 Task: Get directions from Montezuma Castle National Monument, Arizona, United States to CNN Center, Georgia, United States and explore the nearby things to do with rating 3 and above and open @ 11:00 am Monday
Action: Mouse moved to (287, 69)
Screenshot: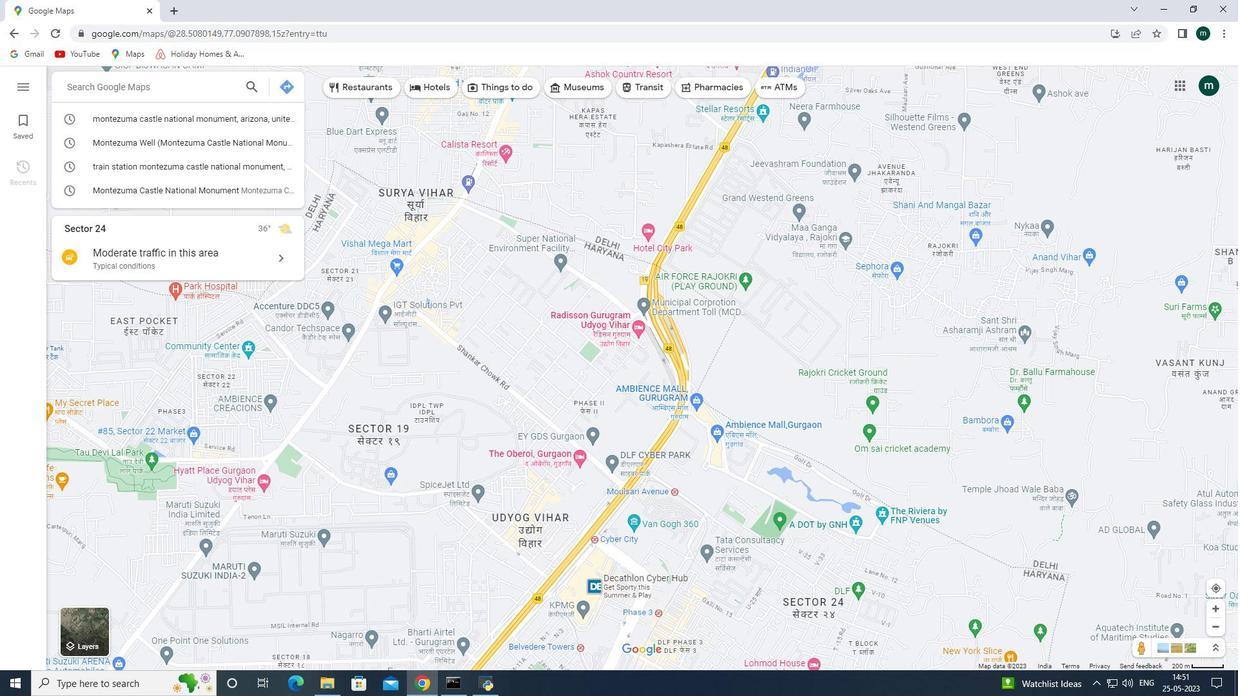 
Action: Mouse pressed left at (287, 69)
Screenshot: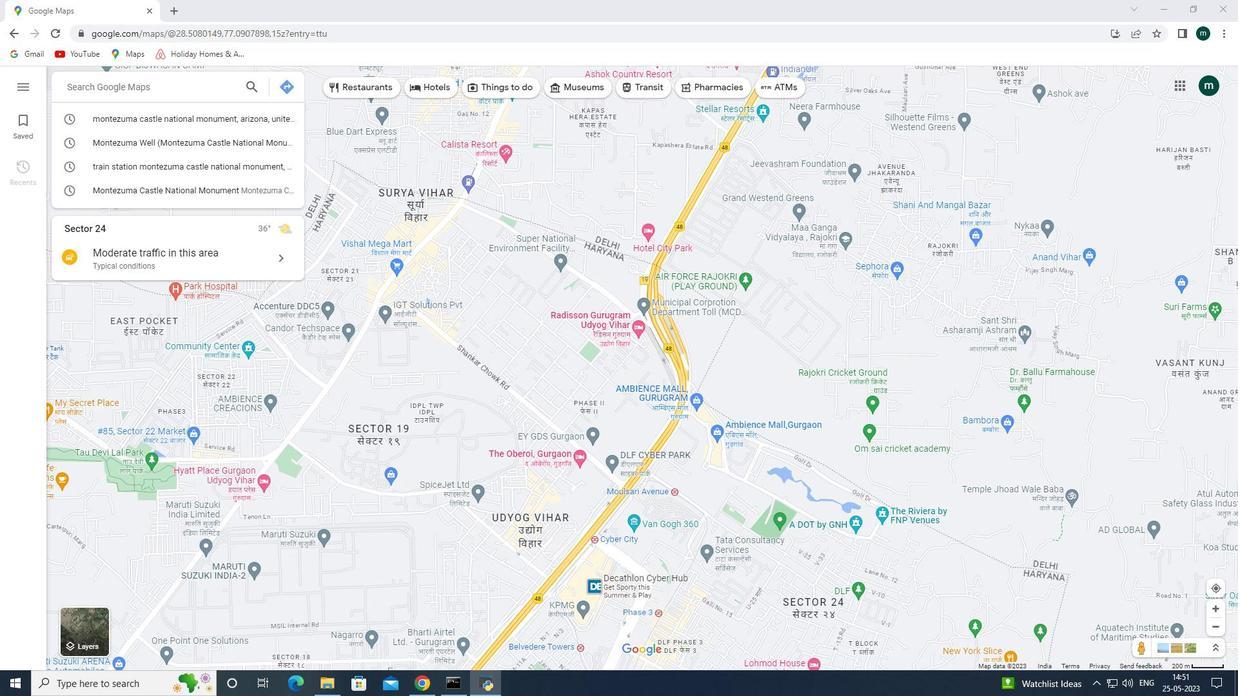 
Action: Mouse moved to (155, 103)
Screenshot: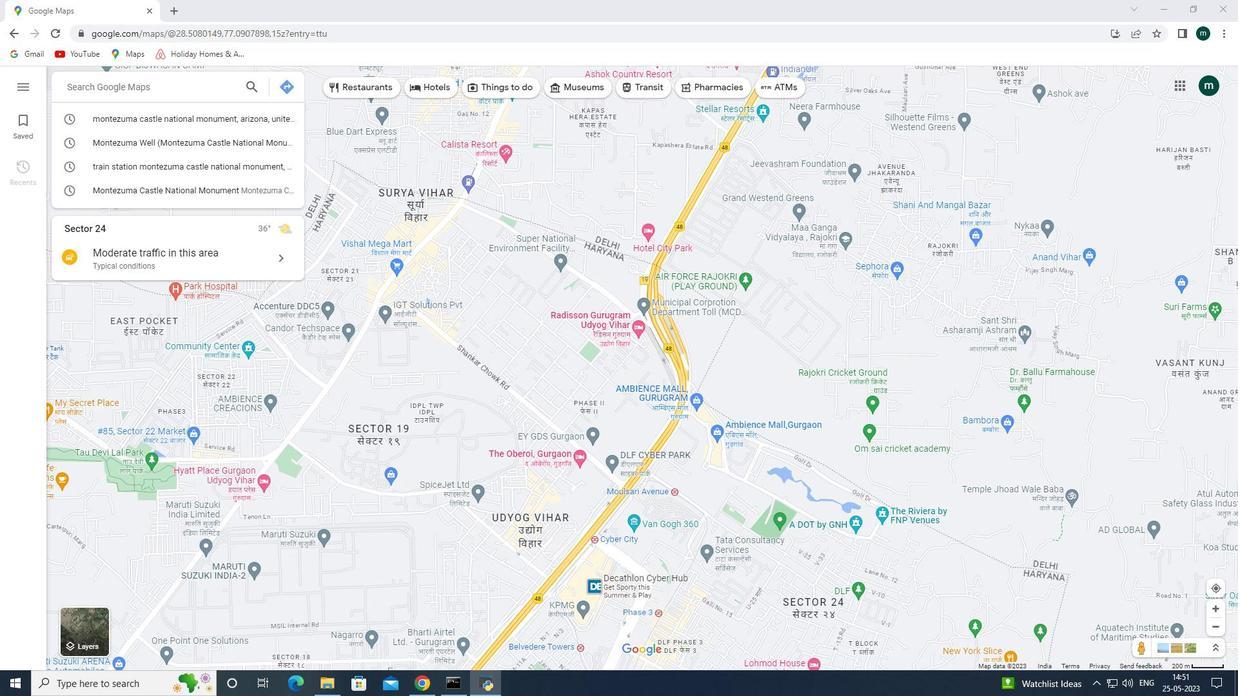 
Action: Mouse pressed left at (155, 103)
Screenshot: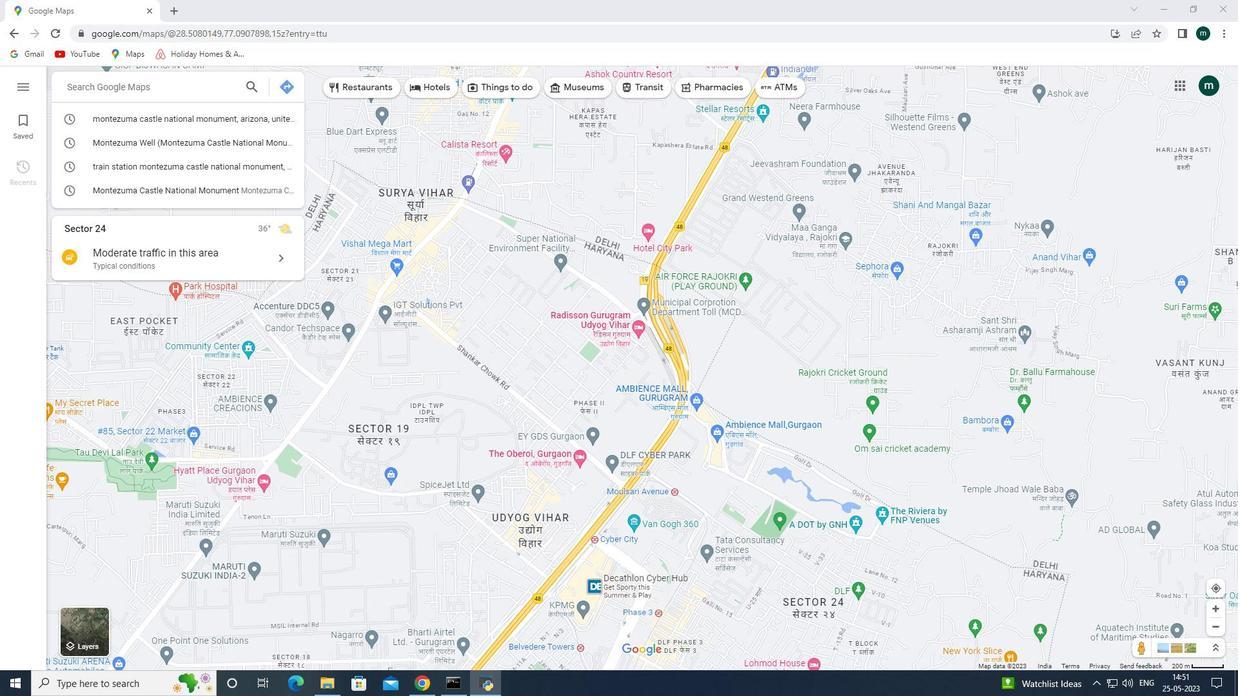 
Action: Key pressed <Key.shift>Mo
Screenshot: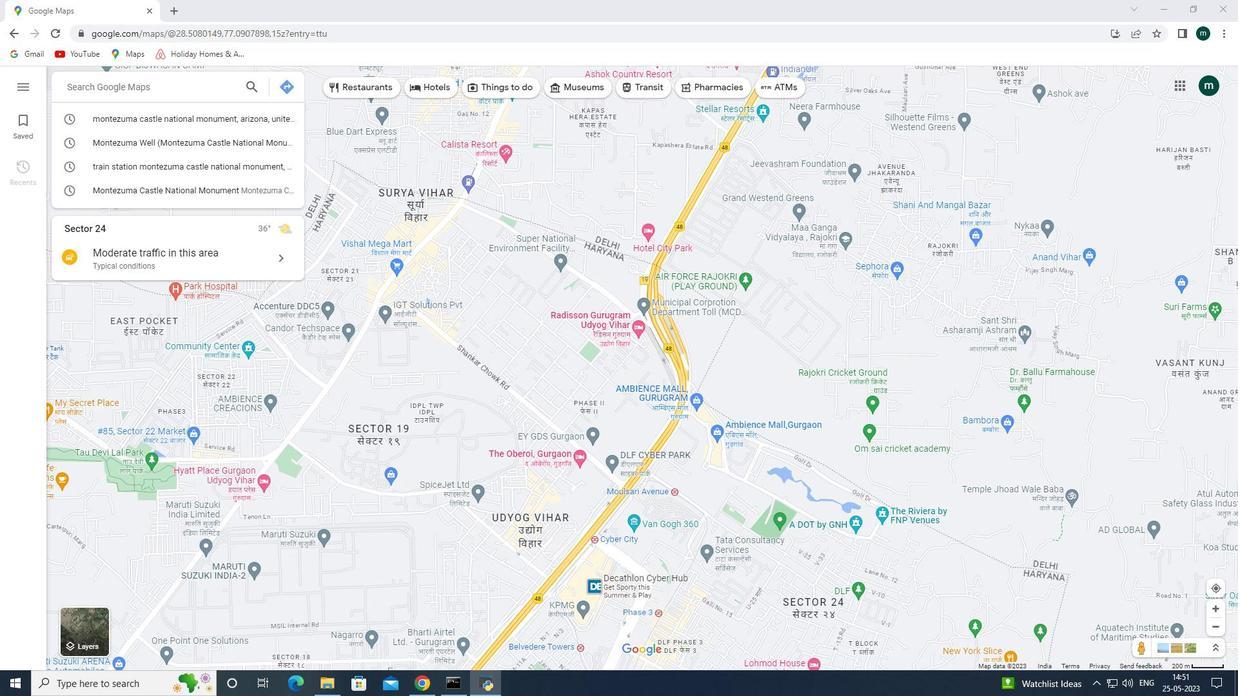 
Action: Mouse moved to (157, 205)
Screenshot: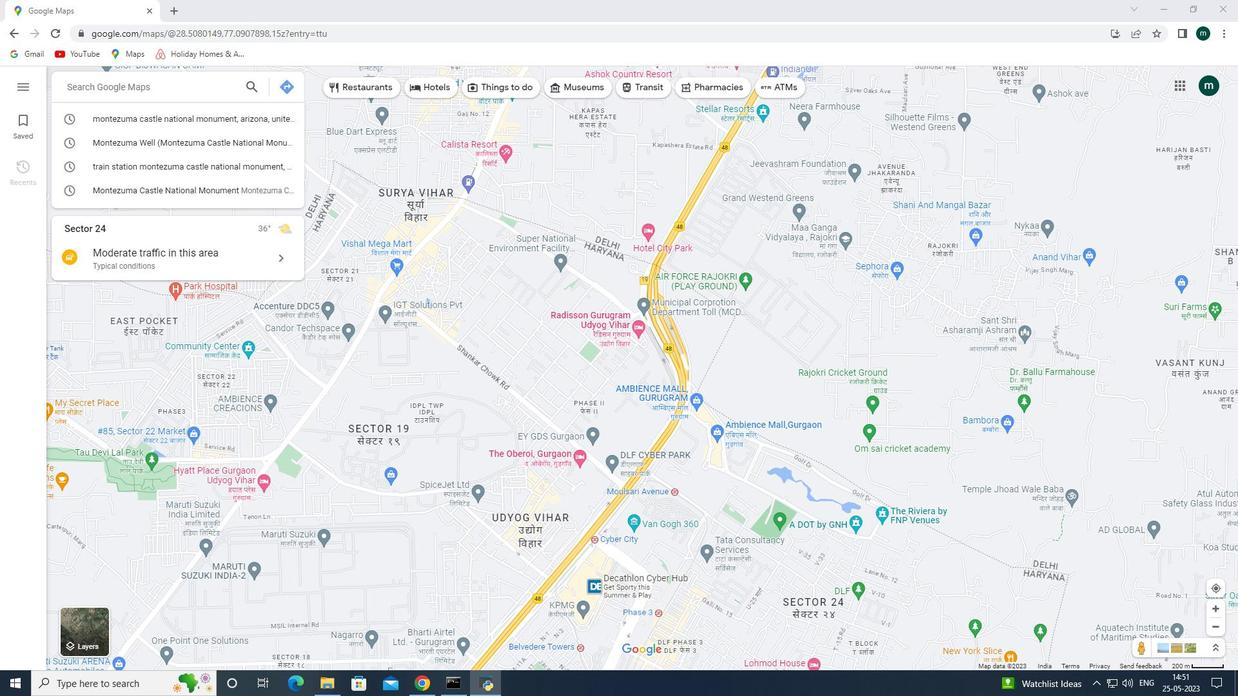 
Action: Mouse pressed left at (157, 205)
Screenshot: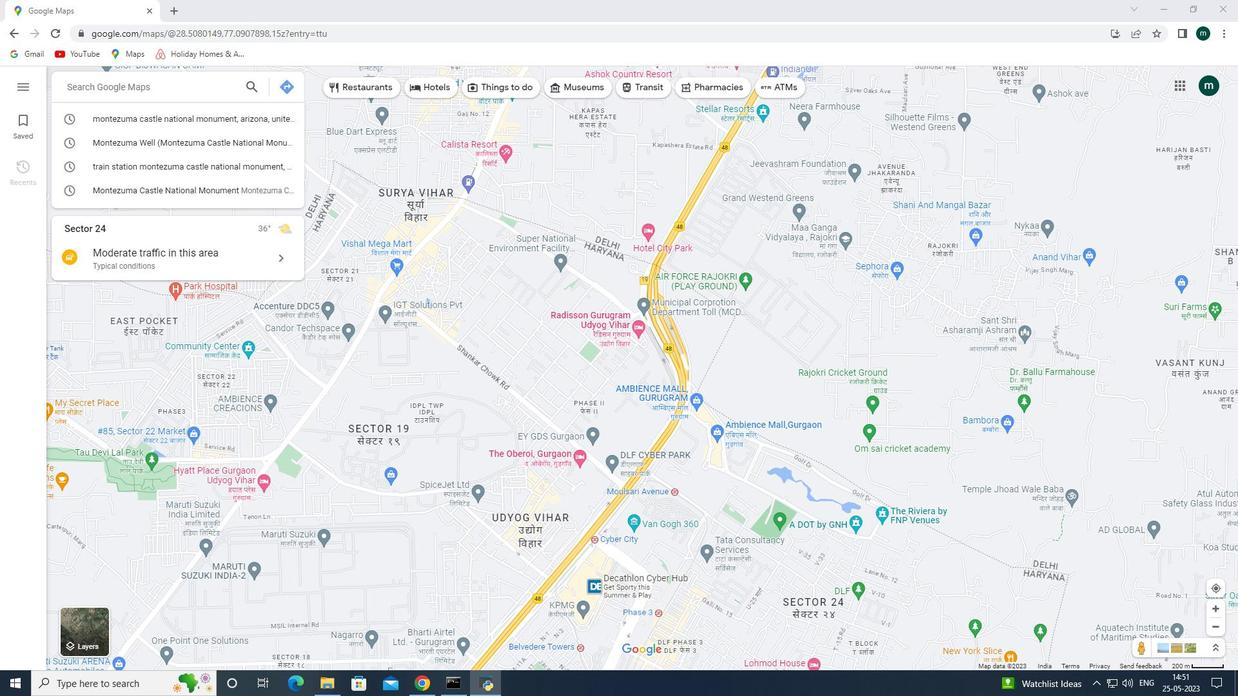 
Action: Mouse moved to (129, 127)
Screenshot: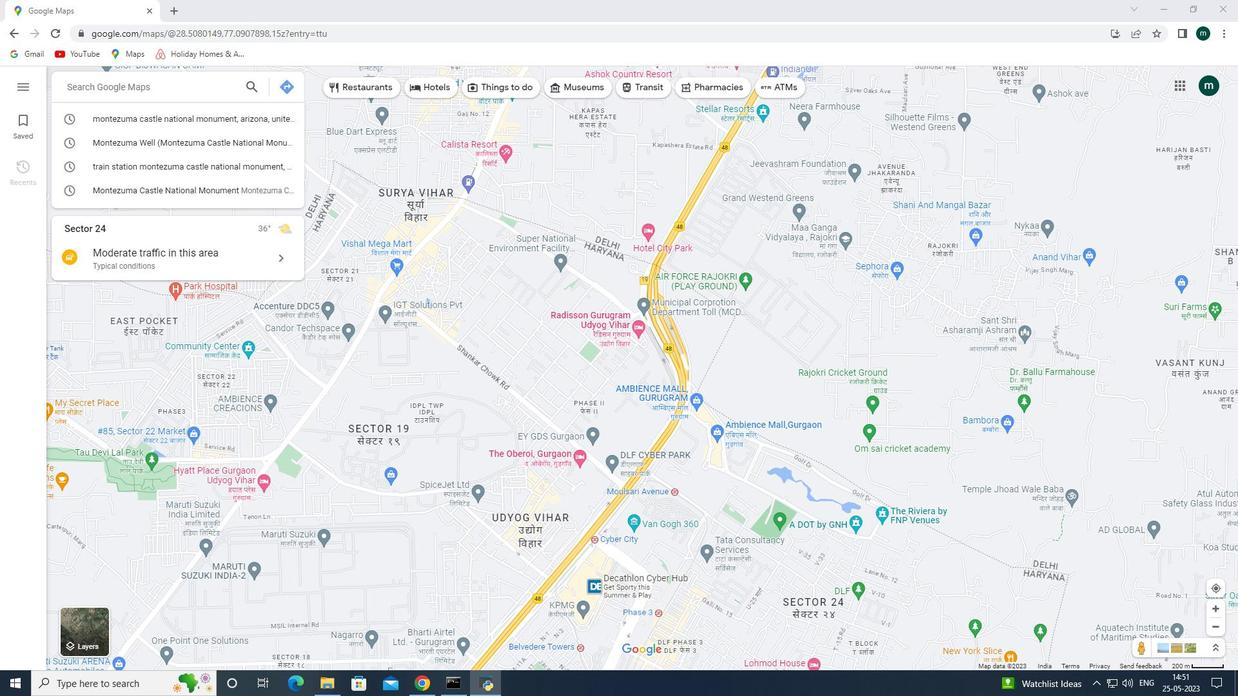 
Action: Mouse pressed left at (129, 127)
Screenshot: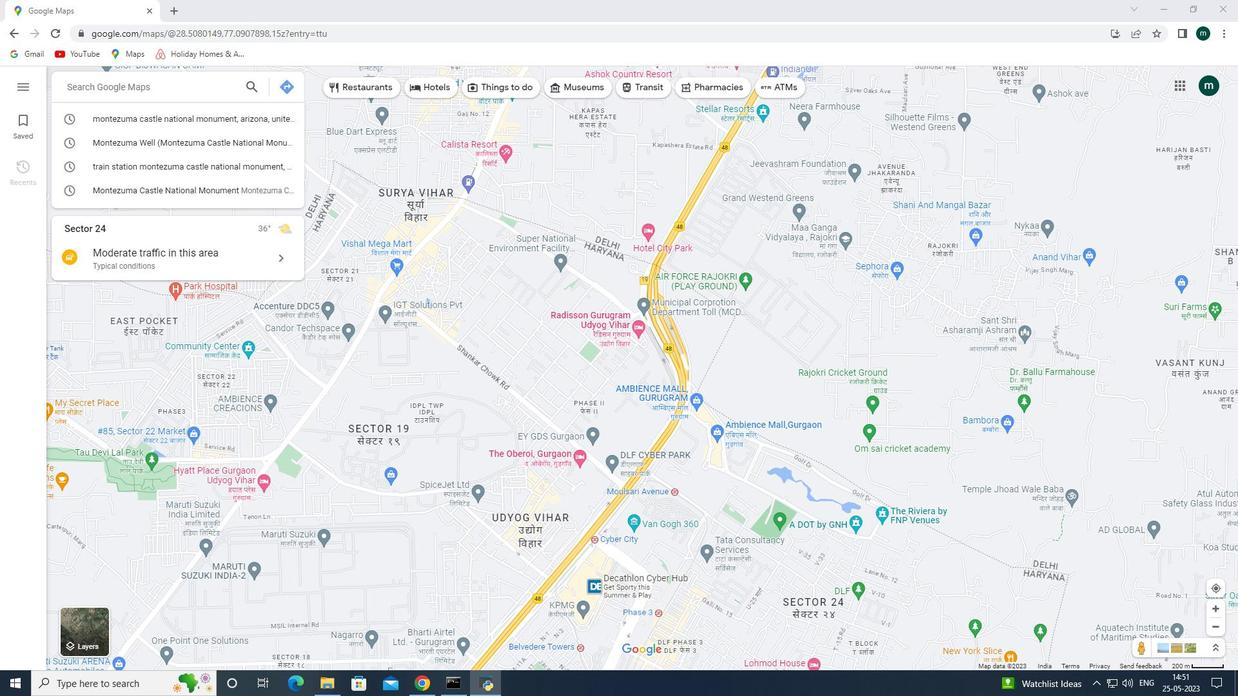 
Action: Mouse moved to (129, 131)
Screenshot: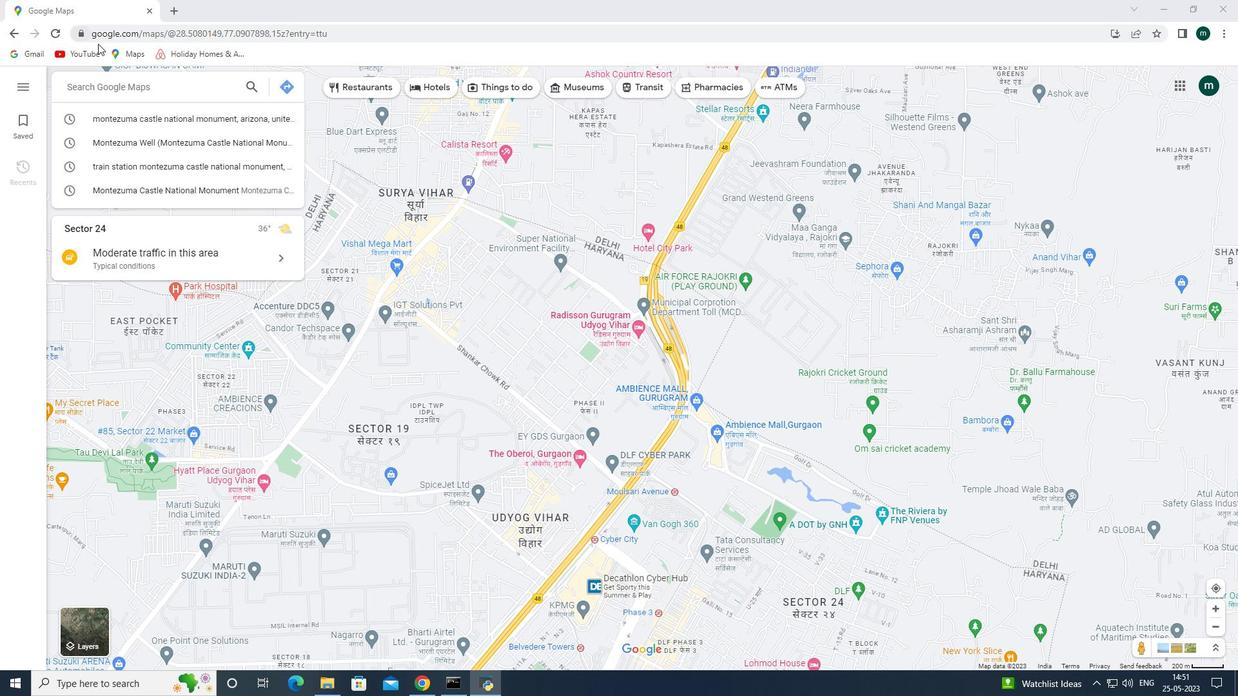 
Action: Key pressed <Key.shift>C
Screenshot: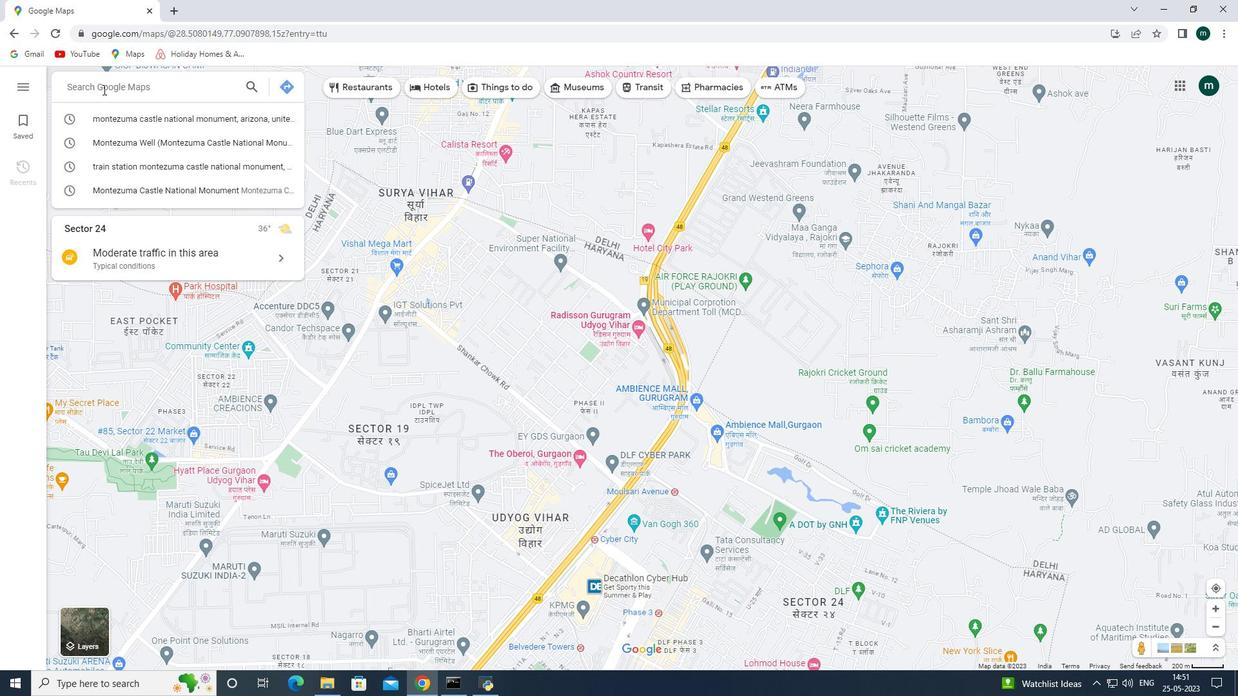 
Action: Mouse moved to (178, 201)
Screenshot: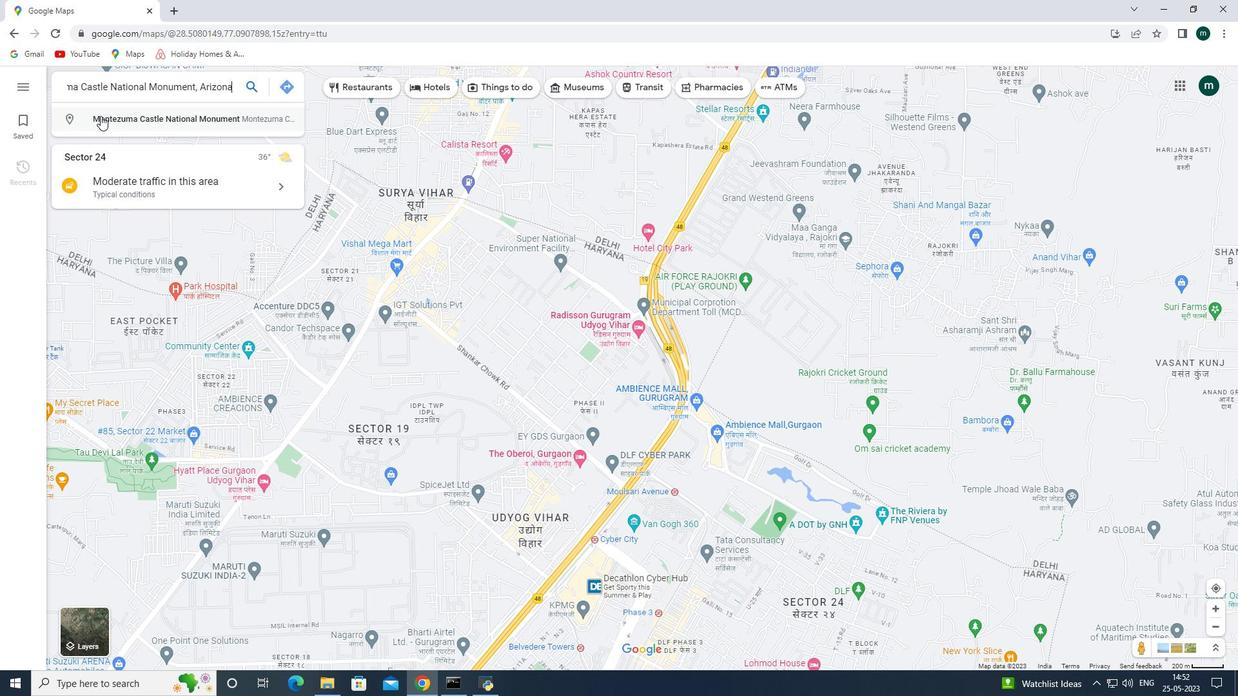 
Action: Mouse pressed left at (178, 201)
Screenshot: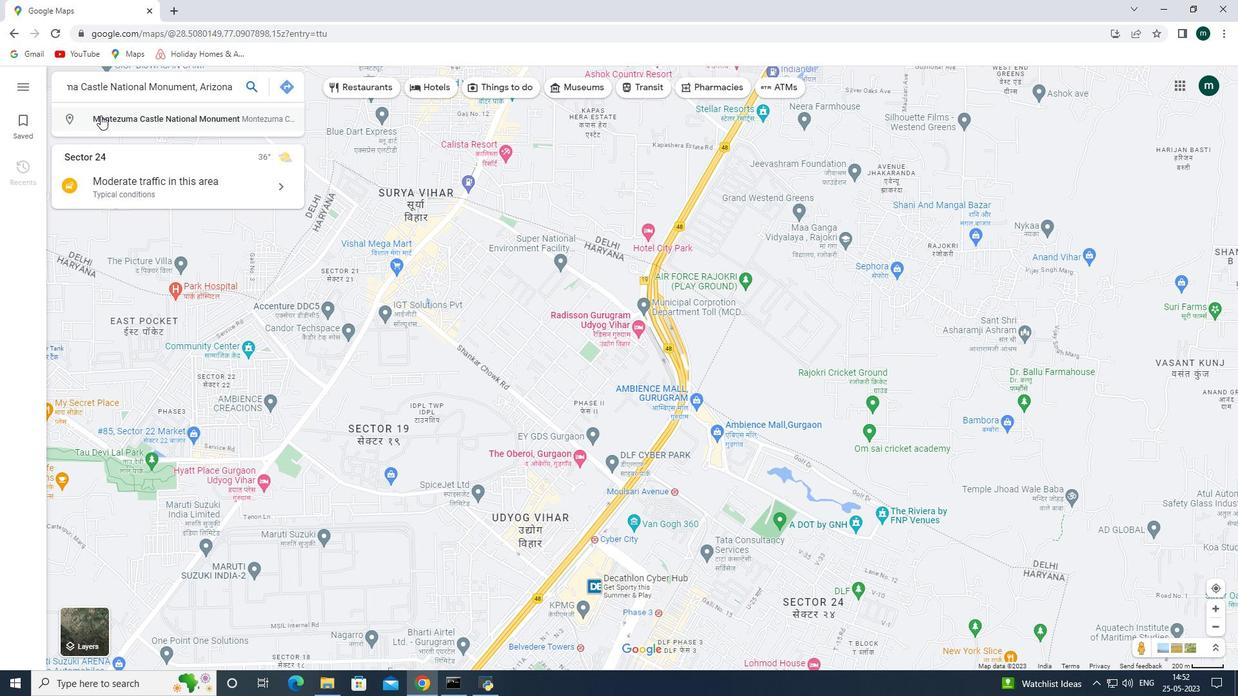 
Action: Mouse moved to (534, 65)
Screenshot: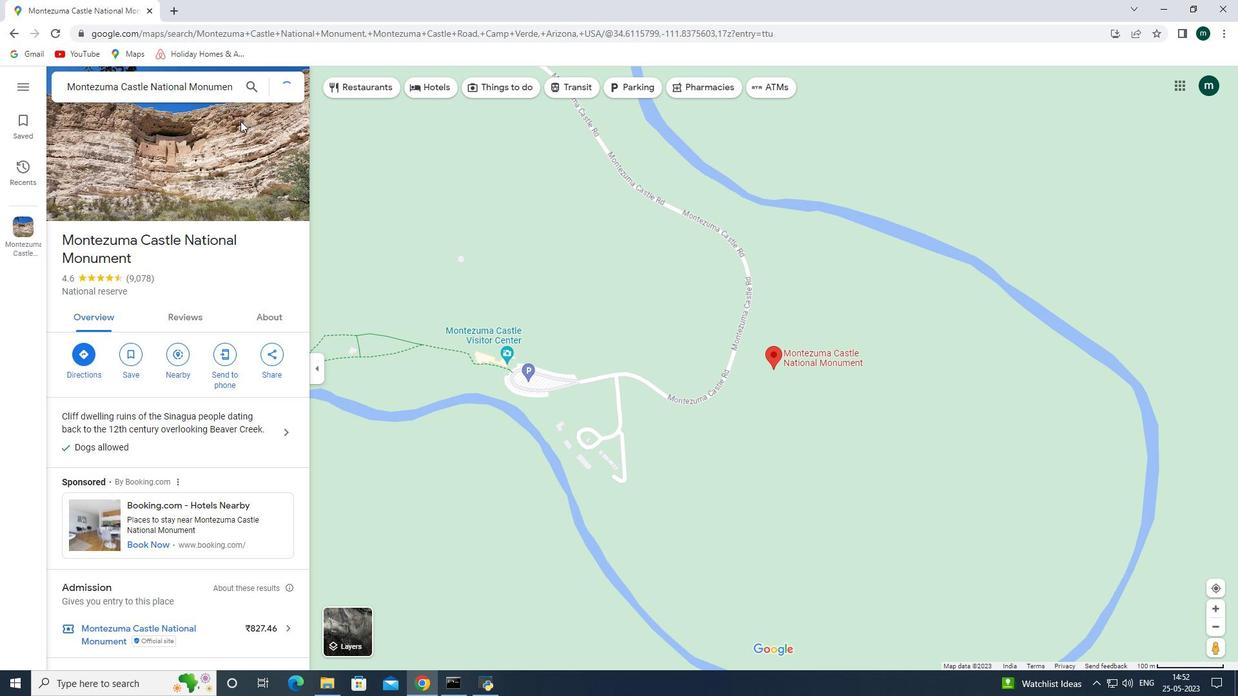 
Action: Mouse pressed left at (534, 65)
Screenshot: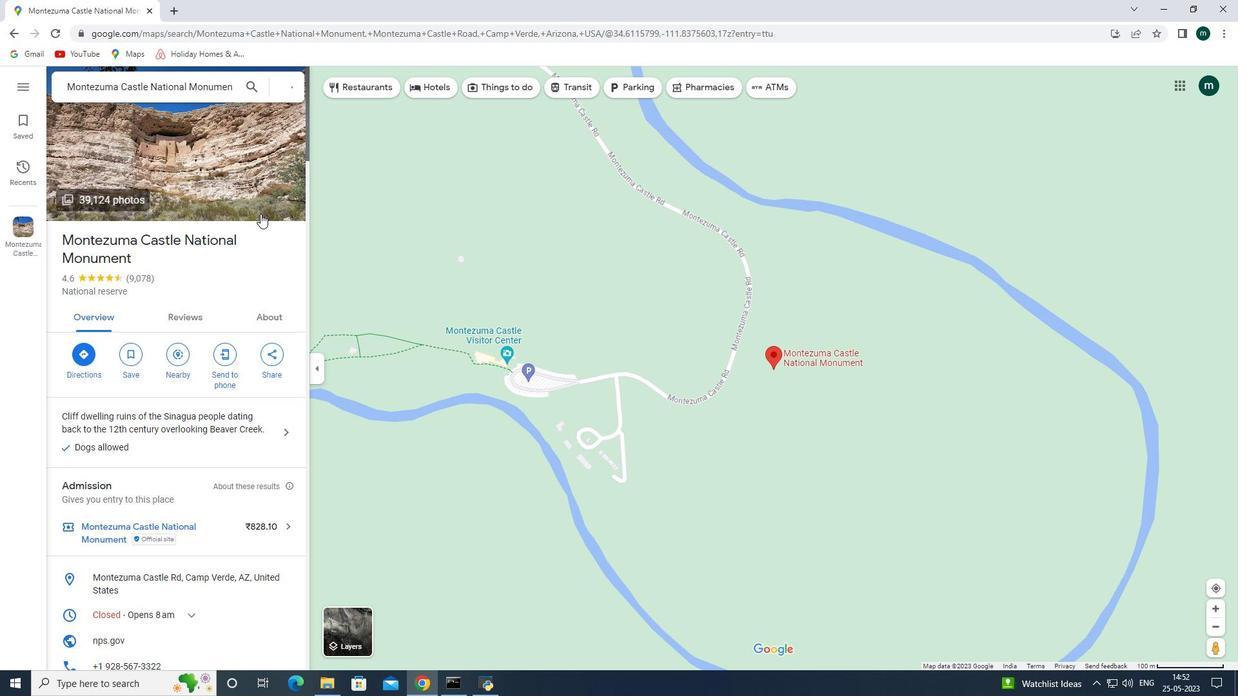 
Action: Mouse moved to (259, 273)
Screenshot: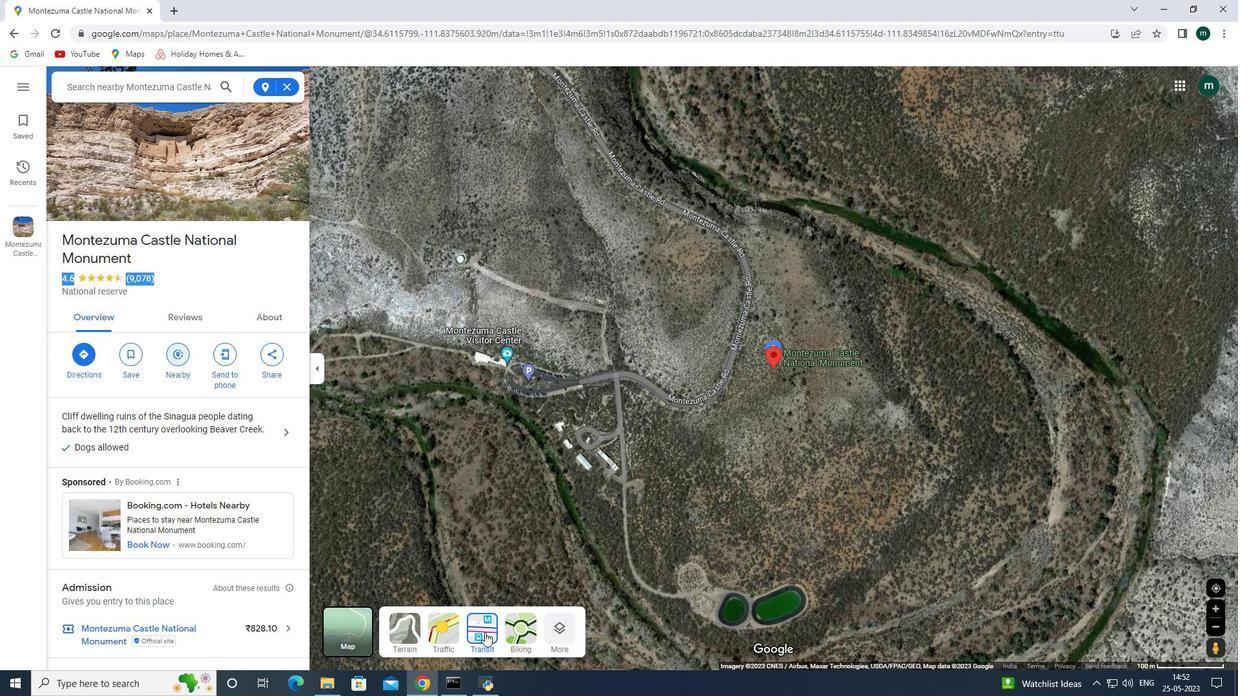 
Action: Mouse scrolled (259, 272) with delta (0, 0)
Screenshot: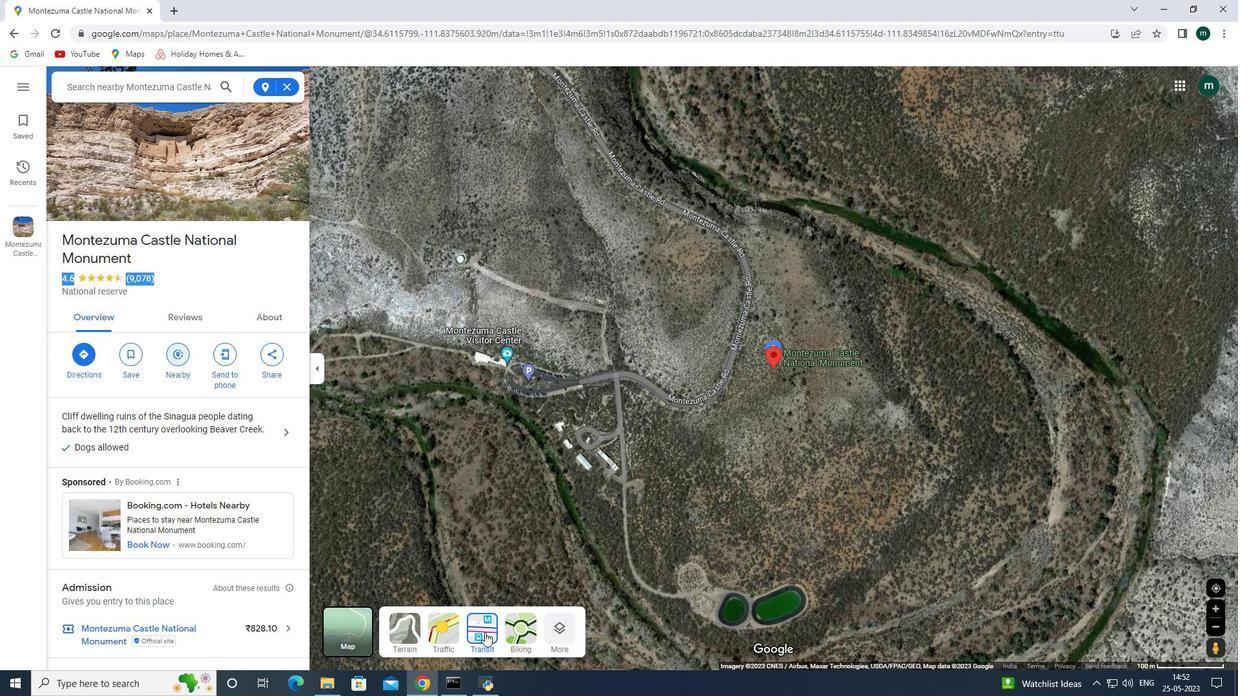 
Action: Mouse scrolled (259, 272) with delta (0, 0)
Screenshot: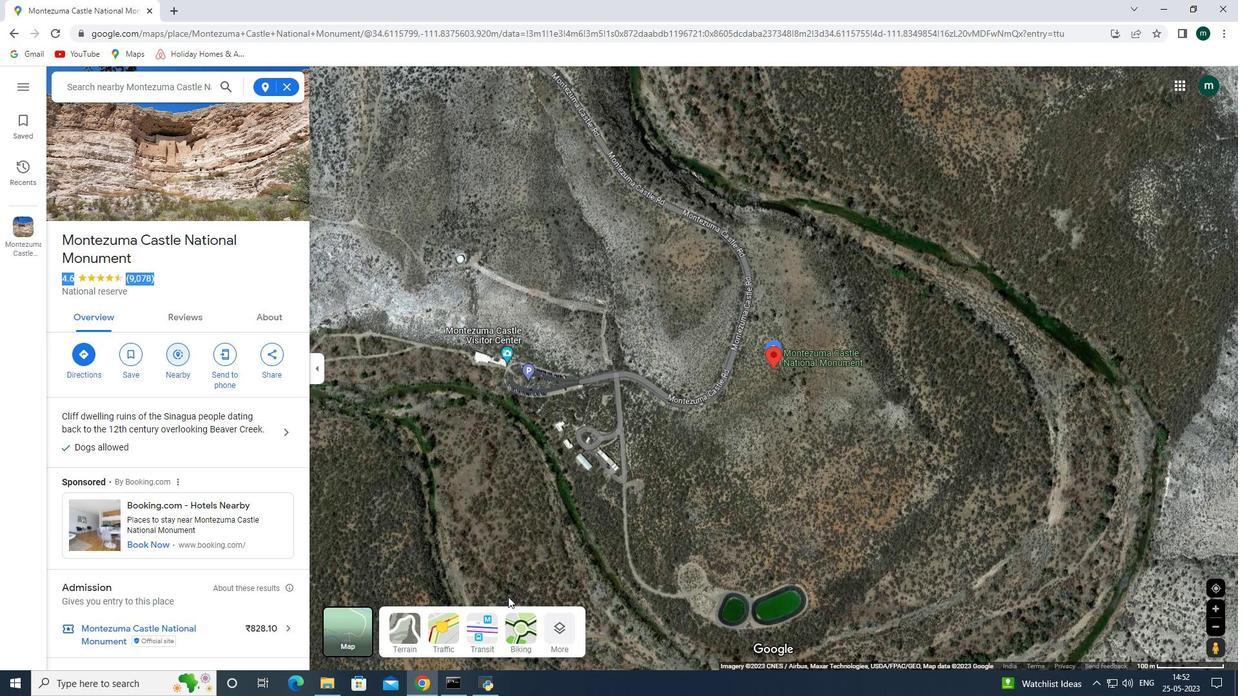 
Action: Mouse scrolled (259, 274) with delta (0, 0)
Screenshot: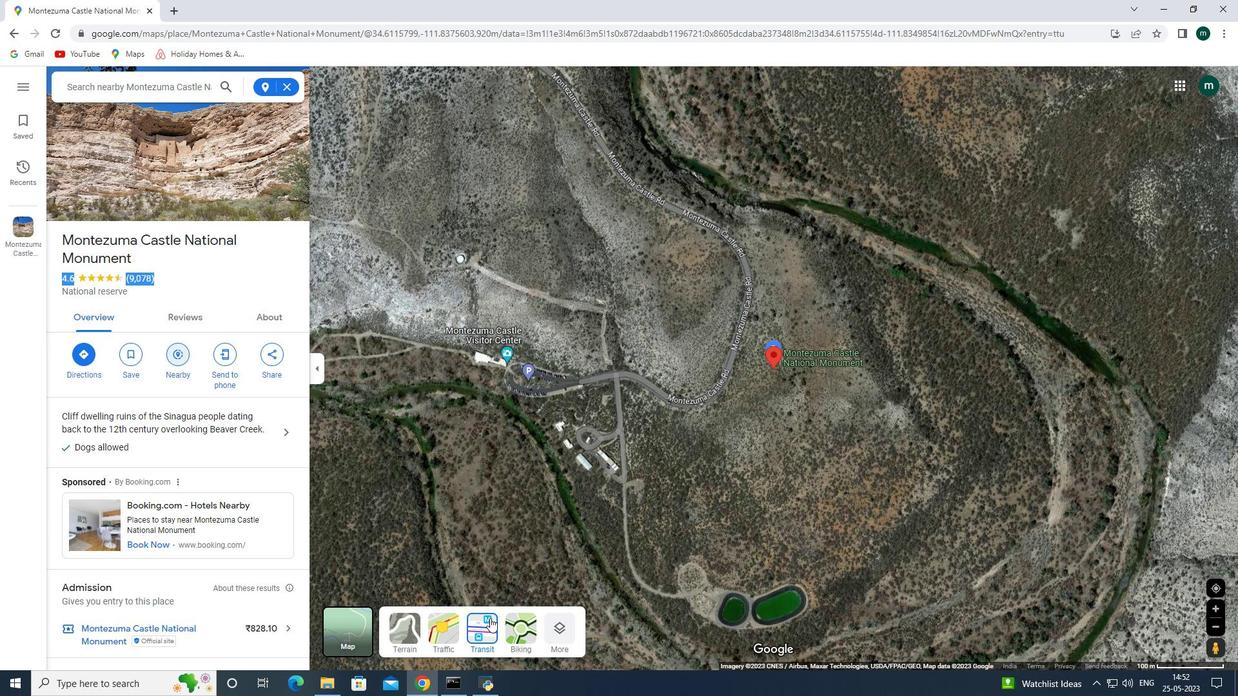 
Action: Mouse moved to (264, 270)
Screenshot: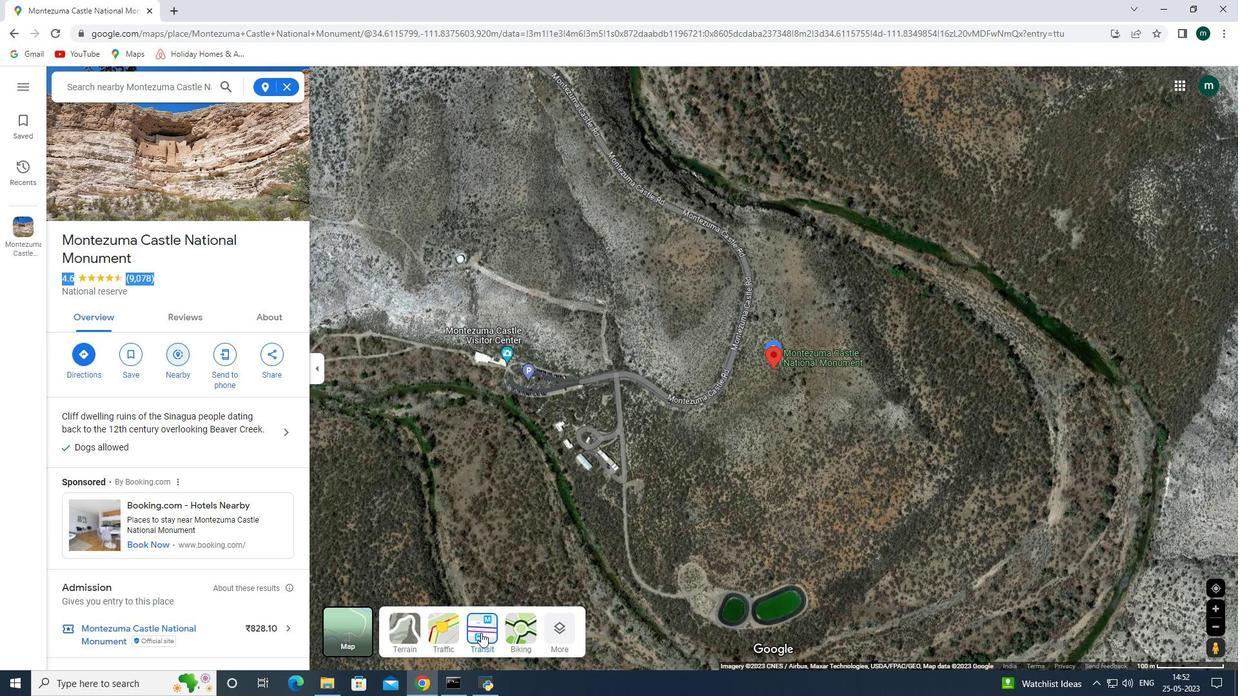 
Action: Mouse scrolled (264, 271) with delta (0, 0)
Screenshot: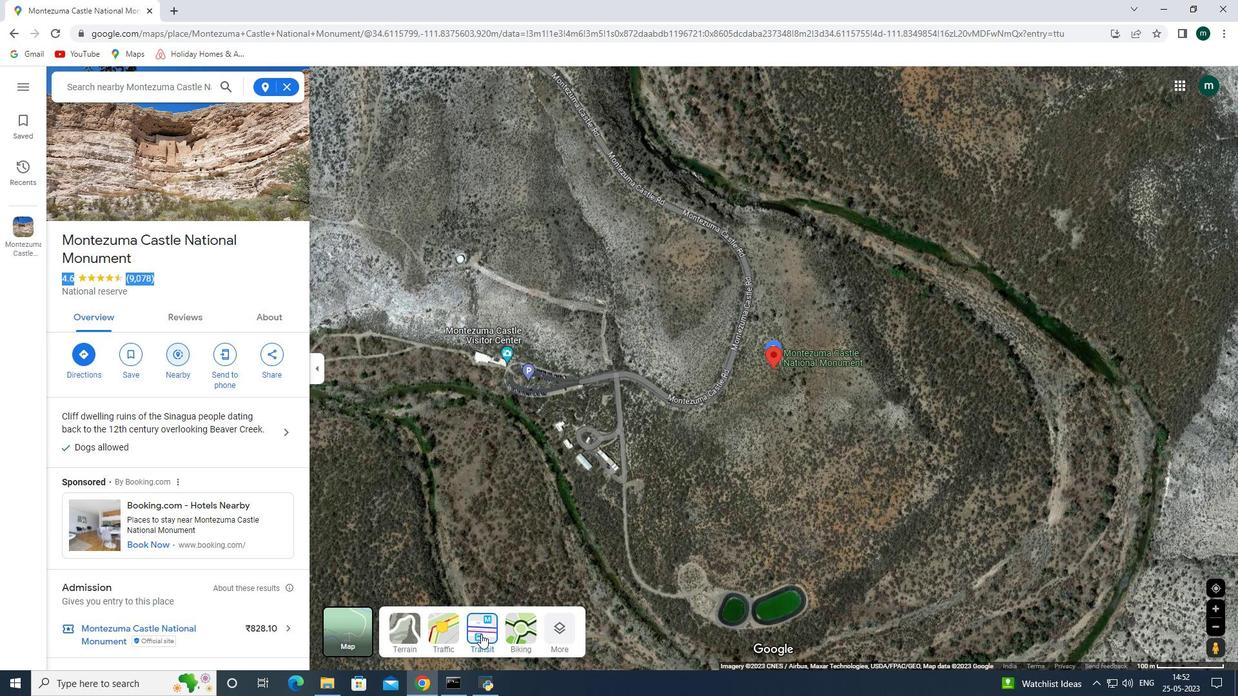 
Action: Mouse moved to (265, 270)
Screenshot: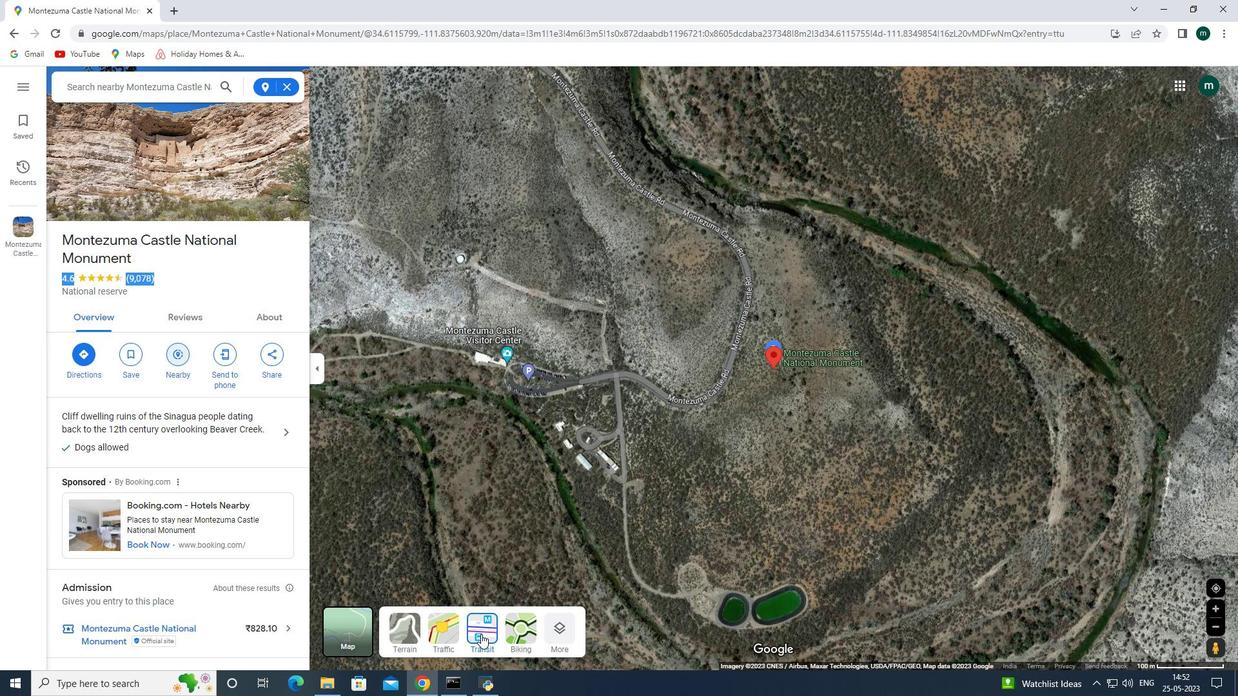 
Action: Mouse scrolled (265, 270) with delta (0, 0)
Screenshot: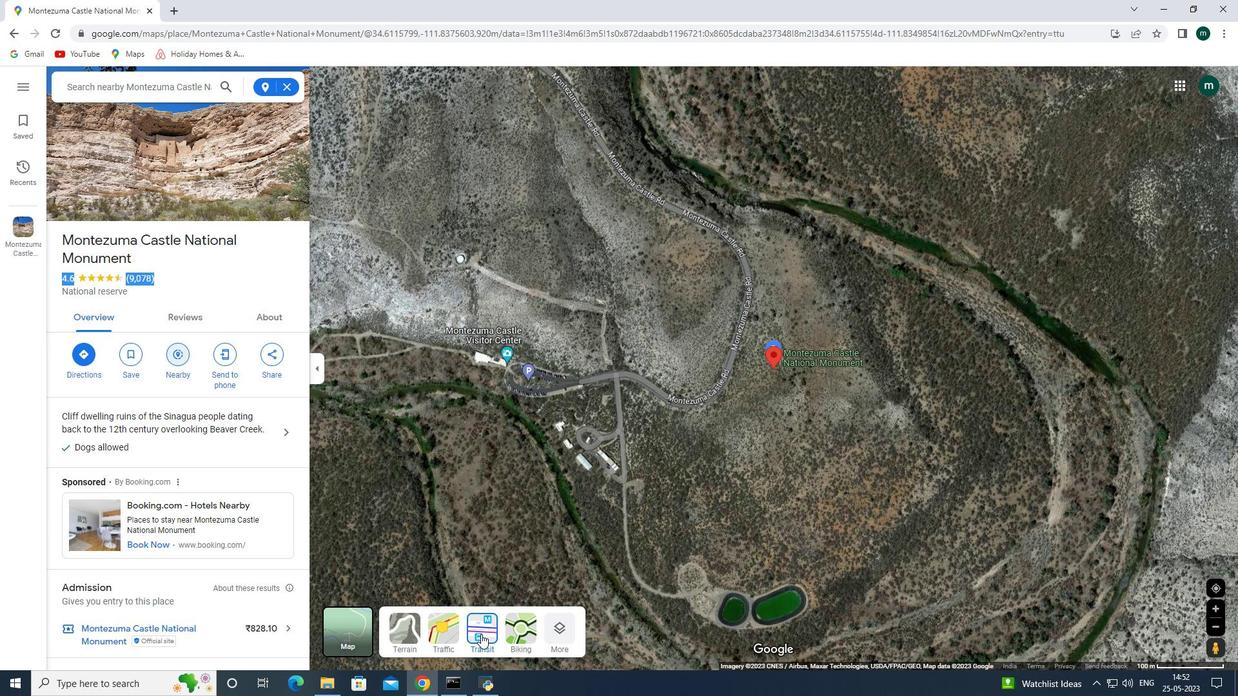 
Action: Mouse scrolled (265, 270) with delta (0, 0)
Screenshot: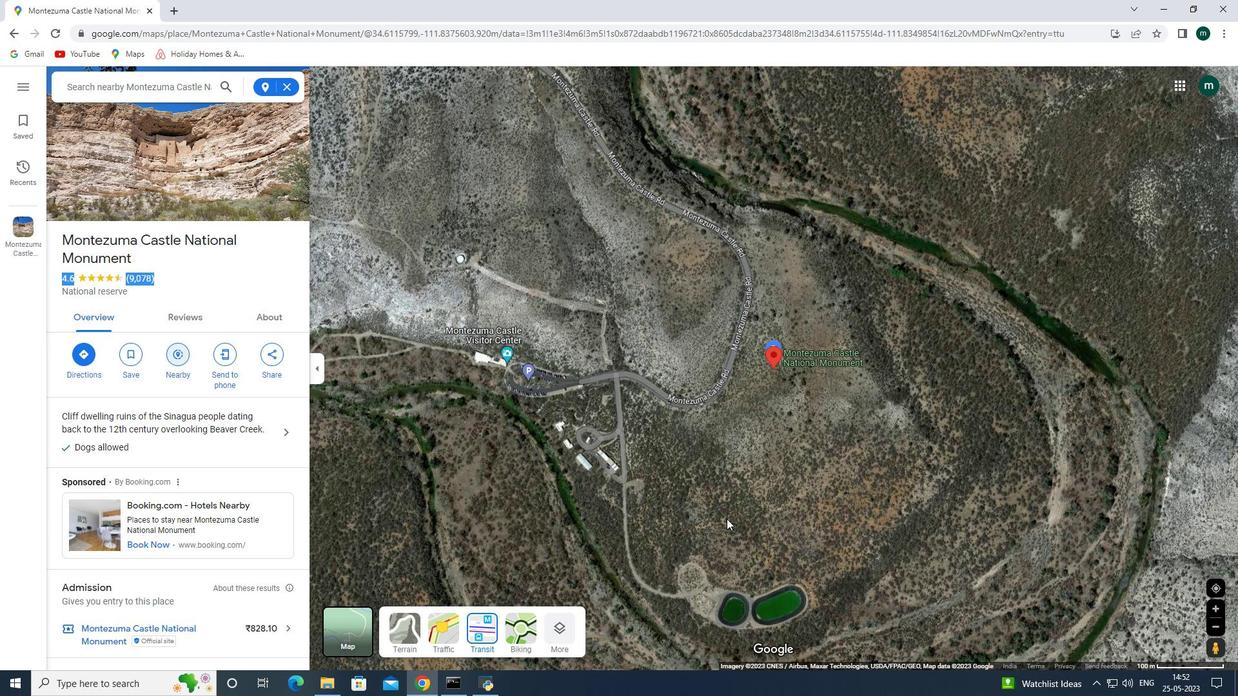 
Action: Mouse scrolled (265, 270) with delta (0, 0)
Screenshot: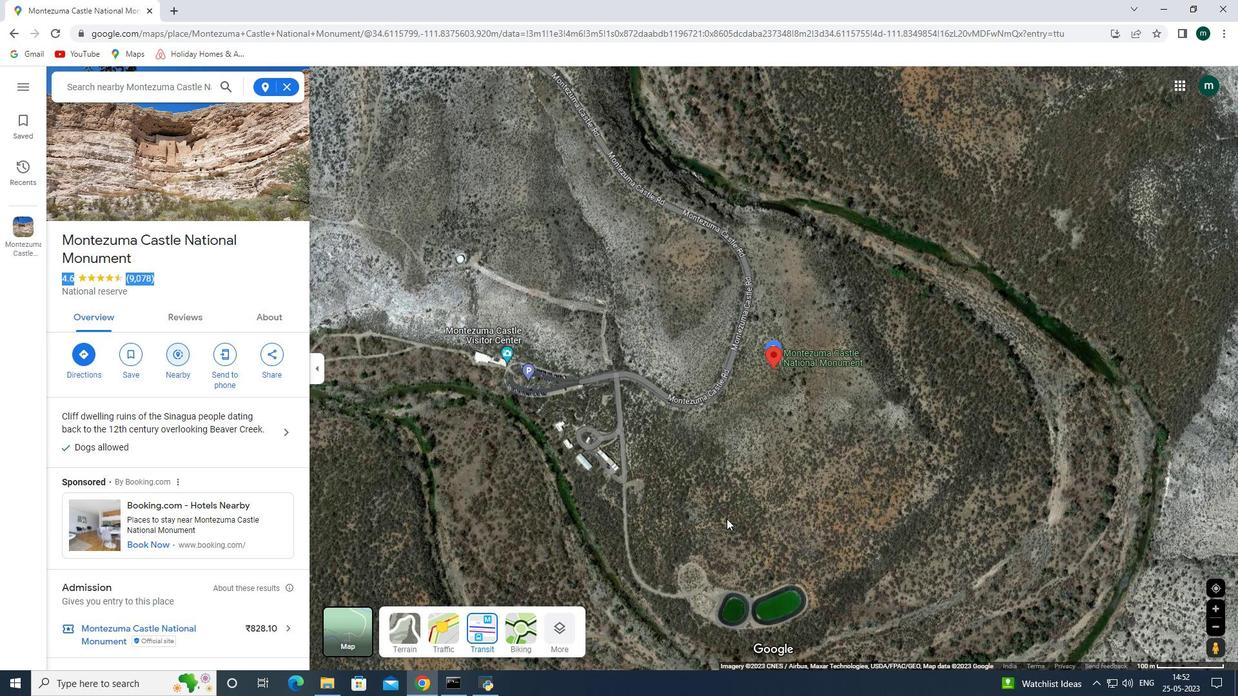 
Action: Mouse moved to (206, 542)
Screenshot: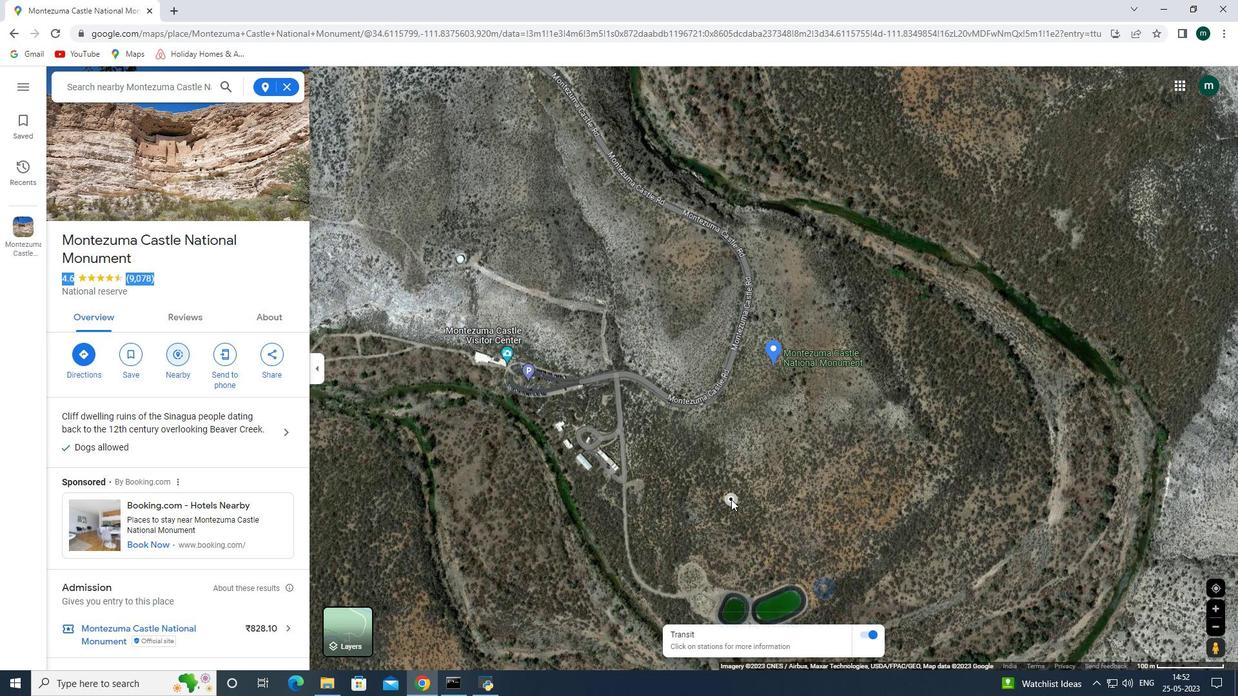 
Action: Mouse scrolled (206, 541) with delta (0, 0)
Screenshot: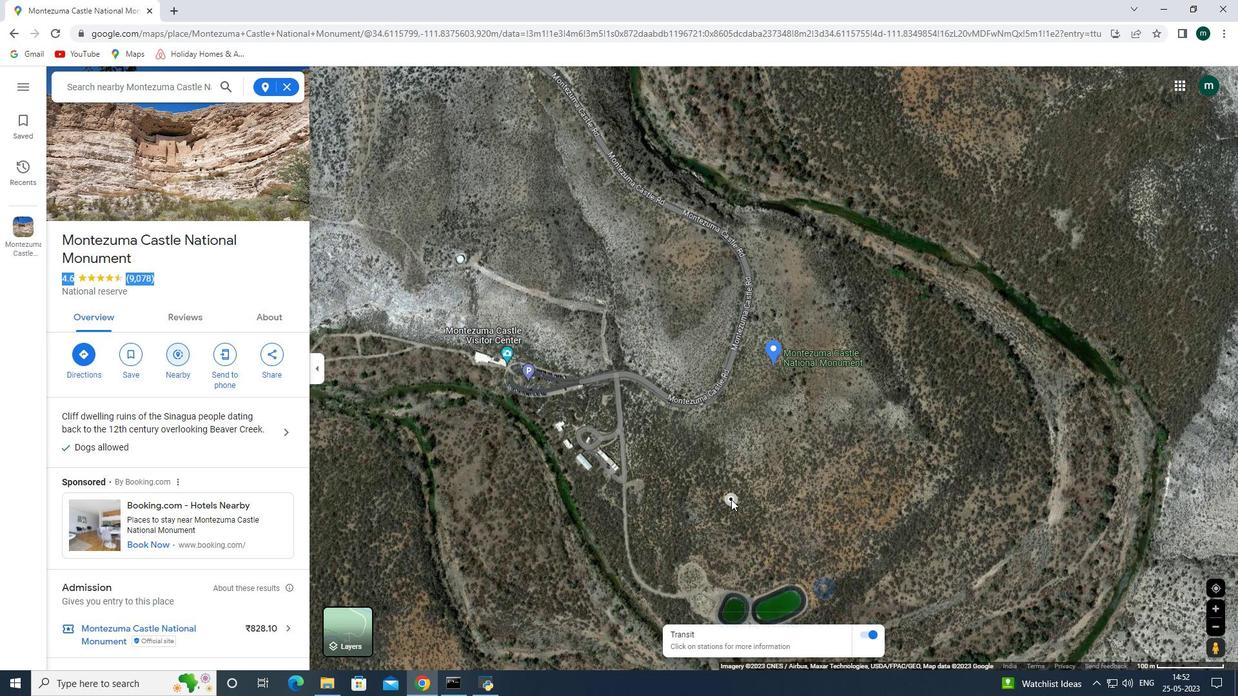 
Action: Mouse moved to (206, 541)
Screenshot: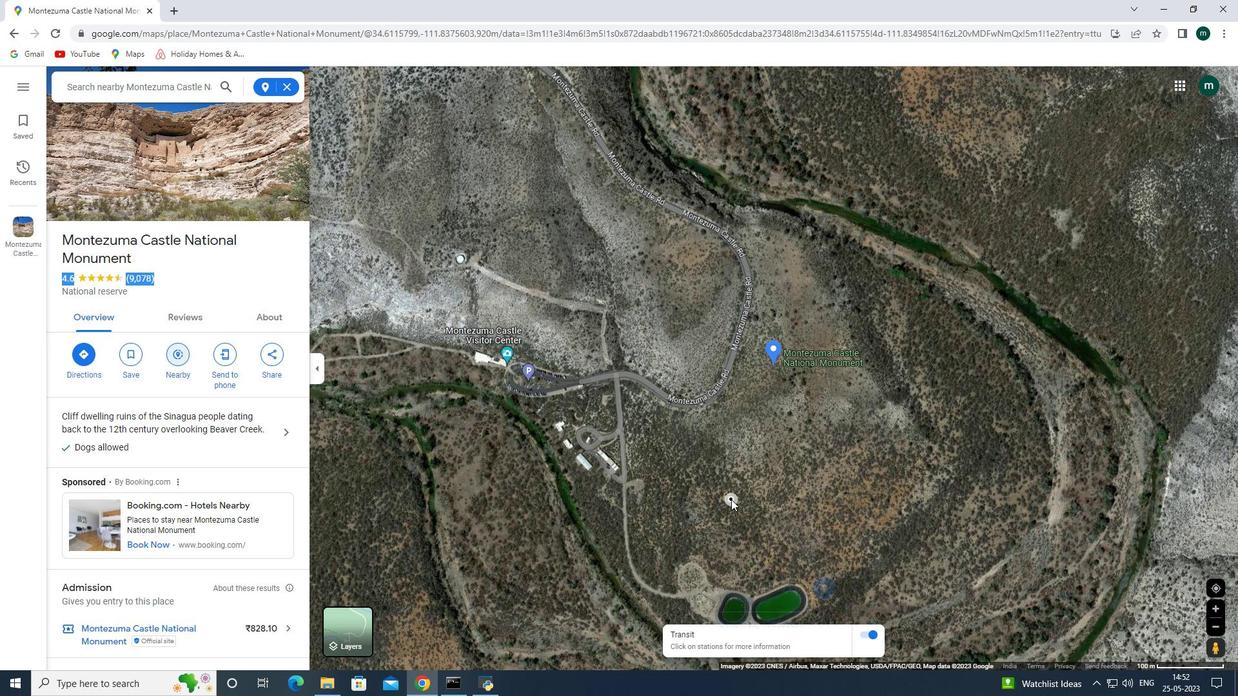 
Action: Mouse scrolled (206, 541) with delta (0, 0)
Screenshot: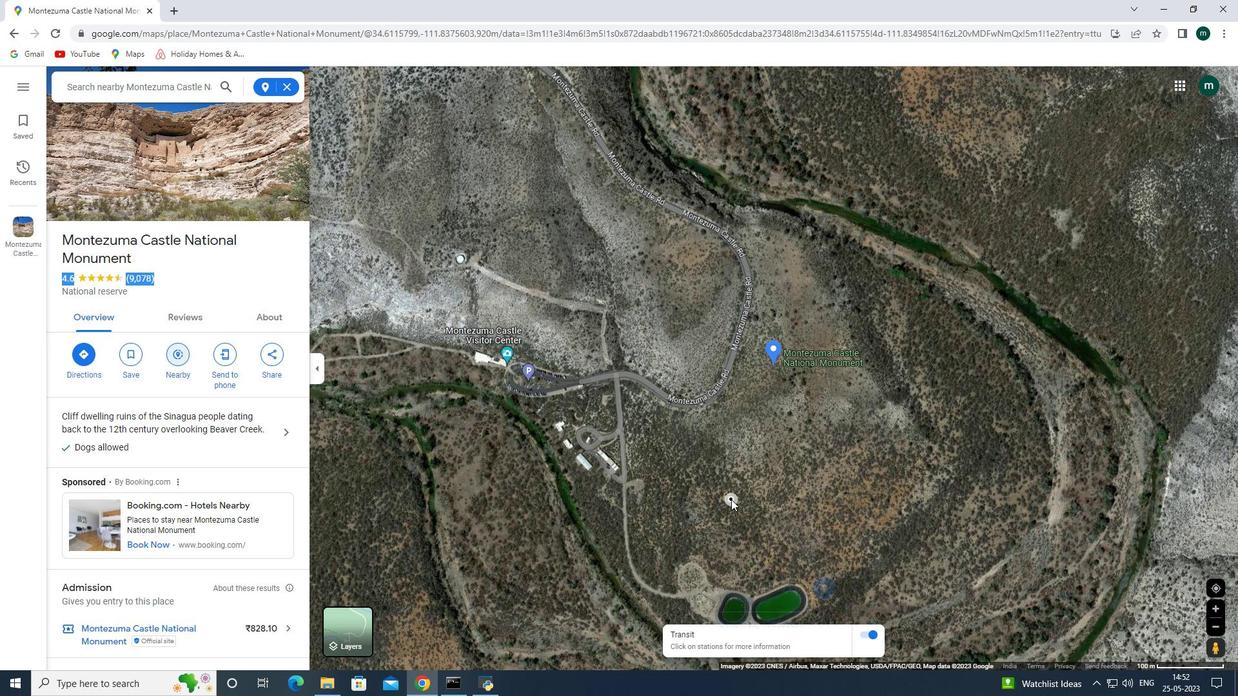 
Action: Mouse moved to (206, 539)
Screenshot: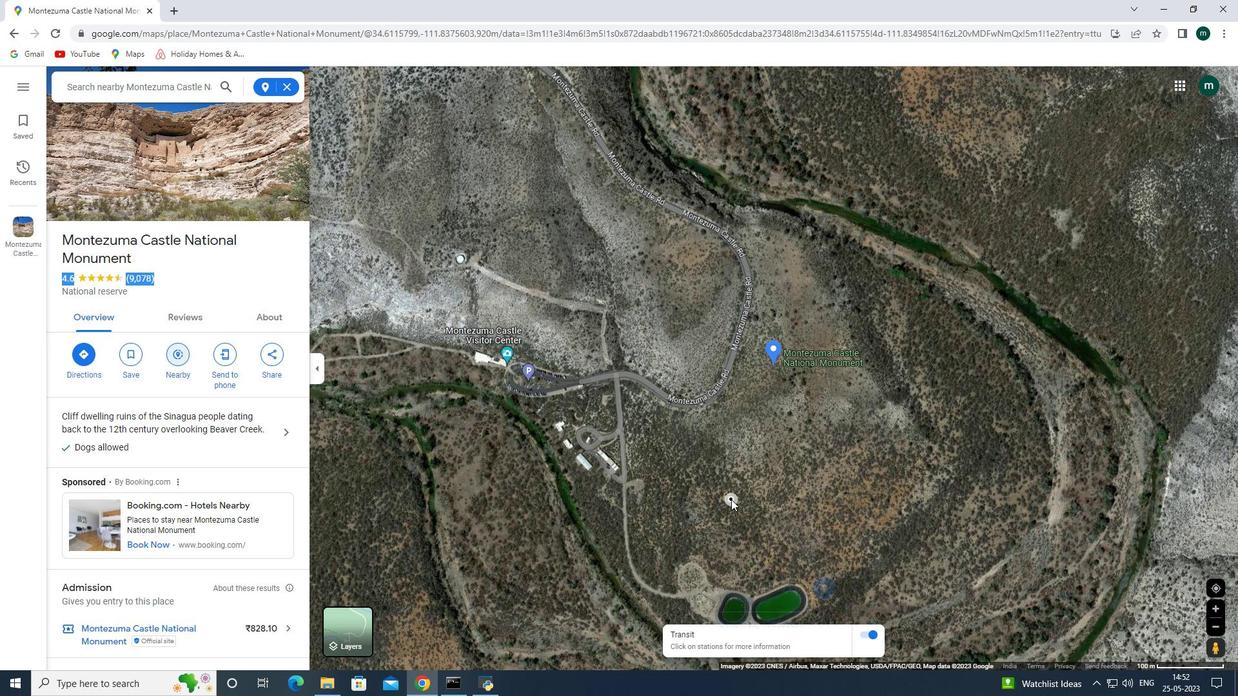 
Action: Mouse scrolled (206, 541) with delta (0, 0)
Screenshot: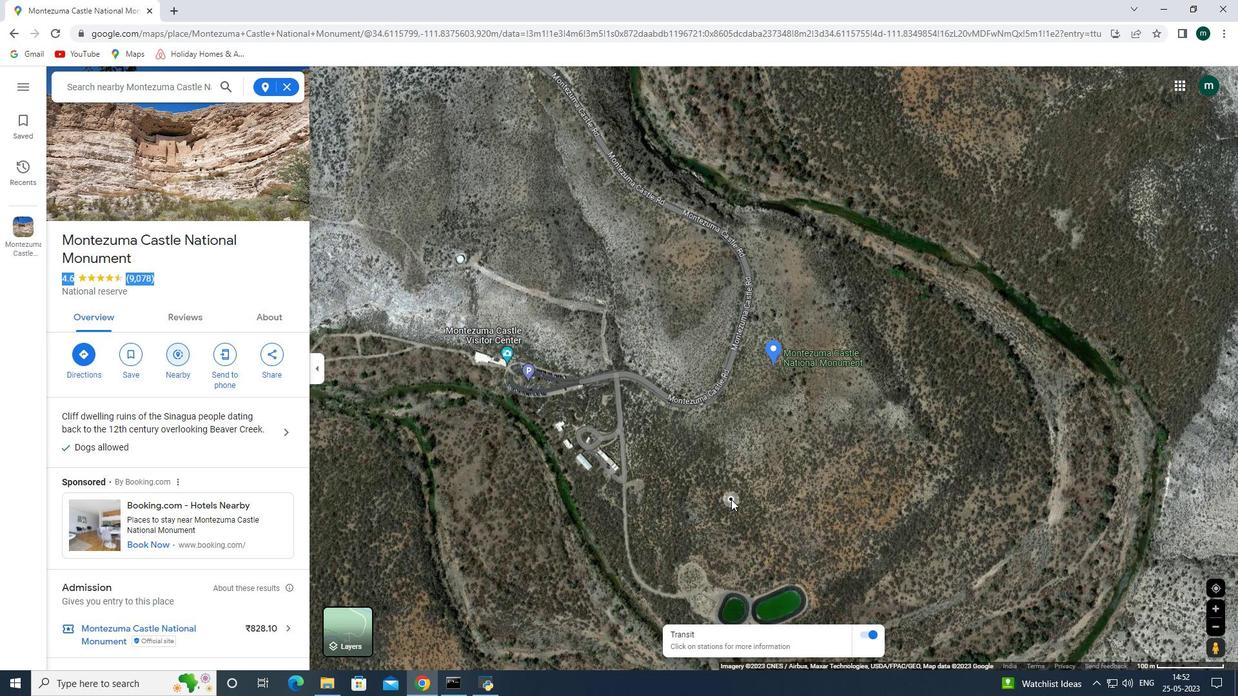 
Action: Mouse moved to (207, 536)
Screenshot: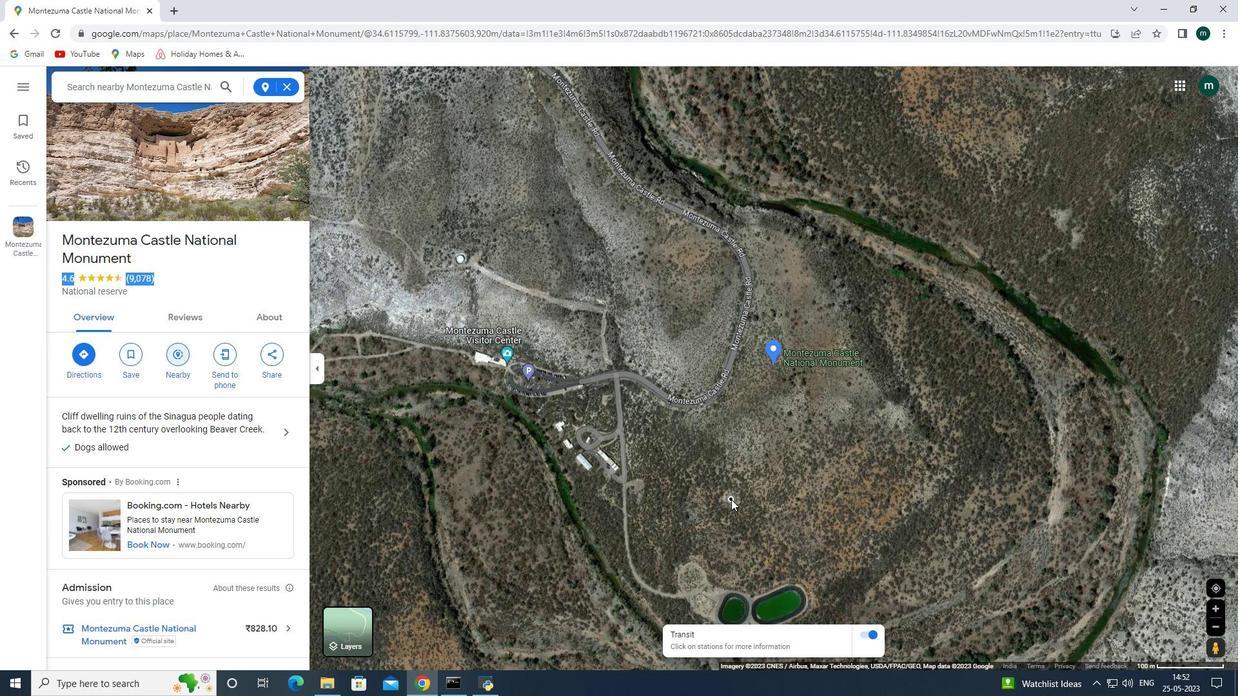
Action: Mouse scrolled (206, 537) with delta (0, 0)
Screenshot: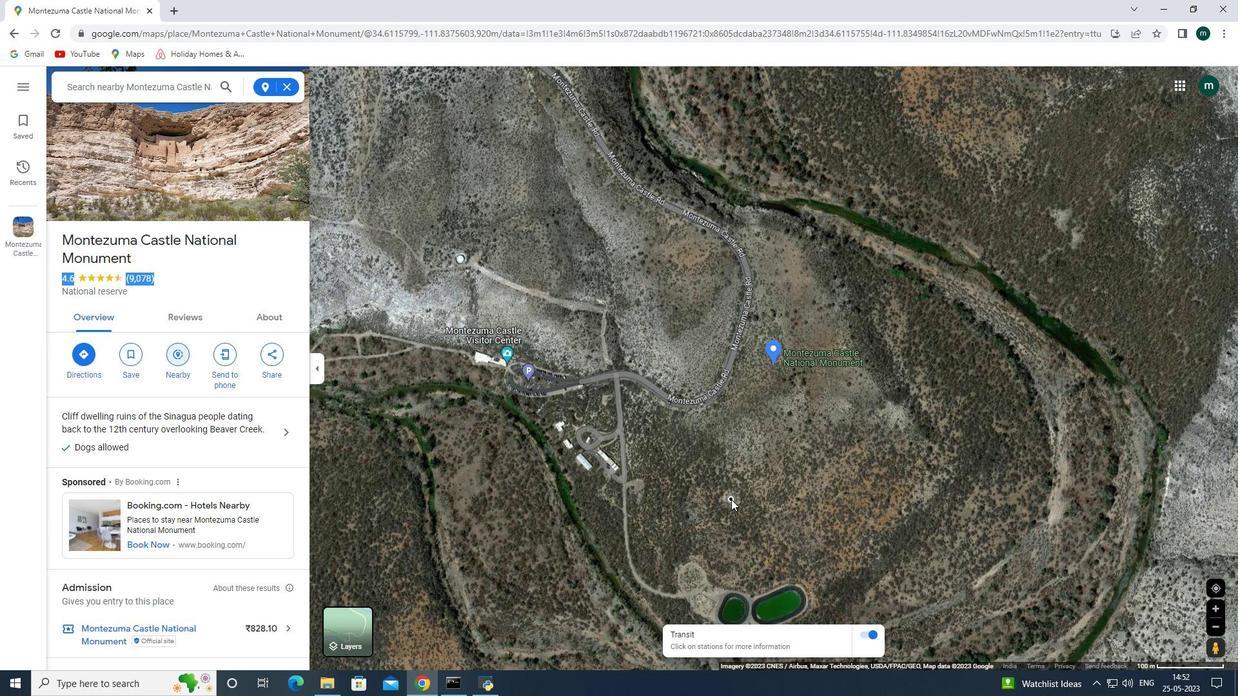 
Action: Mouse moved to (210, 525)
Screenshot: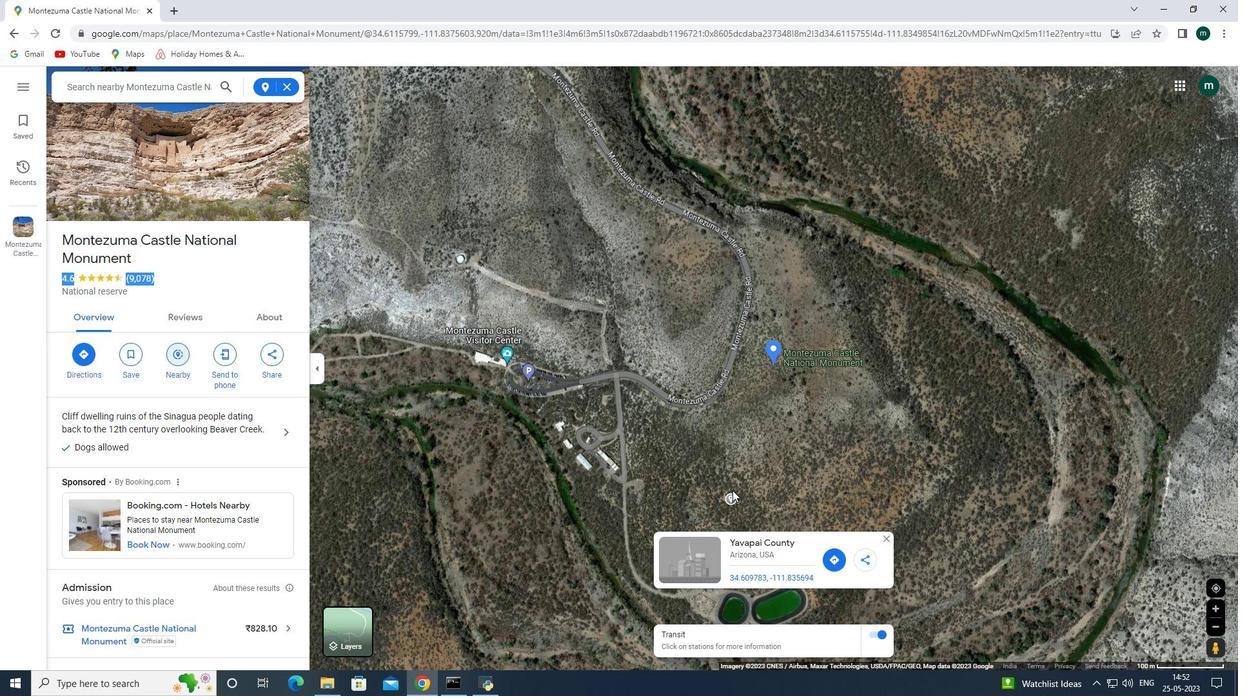 
Action: Mouse scrolled (210, 524) with delta (0, 0)
Screenshot: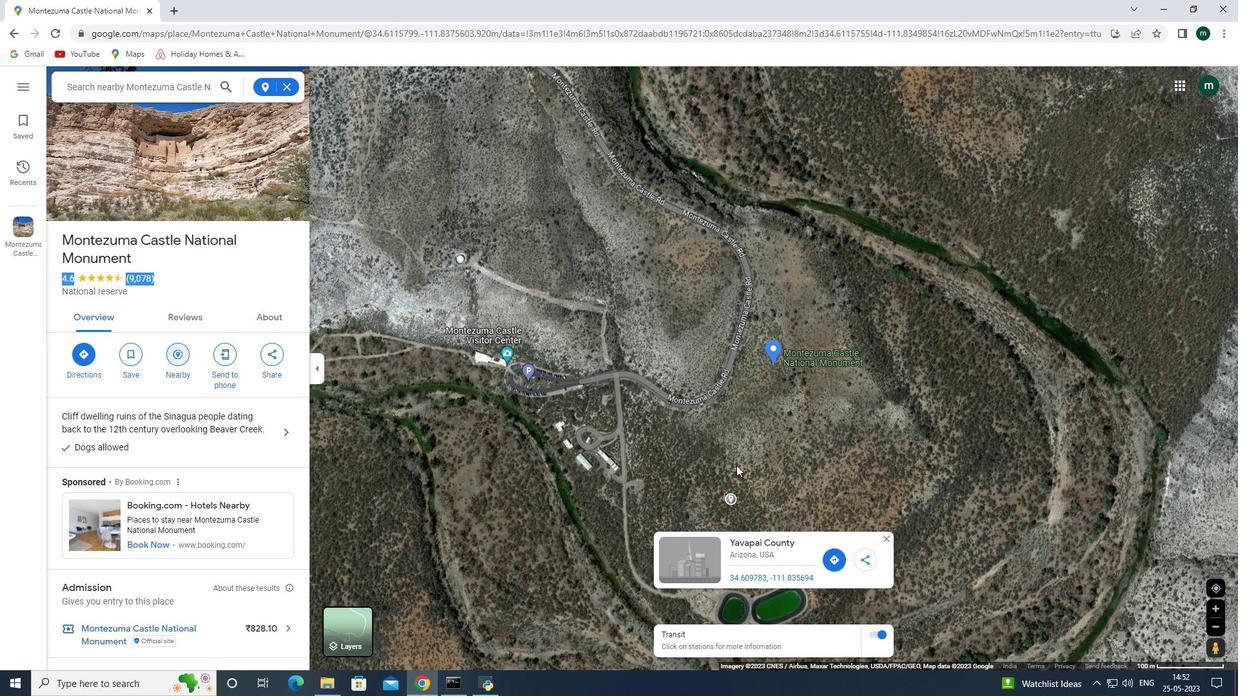 
Action: Mouse scrolled (210, 524) with delta (0, 0)
Screenshot: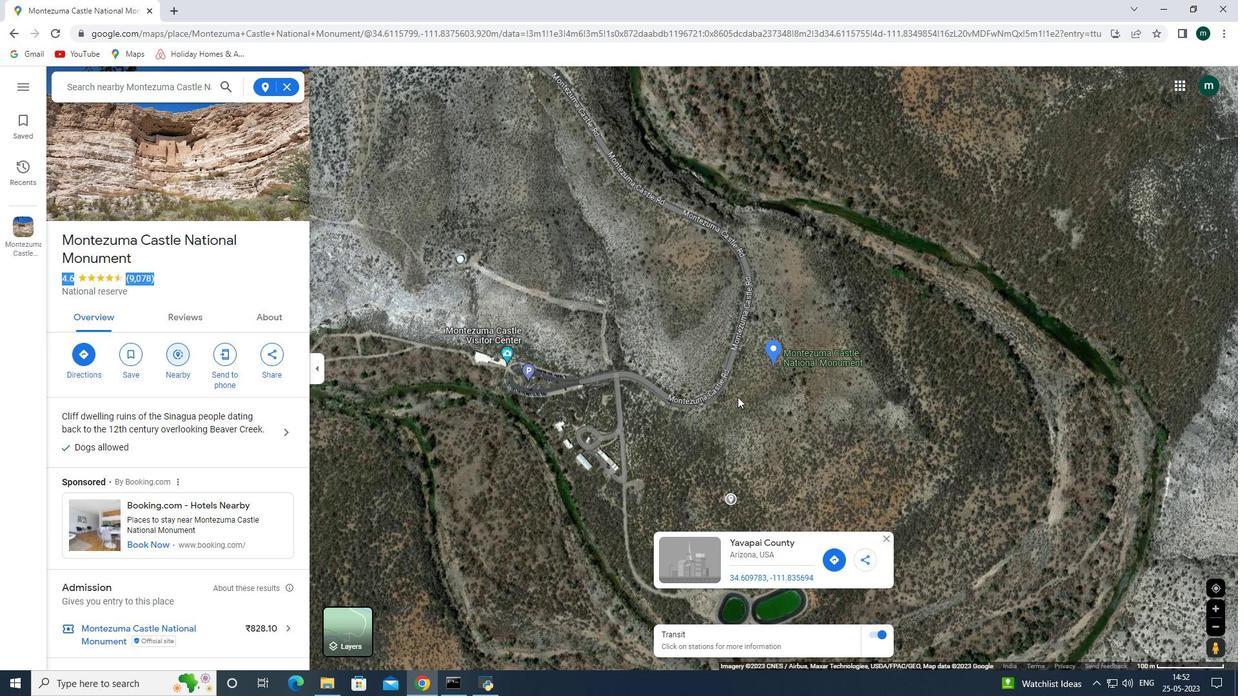 
Action: Mouse scrolled (210, 524) with delta (0, 0)
Screenshot: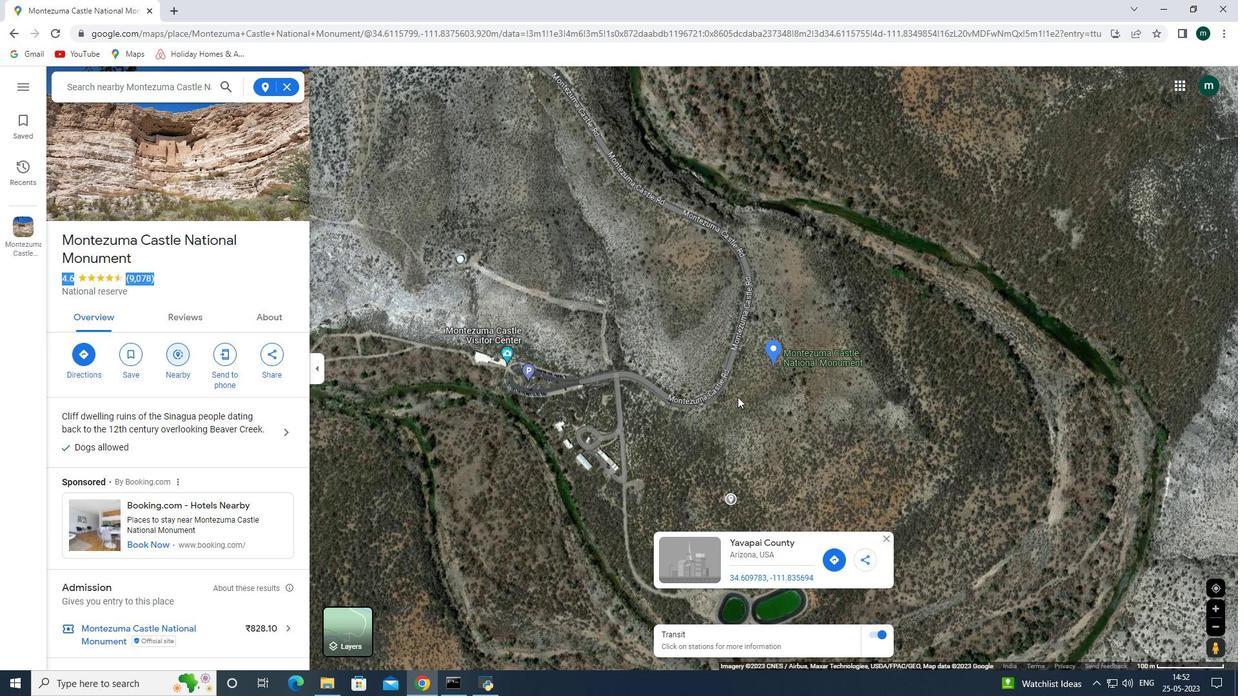 
Action: Mouse scrolled (210, 524) with delta (0, 0)
Screenshot: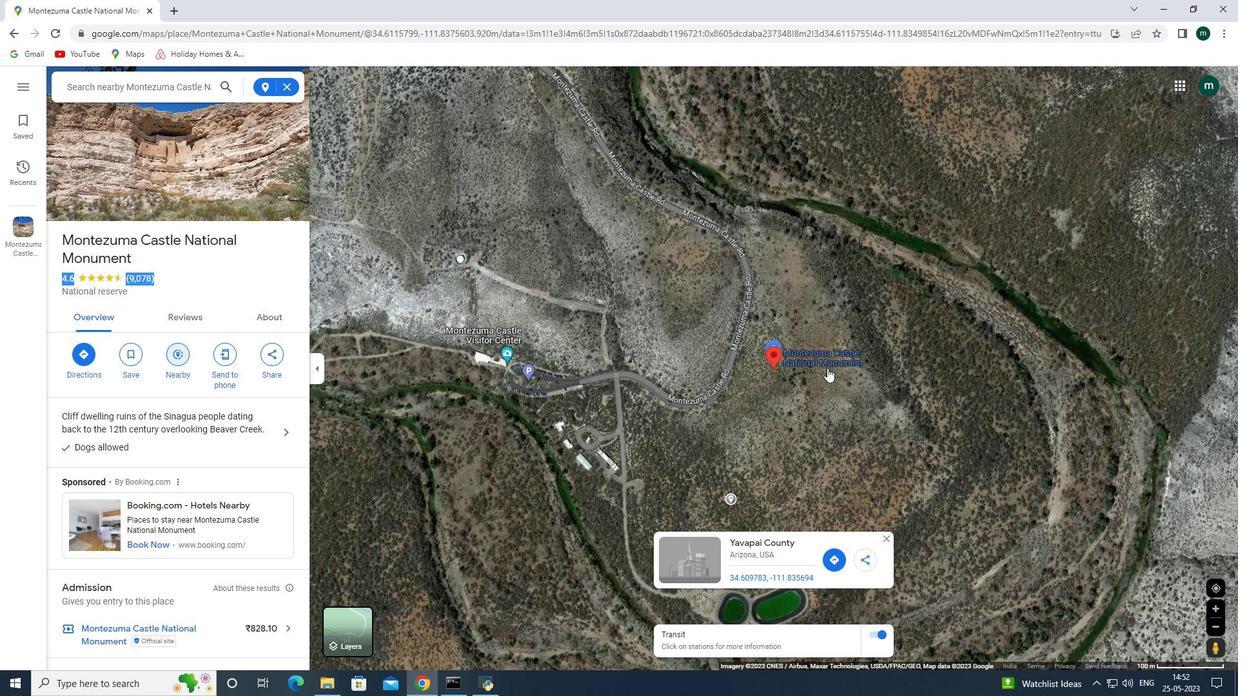 
Action: Mouse scrolled (210, 524) with delta (0, 0)
Screenshot: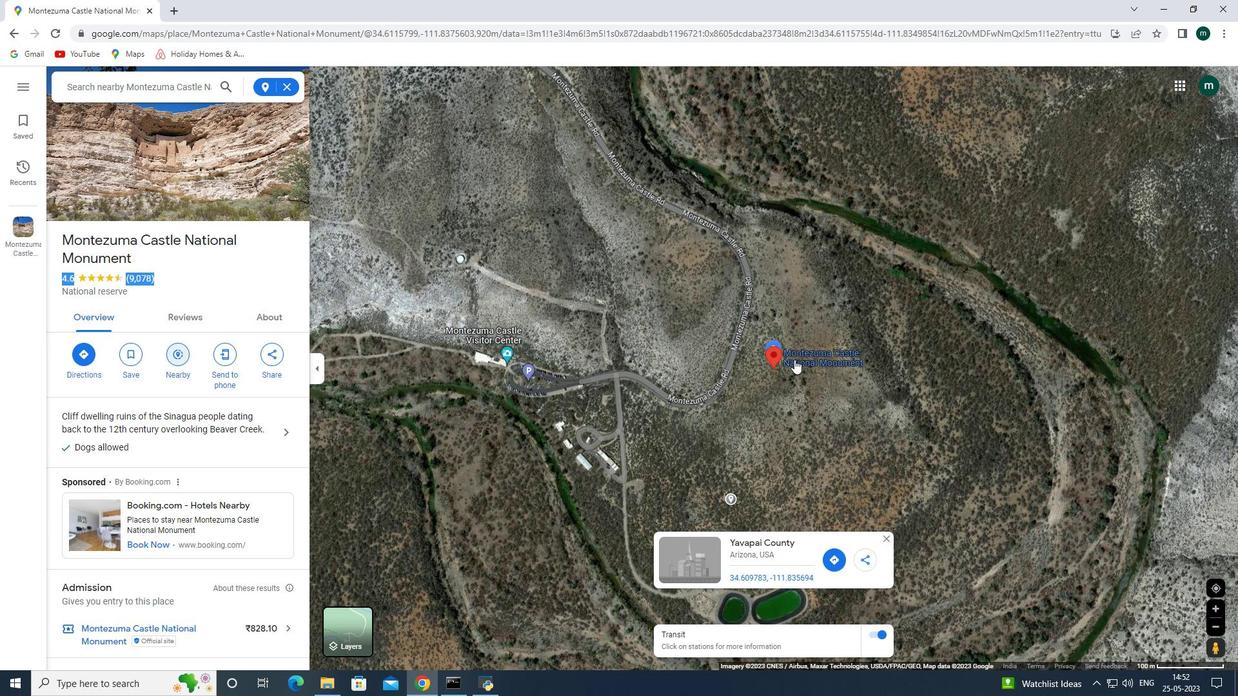 
Action: Mouse scrolled (210, 524) with delta (0, 0)
Screenshot: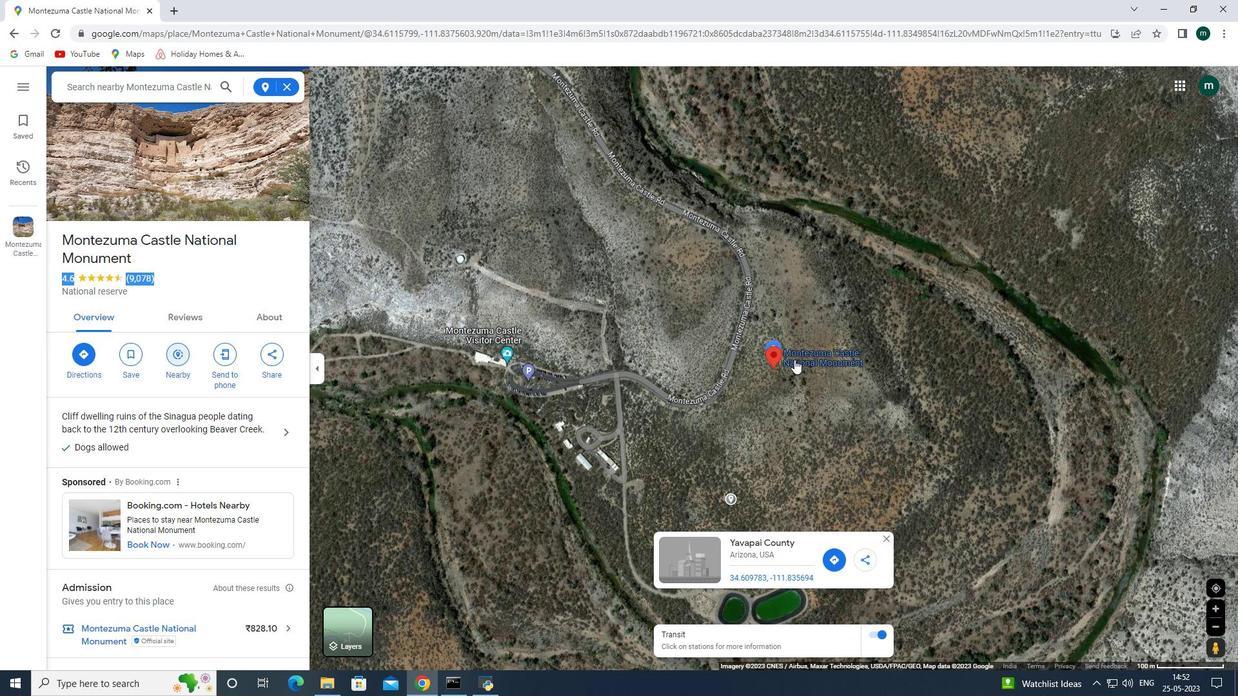 
Action: Mouse scrolled (210, 524) with delta (0, 0)
Screenshot: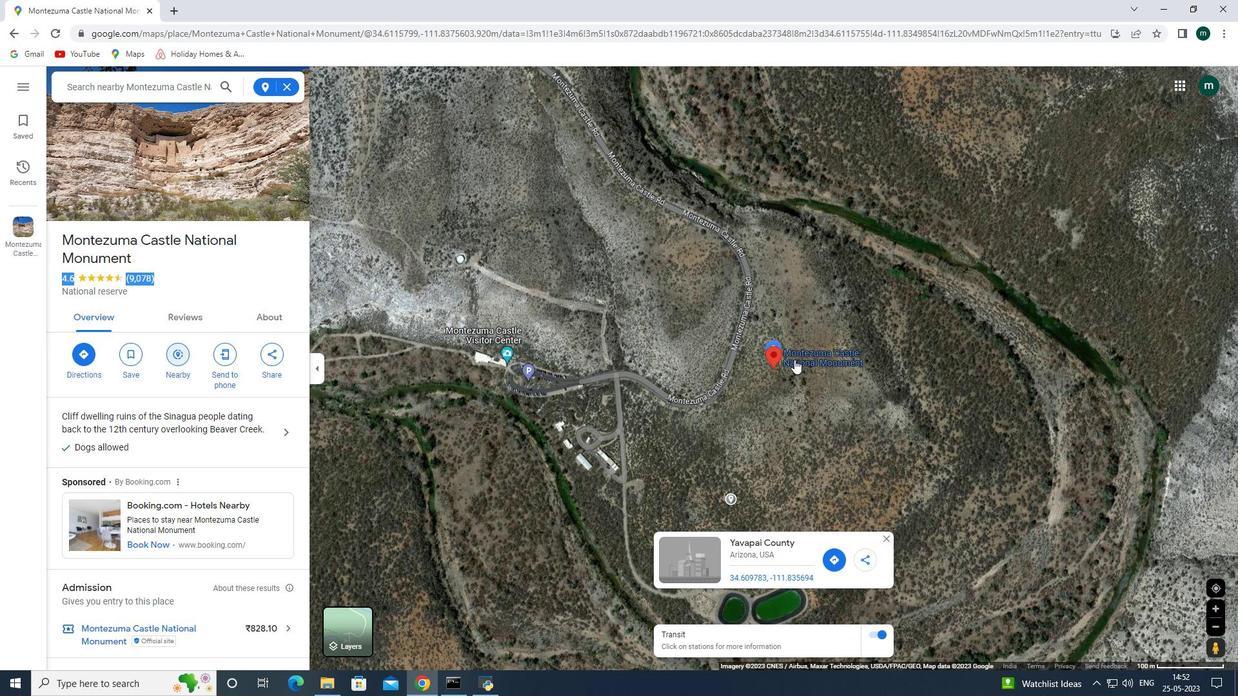 
Action: Mouse scrolled (210, 525) with delta (0, 0)
Screenshot: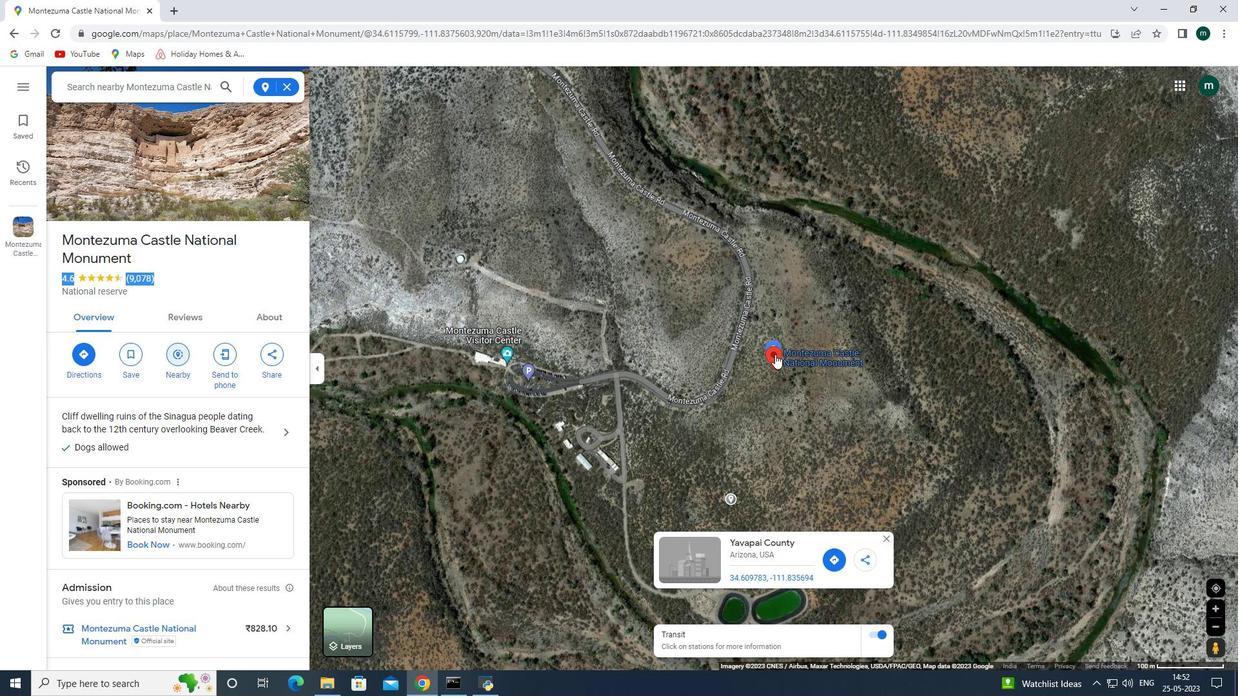 
Action: Mouse scrolled (210, 525) with delta (0, 0)
Screenshot: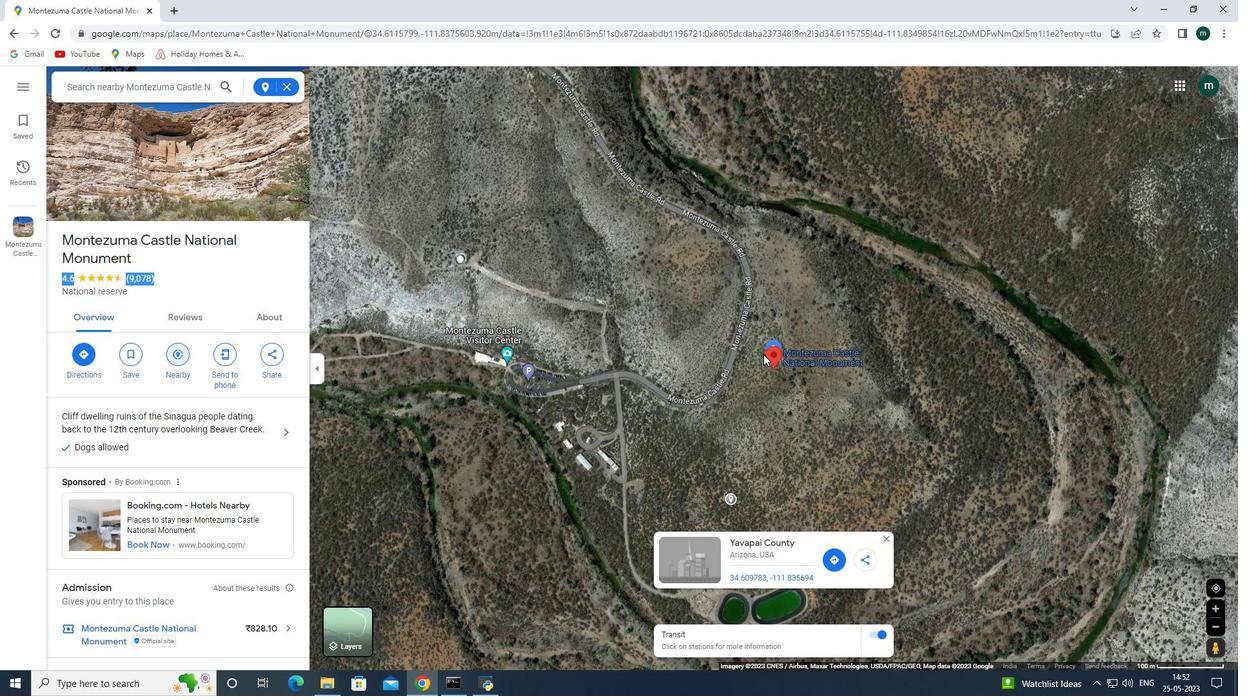 
Action: Mouse scrolled (210, 525) with delta (0, 0)
Screenshot: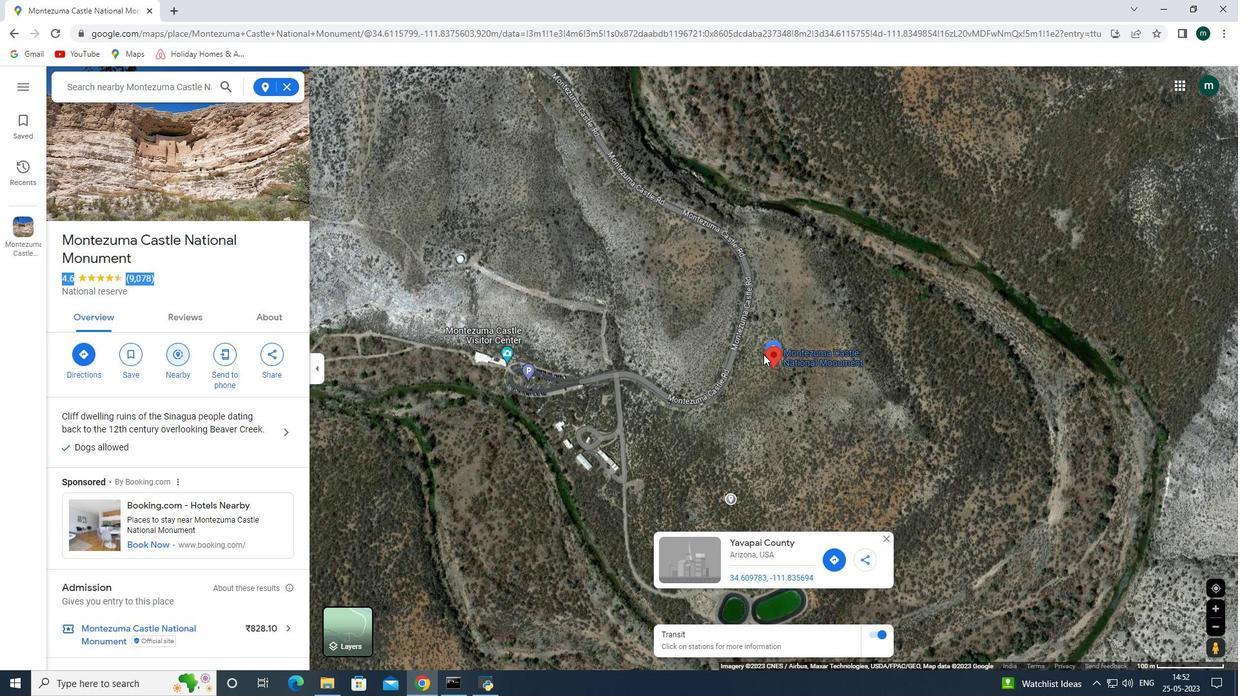 
Action: Mouse scrolled (210, 525) with delta (0, 0)
Screenshot: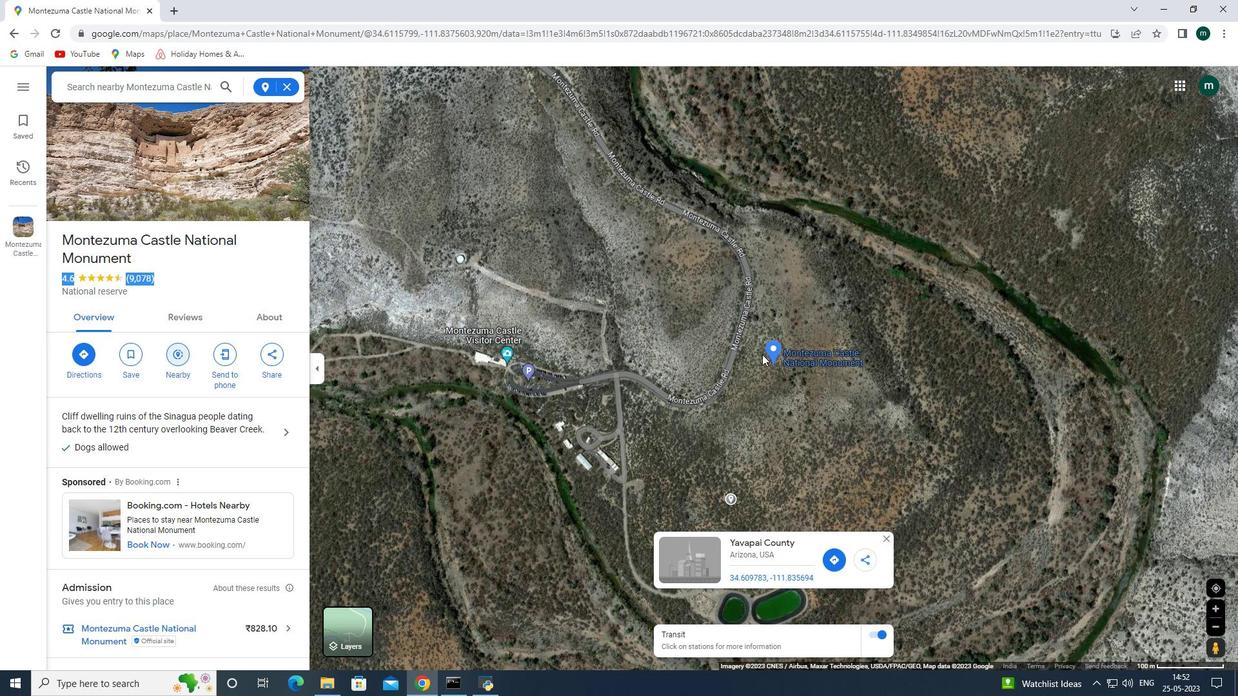 
Action: Mouse scrolled (210, 525) with delta (0, 0)
Screenshot: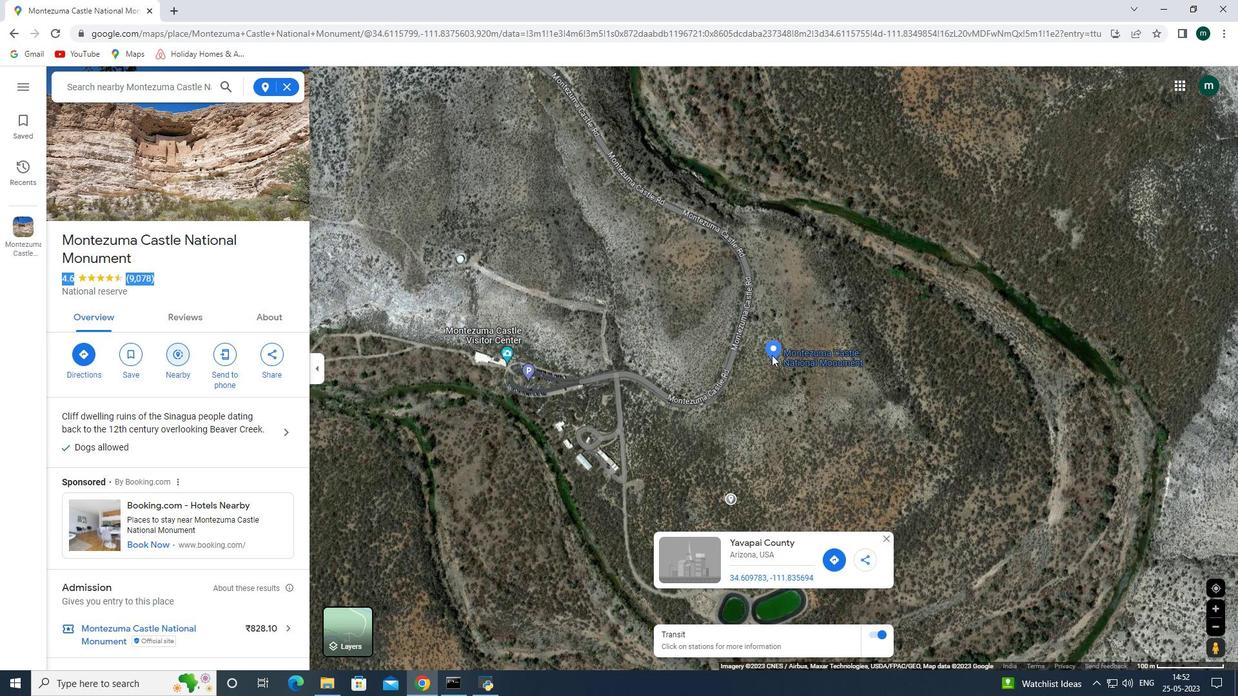 
Action: Mouse moved to (210, 525)
Screenshot: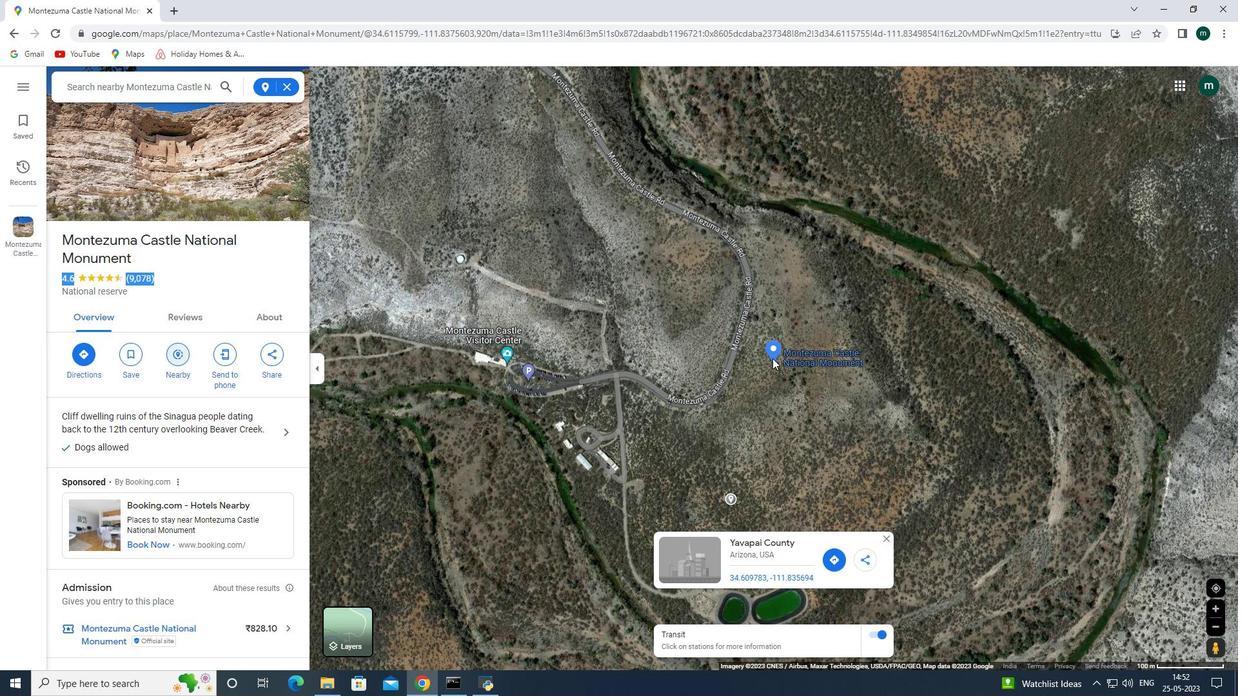 
Action: Mouse scrolled (210, 525) with delta (0, 0)
Screenshot: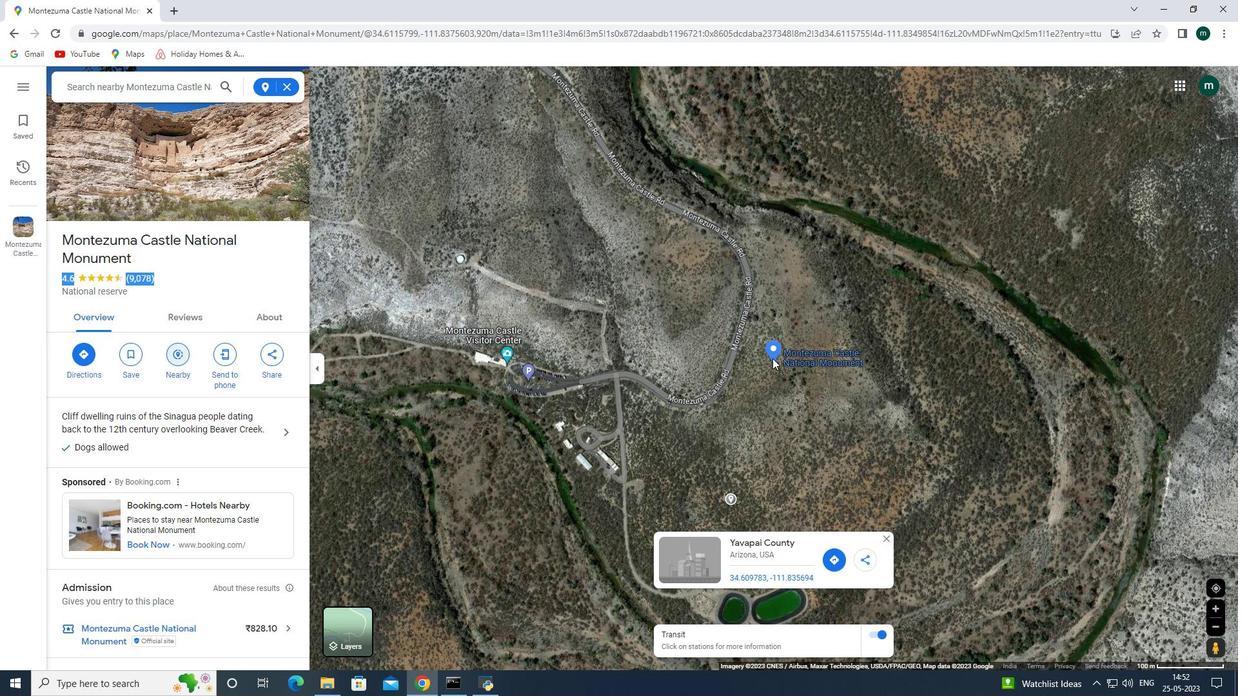 
Action: Mouse scrolled (210, 525) with delta (0, 0)
Screenshot: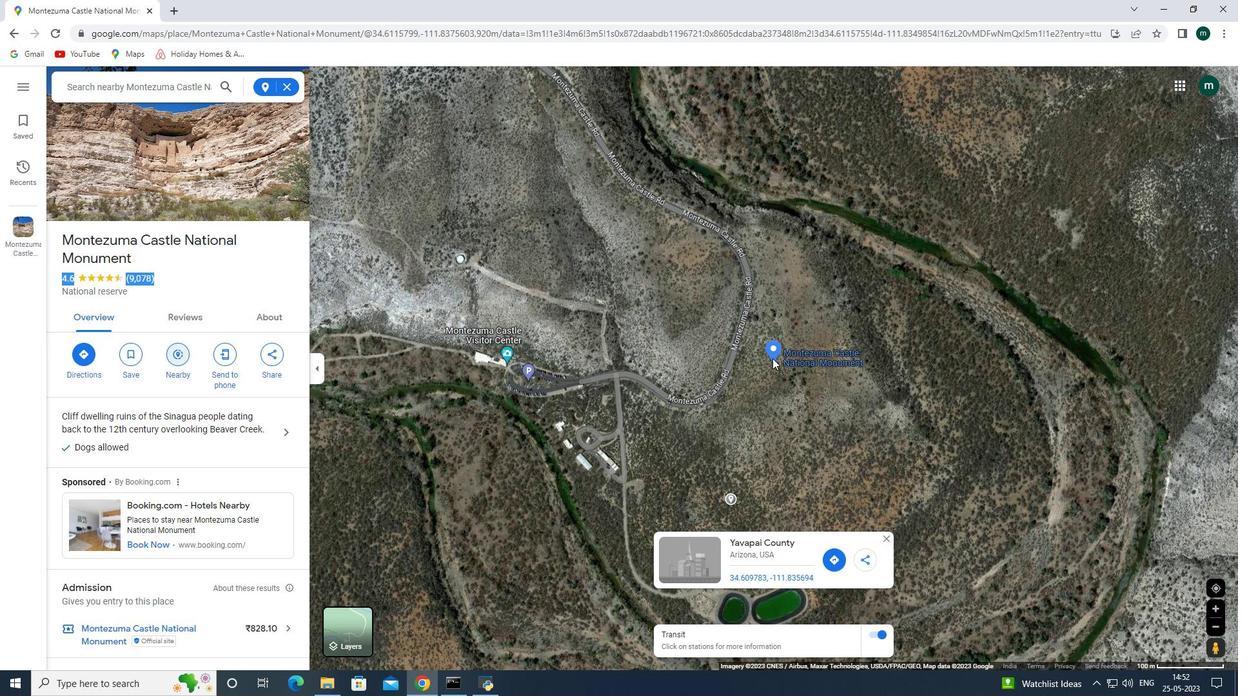 
Action: Mouse scrolled (210, 525) with delta (0, 0)
Screenshot: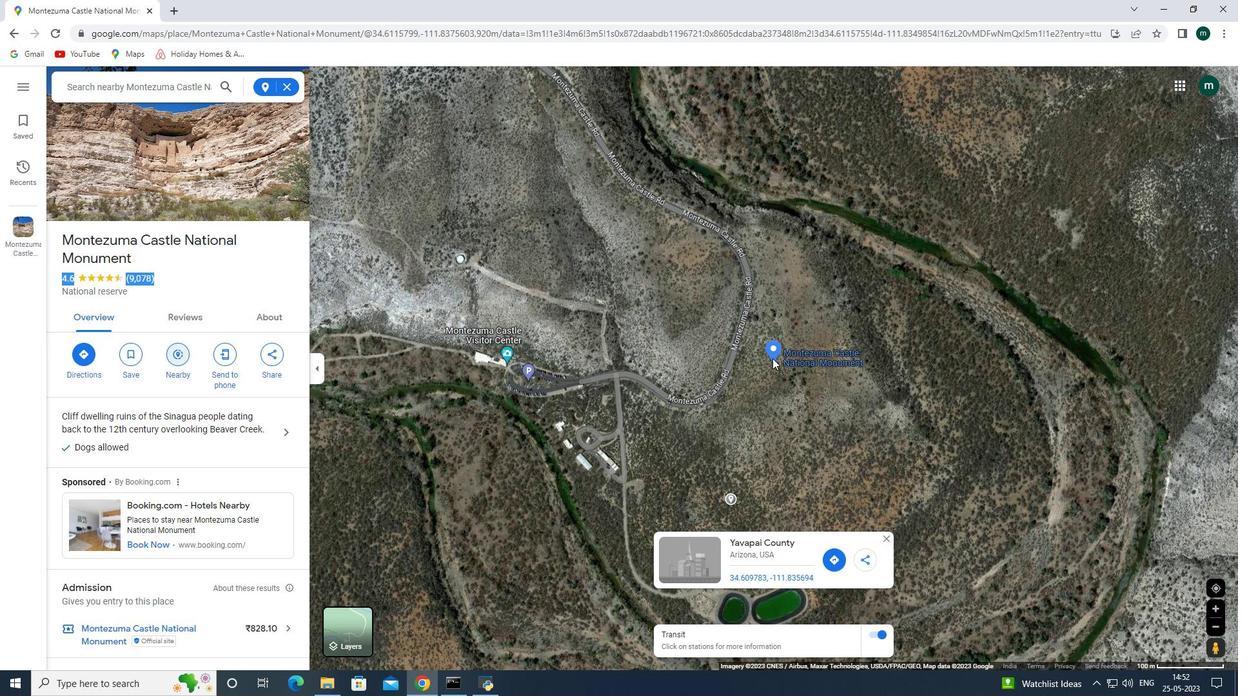 
Action: Mouse moved to (210, 524)
Screenshot: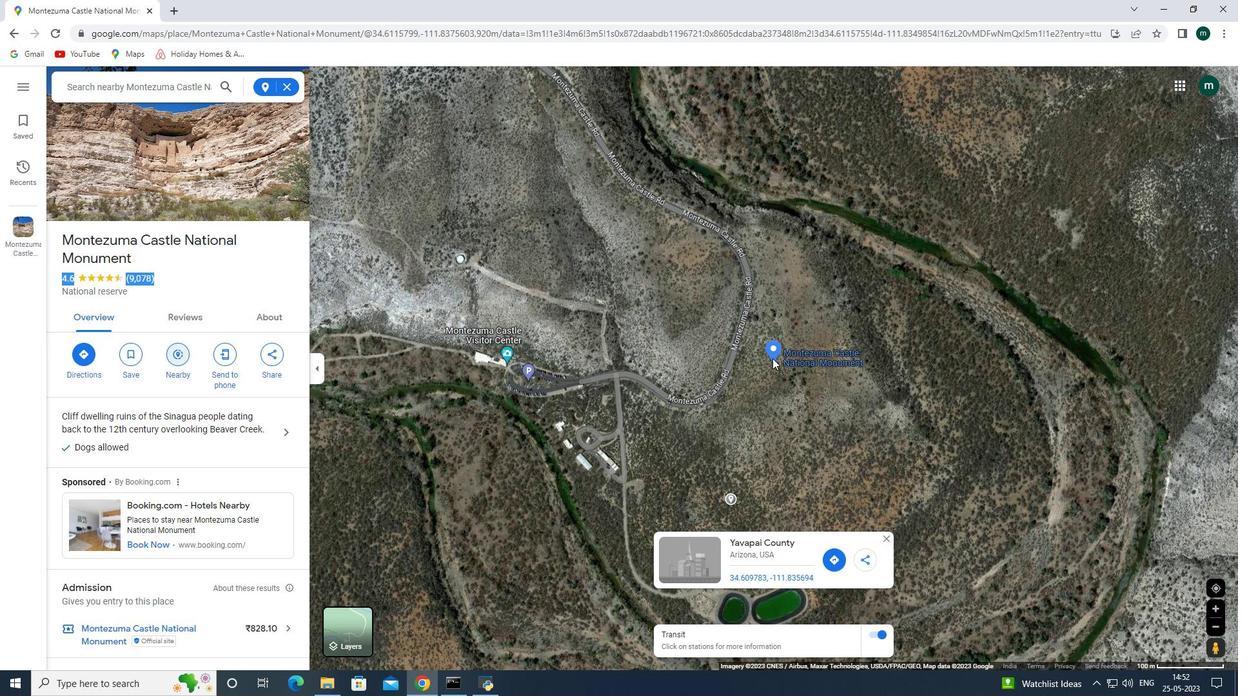 
Action: Mouse scrolled (210, 525) with delta (0, 0)
Screenshot: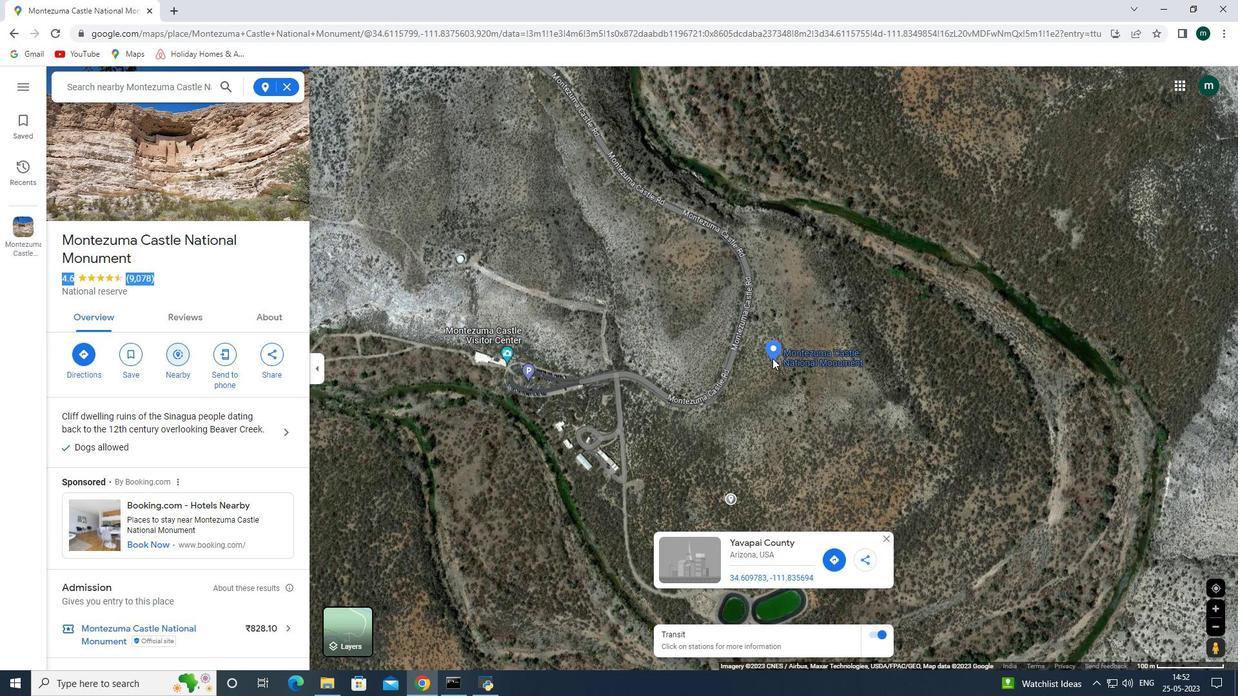 
Action: Mouse scrolled (210, 525) with delta (0, 0)
Screenshot: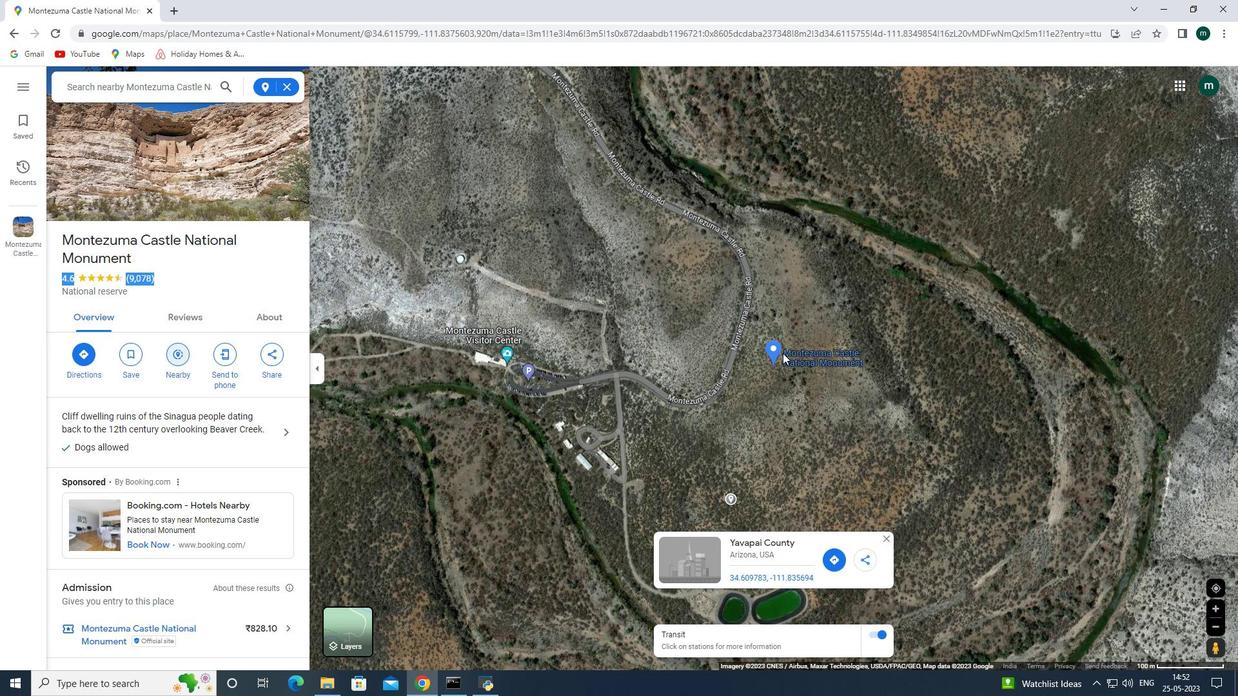 
Action: Mouse scrolled (210, 525) with delta (0, 0)
Screenshot: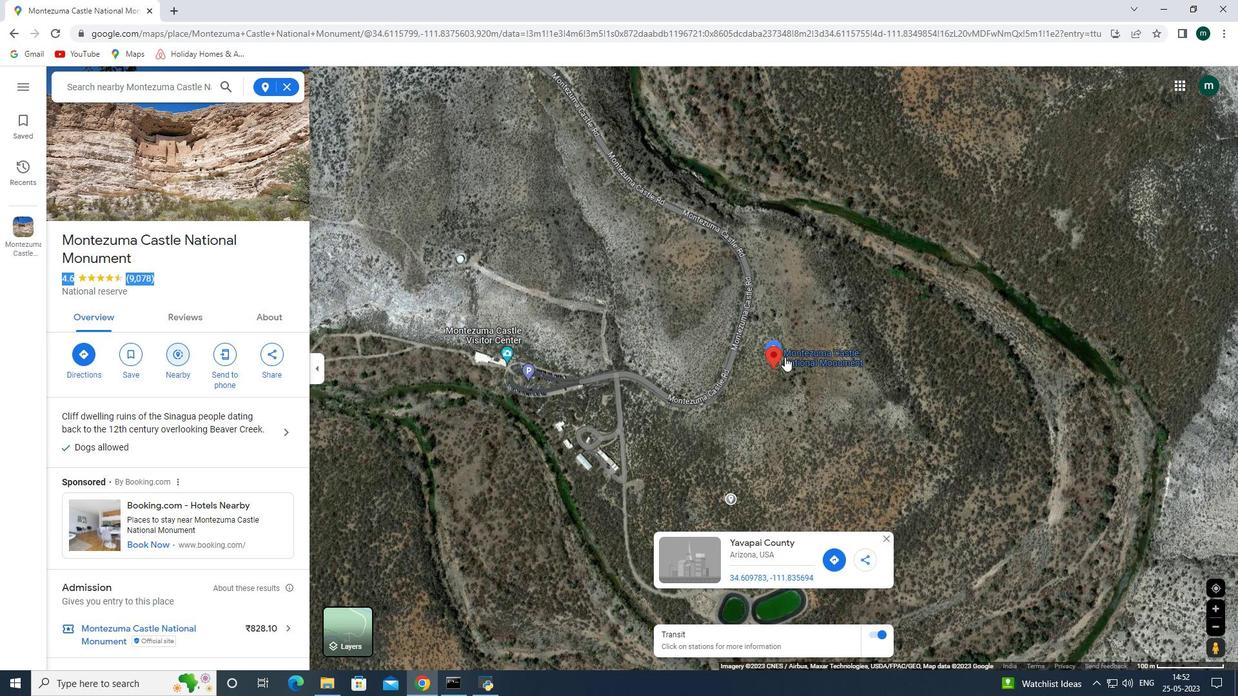
Action: Mouse scrolled (210, 525) with delta (0, 0)
Screenshot: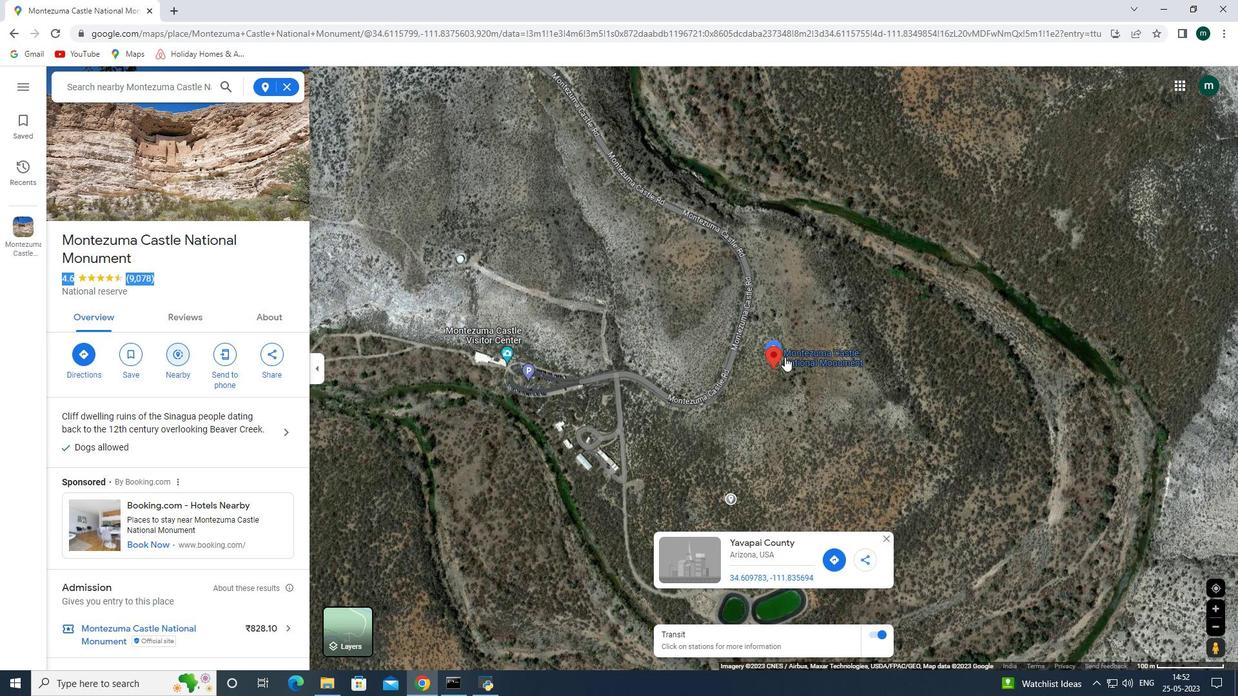 
Action: Mouse scrolled (210, 525) with delta (0, 0)
Screenshot: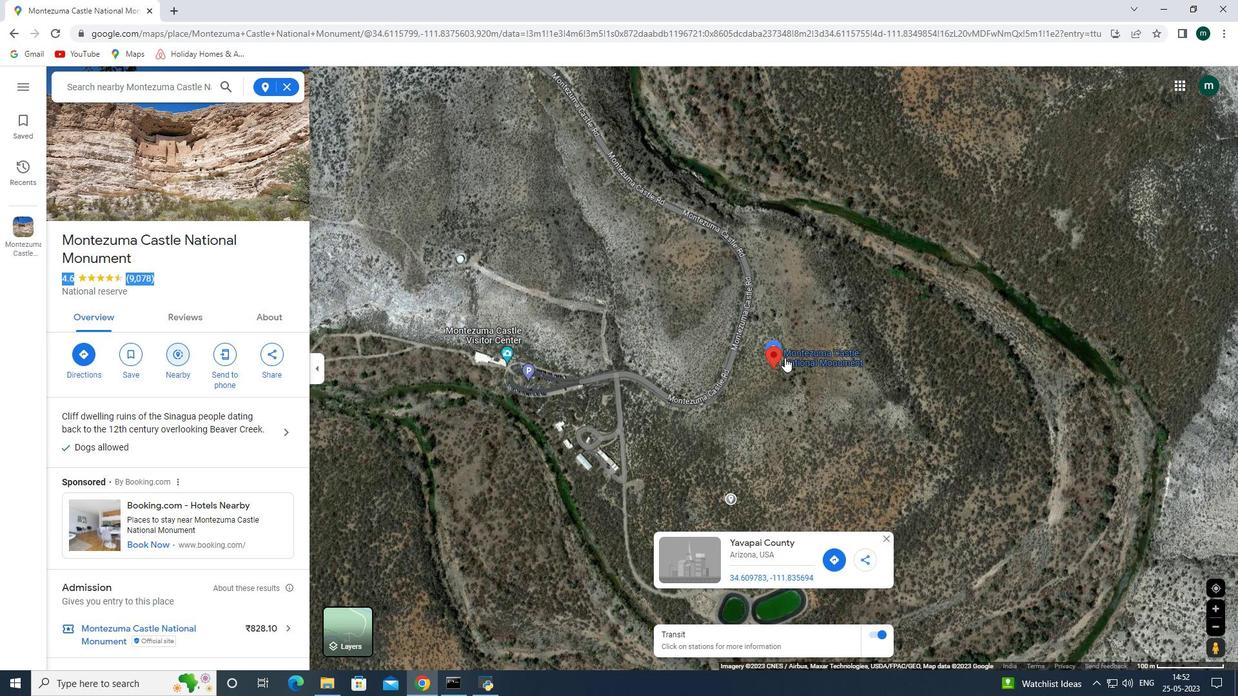 
Action: Mouse scrolled (210, 525) with delta (0, 0)
Screenshot: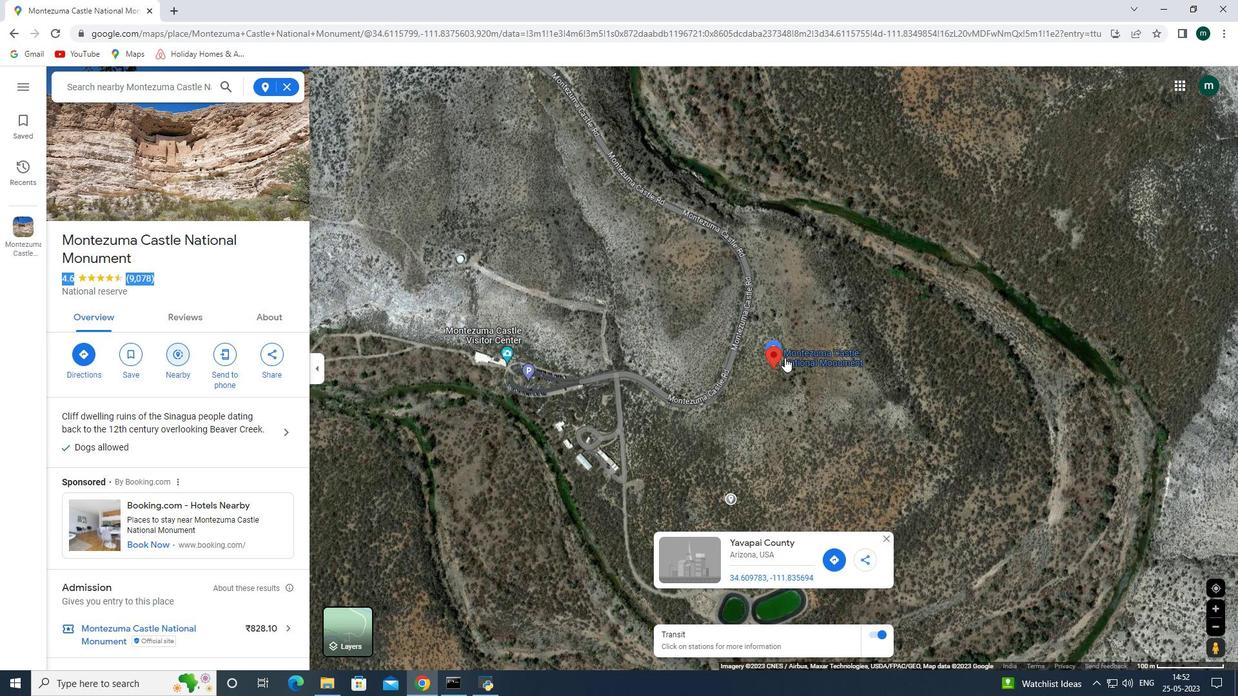 
Action: Mouse scrolled (210, 525) with delta (0, 0)
Screenshot: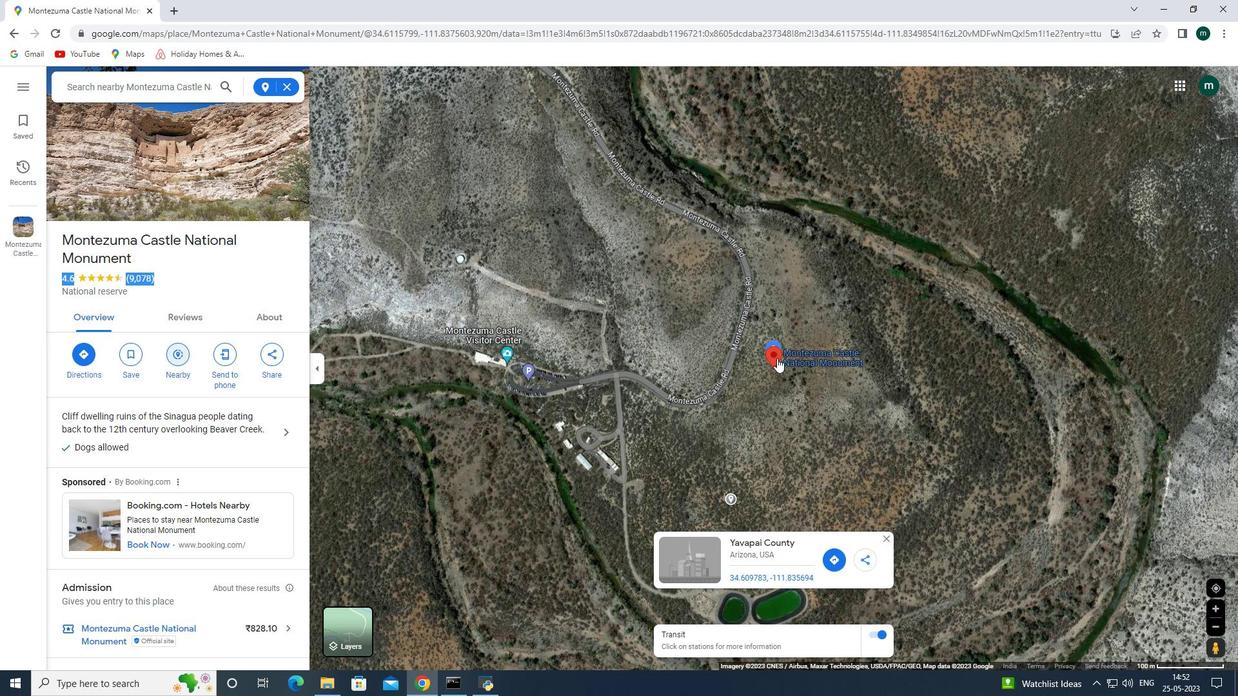 
Action: Mouse scrolled (210, 525) with delta (0, 0)
Screenshot: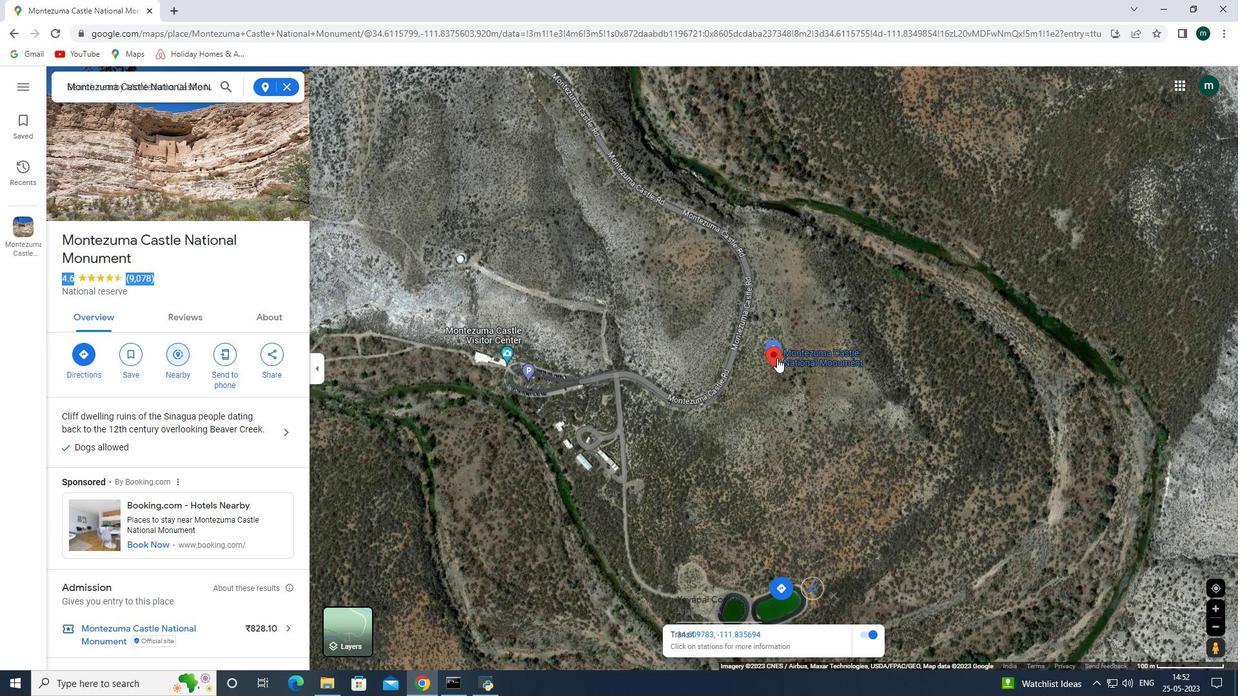 
Action: Mouse scrolled (210, 525) with delta (0, 0)
Screenshot: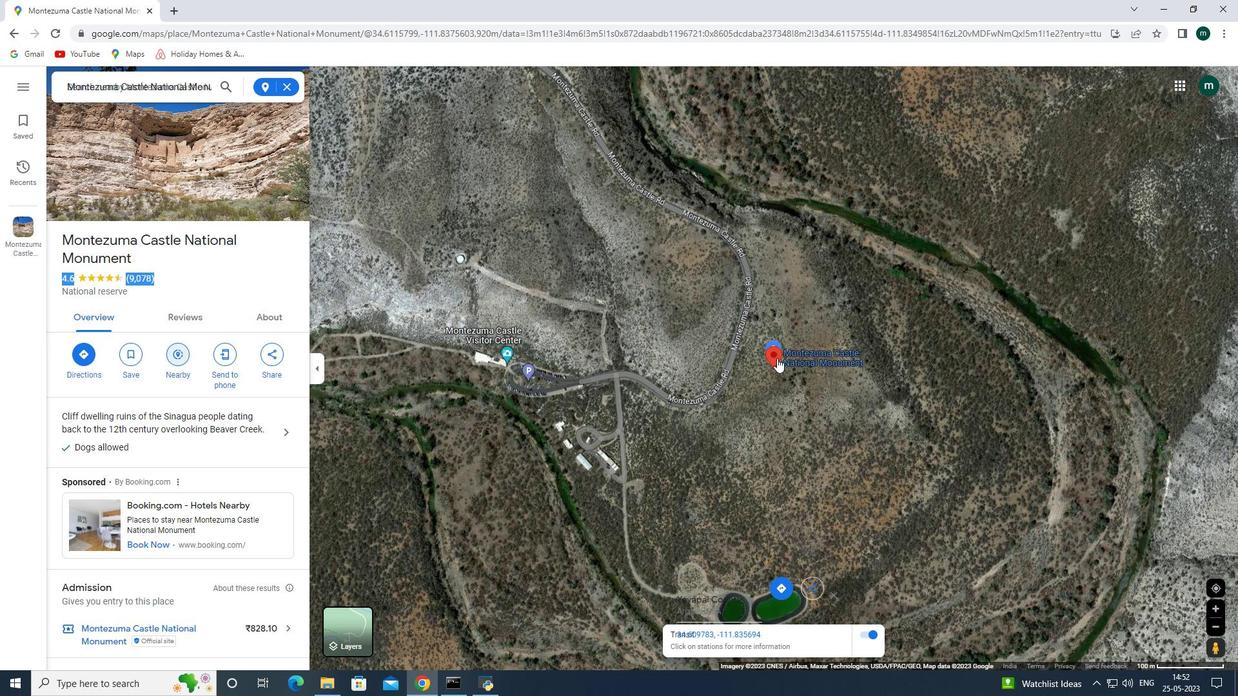 
Action: Mouse moved to (10, 35)
Screenshot: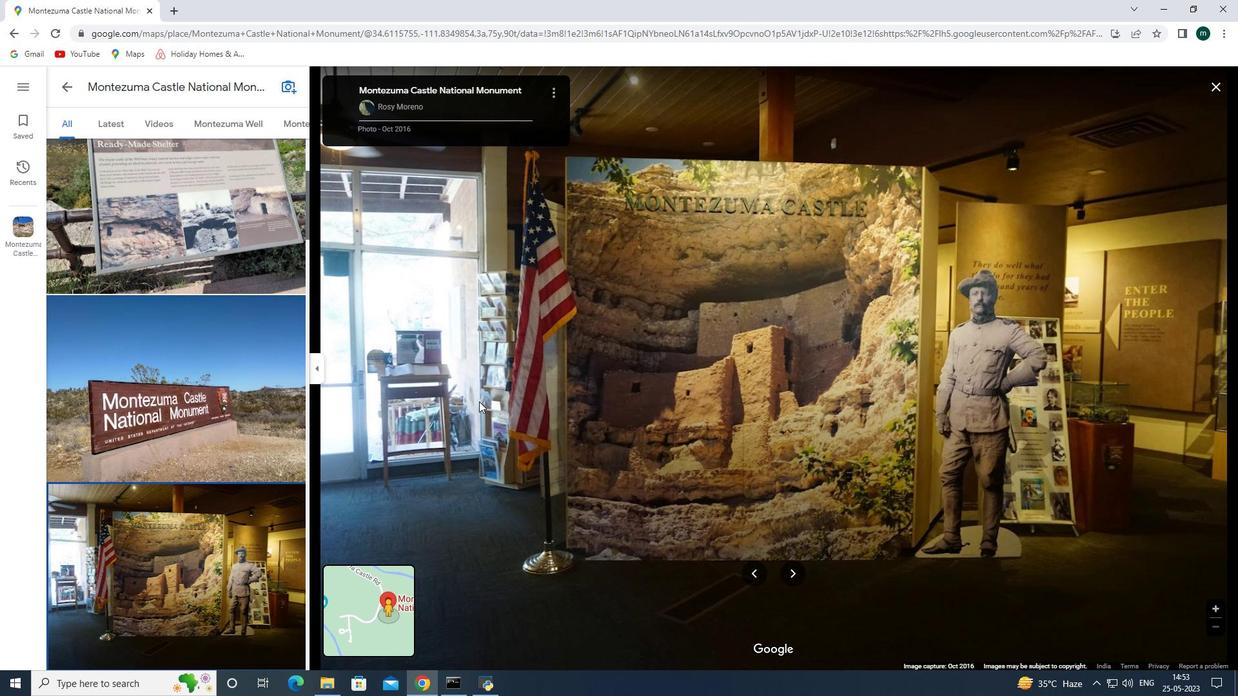 
Action: Mouse pressed left at (10, 35)
Screenshot: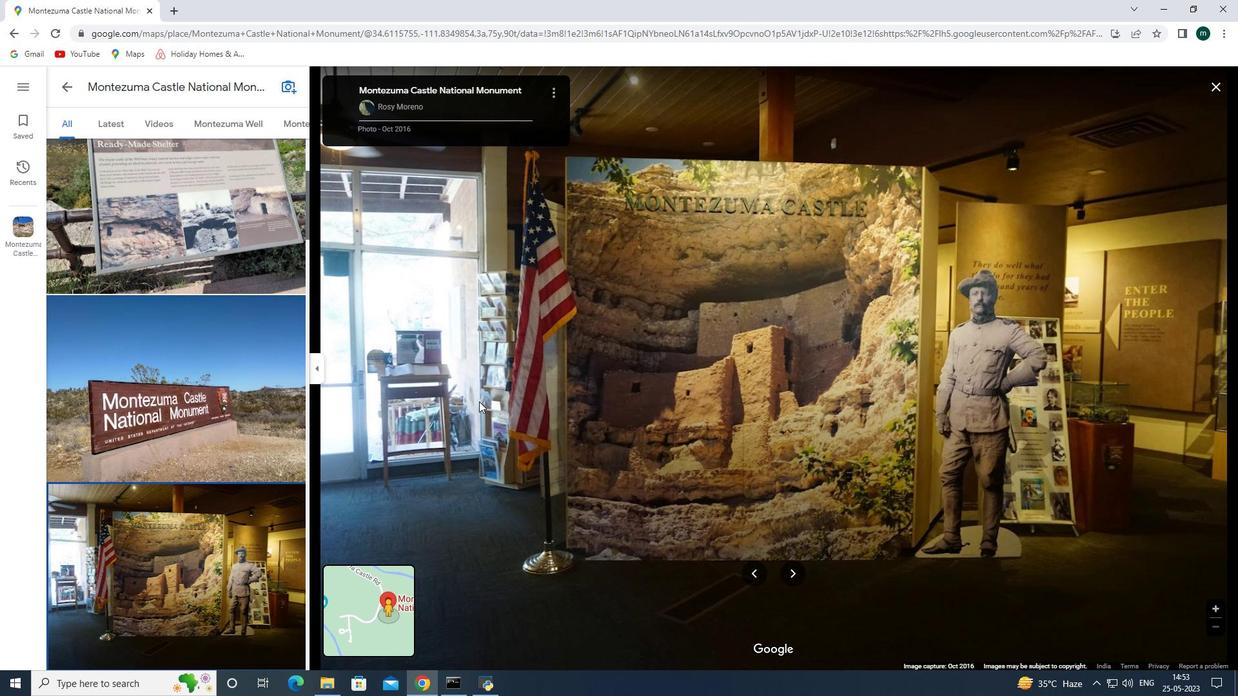 
Action: Mouse moved to (143, 206)
Screenshot: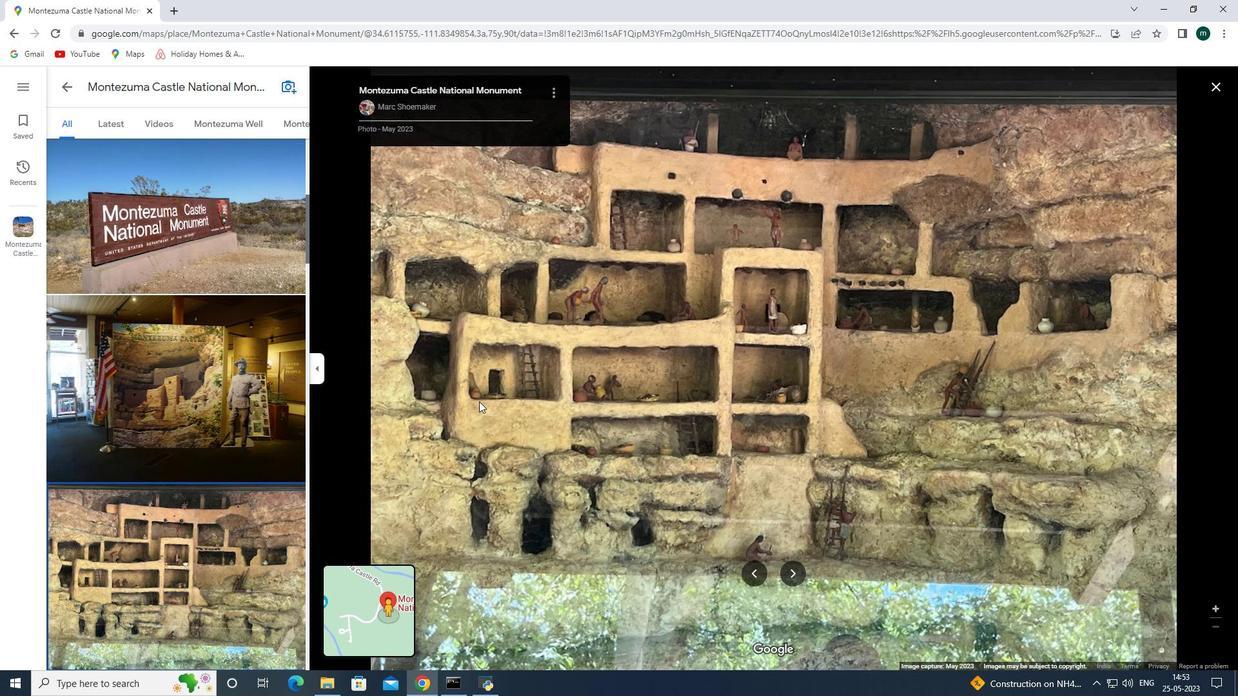 
Action: Mouse pressed left at (143, 206)
Screenshot: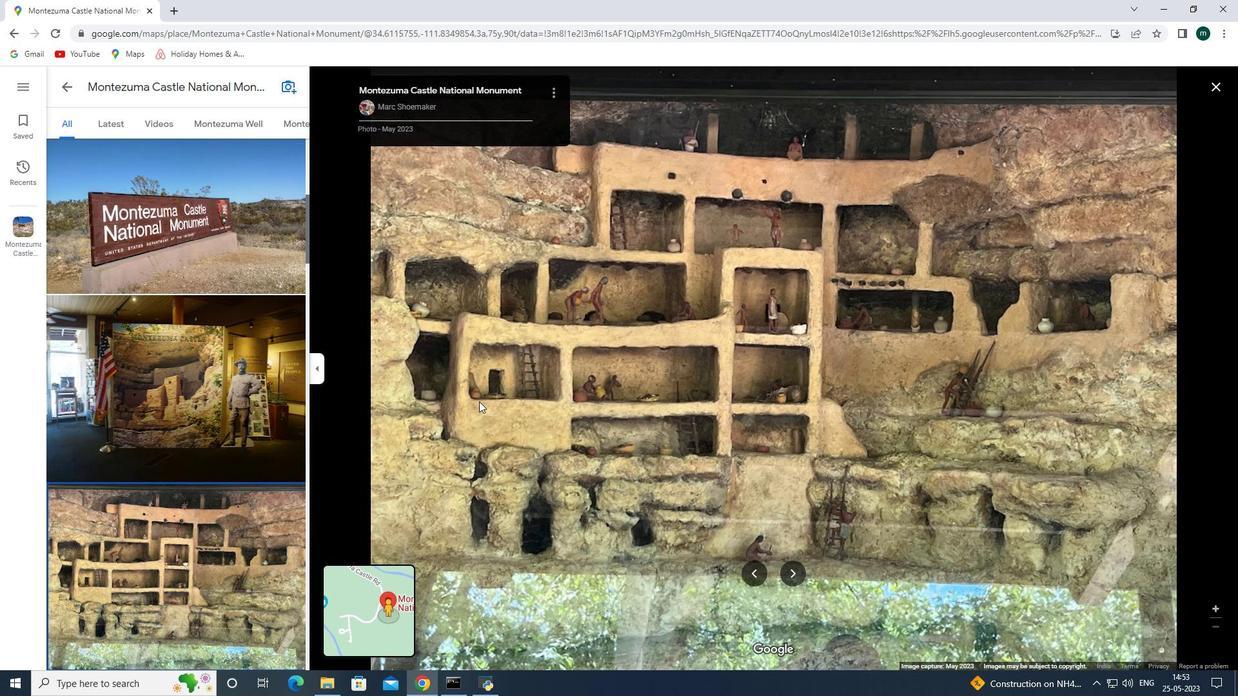 
Action: Mouse moved to (140, 247)
Screenshot: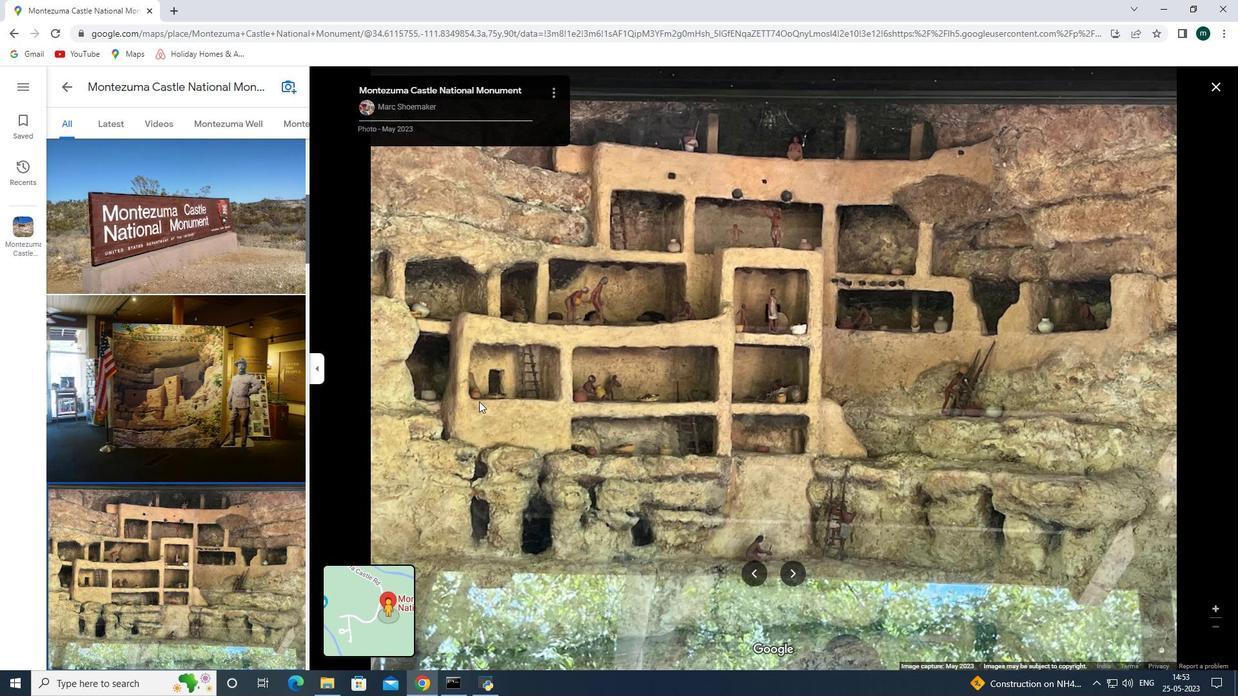 
Action: Mouse pressed left at (140, 247)
Screenshot: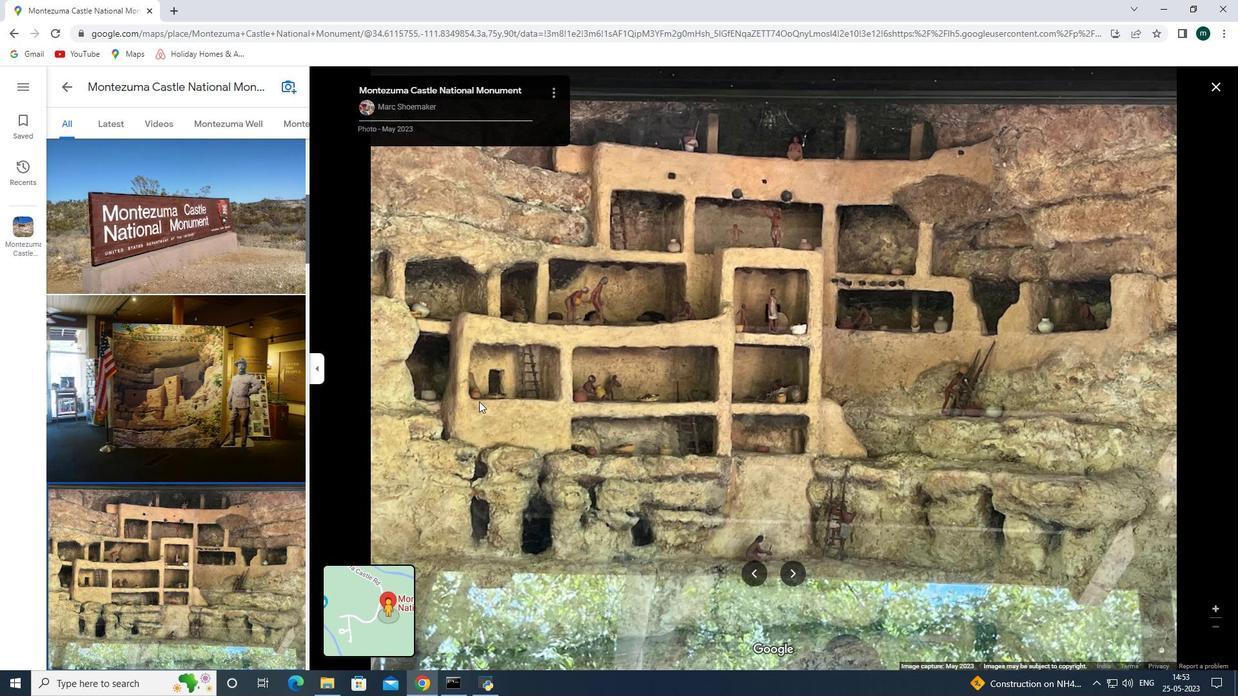 
Action: Mouse moved to (12, 36)
Screenshot: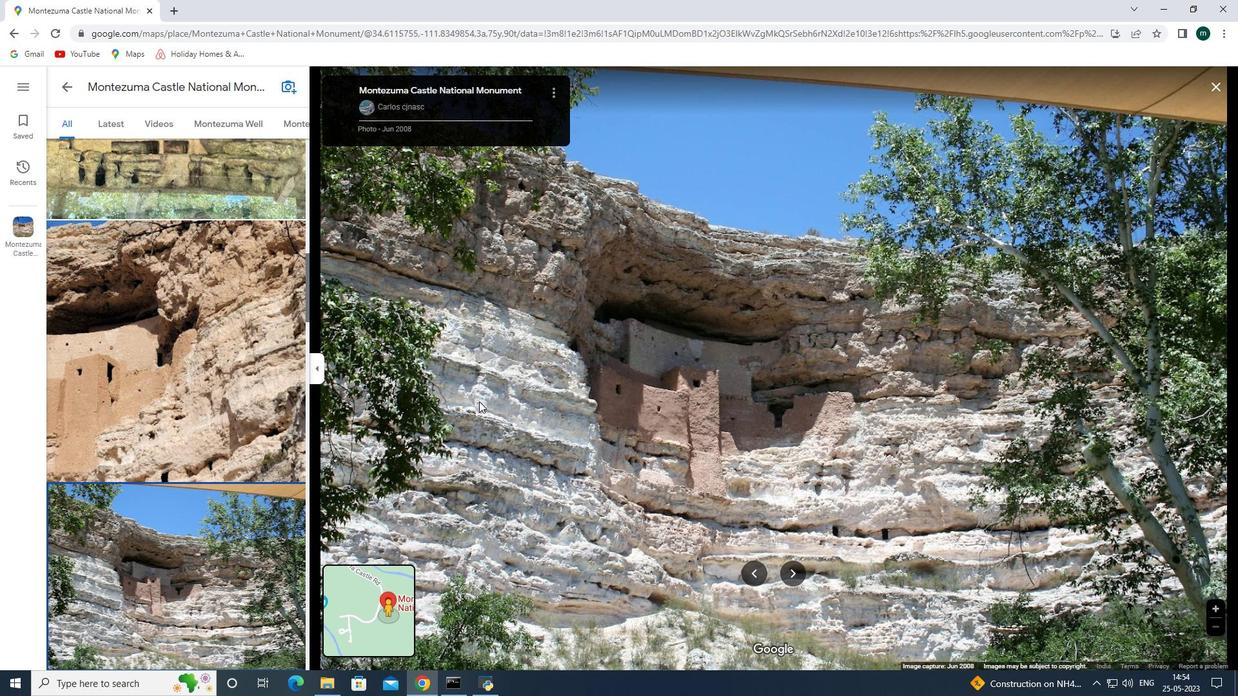 
Action: Mouse pressed left at (12, 36)
Screenshot: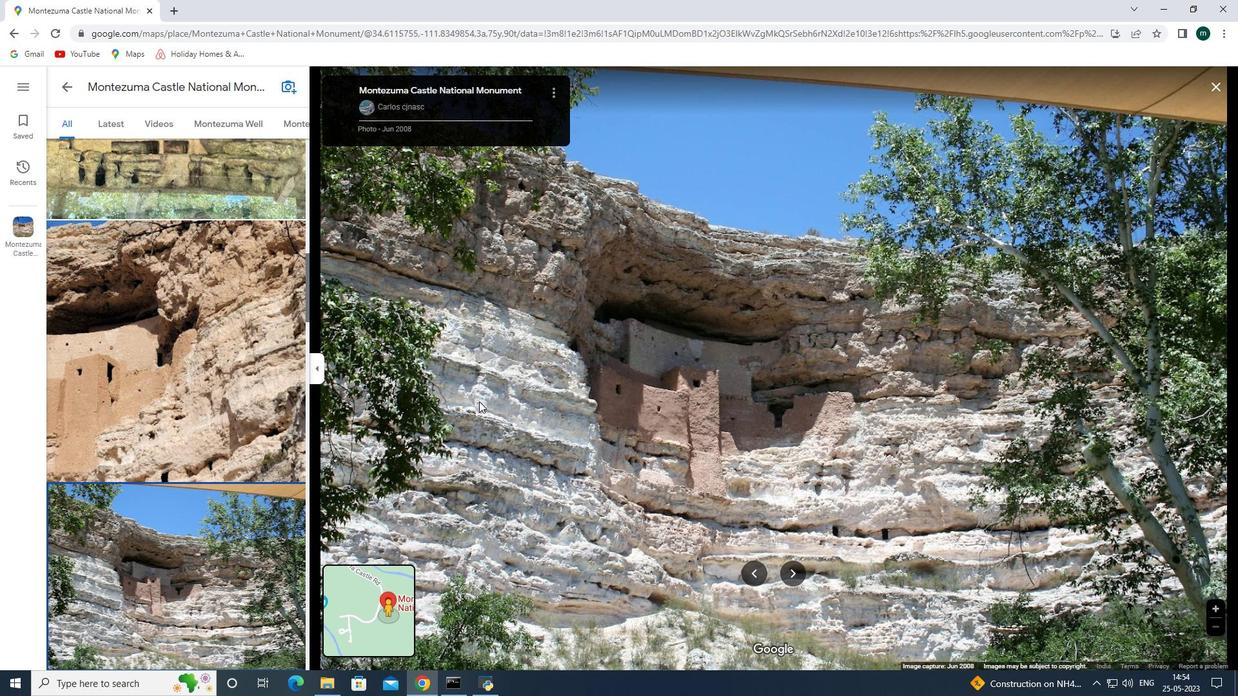 
Action: Mouse moved to (710, 61)
Screenshot: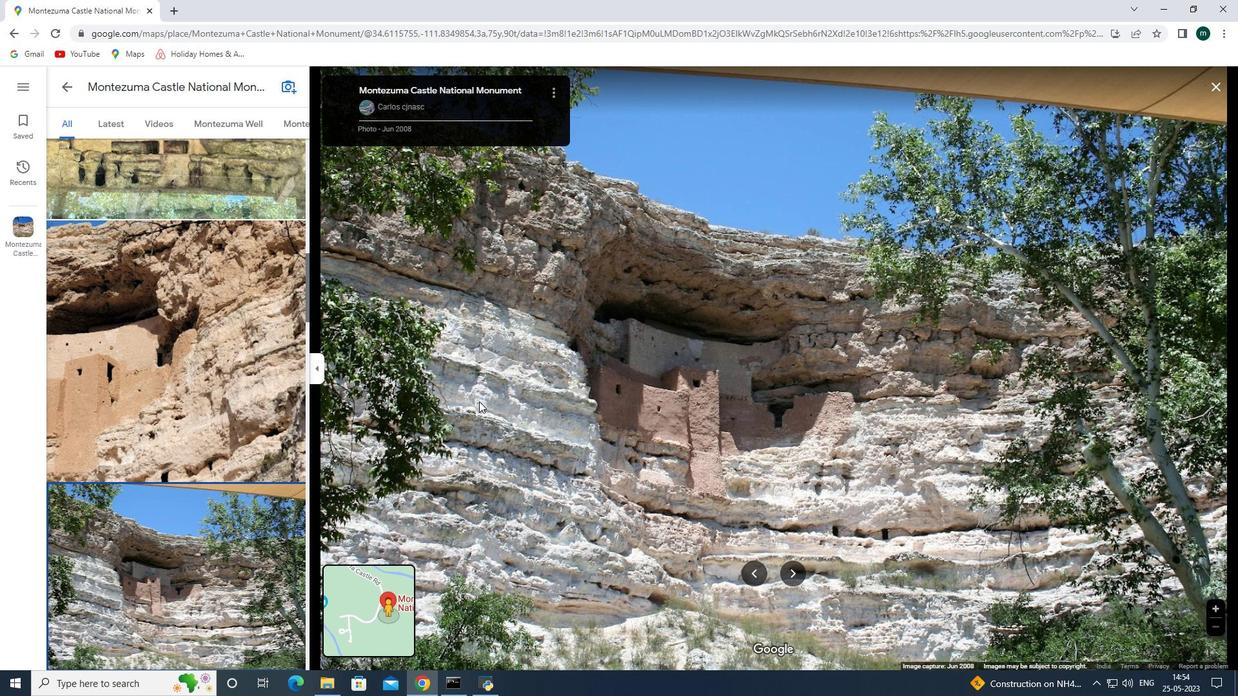 
Action: Mouse pressed left at (710, 61)
Screenshot: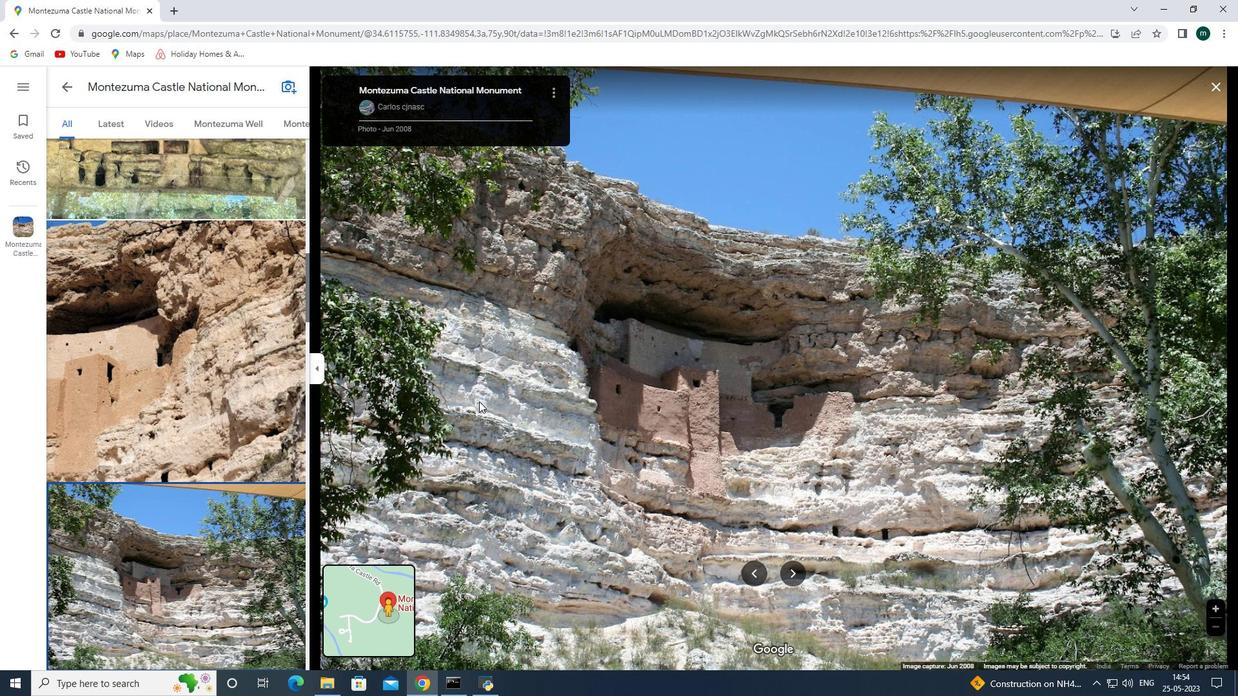 
Action: Mouse moved to (116, 433)
Screenshot: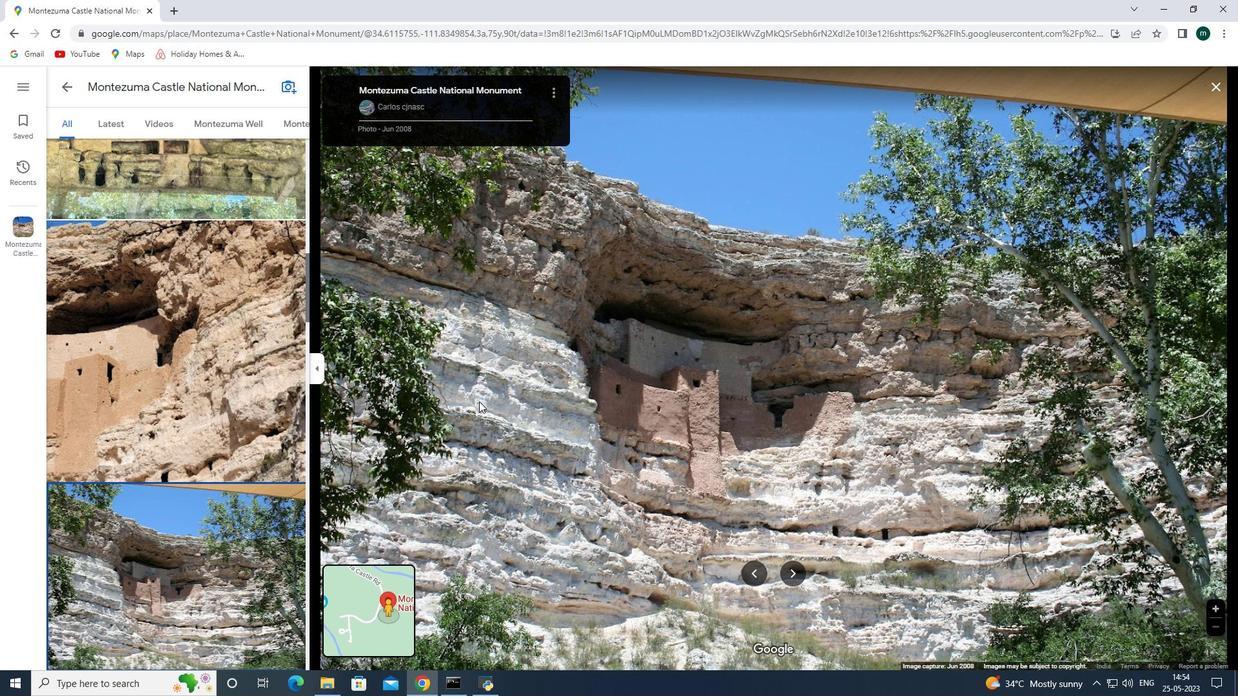
Action: Mouse pressed left at (116, 433)
Screenshot: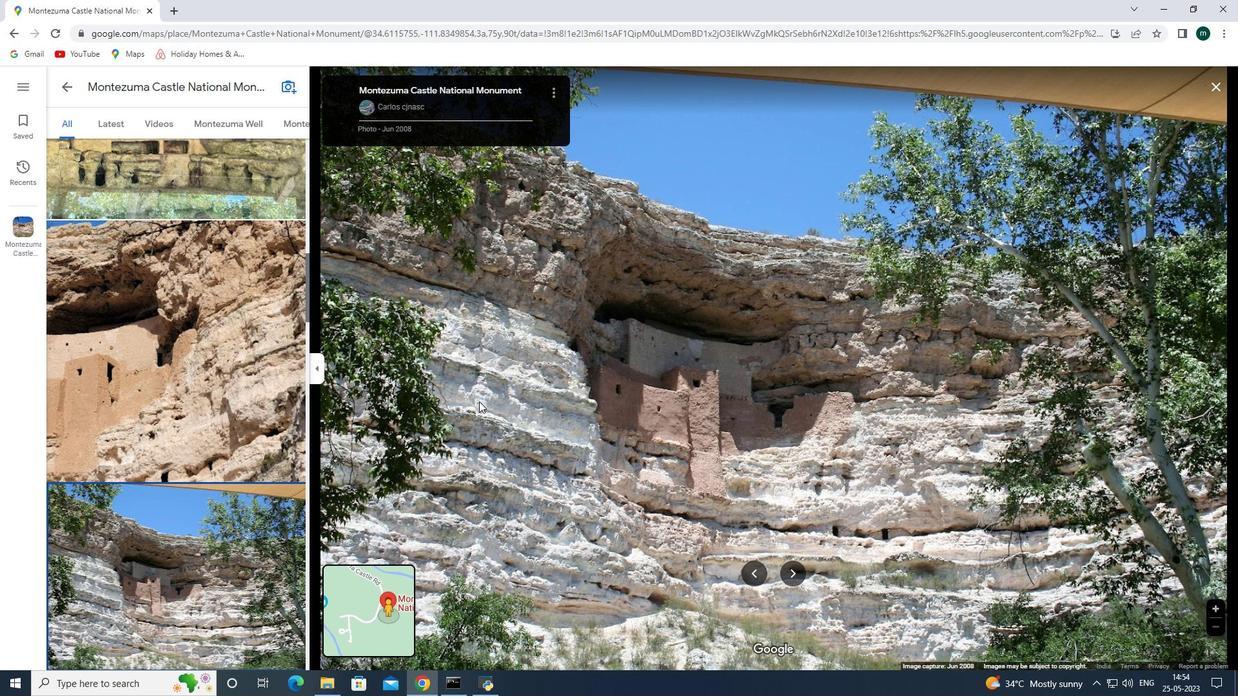 
Action: Mouse moved to (379, 65)
Screenshot: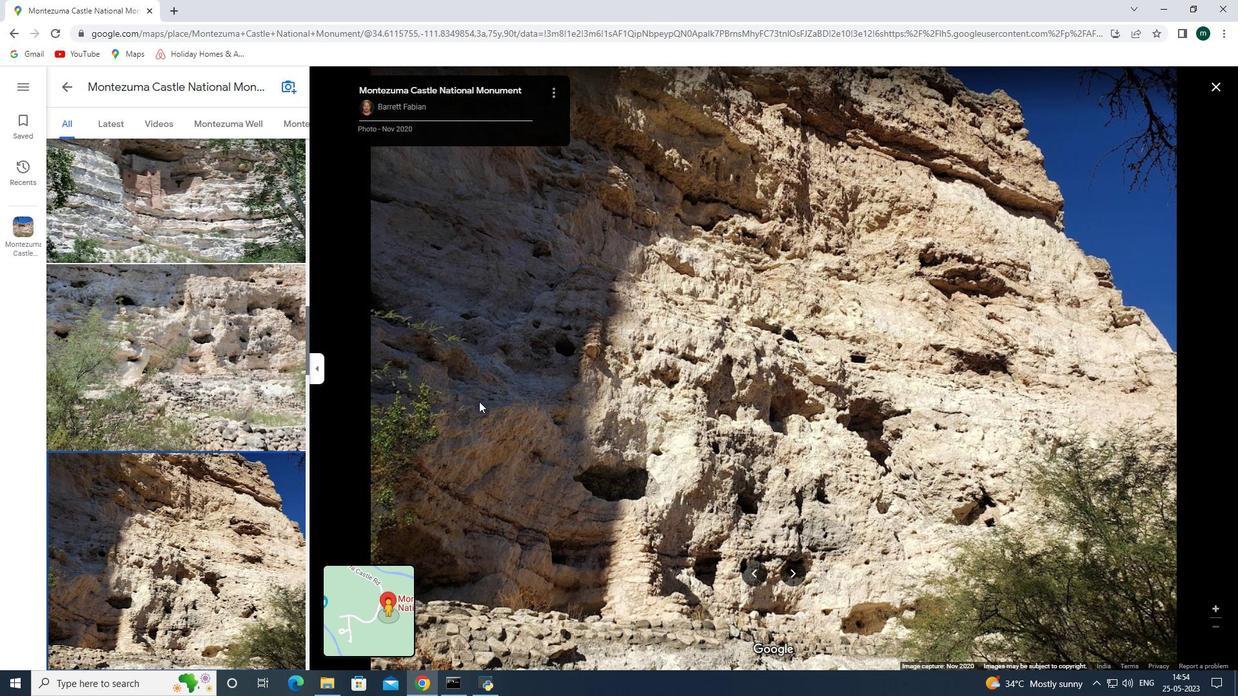 
Action: Mouse pressed left at (379, 65)
Screenshot: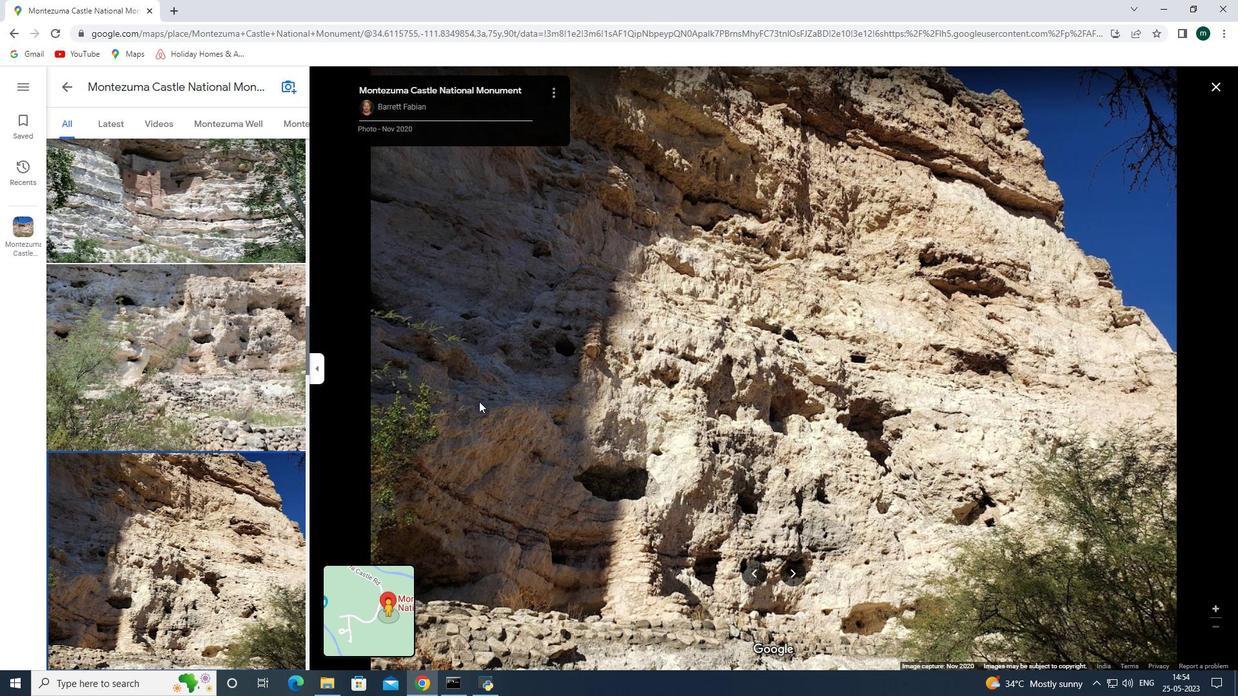 
Action: Mouse moved to (348, 166)
Screenshot: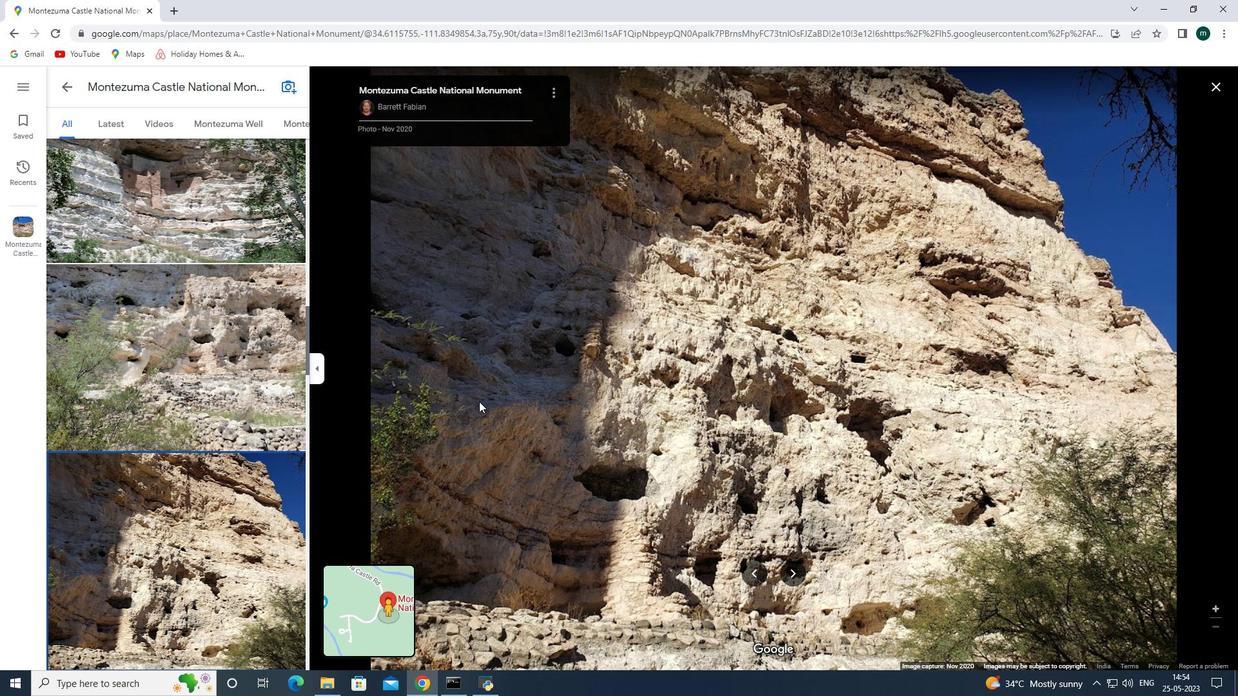 
Action: Mouse pressed left at (348, 166)
Screenshot: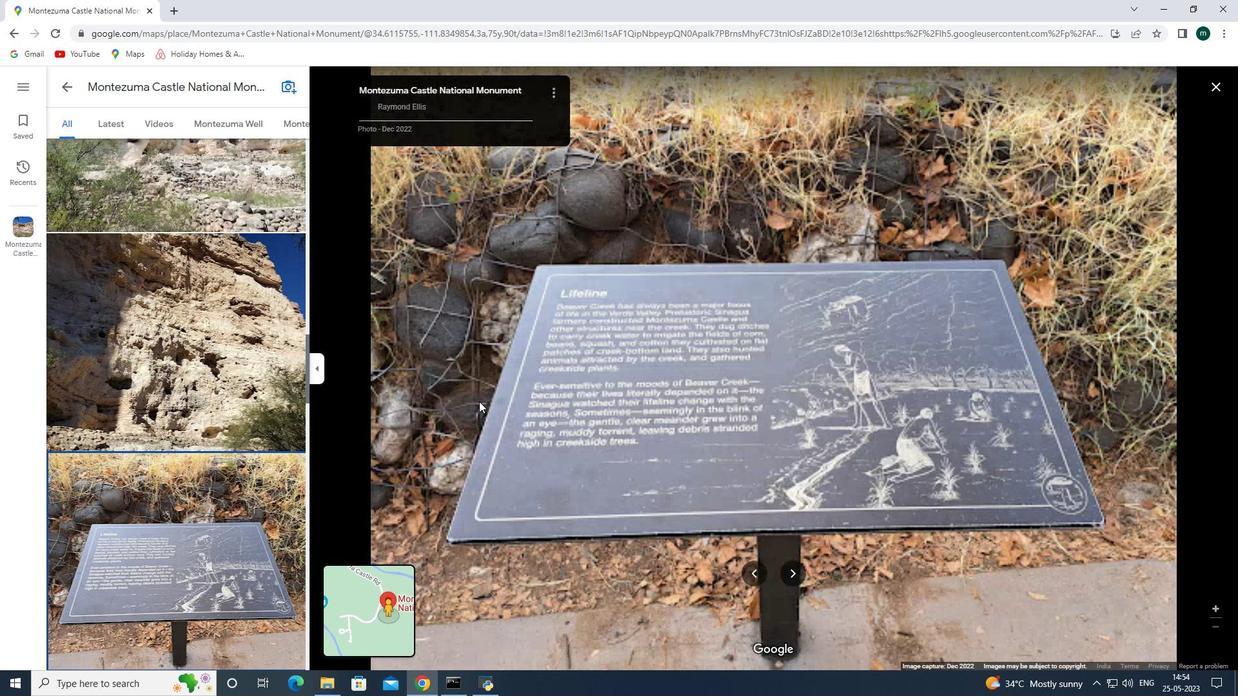 
Action: Mouse moved to (445, 67)
Screenshot: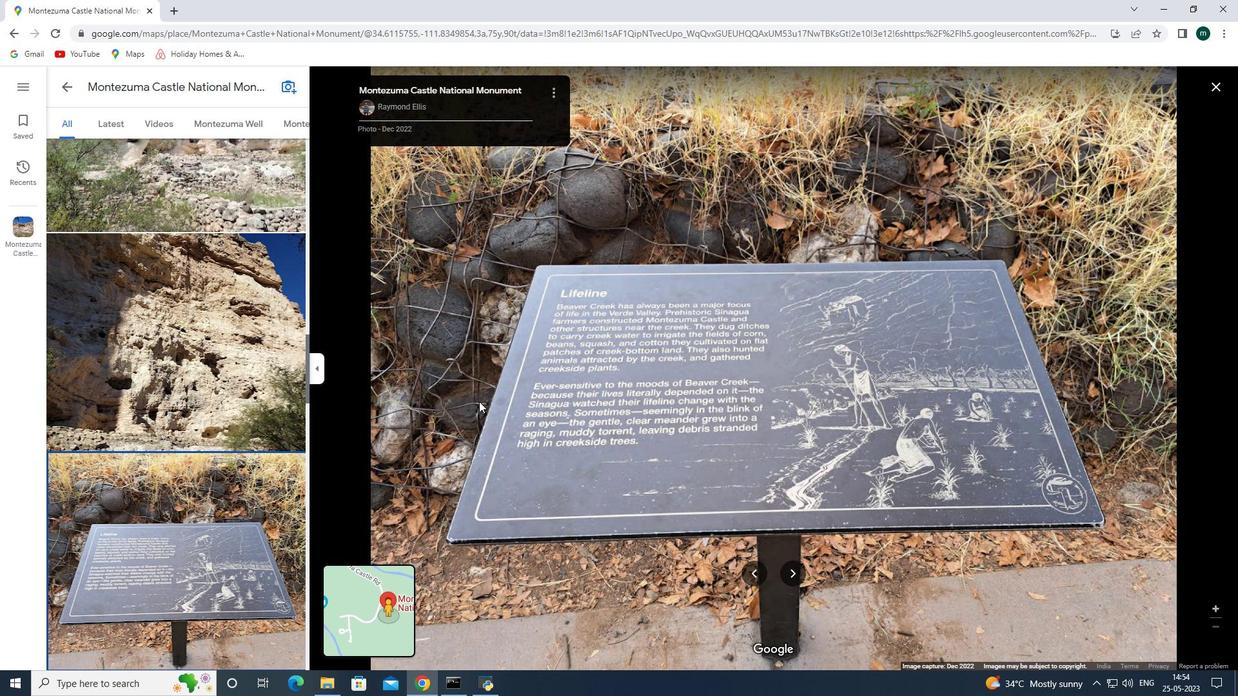 
Action: Mouse pressed left at (445, 67)
Screenshot: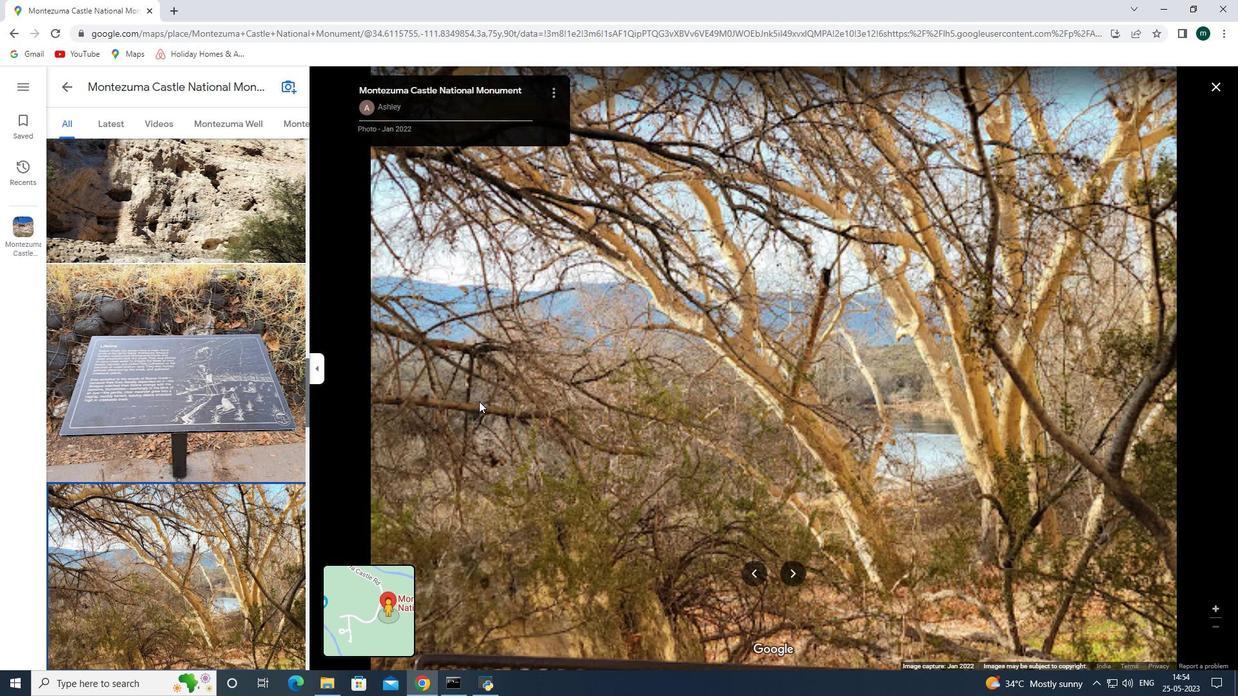 
Action: Mouse moved to (452, 208)
Screenshot: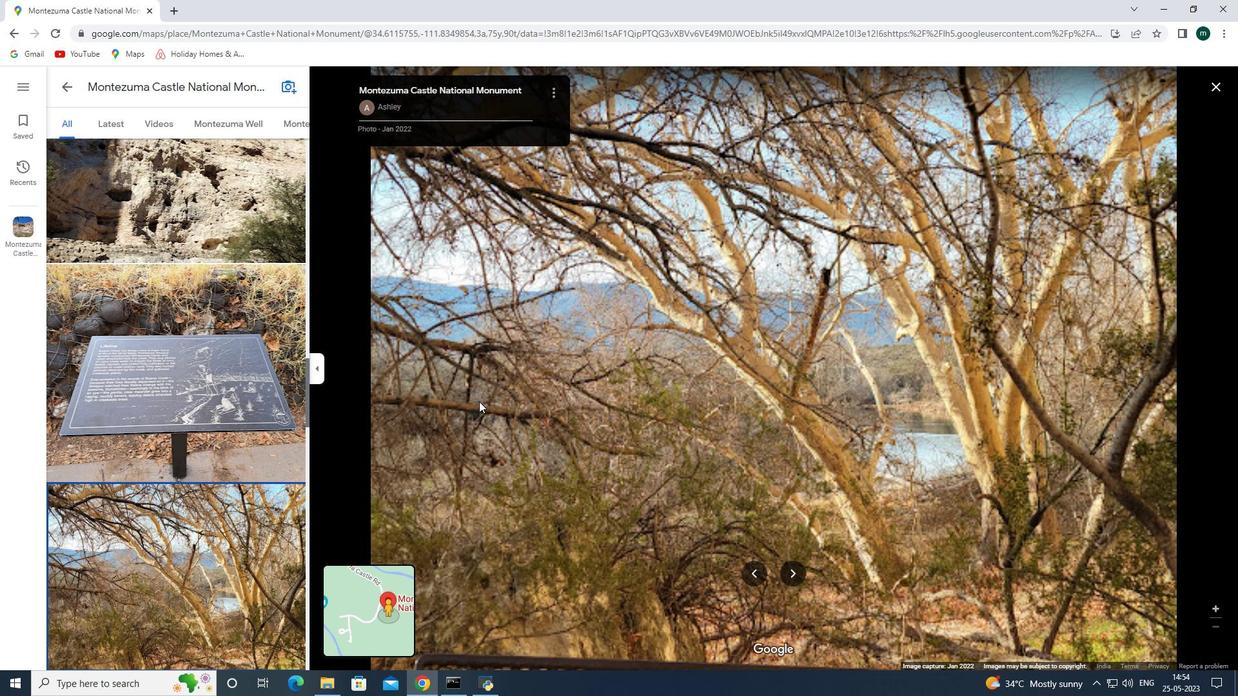 
Action: Mouse pressed left at (452, 208)
Screenshot: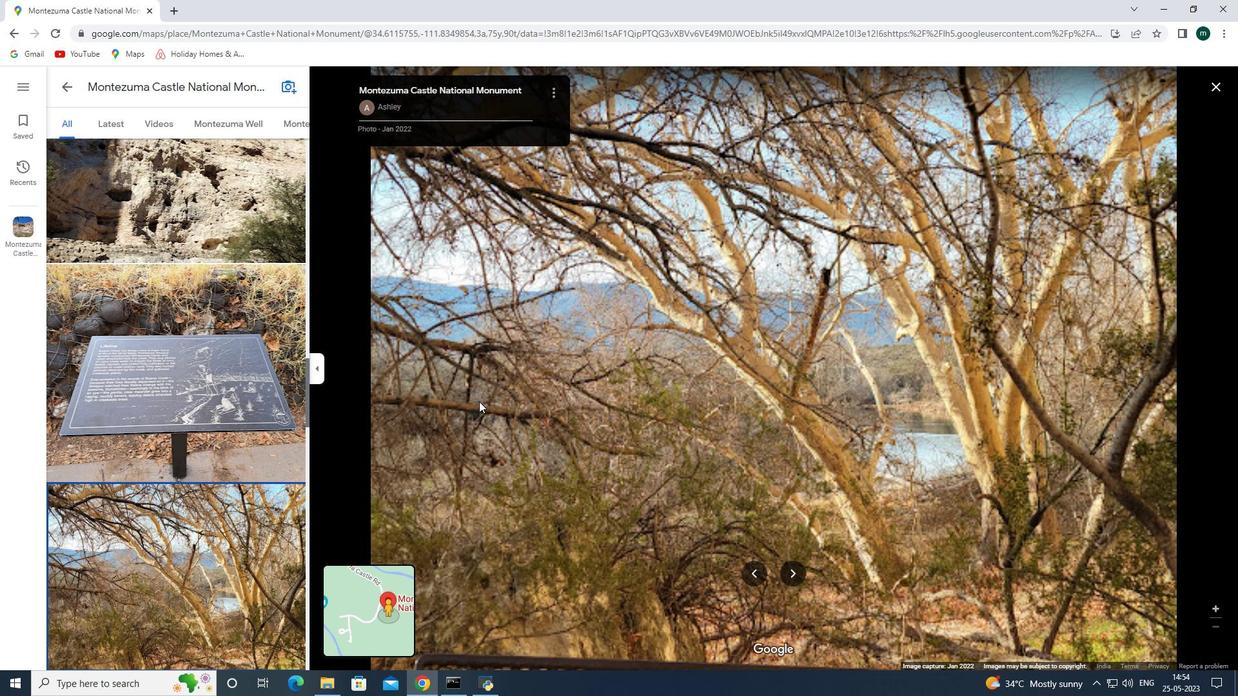 
Action: Mouse moved to (530, 496)
Screenshot: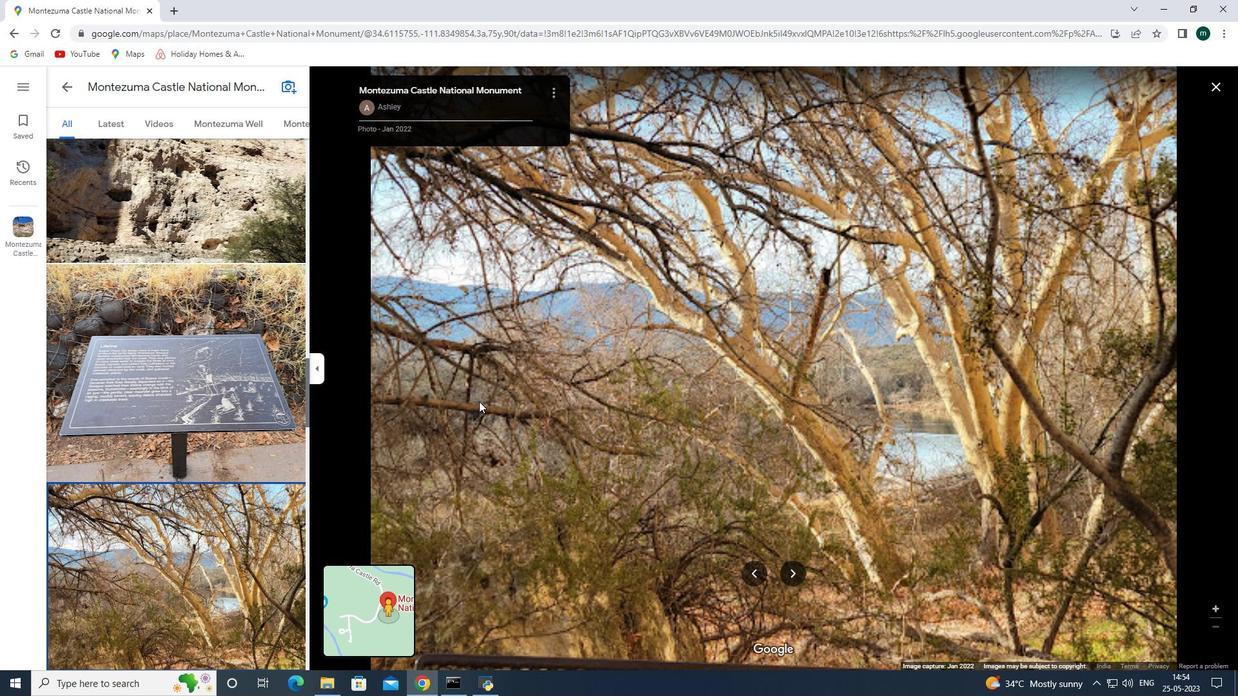 
Action: Mouse pressed left at (530, 496)
Screenshot: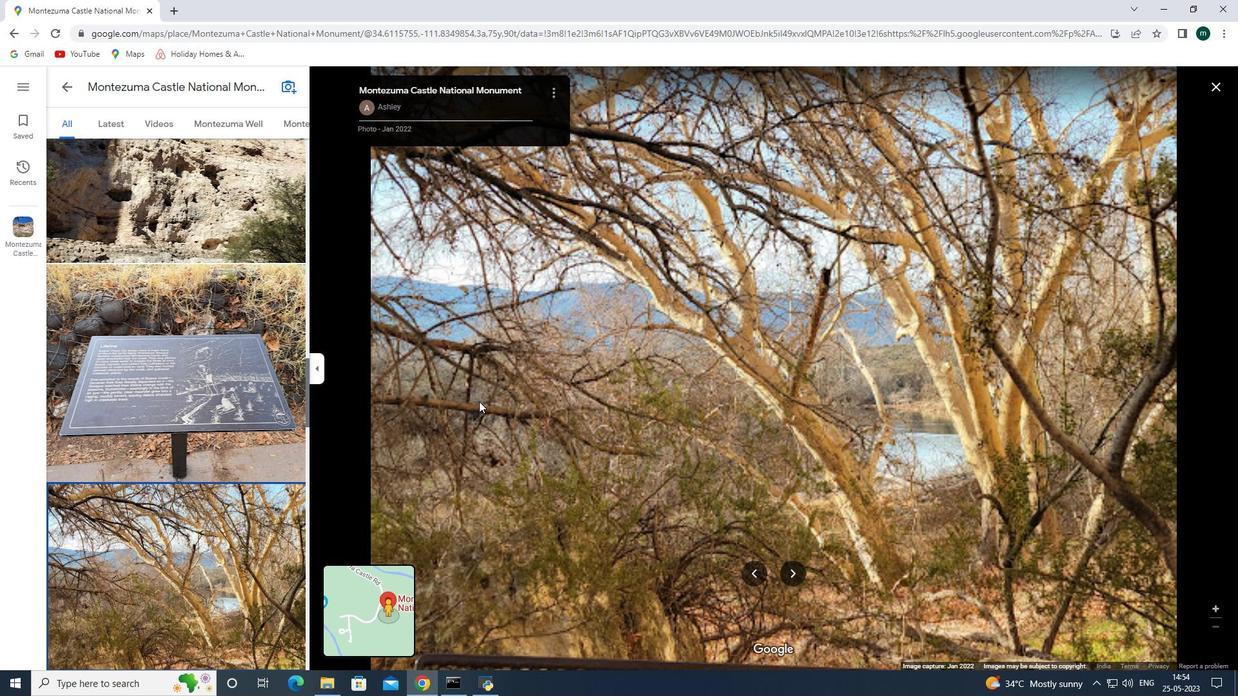 
Action: Mouse moved to (605, 531)
Screenshot: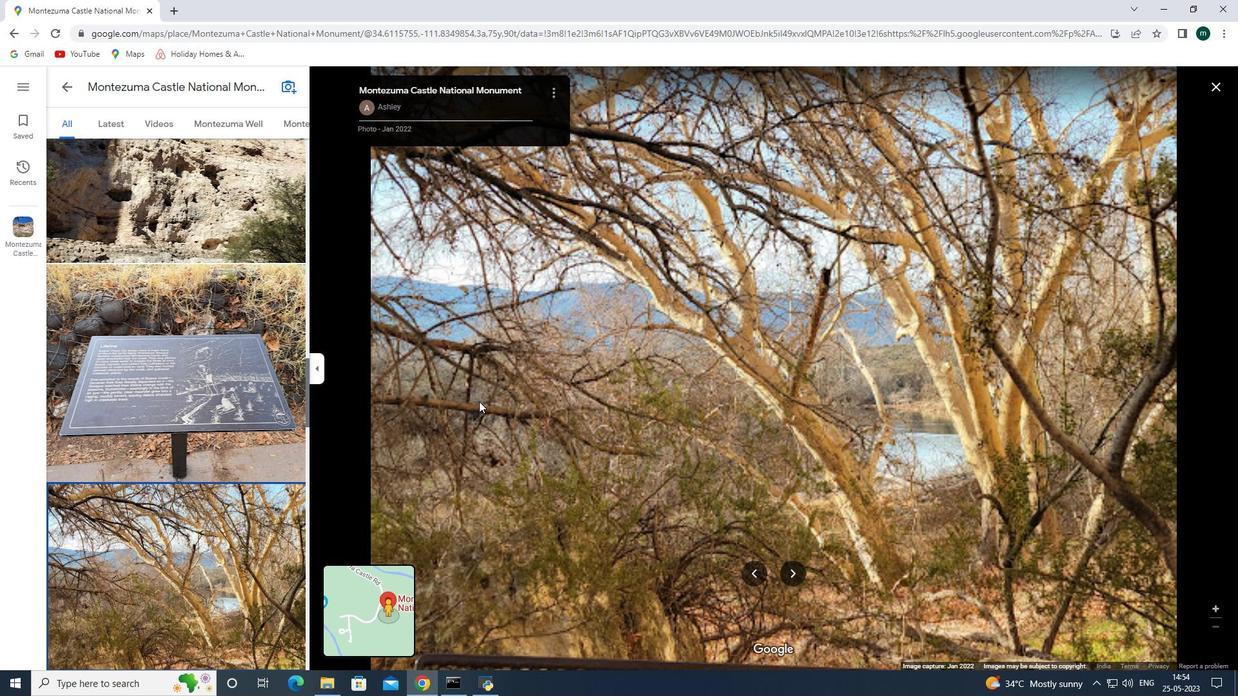 
Action: Mouse pressed left at (605, 531)
Screenshot: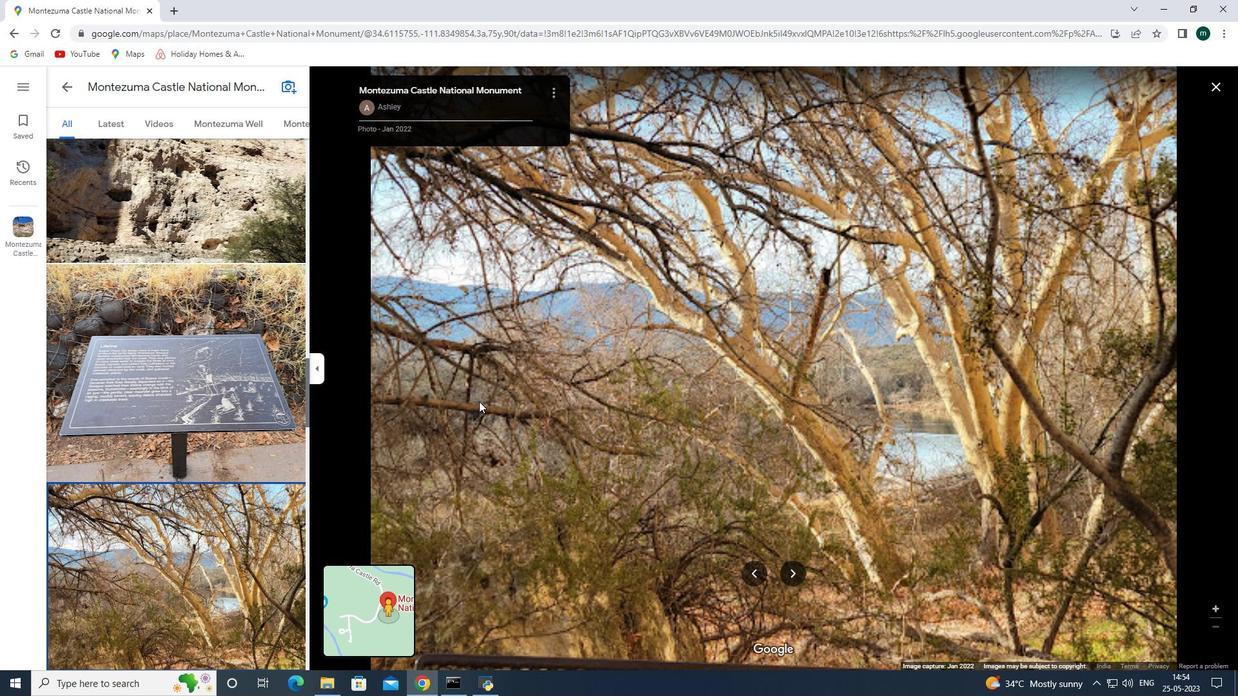 
Action: Mouse moved to (103, 109)
Screenshot: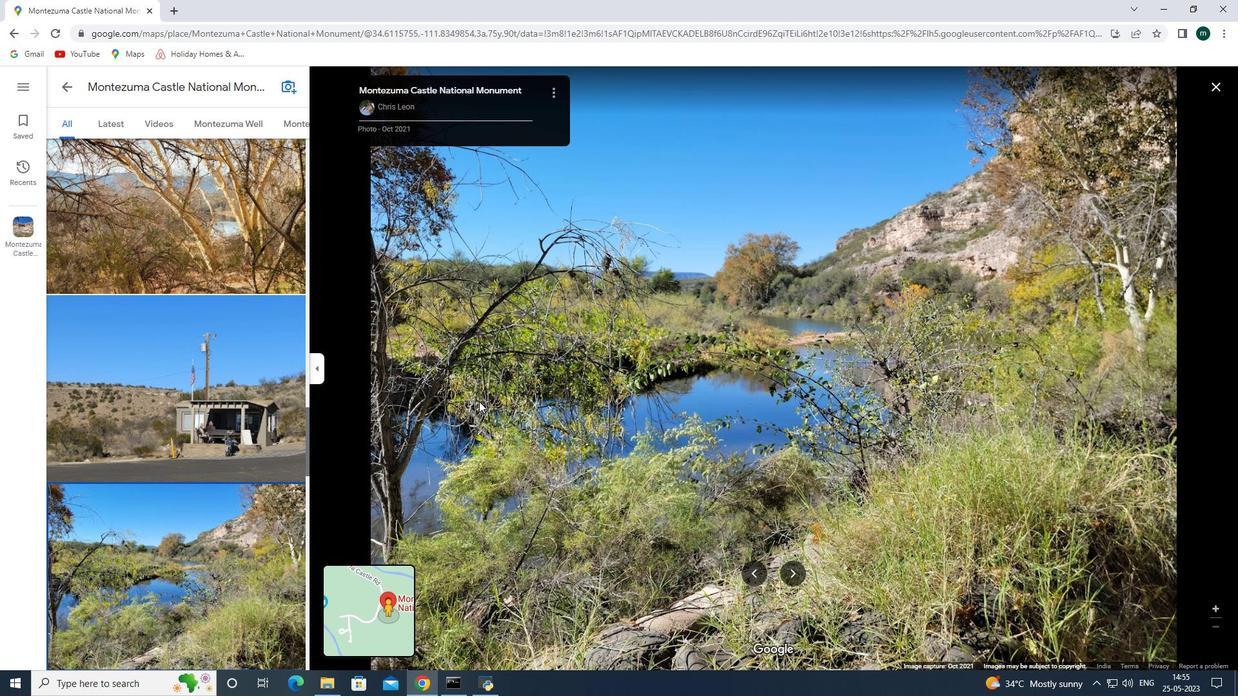 
Action: Mouse pressed left at (103, 109)
Screenshot: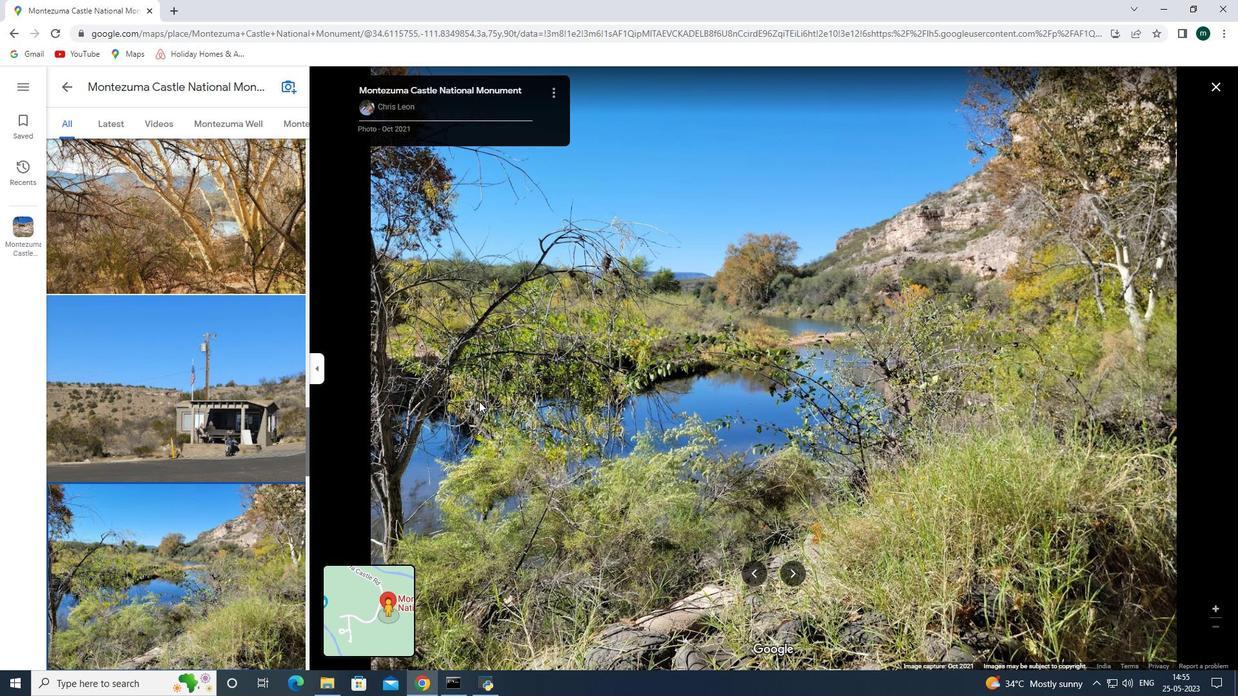 
Action: Mouse moved to (432, 142)
Screenshot: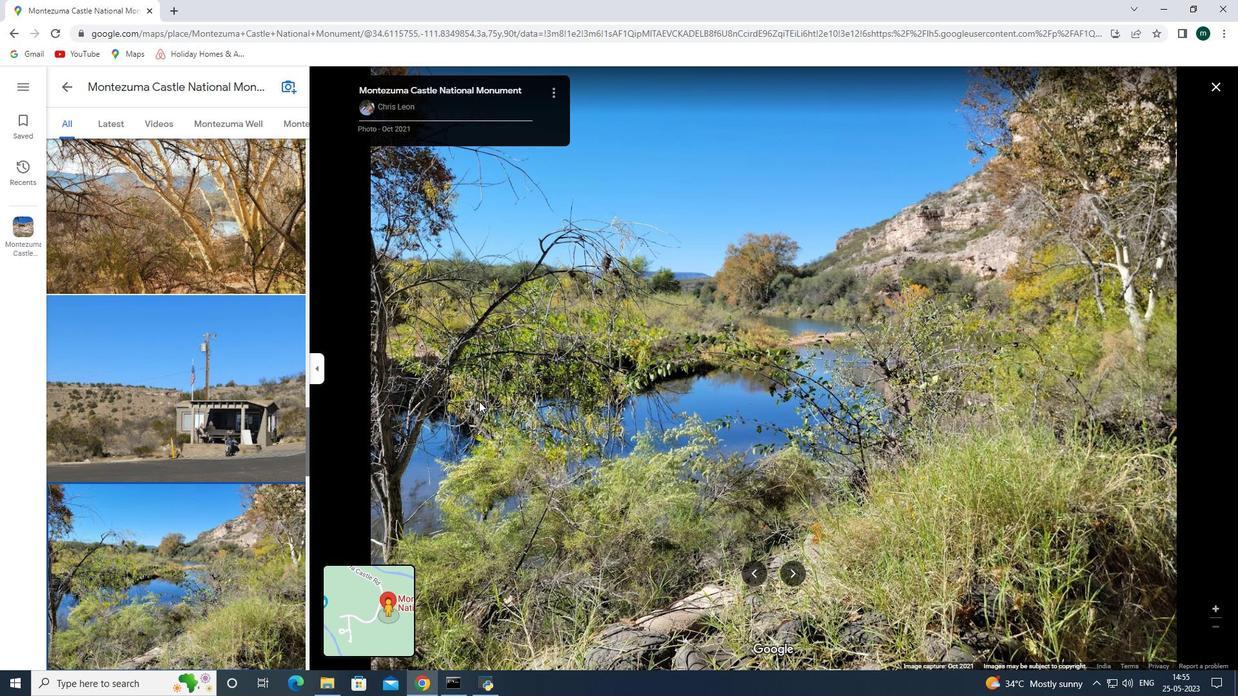
Action: Mouse pressed left at (432, 142)
Screenshot: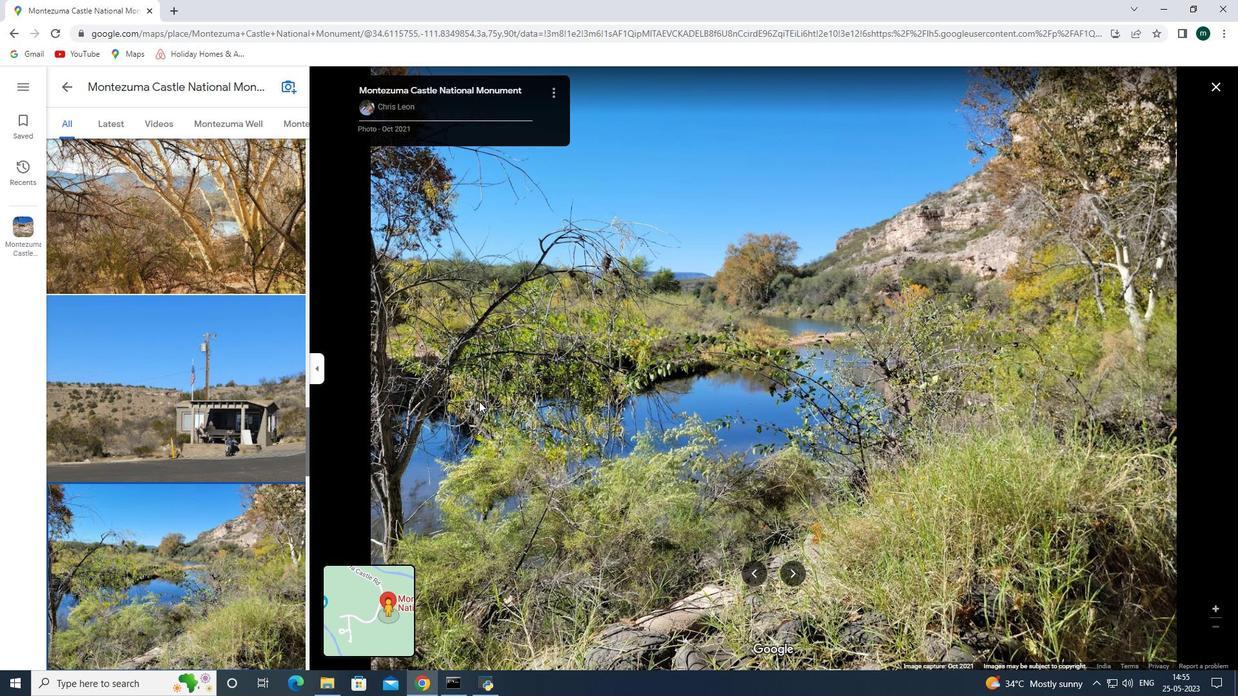 
Action: Key pressed <Key.right>
Screenshot: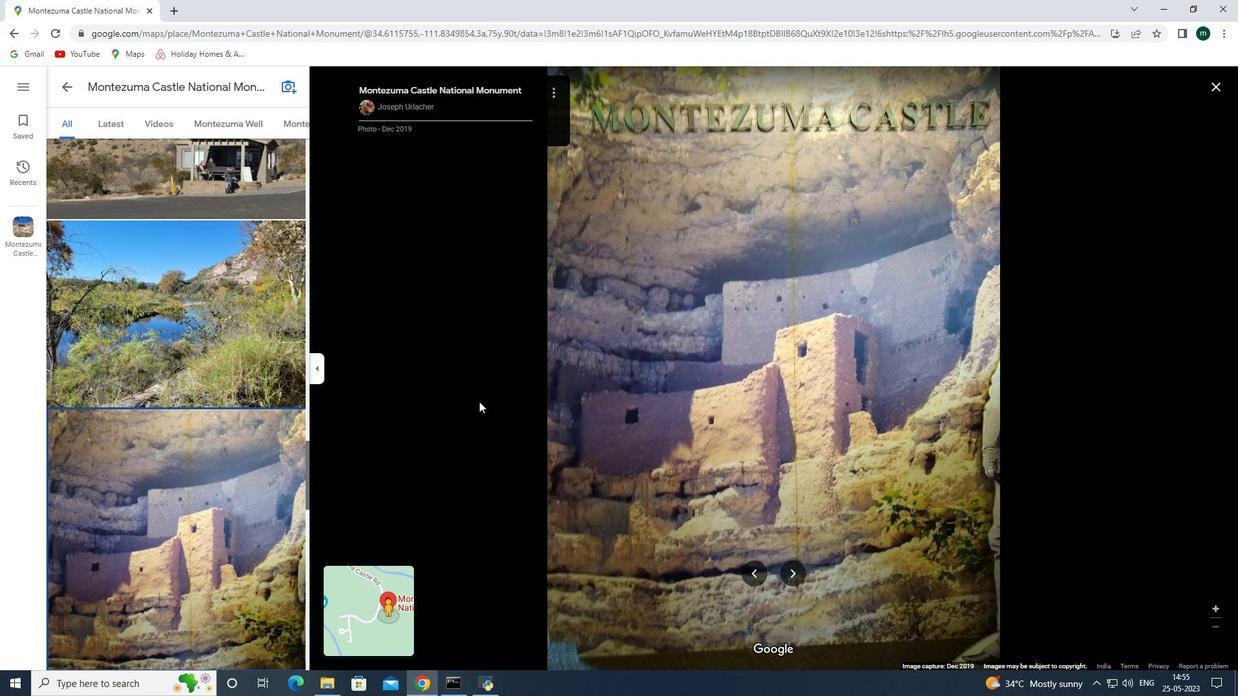 
Action: Mouse moved to (372, 136)
Screenshot: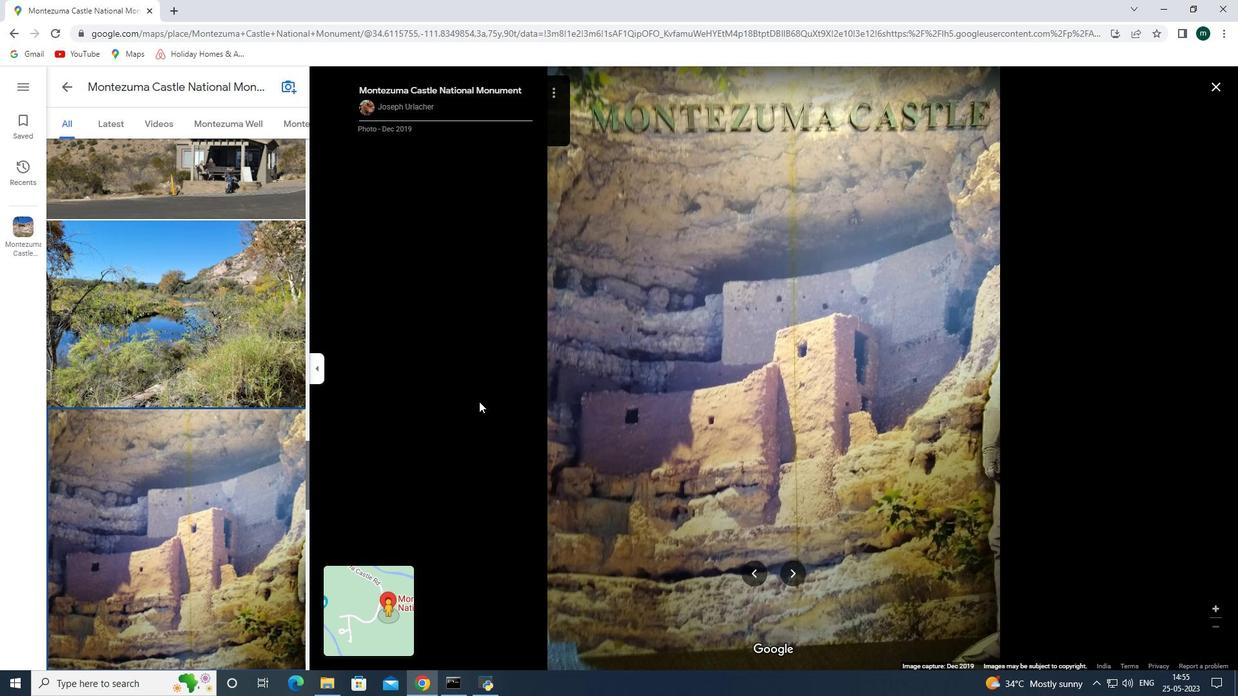 
Action: Key pressed <Key.right>
Screenshot: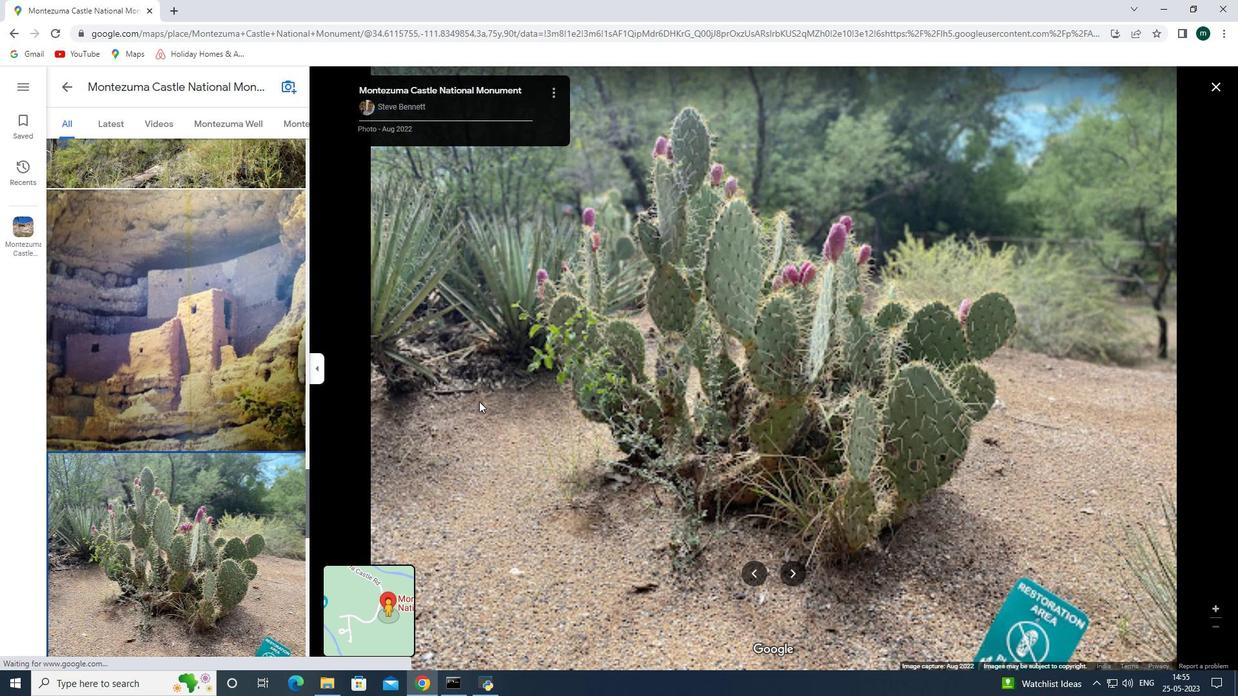 
Action: Mouse moved to (371, 136)
Screenshot: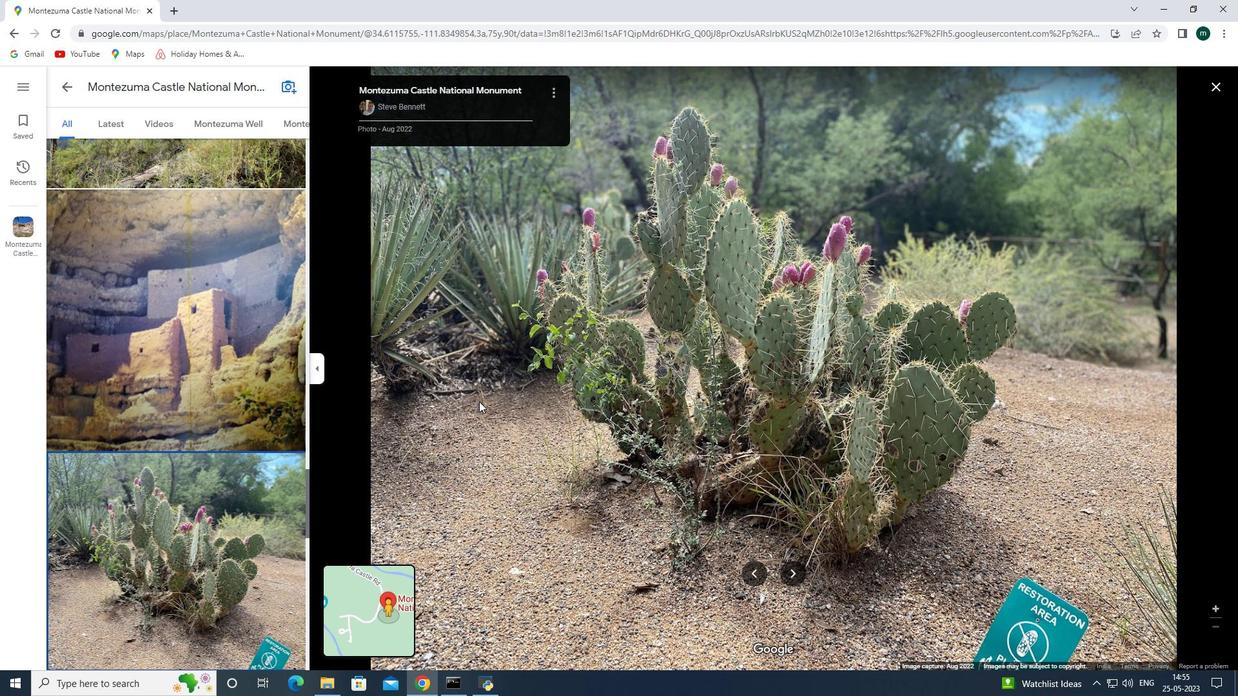 
Action: Key pressed <Key.right>
Screenshot: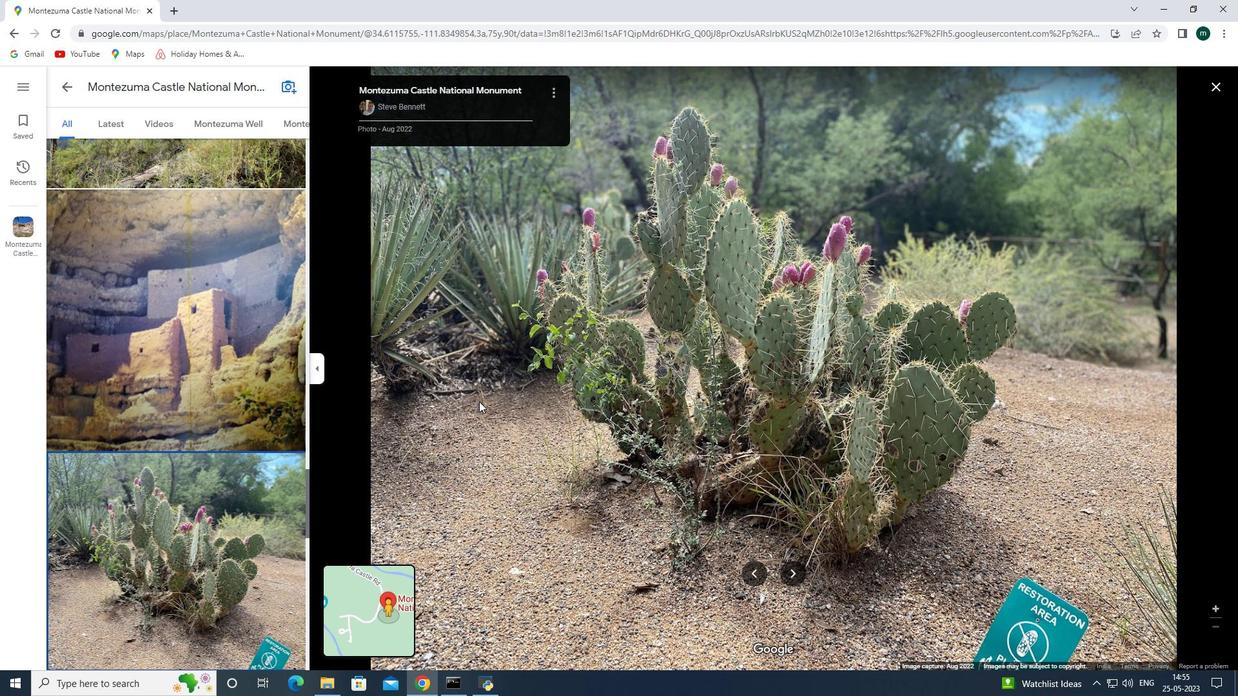 
Action: Mouse moved to (369, 138)
Screenshot: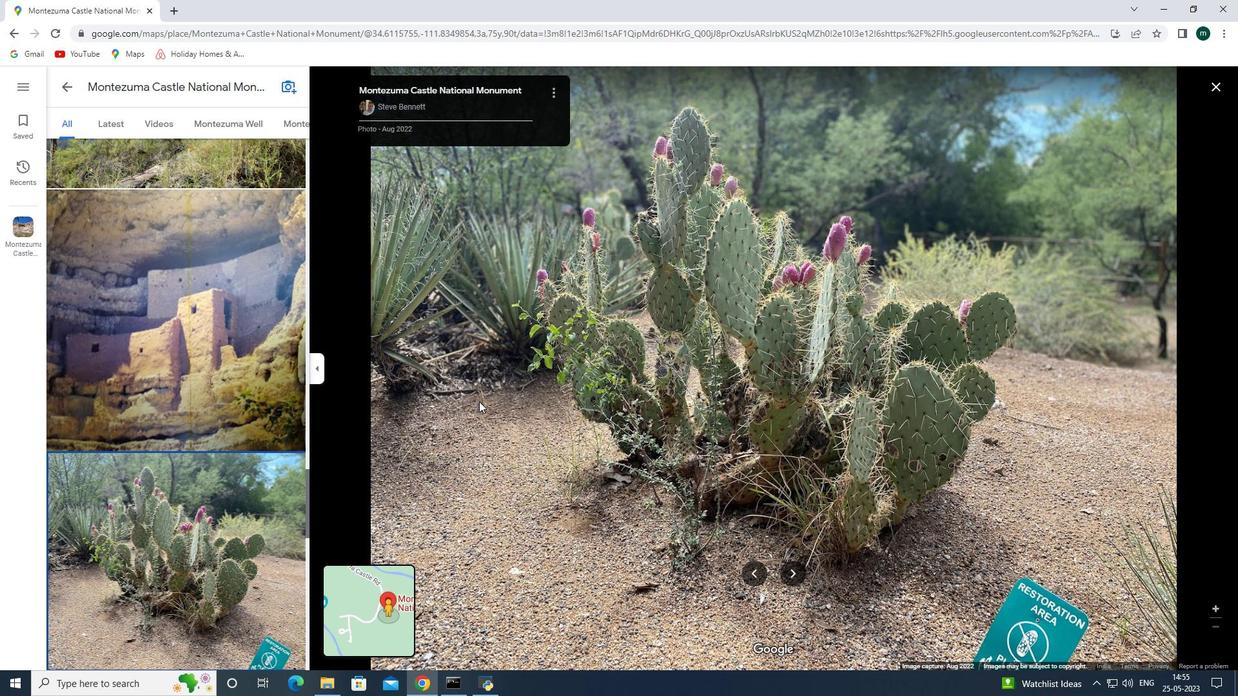 
Action: Key pressed <Key.right><Key.right><Key.right>
Screenshot: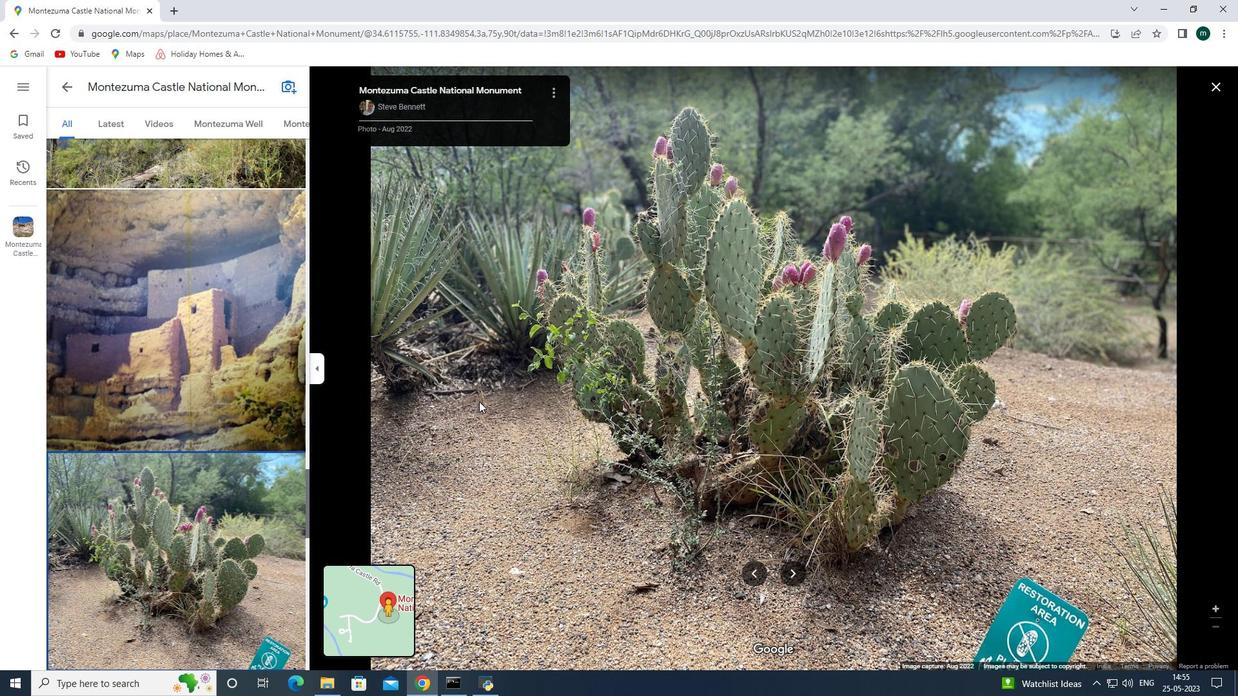 
Action: Mouse moved to (367, 139)
Screenshot: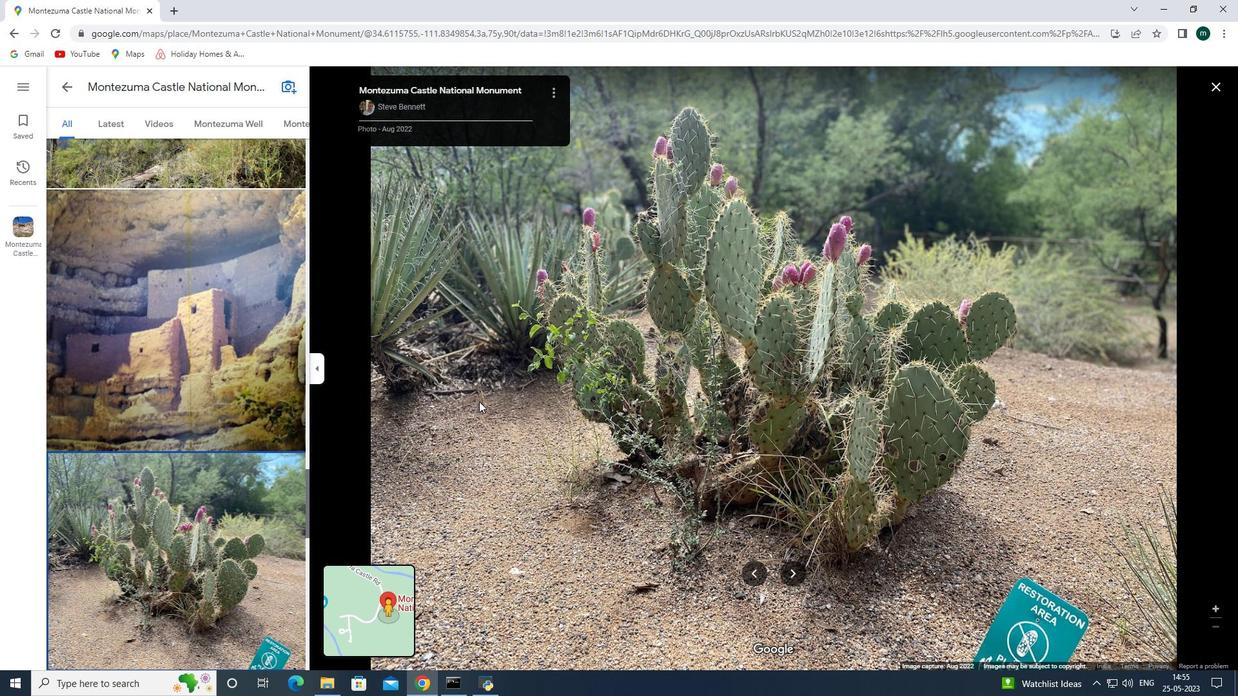 
Action: Key pressed <Key.right>
Screenshot: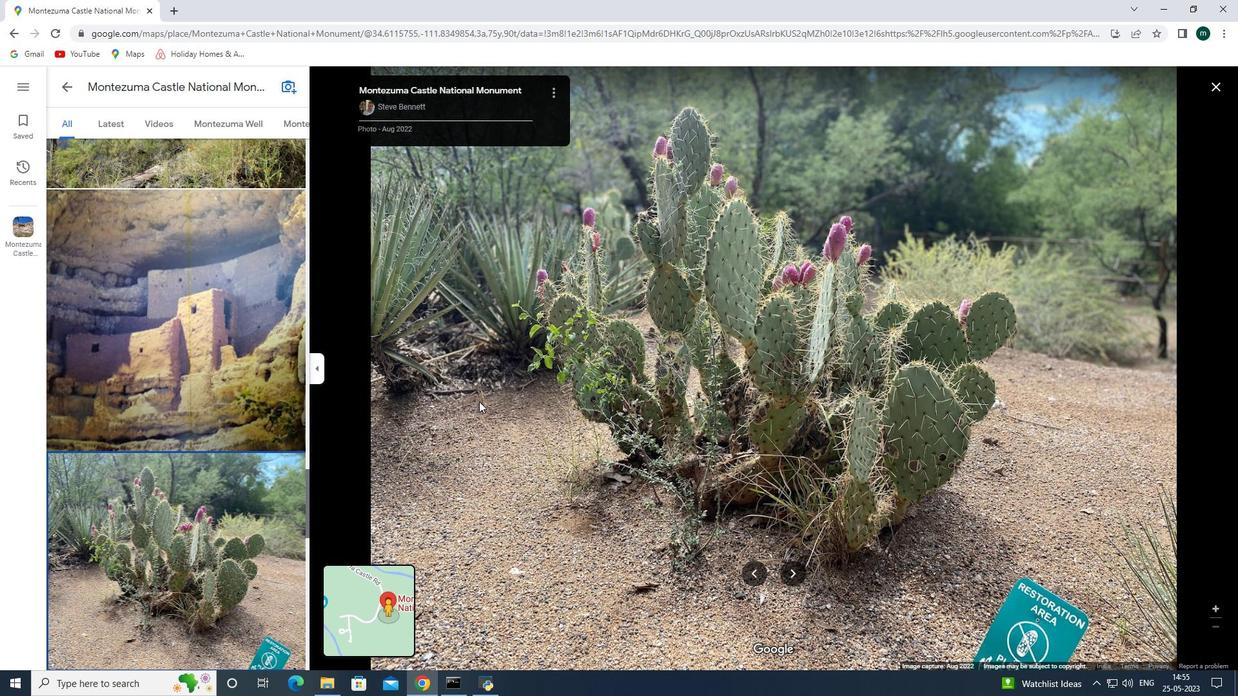 
Action: Mouse moved to (367, 134)
Screenshot: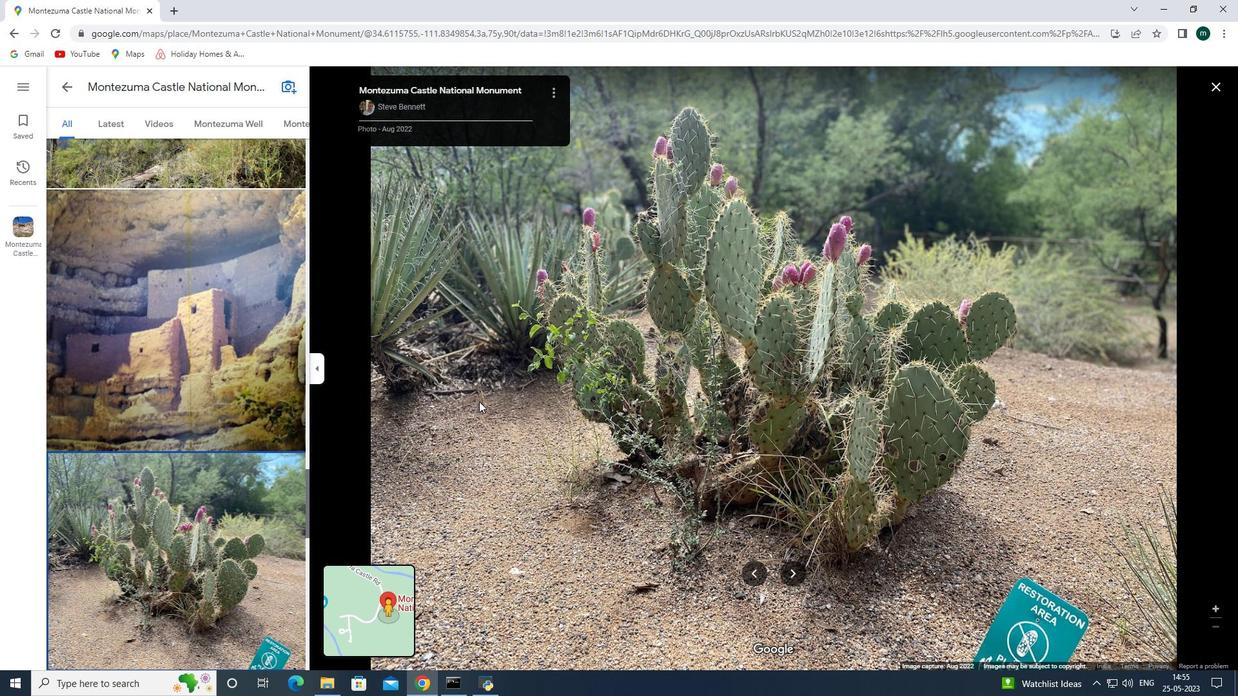 
Action: Key pressed <Key.right><Key.right><Key.right><Key.right><Key.right><Key.right><Key.right><Key.right><Key.right><Key.right><Key.right><Key.right><Key.right><Key.right><Key.right><Key.right><Key.right><Key.right>
Screenshot: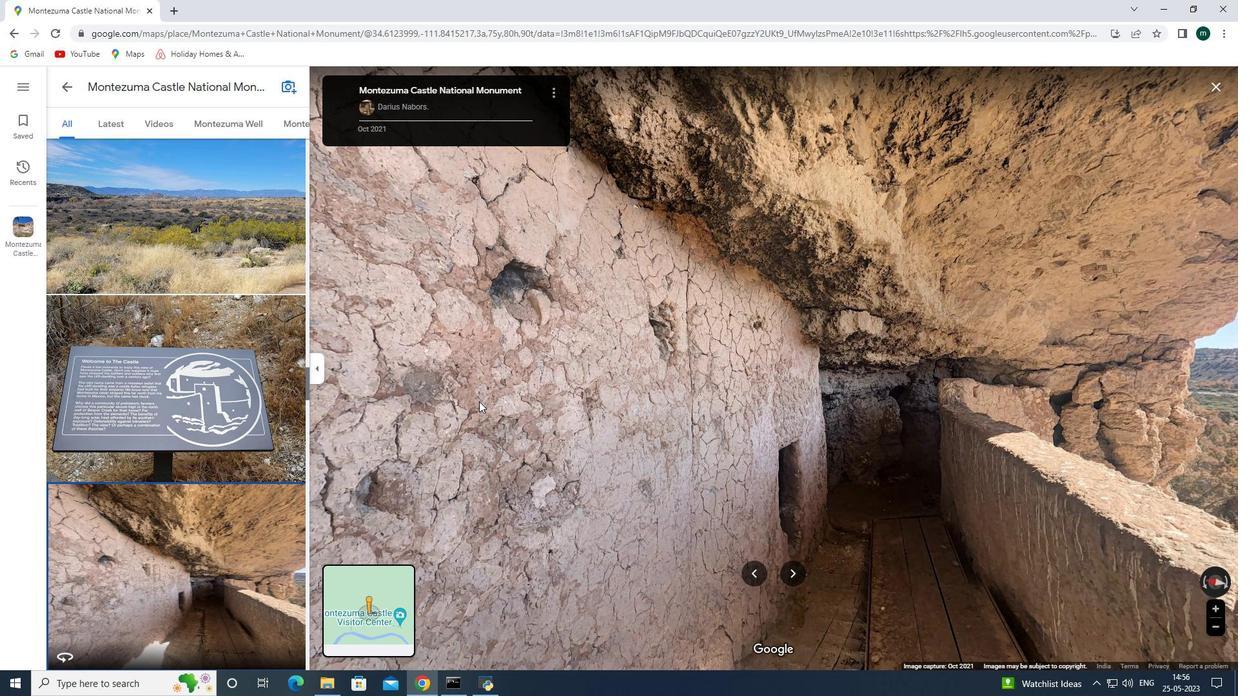 
Action: Mouse moved to (367, 134)
Screenshot: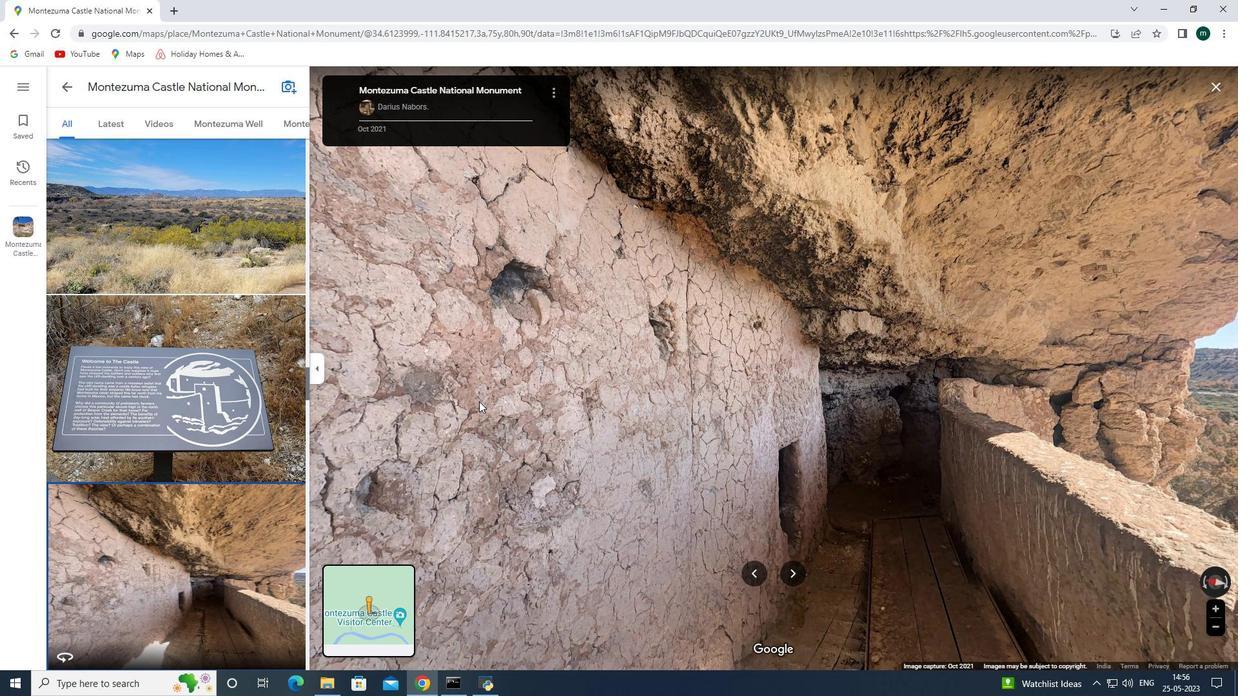 
Action: Key pressed <Key.right><Key.right><Key.right><Key.right><Key.right><Key.right><Key.right><Key.right><Key.right><Key.right><Key.right><Key.right><Key.right><Key.right>
Screenshot: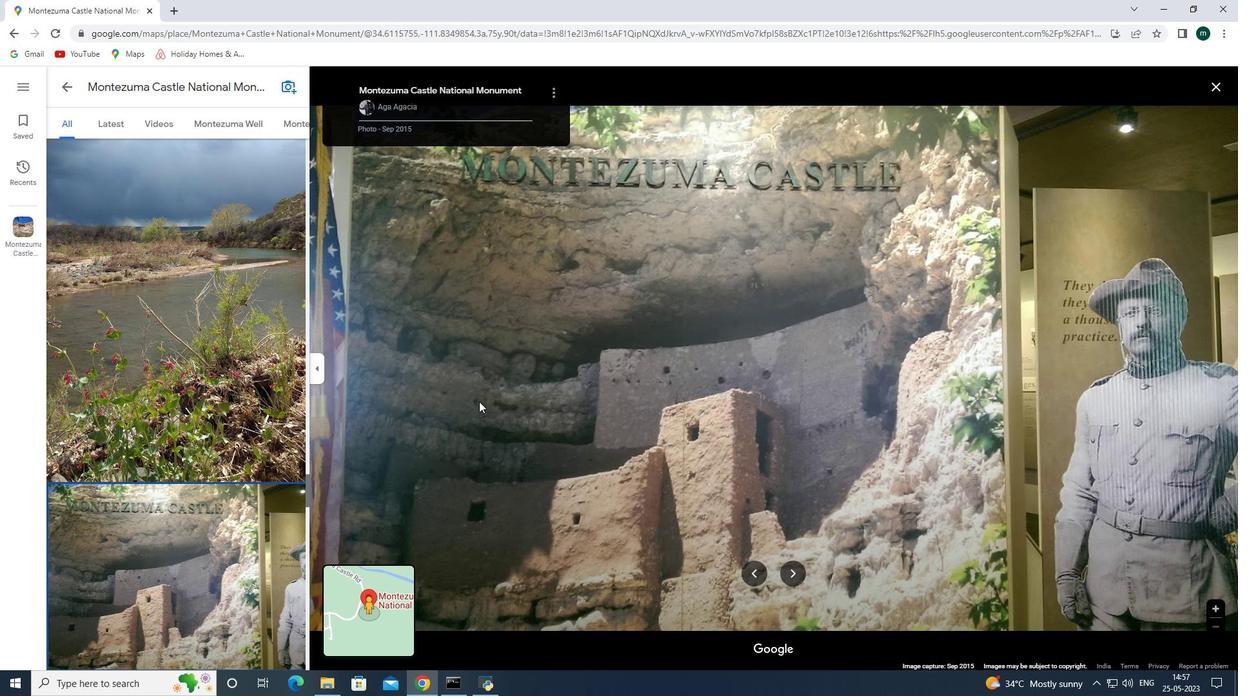 
Action: Mouse moved to (364, 135)
Screenshot: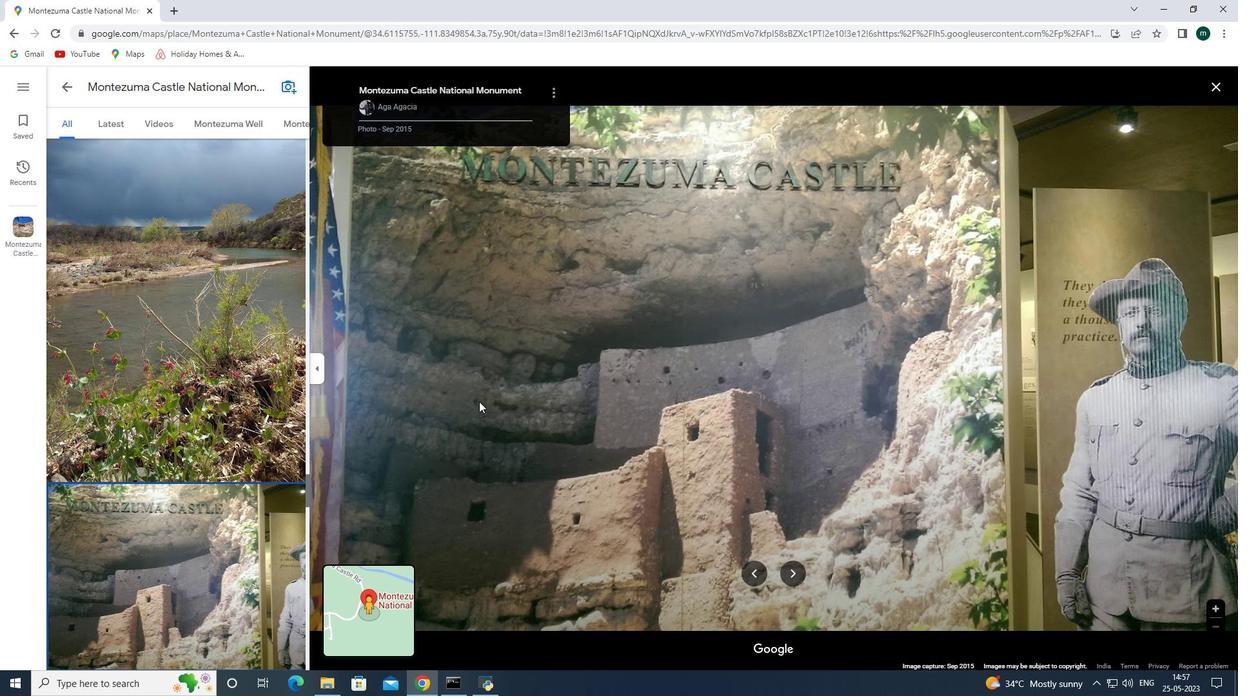 
Action: Key pressed <Key.right>
Screenshot: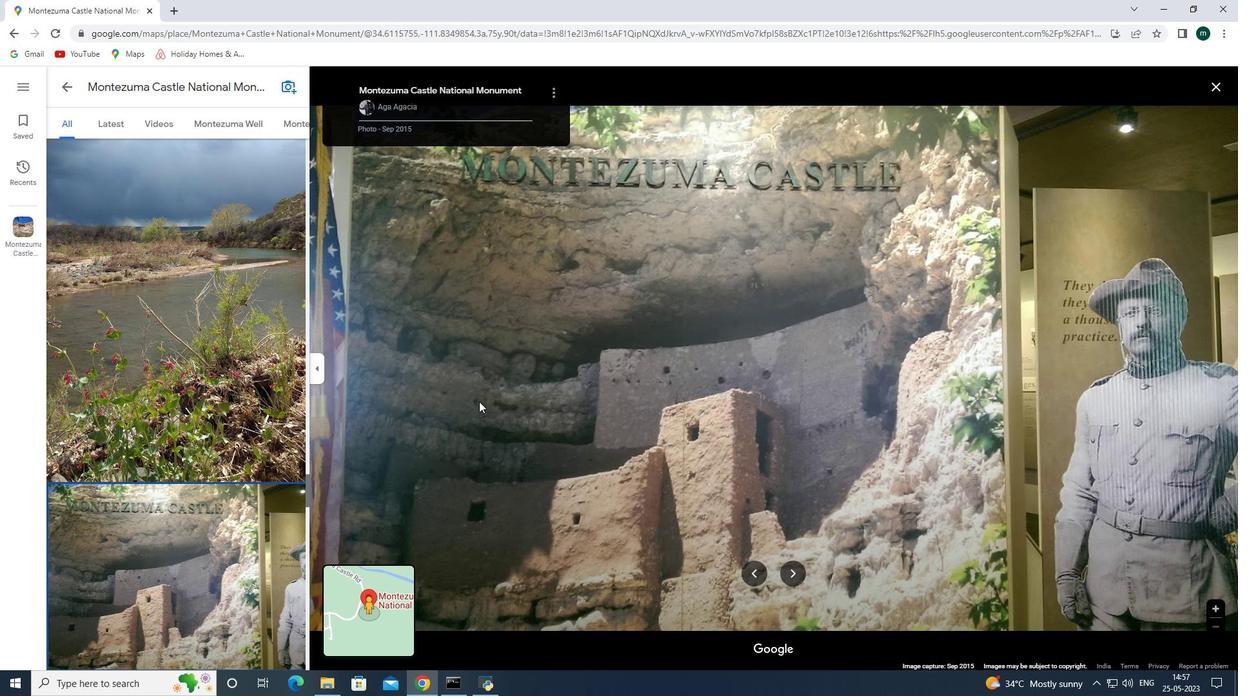 
Action: Mouse moved to (357, 139)
Screenshot: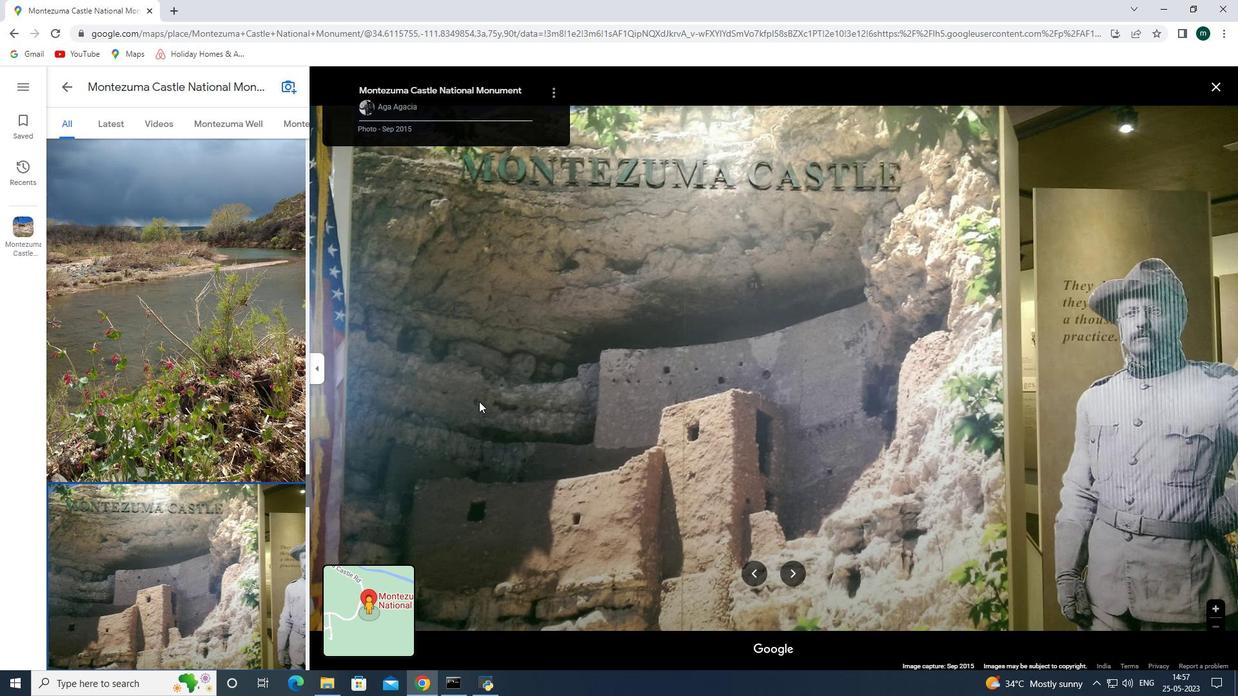 
Action: Key pressed <Key.right>
Screenshot: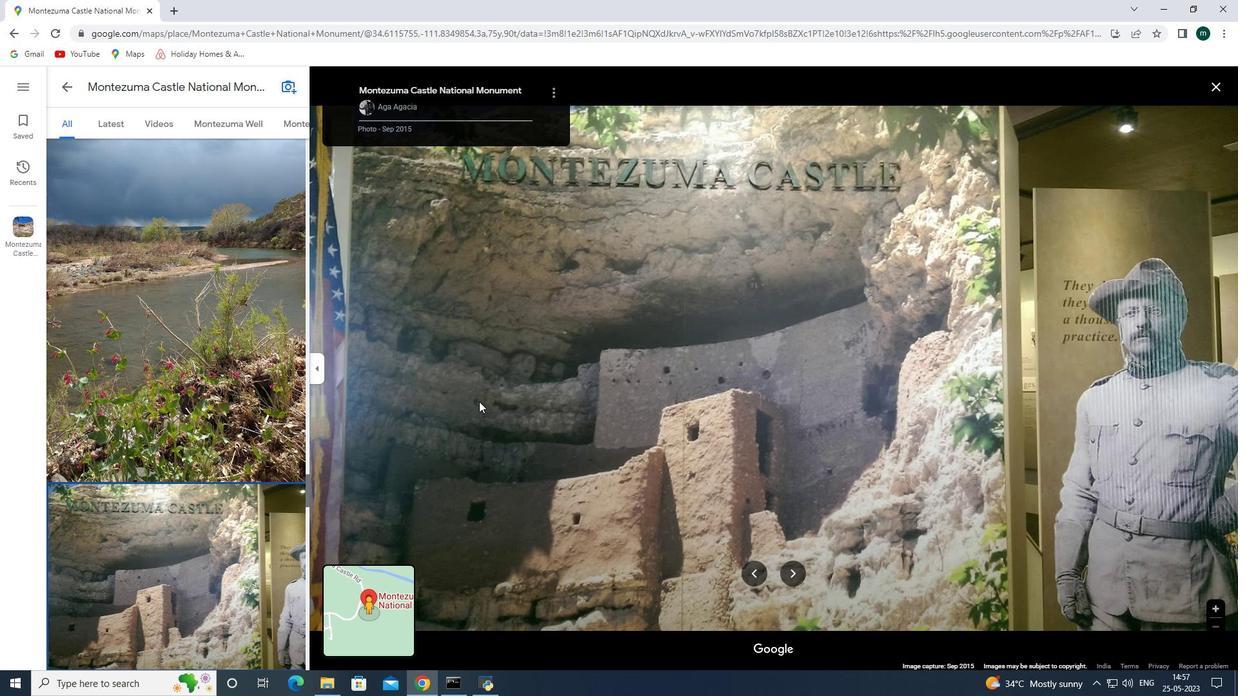 
Action: Mouse moved to (356, 139)
Screenshot: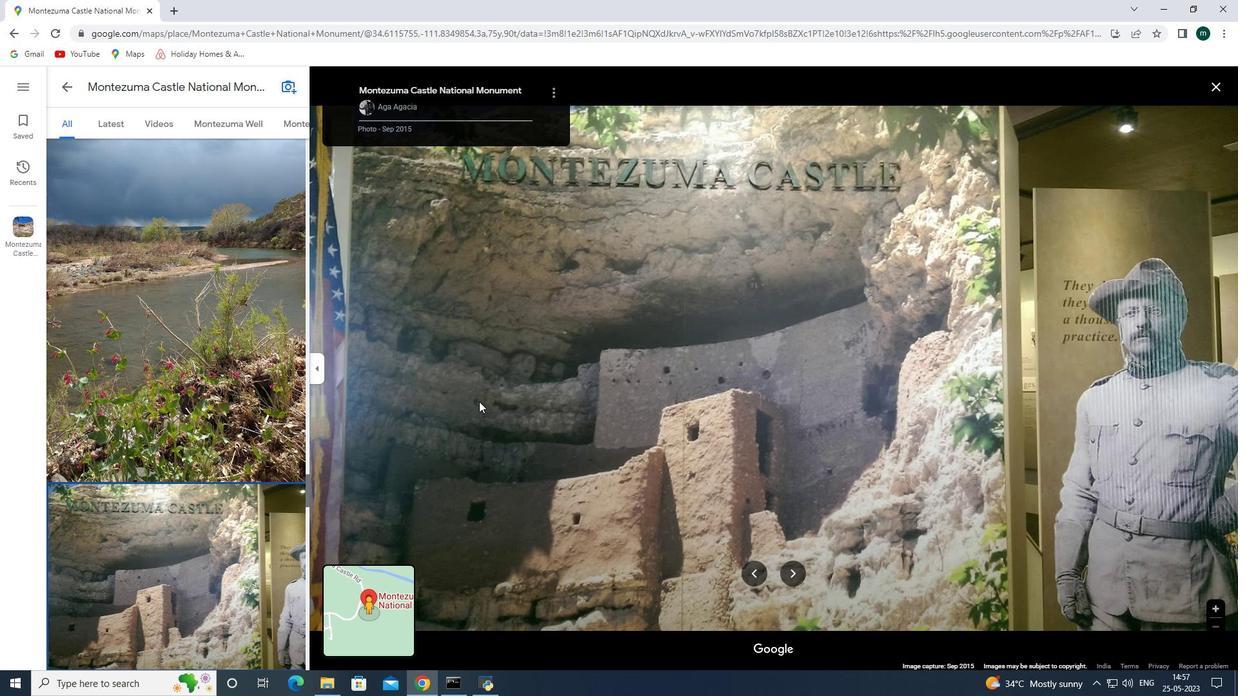 
Action: Key pressed <Key.right>
Screenshot: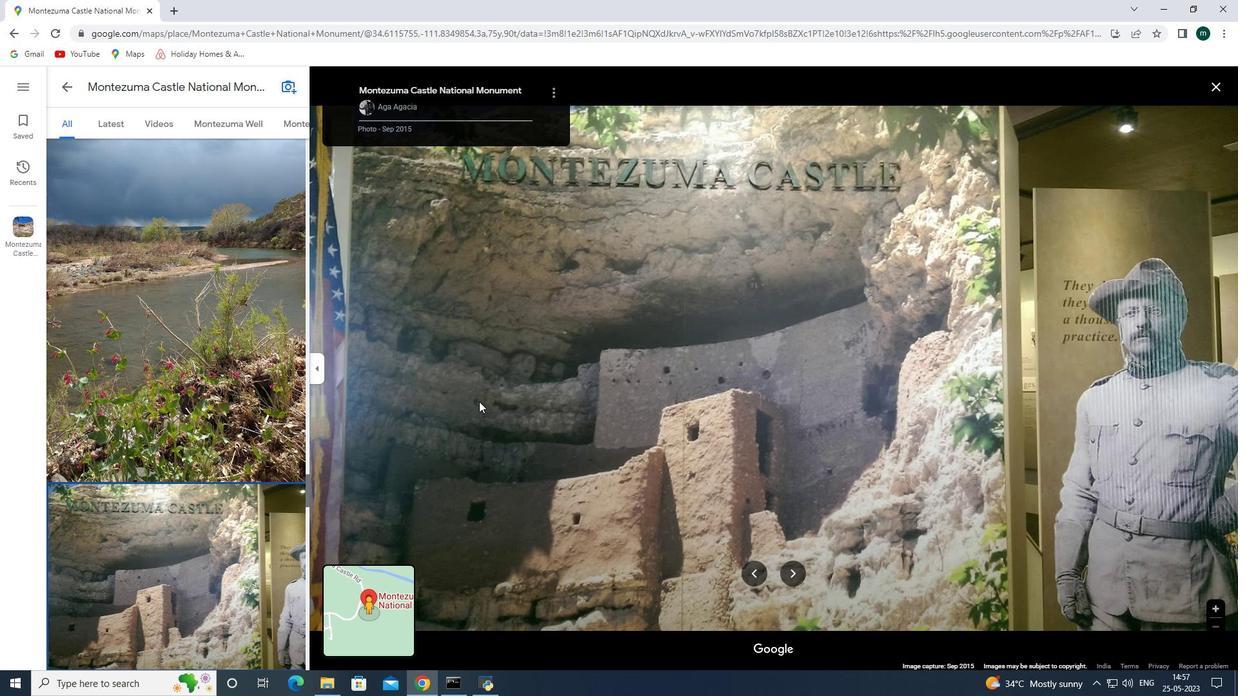 
Action: Mouse moved to (354, 139)
Screenshot: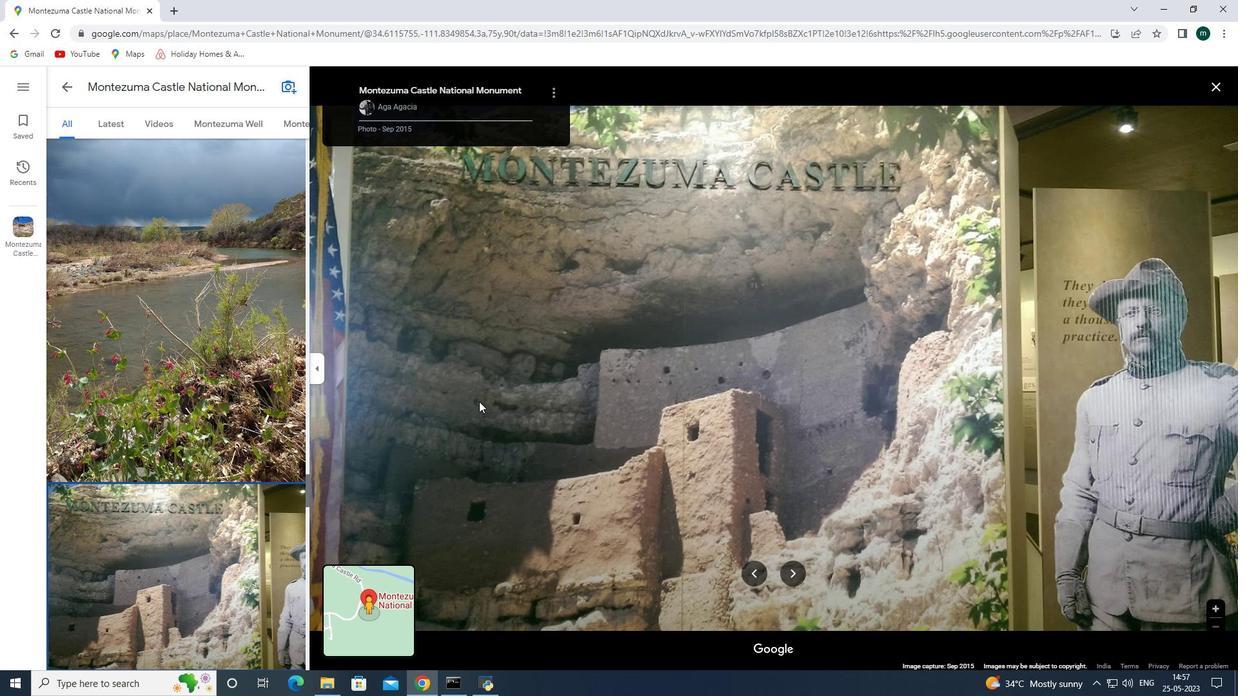
Action: Key pressed <Key.right>
Screenshot: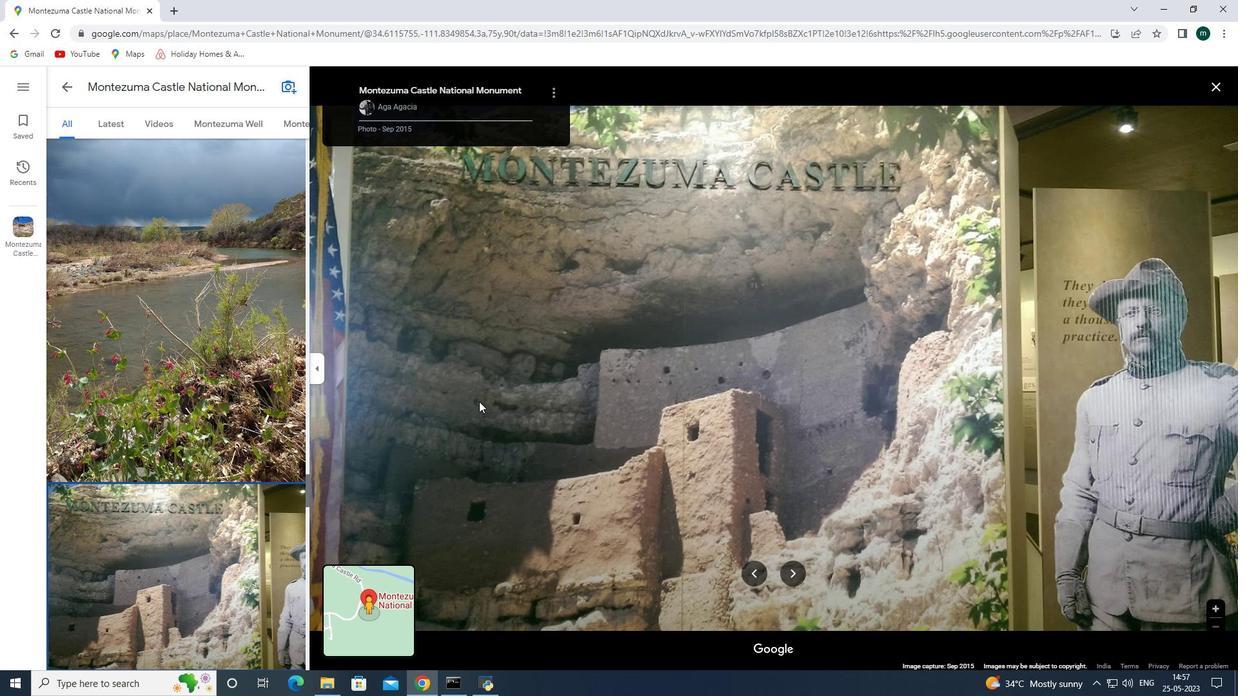 
Action: Mouse moved to (13, 27)
Screenshot: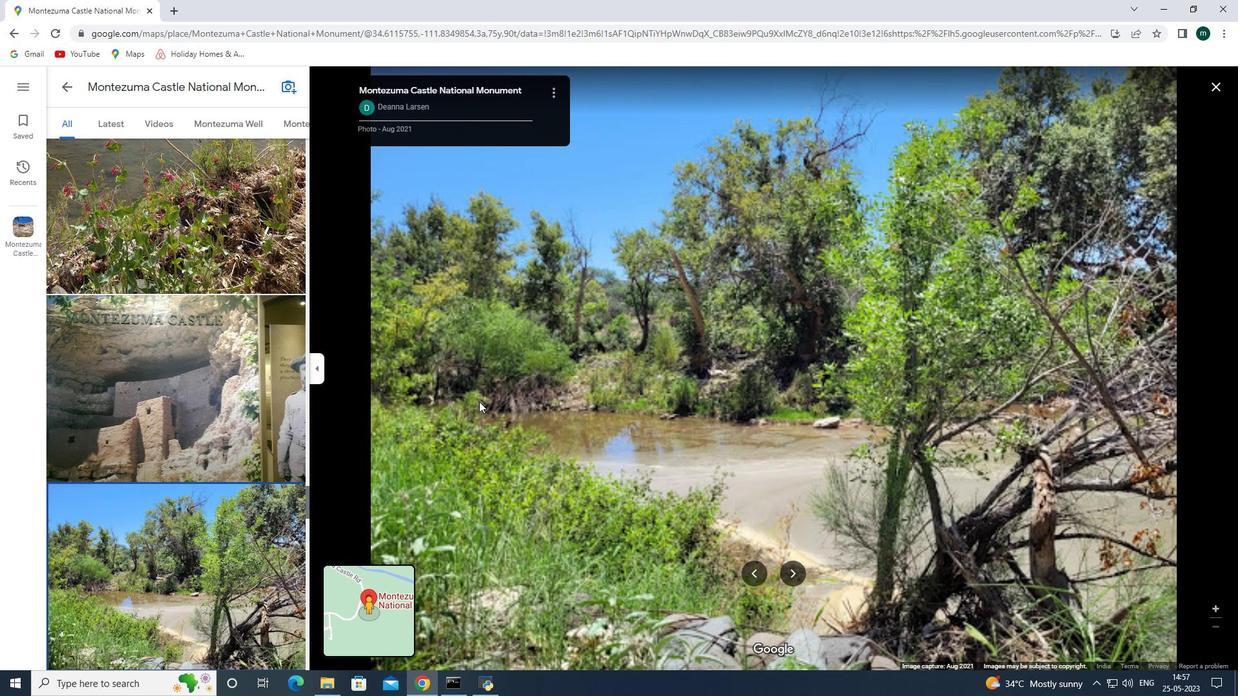 
Action: Mouse pressed left at (13, 27)
Screenshot: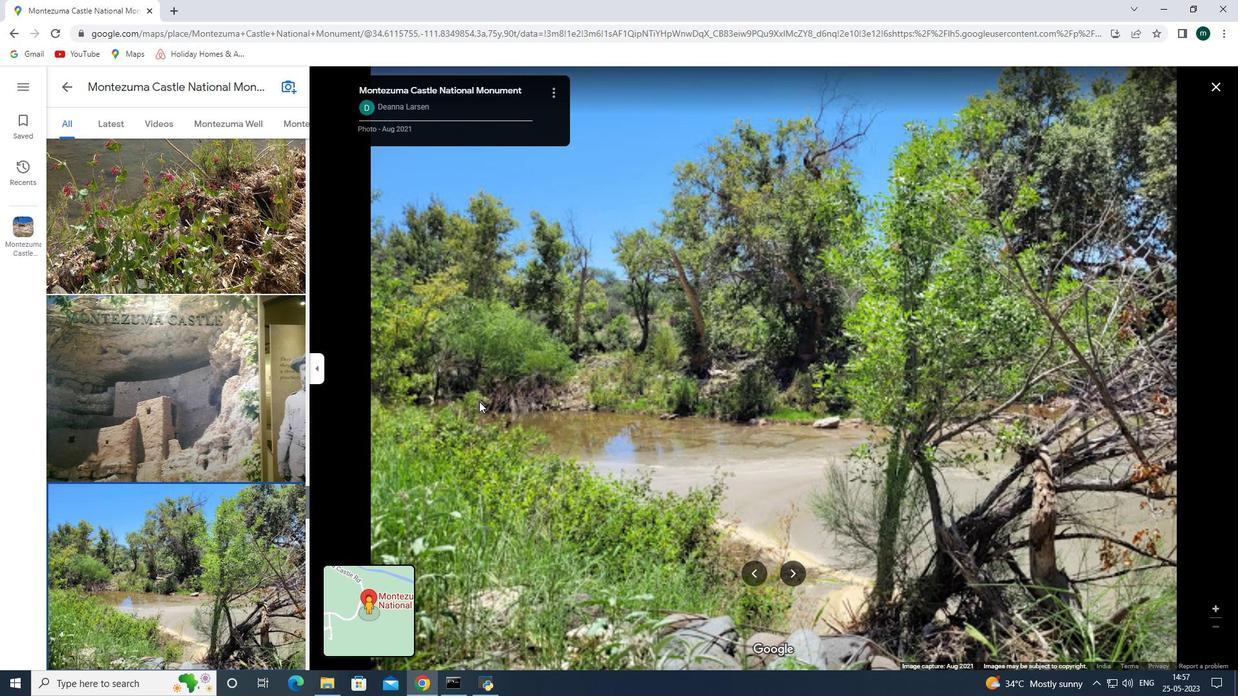 
Action: Mouse pressed left at (13, 27)
Screenshot: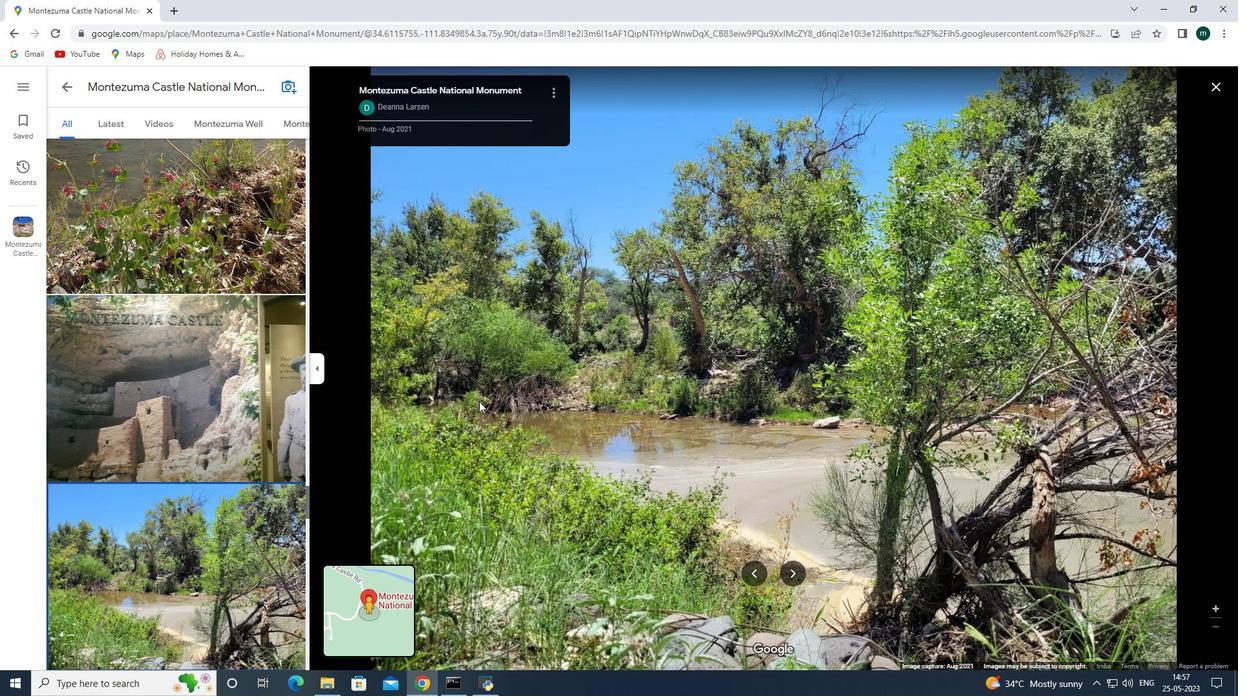 
Action: Mouse pressed left at (13, 27)
Screenshot: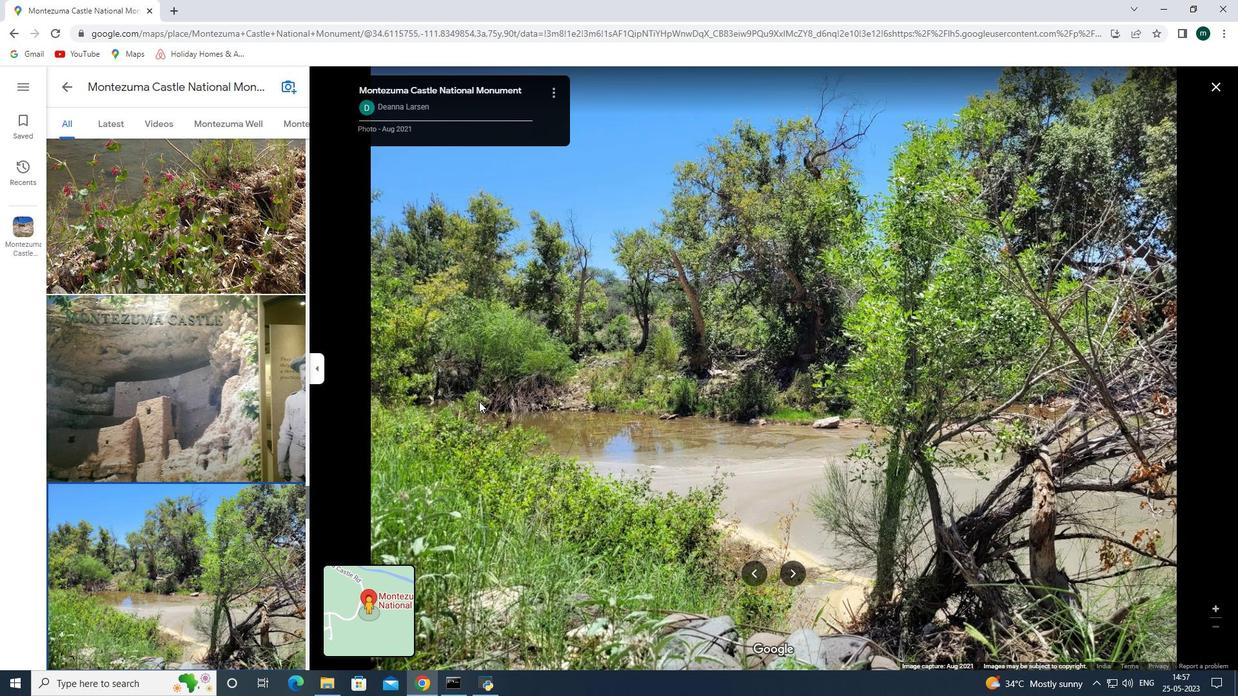 
Action: Mouse pressed left at (13, 27)
Screenshot: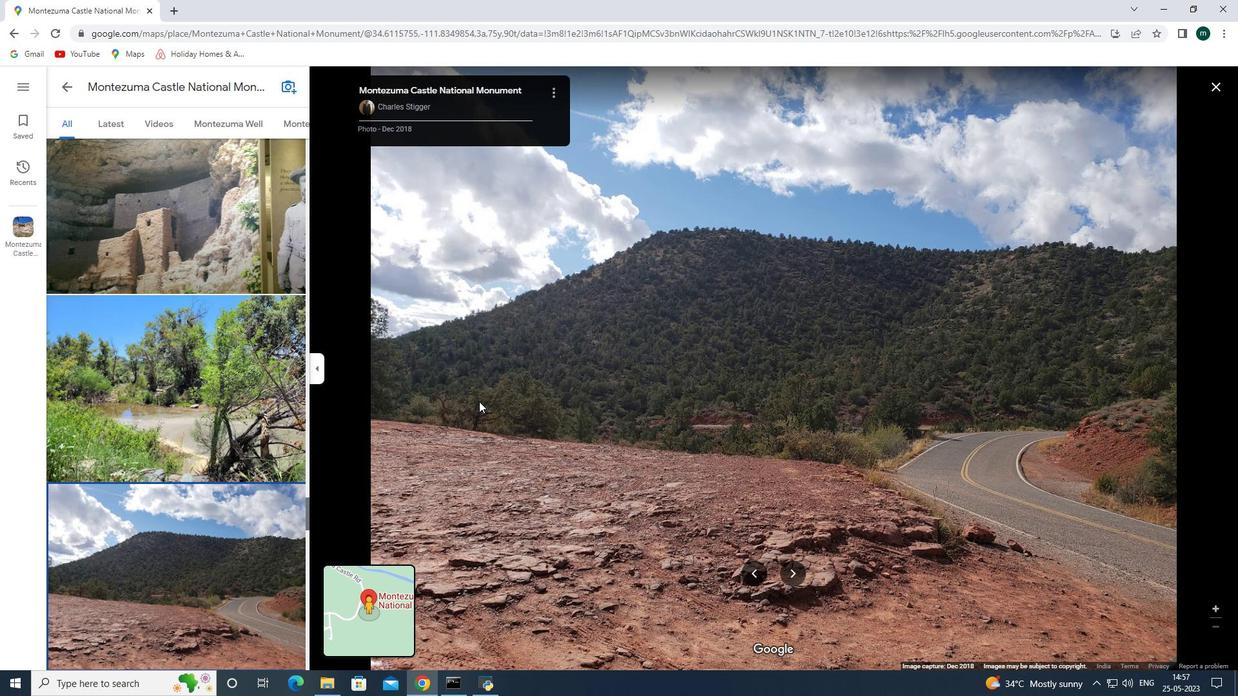 
Action: Mouse moved to (12, 31)
Screenshot: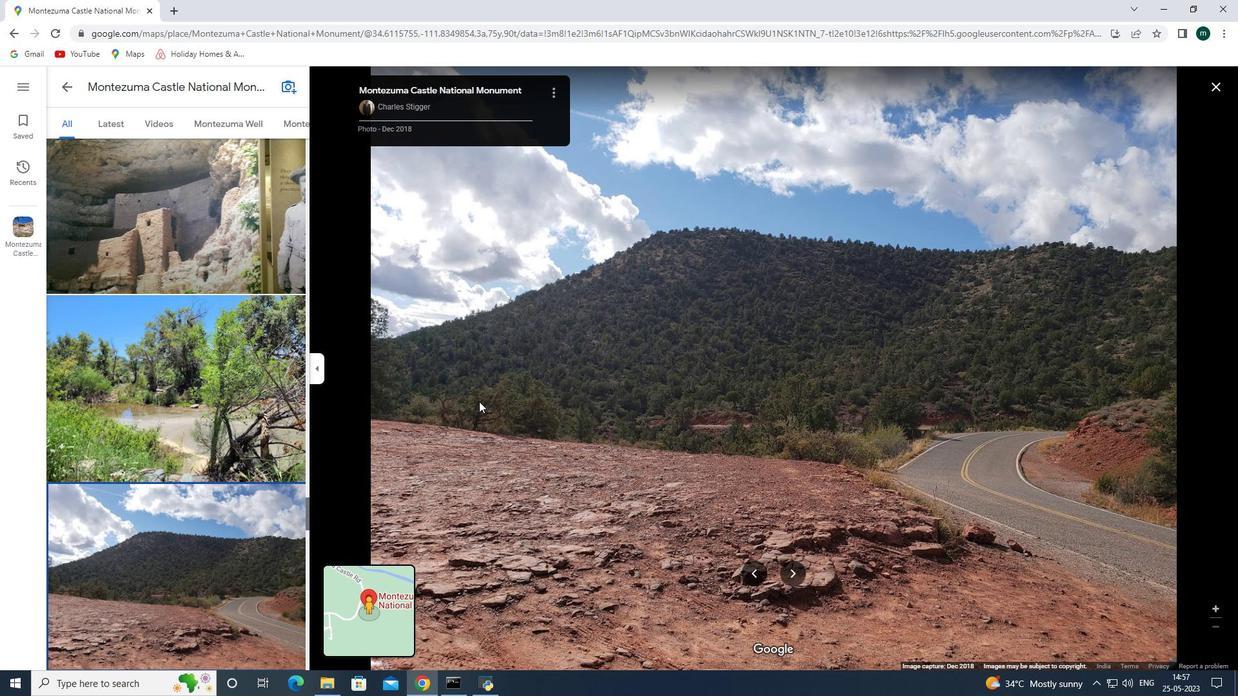 
Action: Mouse pressed left at (12, 31)
Screenshot: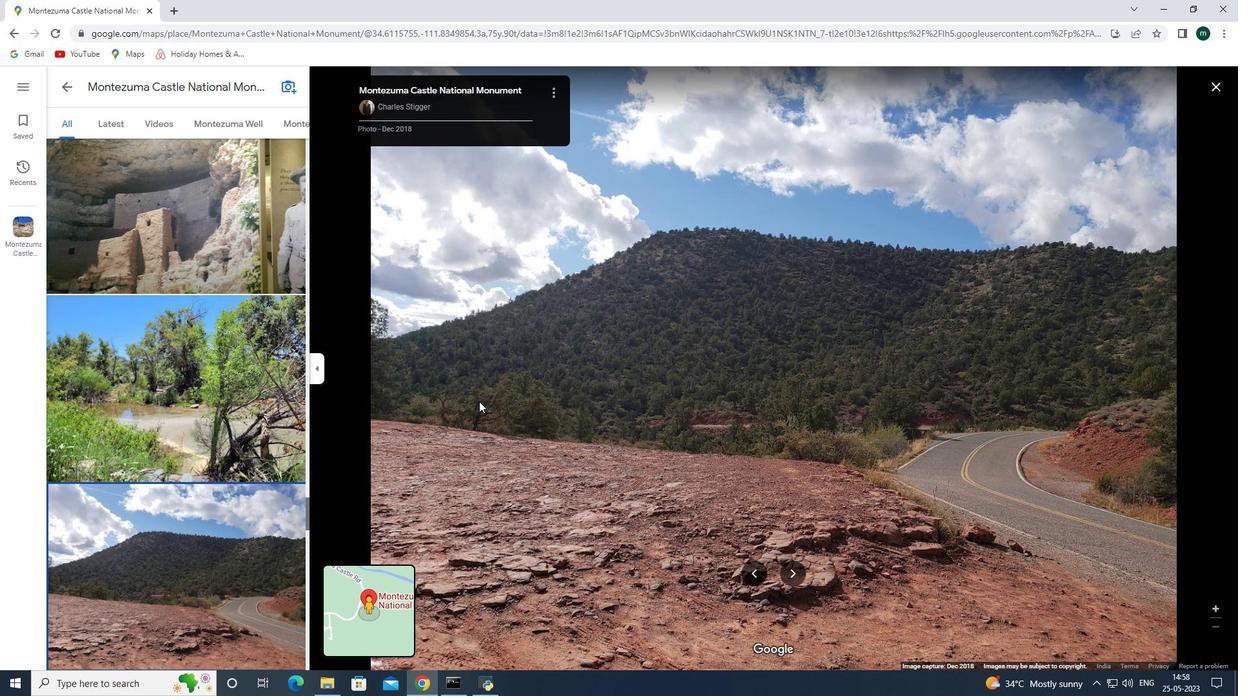 
Action: Mouse pressed left at (12, 31)
Screenshot: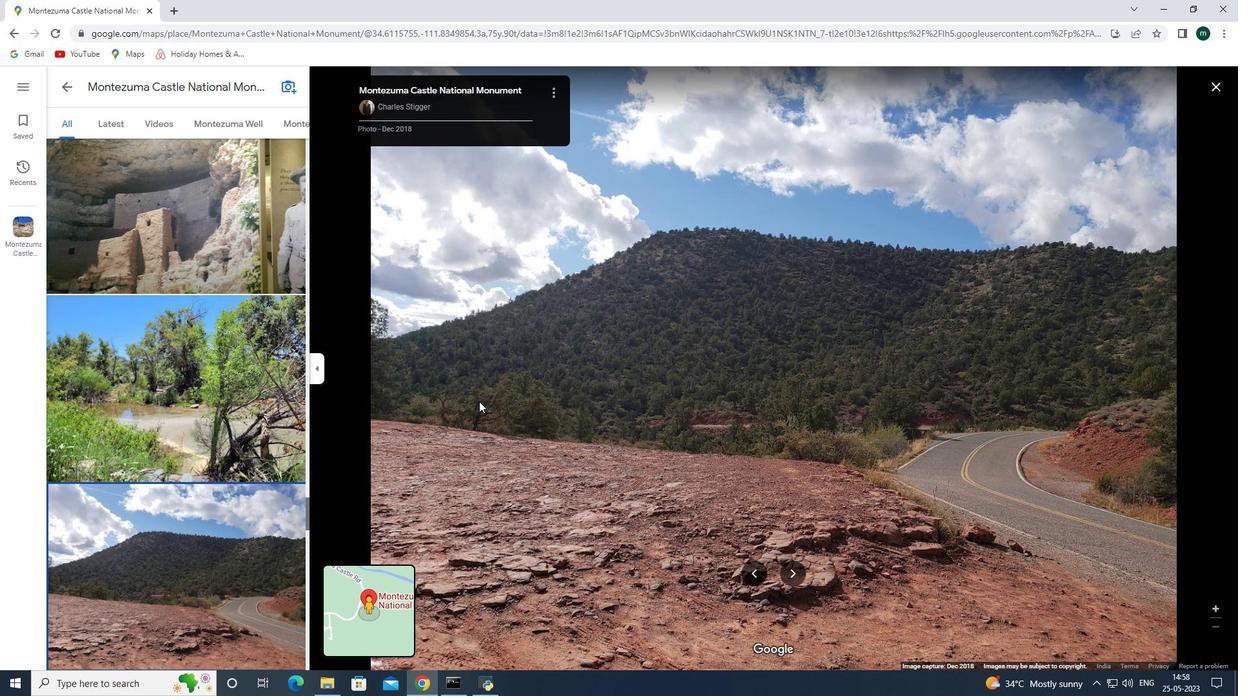 
Action: Mouse pressed left at (12, 31)
Screenshot: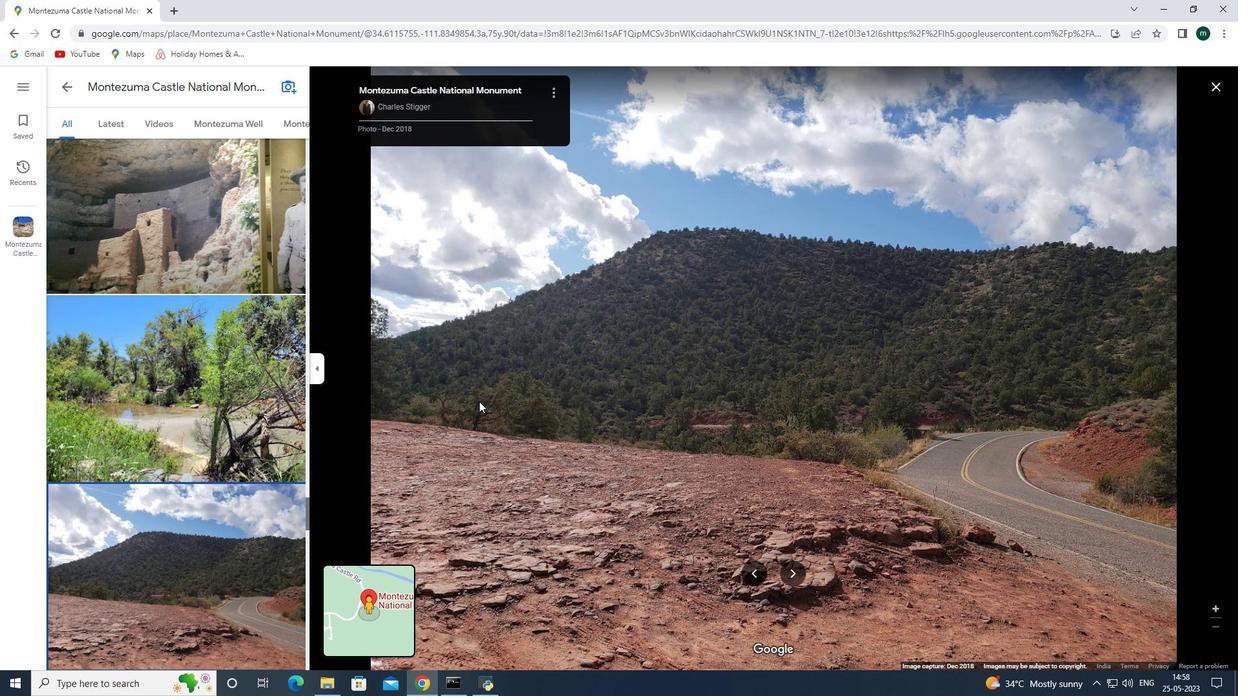 
Action: Mouse moved to (167, 179)
Screenshot: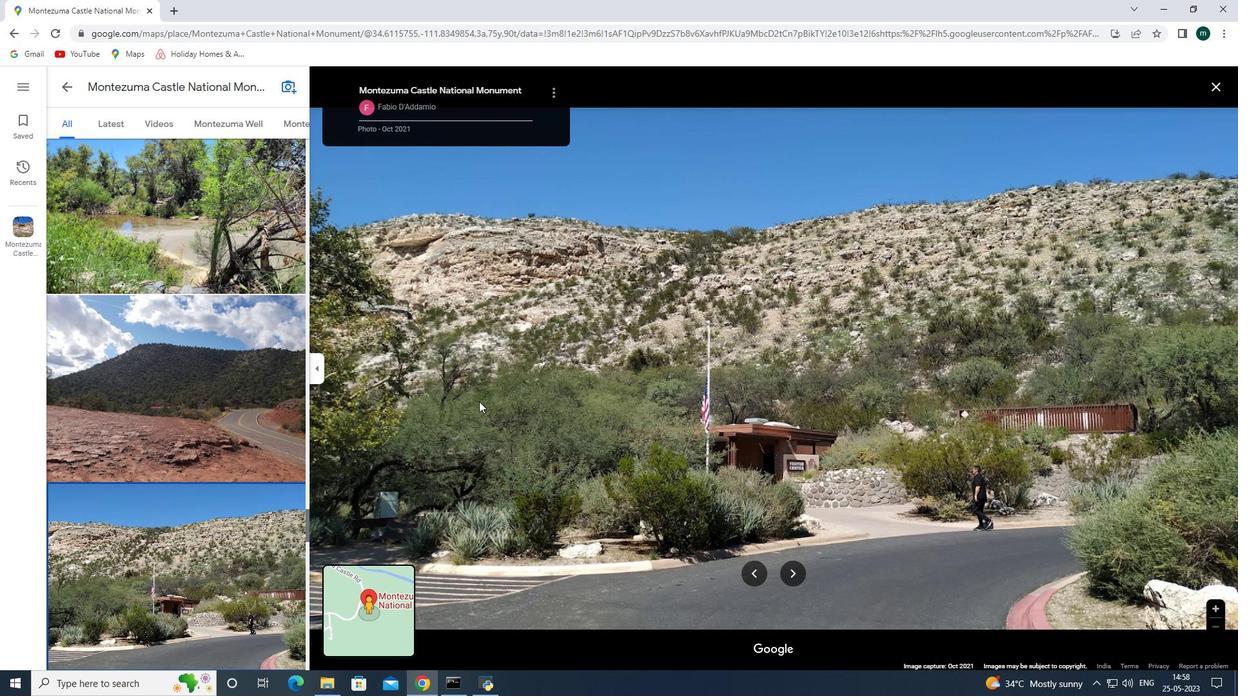 
Action: Mouse scrolled (167, 179) with delta (0, 0)
Screenshot: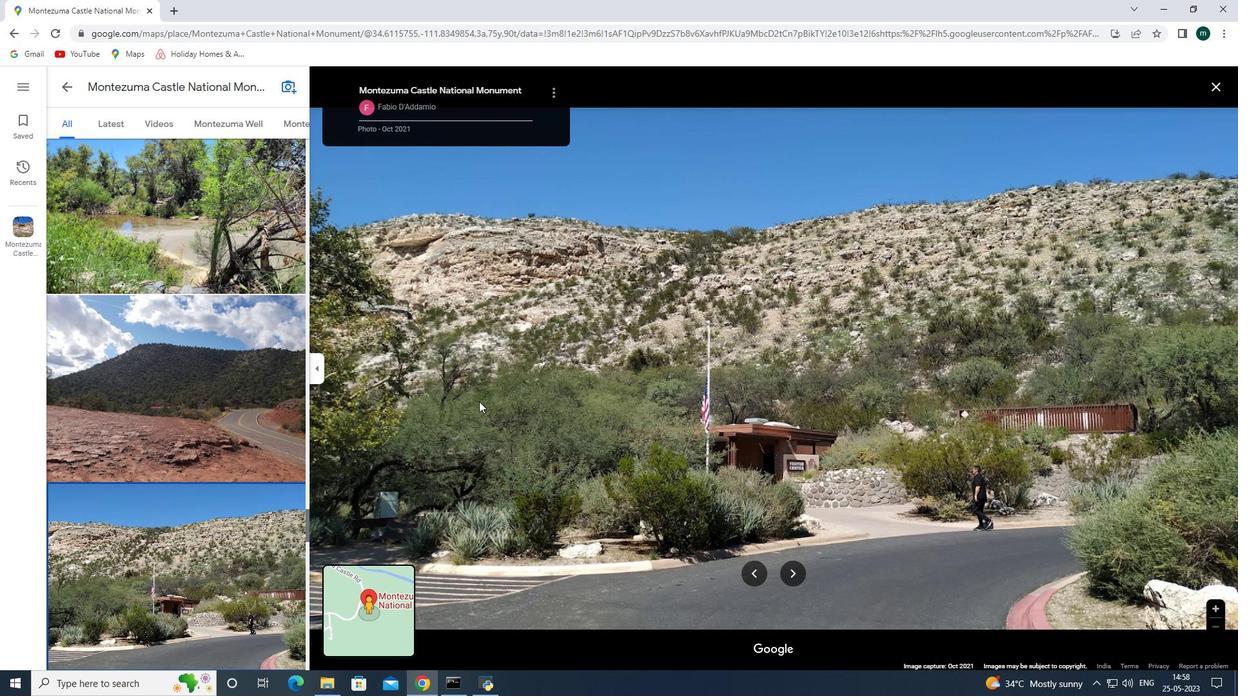 
Action: Mouse scrolled (167, 179) with delta (0, 0)
Screenshot: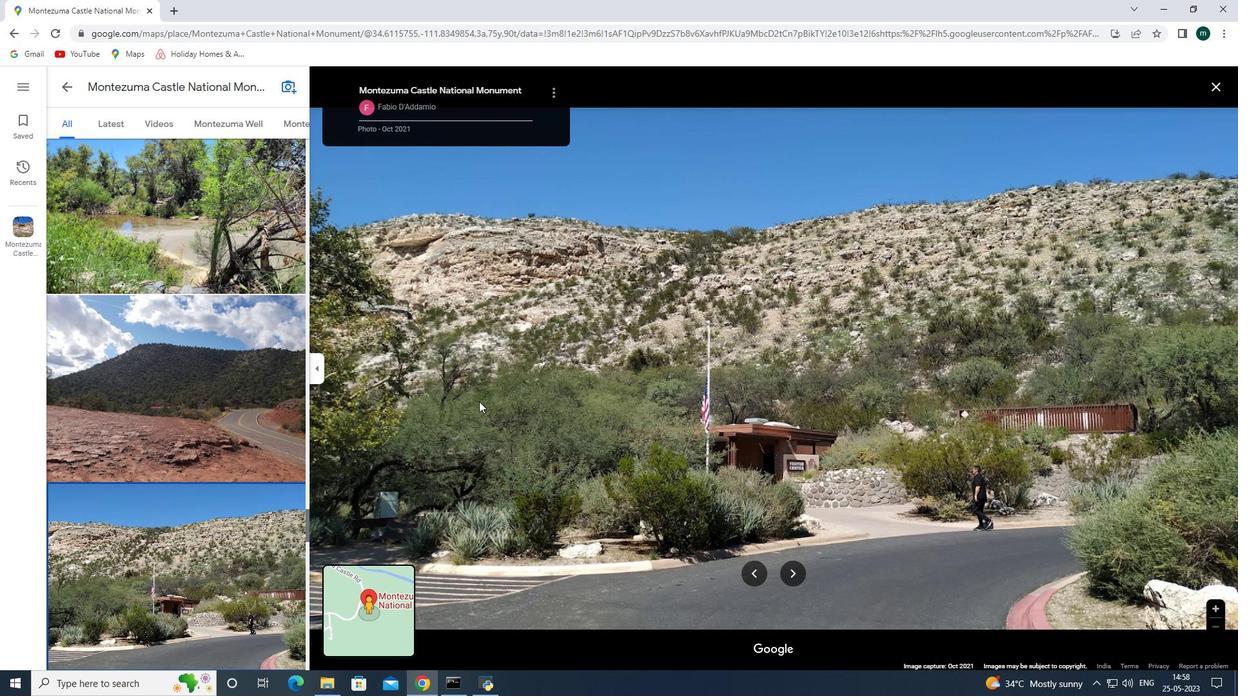 
Action: Mouse moved to (166, 181)
Screenshot: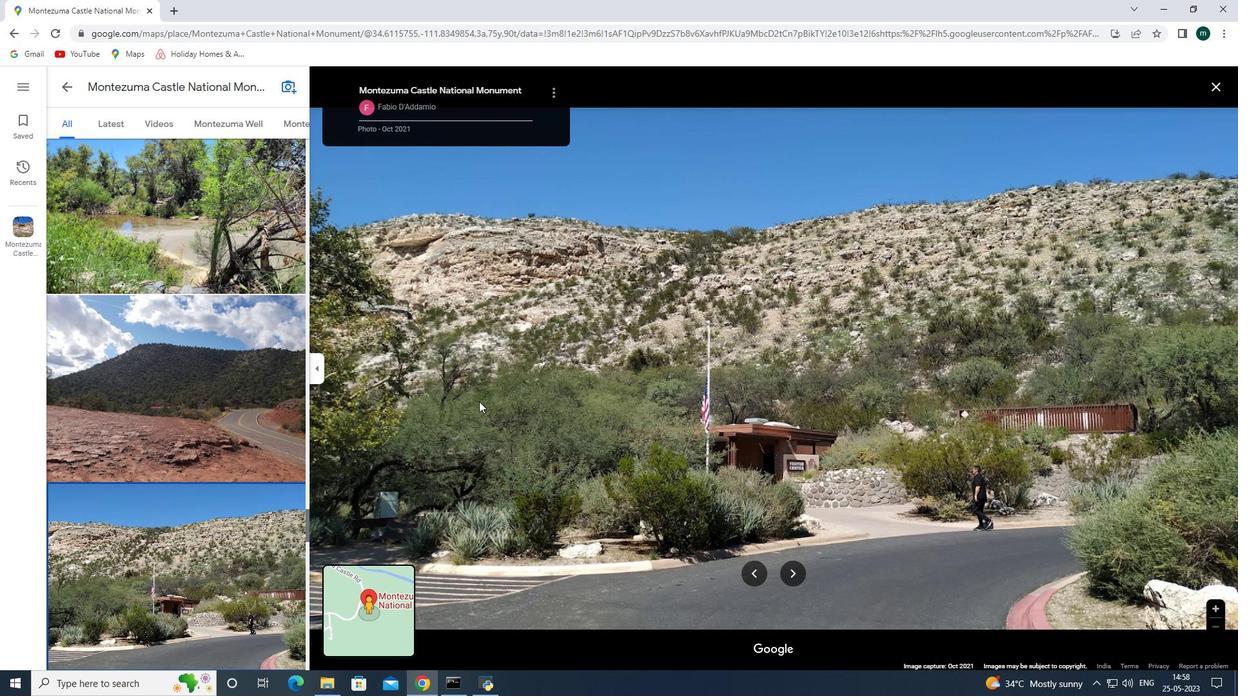 
Action: Mouse scrolled (166, 182) with delta (0, 0)
Screenshot: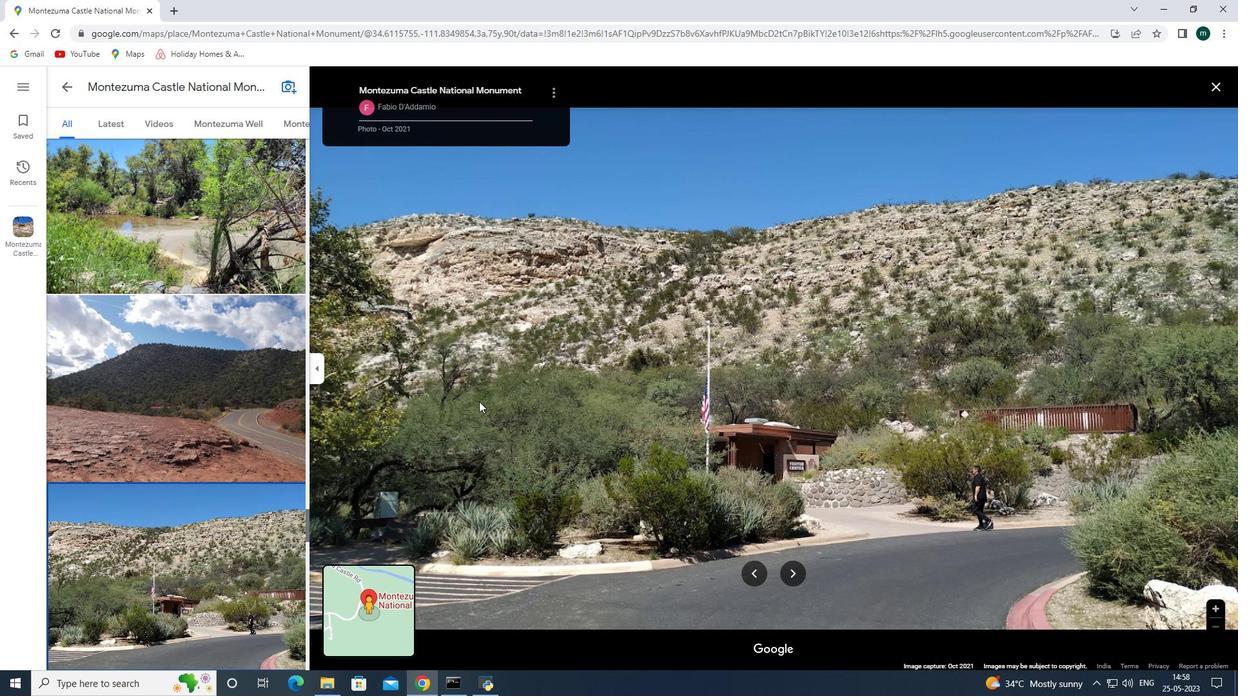 
Action: Mouse moved to (165, 182)
Screenshot: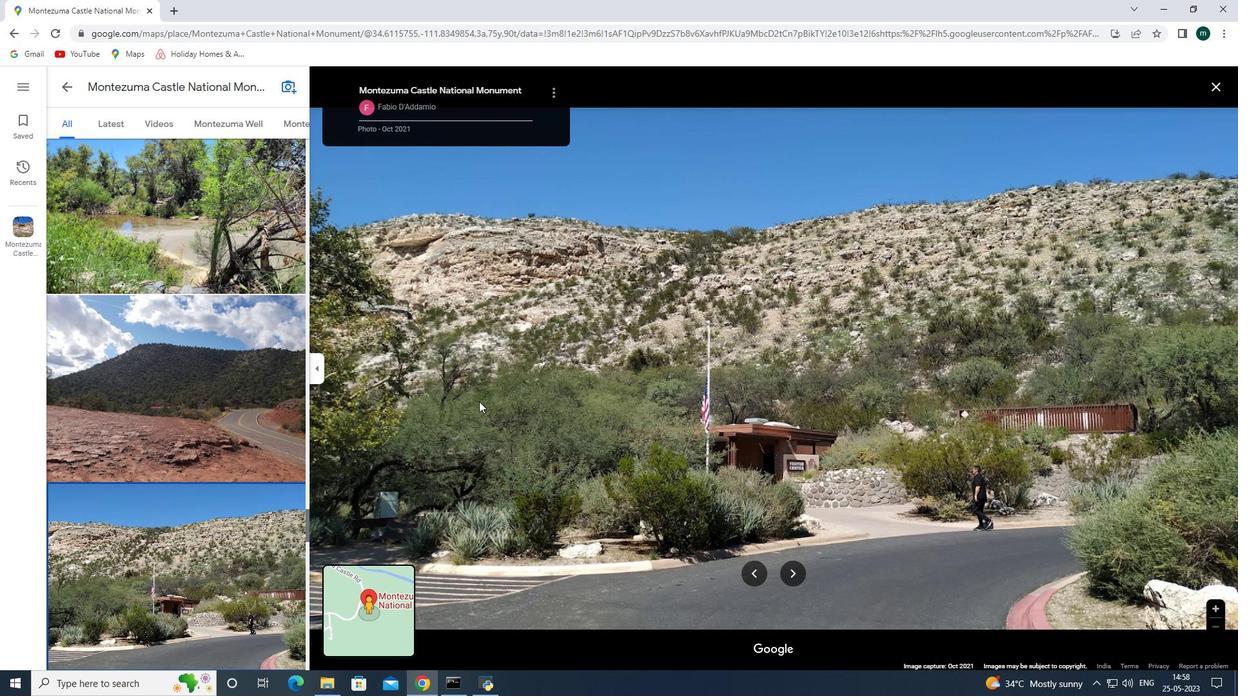 
Action: Mouse scrolled (165, 183) with delta (0, 0)
Screenshot: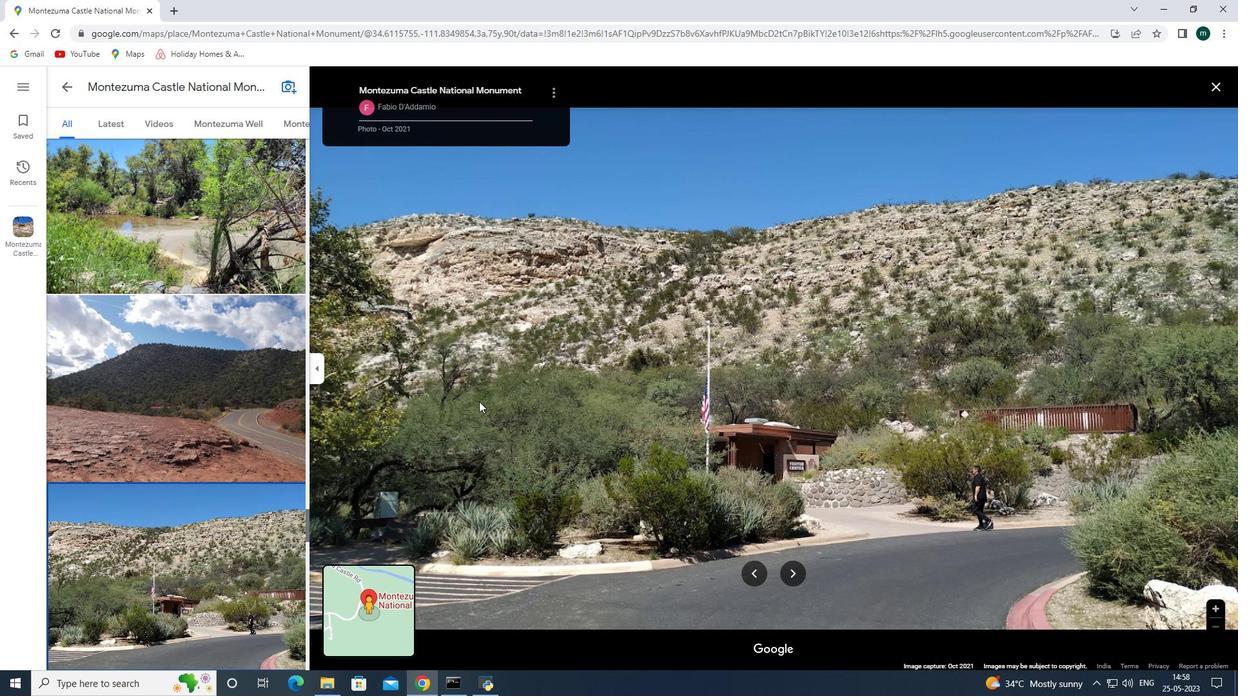 
Action: Mouse scrolled (165, 183) with delta (0, 0)
Screenshot: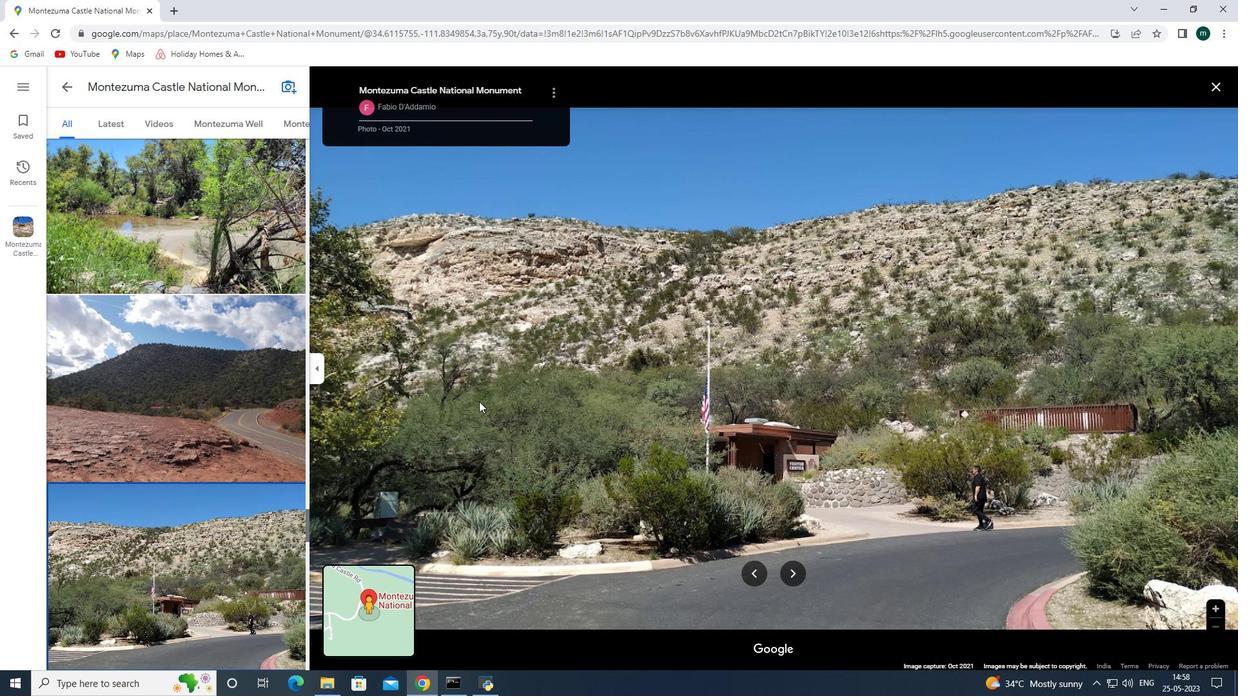 
Action: Mouse scrolled (165, 183) with delta (0, 0)
Screenshot: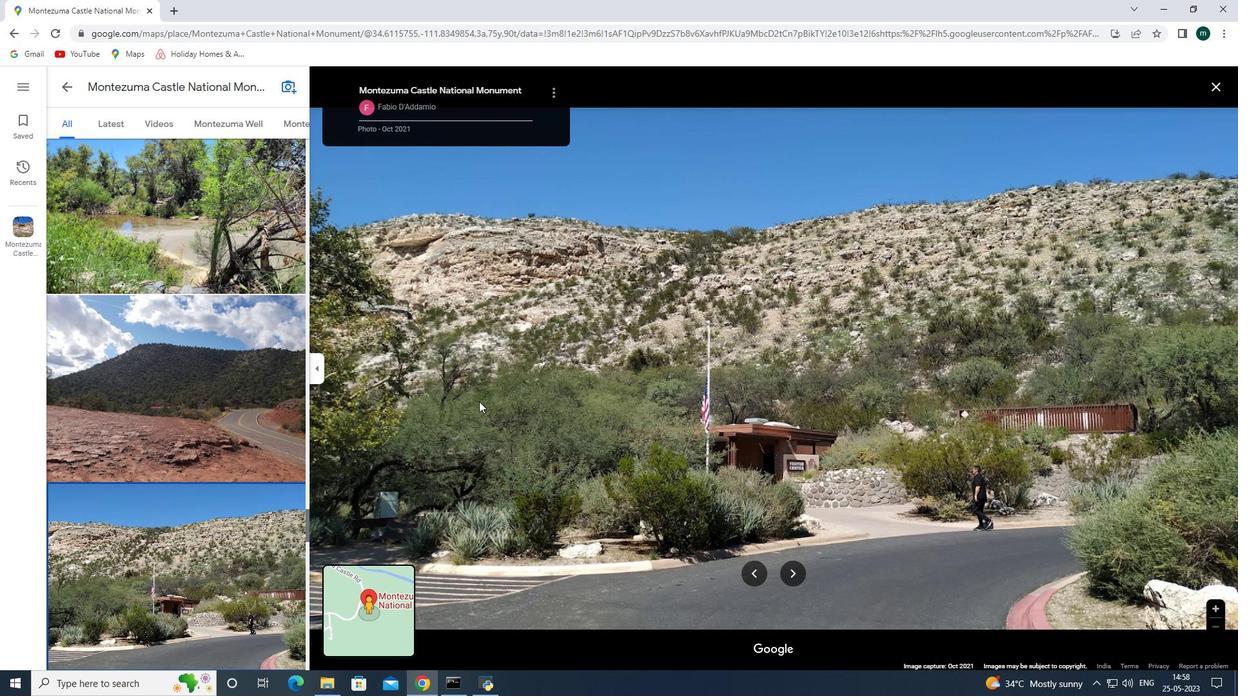 
Action: Mouse scrolled (165, 183) with delta (0, 0)
Screenshot: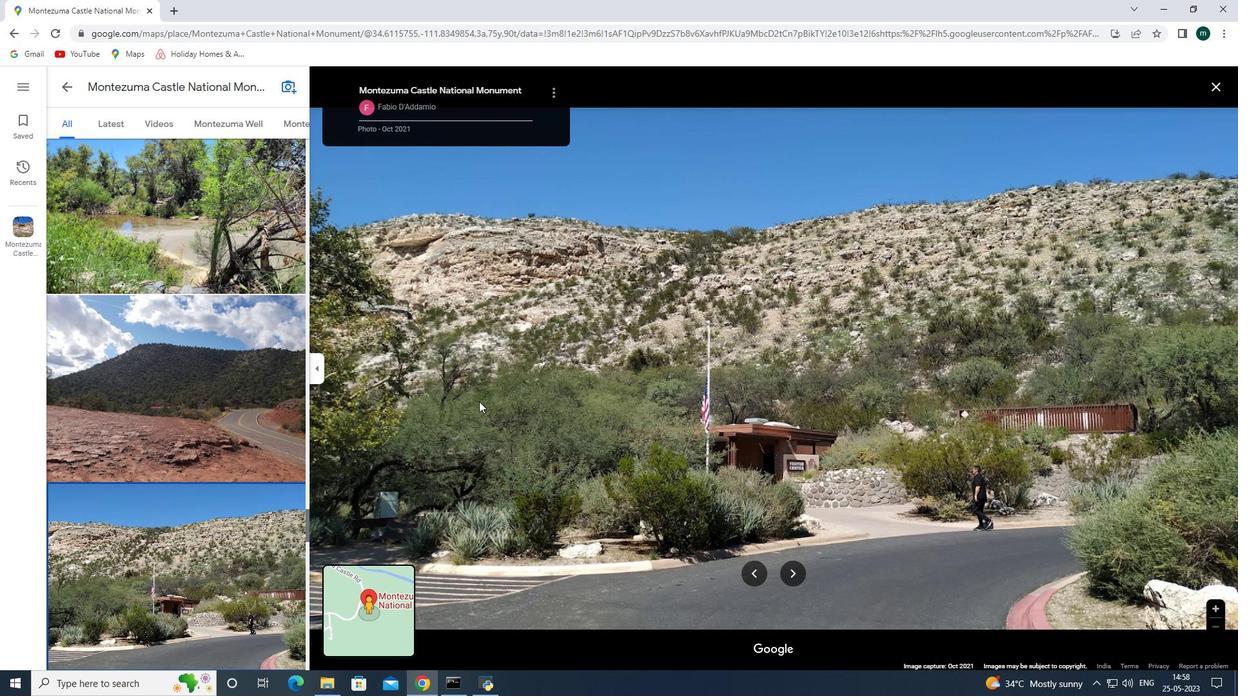 
Action: Mouse scrolled (165, 183) with delta (0, 0)
Screenshot: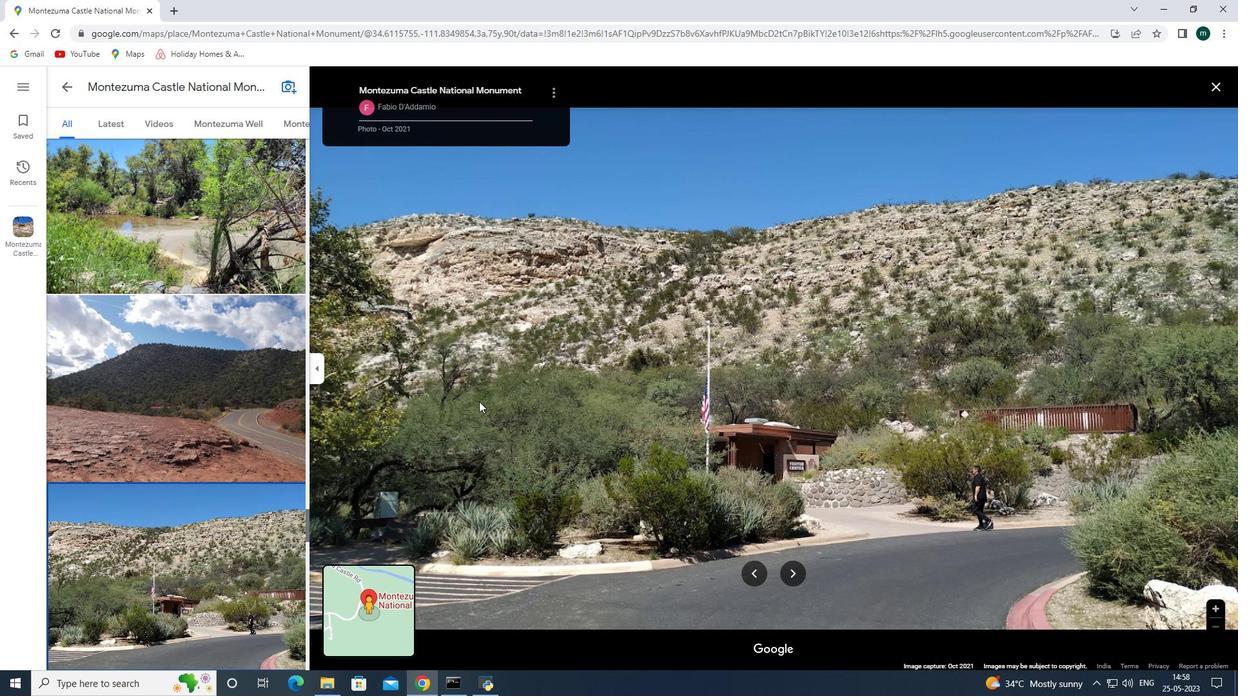 
Action: Mouse scrolled (165, 183) with delta (0, 0)
Screenshot: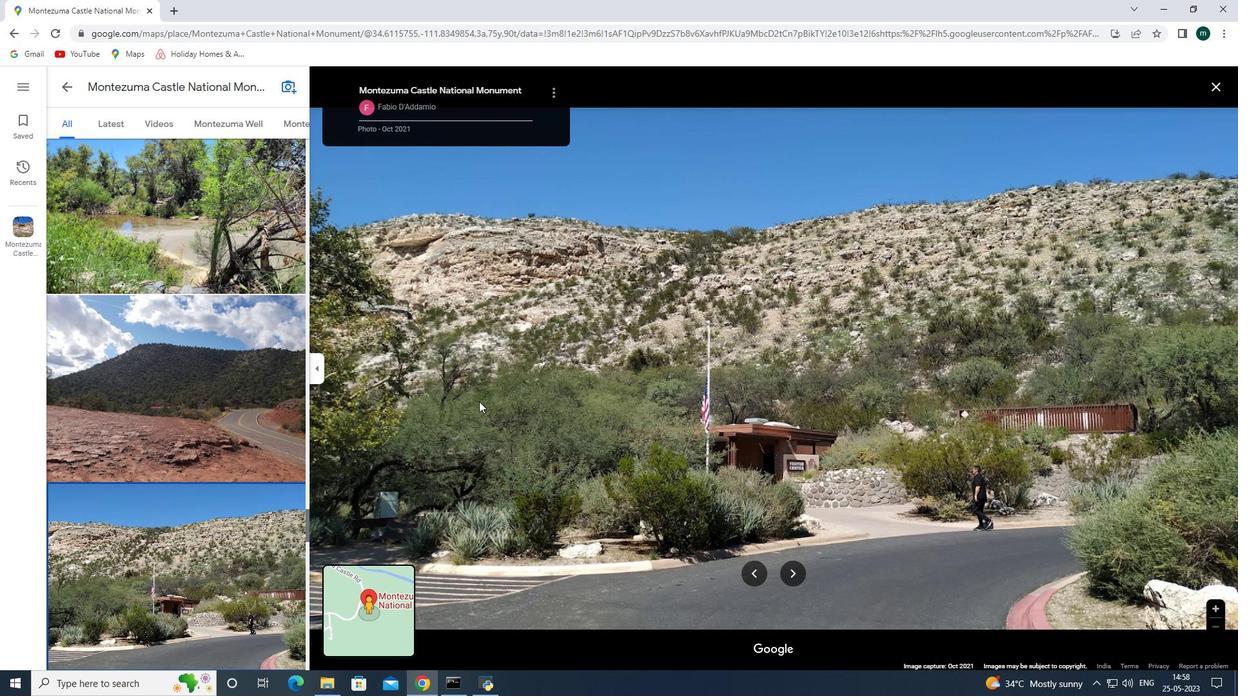 
Action: Mouse moved to (101, 253)
Screenshot: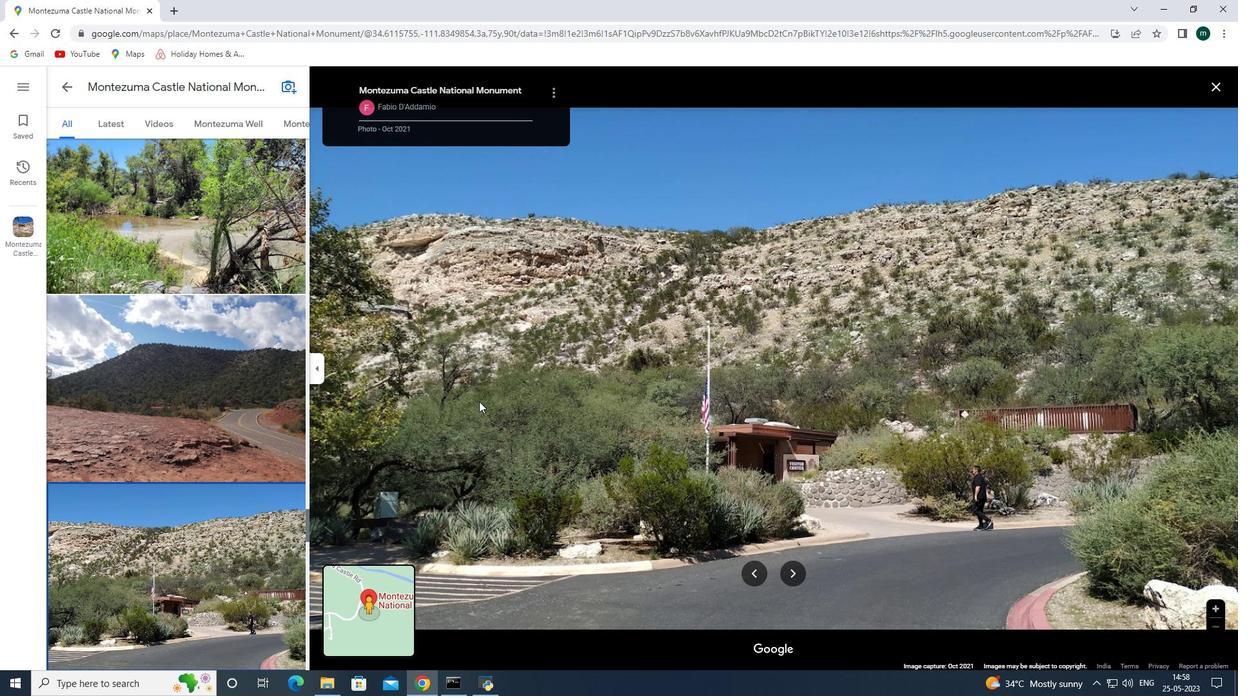 
Action: Mouse pressed left at (101, 253)
Screenshot: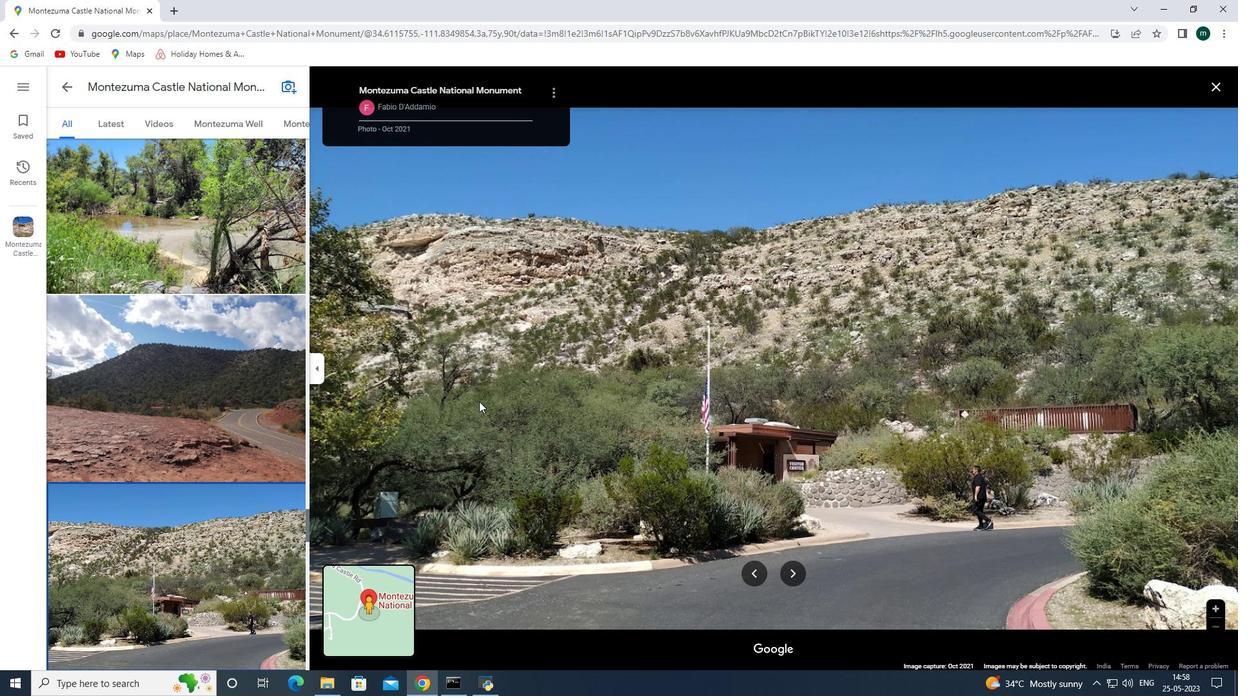 
Action: Mouse pressed left at (101, 253)
Screenshot: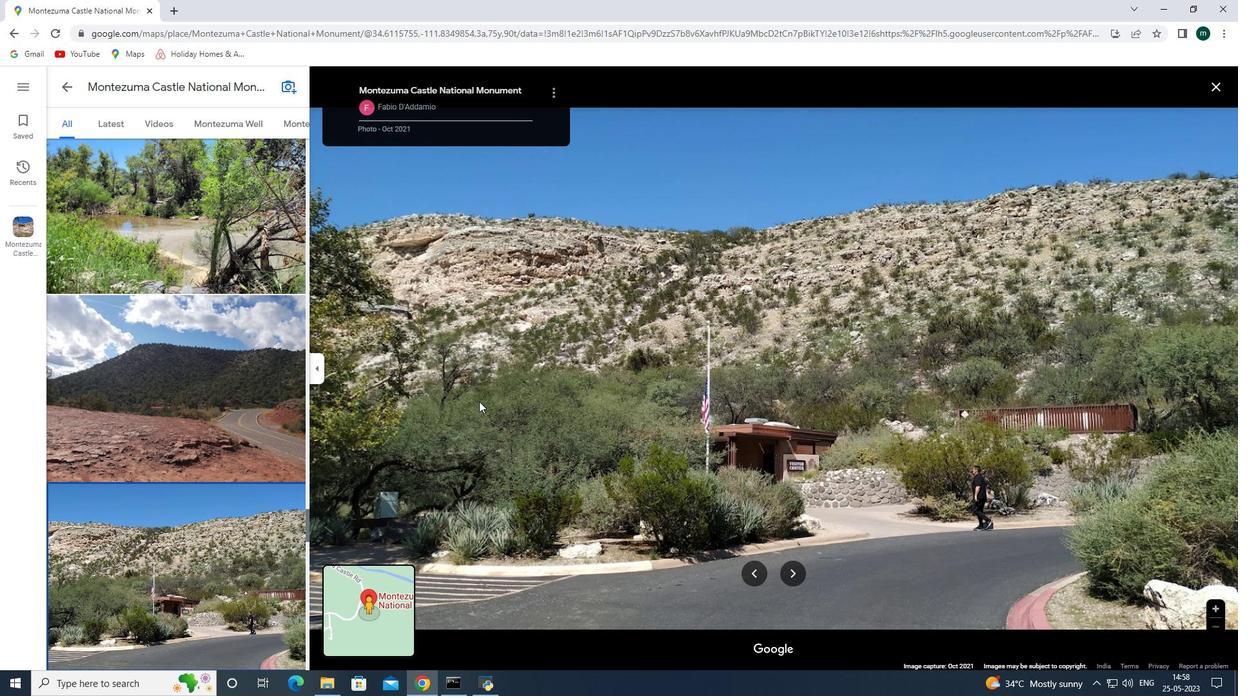 
Action: Mouse moved to (403, 158)
Screenshot: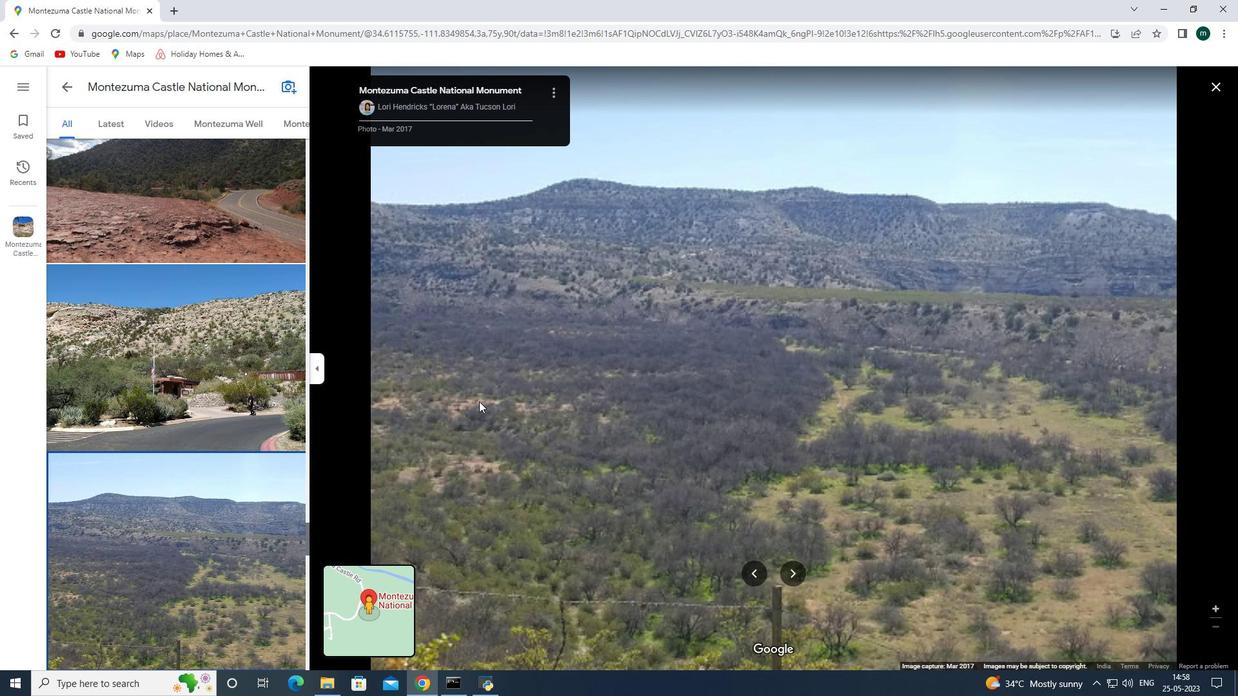 
Action: Mouse pressed left at (403, 158)
Screenshot: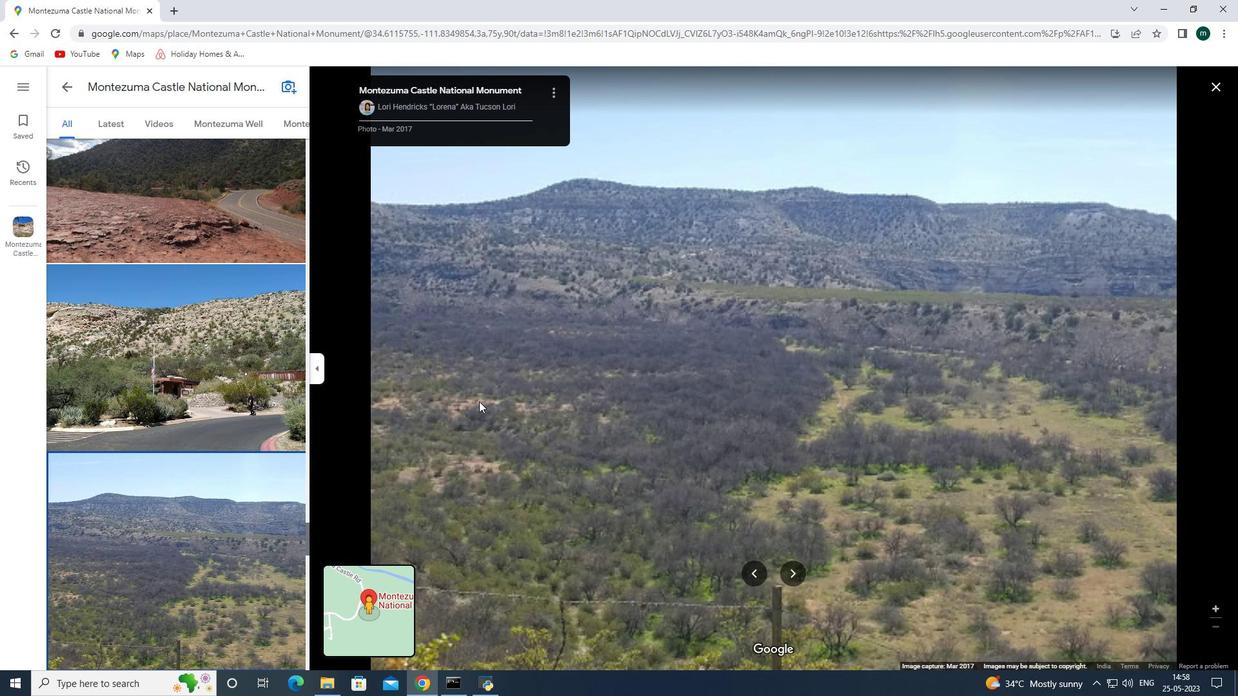 
Action: Mouse moved to (402, 156)
Screenshot: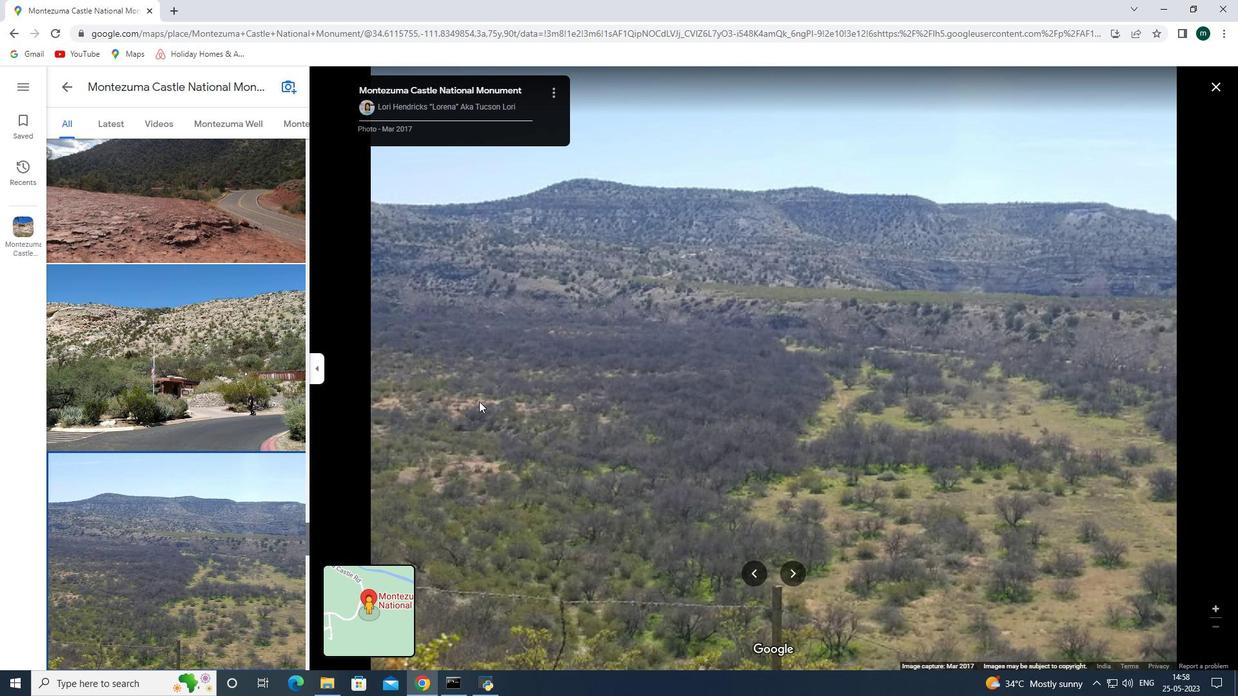 
Action: Key pressed <Key.right><Key.right><Key.right><Key.right><Key.right><Key.right><Key.right><Key.right><Key.right><Key.right><Key.right><Key.right><Key.right>
Screenshot: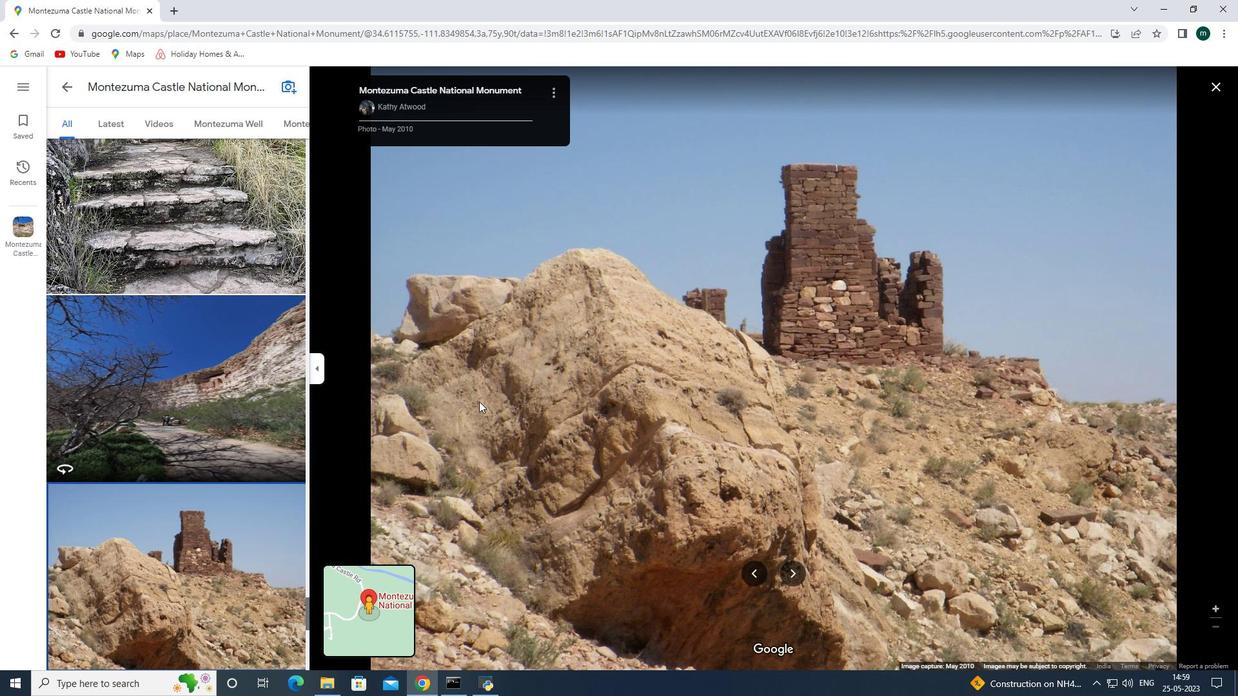 
Action: Mouse moved to (396, 156)
Screenshot: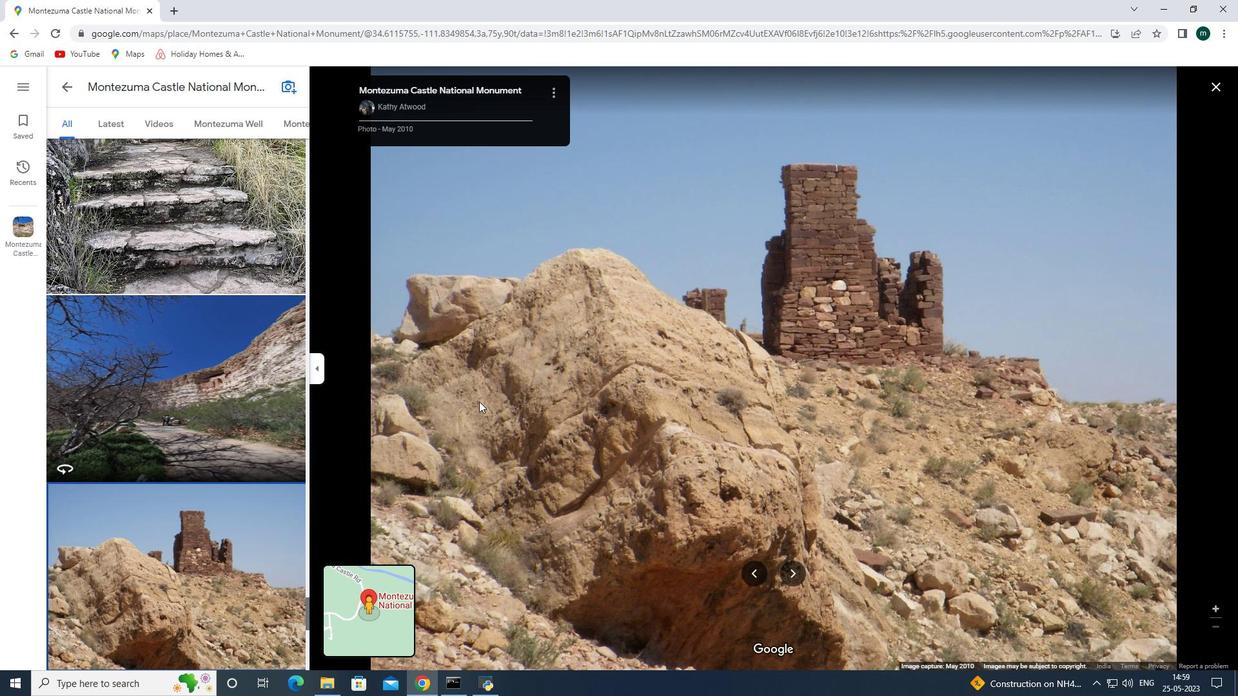
Action: Key pressed <Key.right>
Screenshot: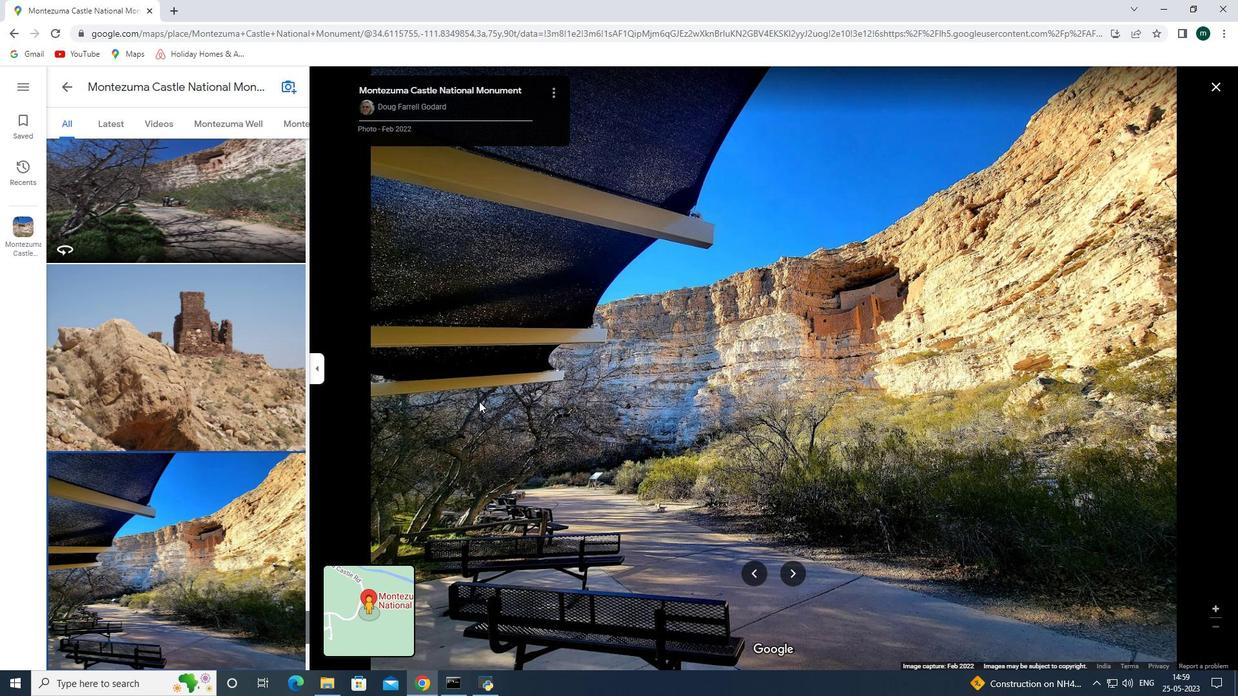 
Action: Mouse moved to (388, 154)
Screenshot: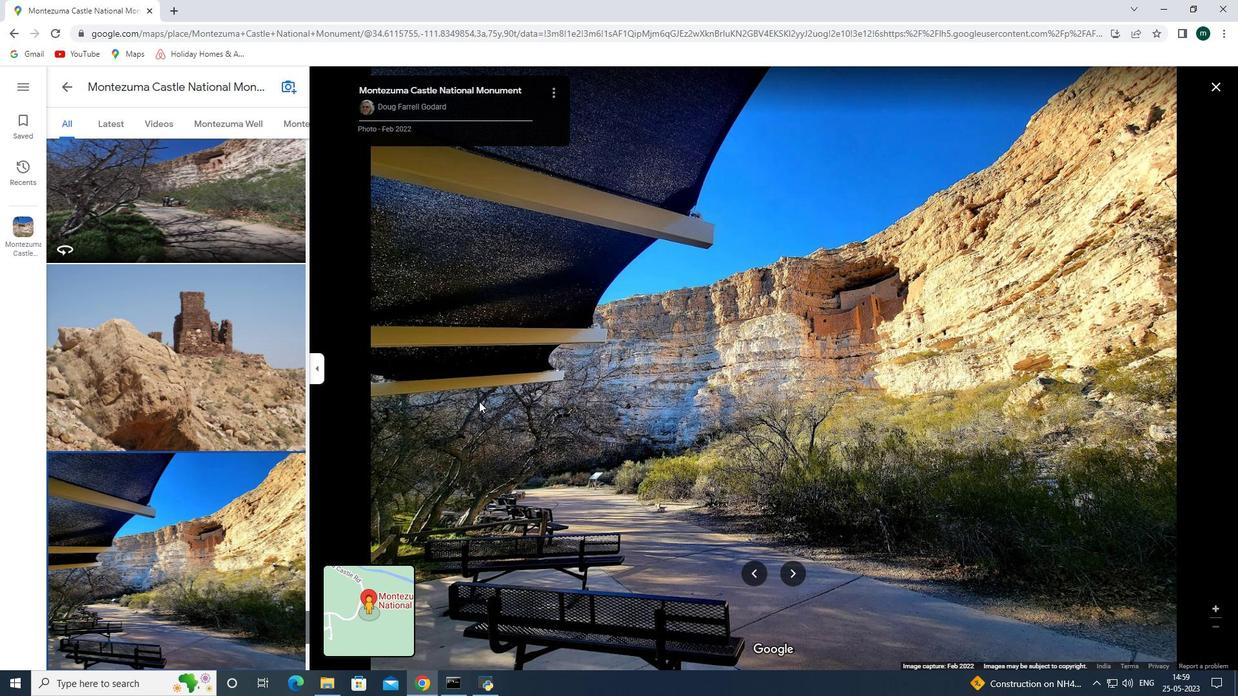 
Action: Key pressed <Key.right>
Screenshot: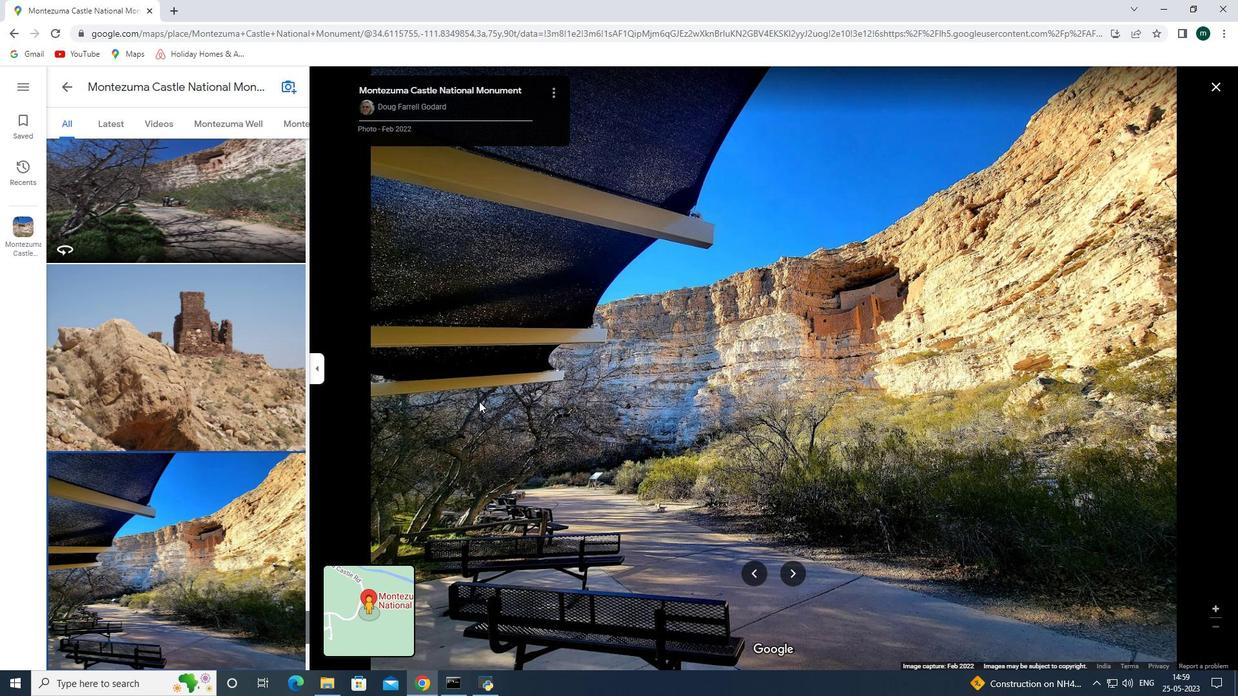 
Action: Mouse moved to (322, 173)
Screenshot: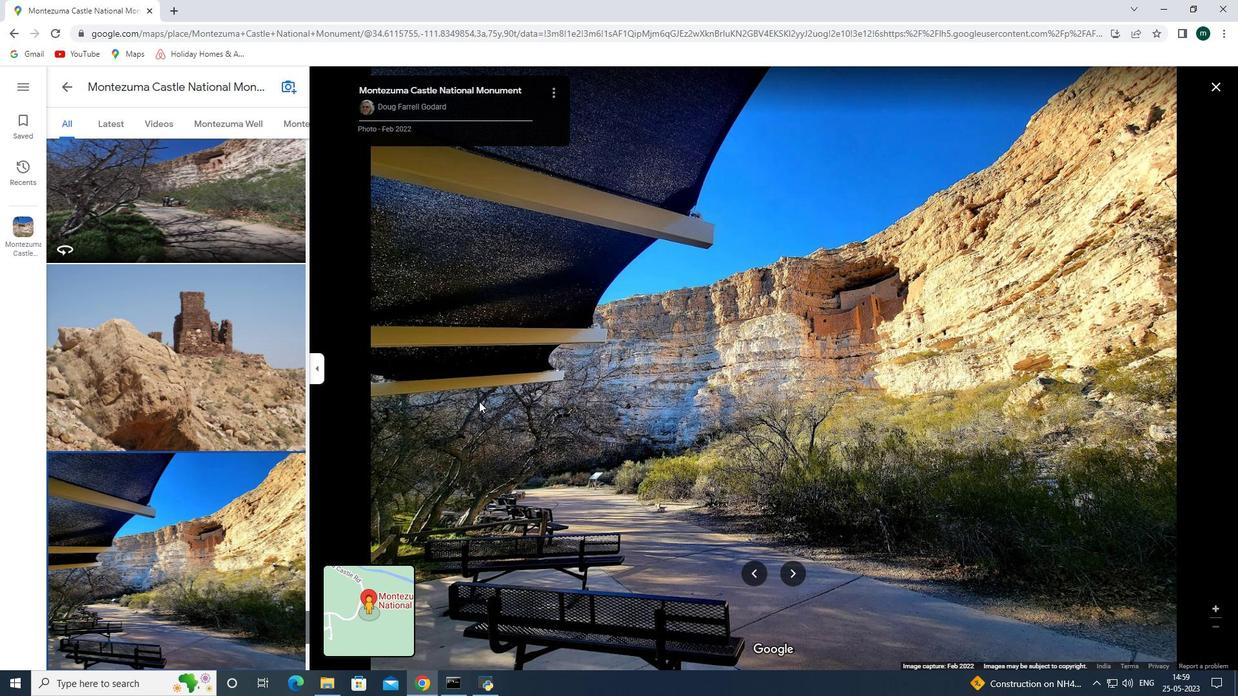 
Action: Key pressed <Key.right>
Screenshot: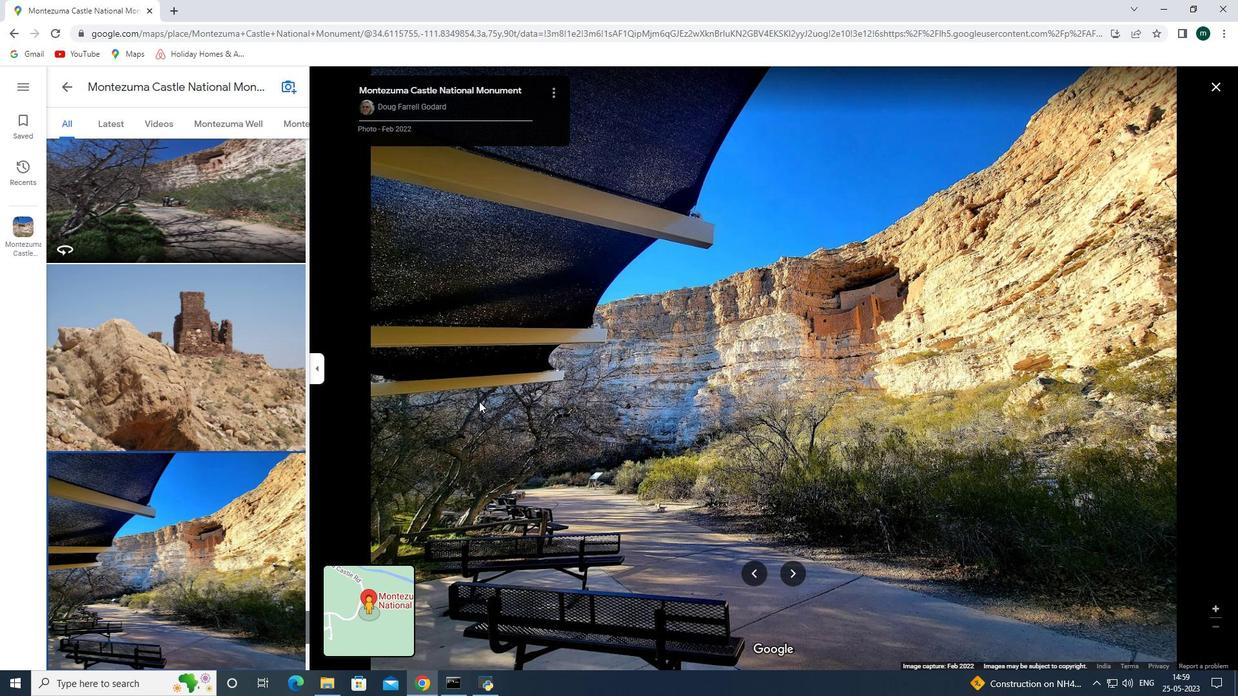 
Action: Mouse moved to (317, 174)
Screenshot: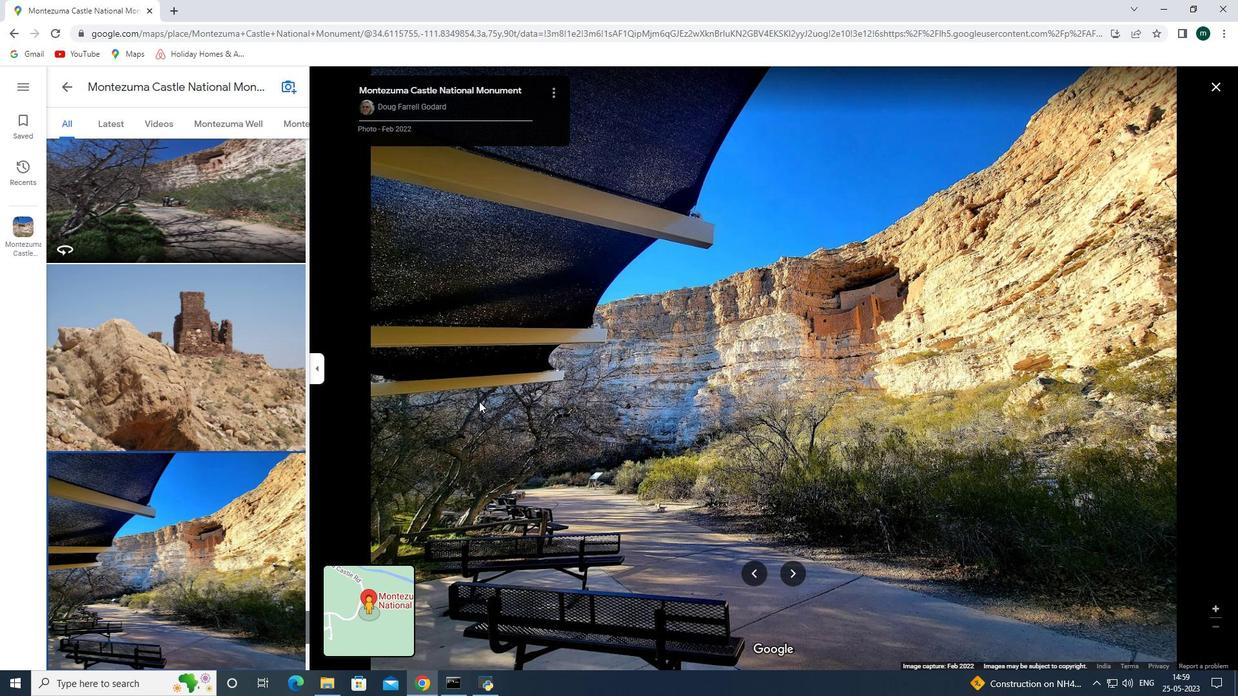 
Action: Key pressed <Key.right><Key.right>
Screenshot: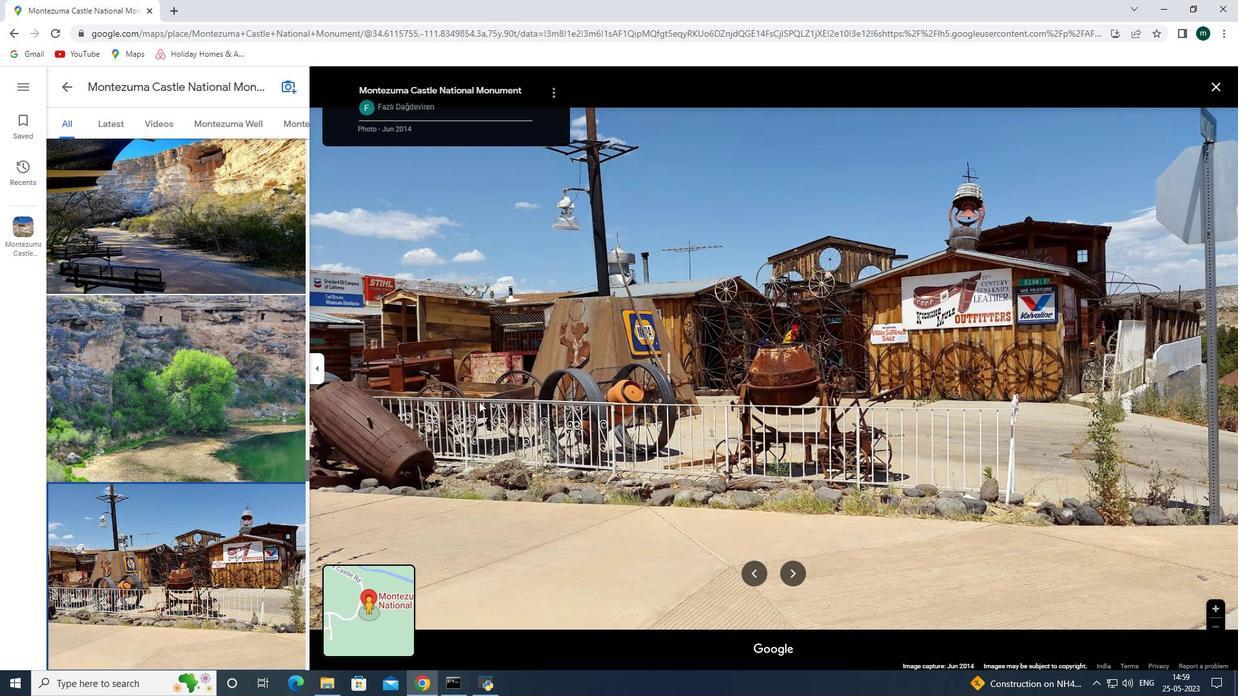 
Action: Mouse moved to (319, 178)
Screenshot: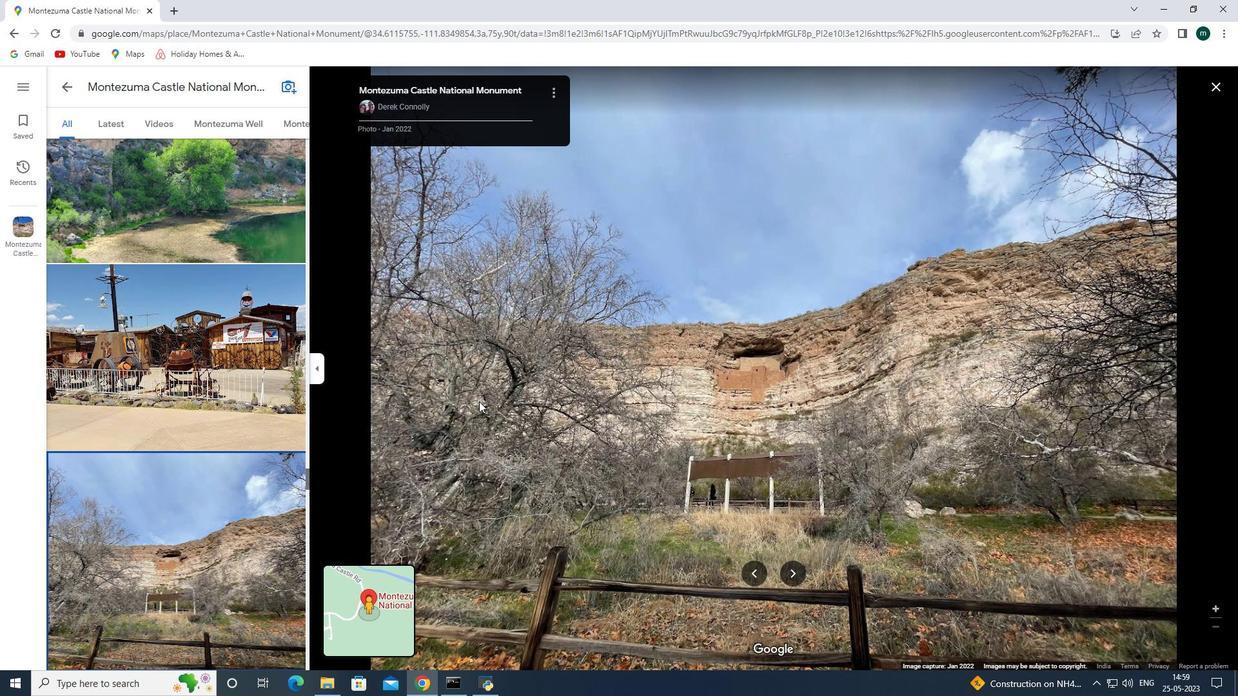 
Action: Key pressed <Key.right>
Screenshot: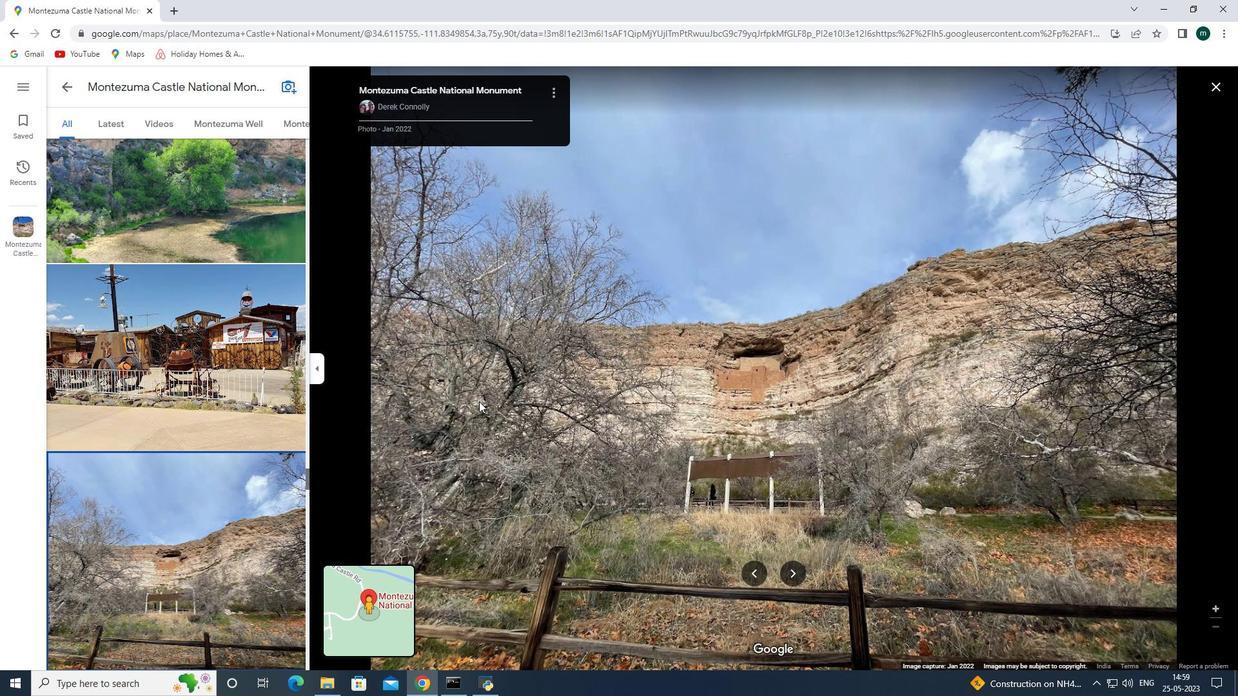 
Action: Mouse moved to (425, 197)
Screenshot: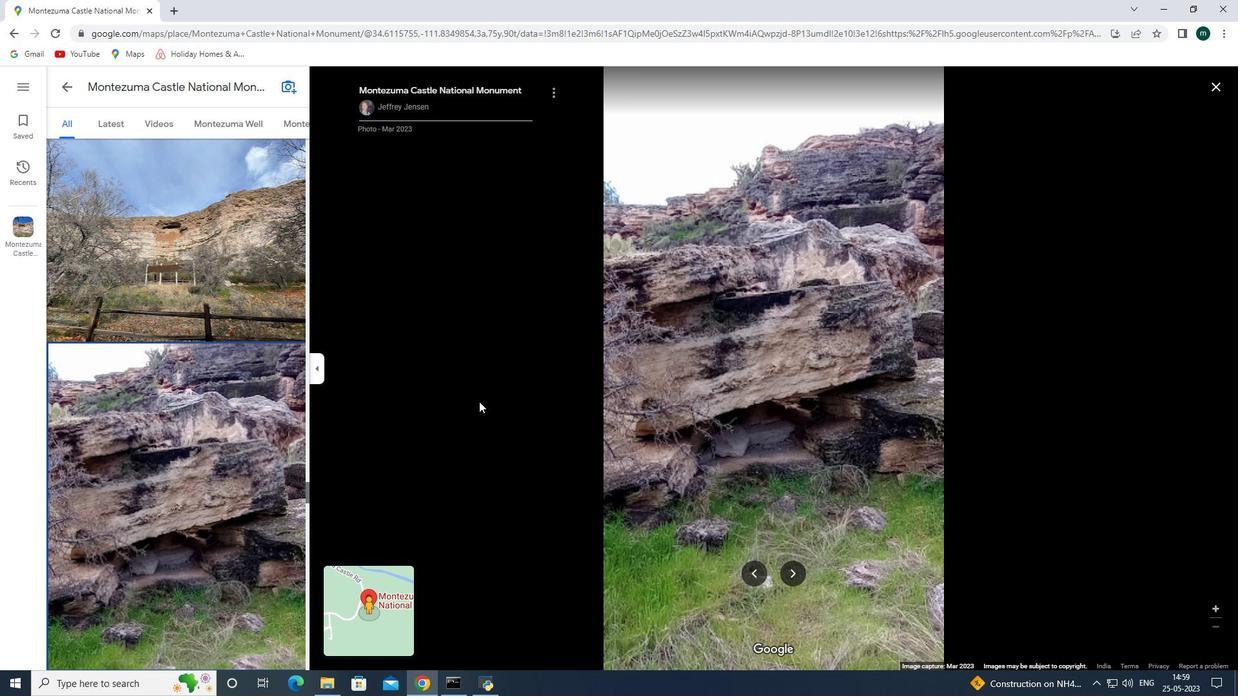 
Action: Key pressed <Key.right><Key.right><Key.right><Key.right><Key.right><Key.right><Key.right><Key.right><Key.right><Key.right><Key.right><Key.right><Key.right><Key.right><Key.right><Key.right><Key.right><Key.right><Key.right><Key.right><Key.right>
Screenshot: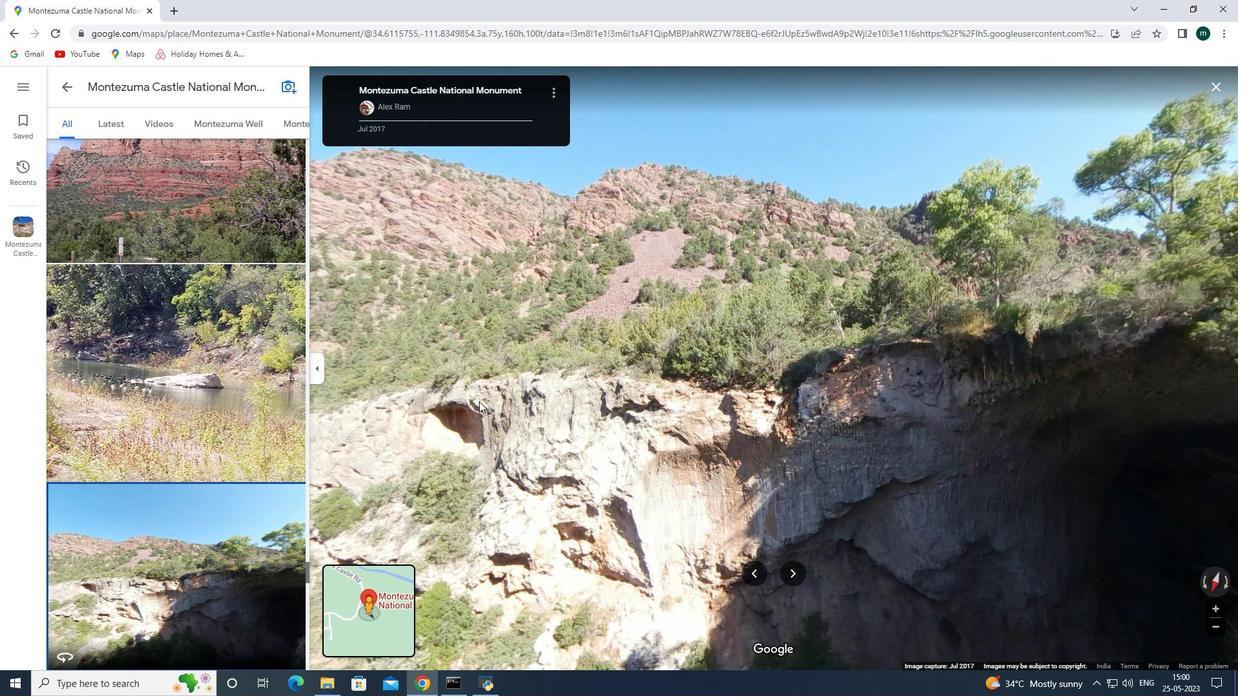 
Action: Mouse moved to (424, 198)
Screenshot: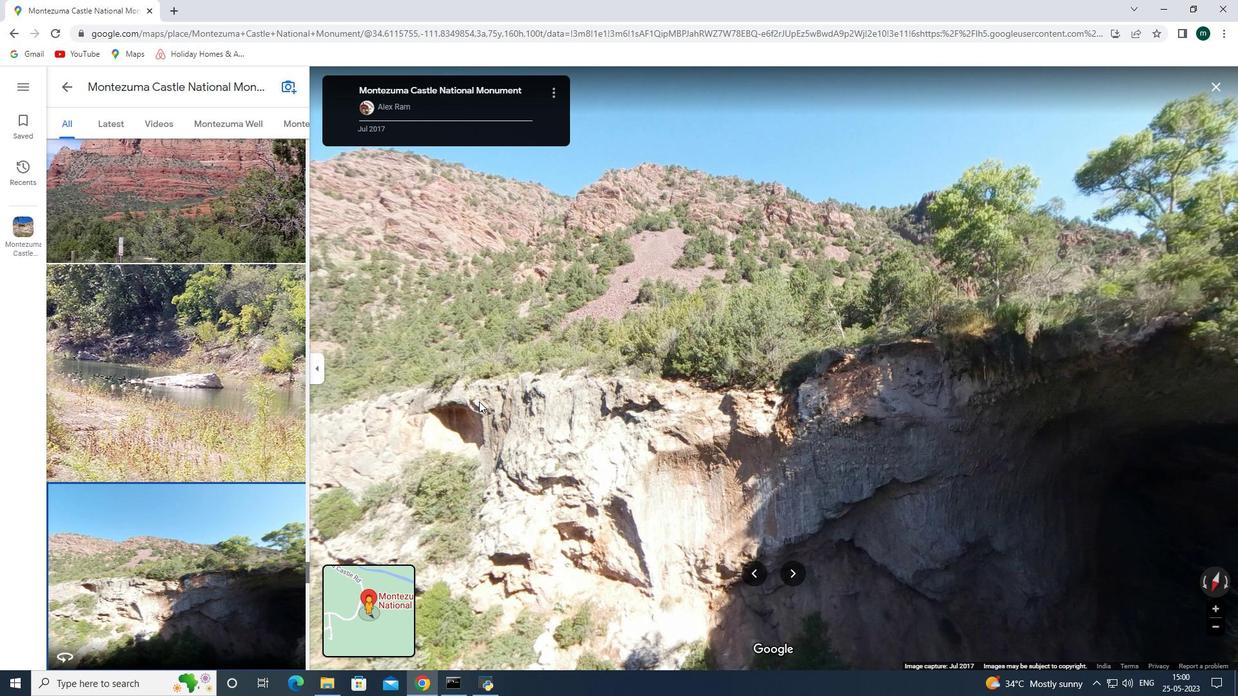 
Action: Key pressed <Key.right>
Screenshot: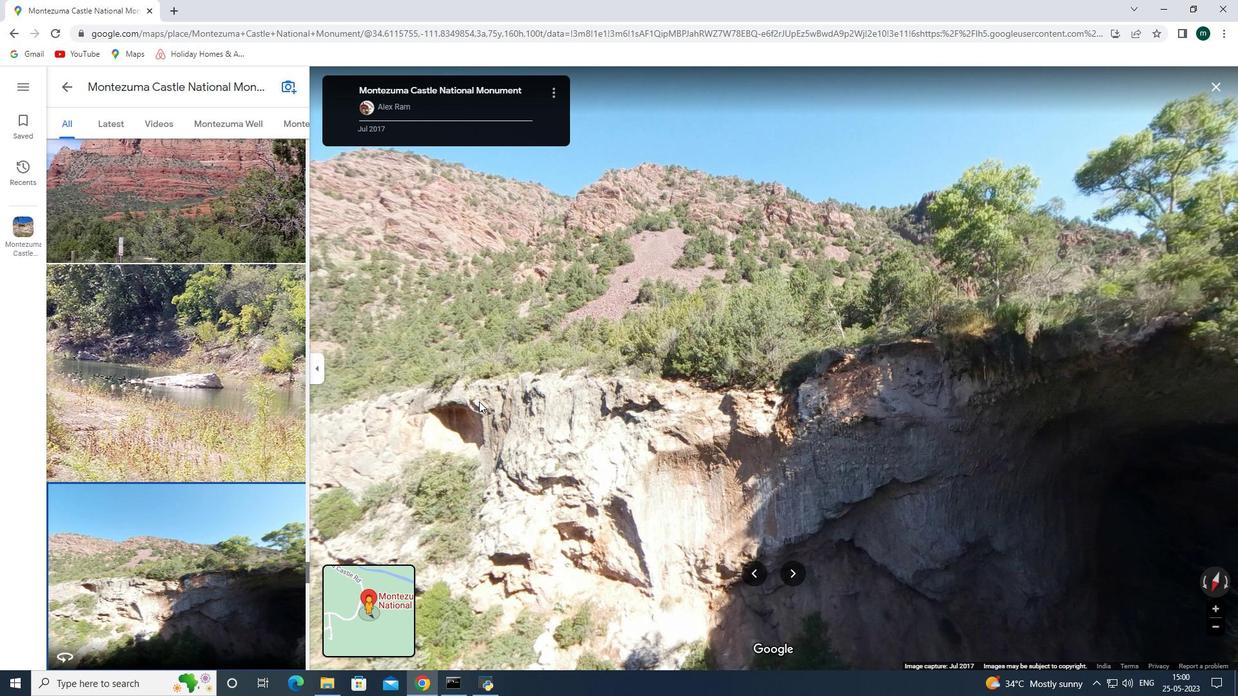 
Action: Mouse moved to (423, 198)
Screenshot: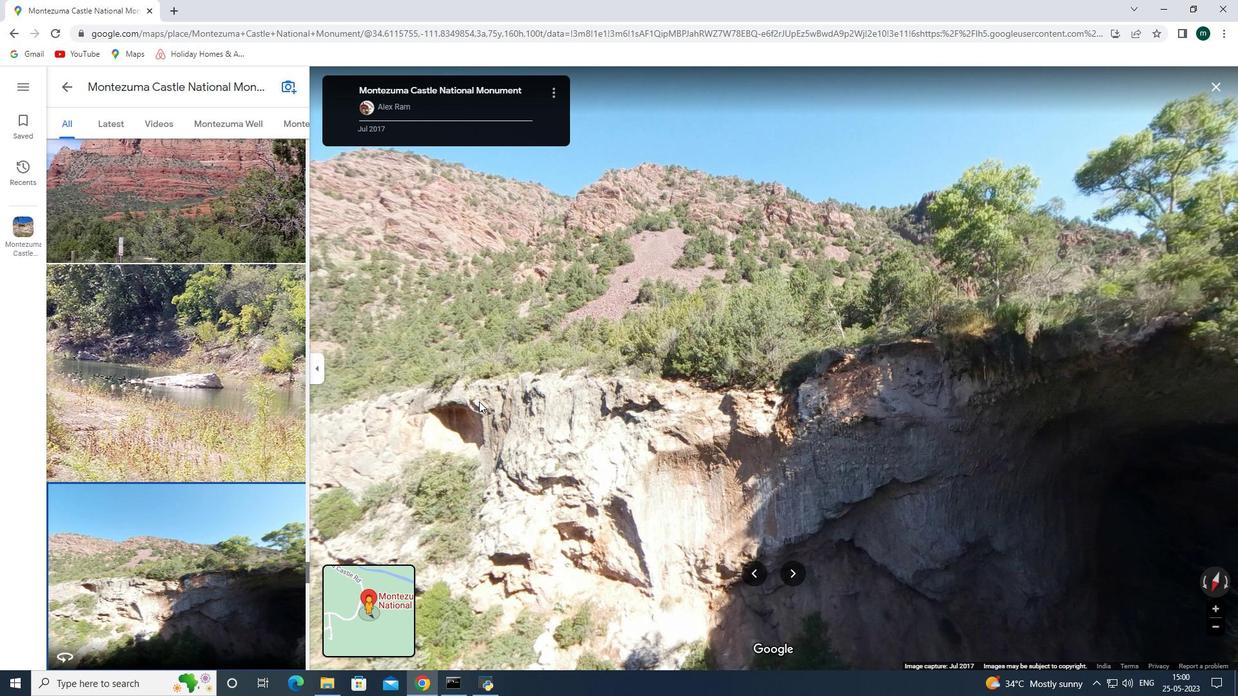 
Action: Key pressed <Key.right><Key.right><Key.right><Key.right><Key.right><Key.right><Key.right><Key.right><Key.right>
Screenshot: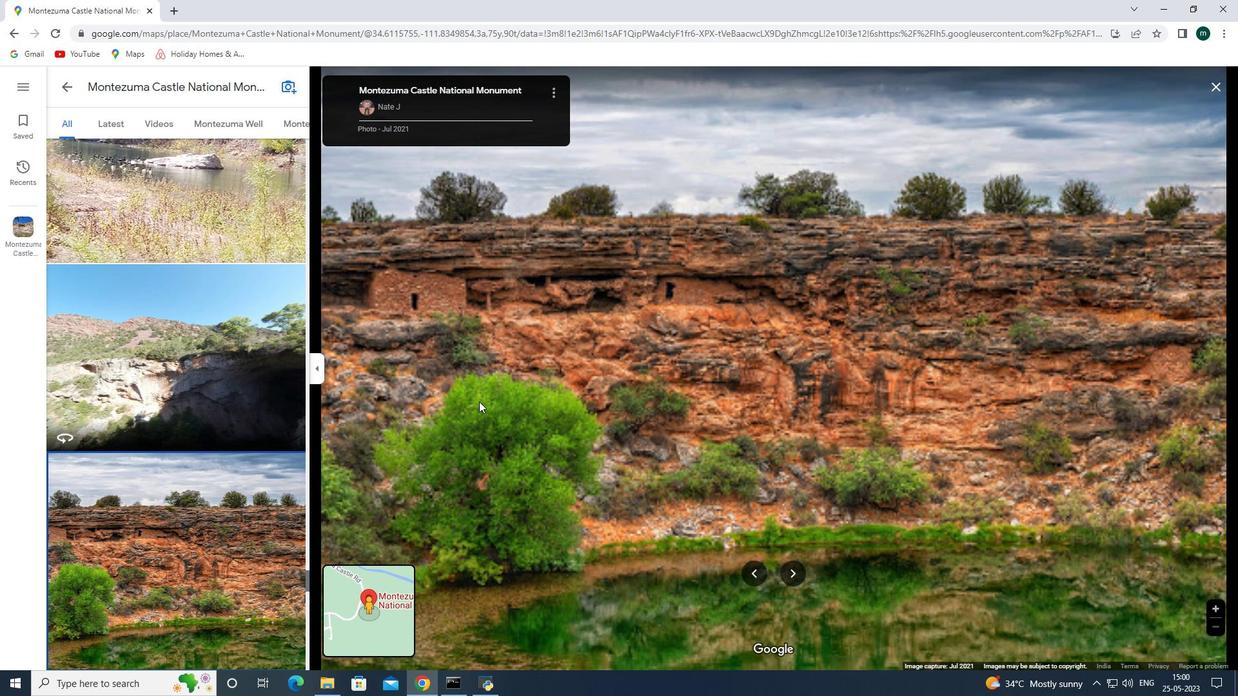 
Action: Mouse moved to (19, 32)
Screenshot: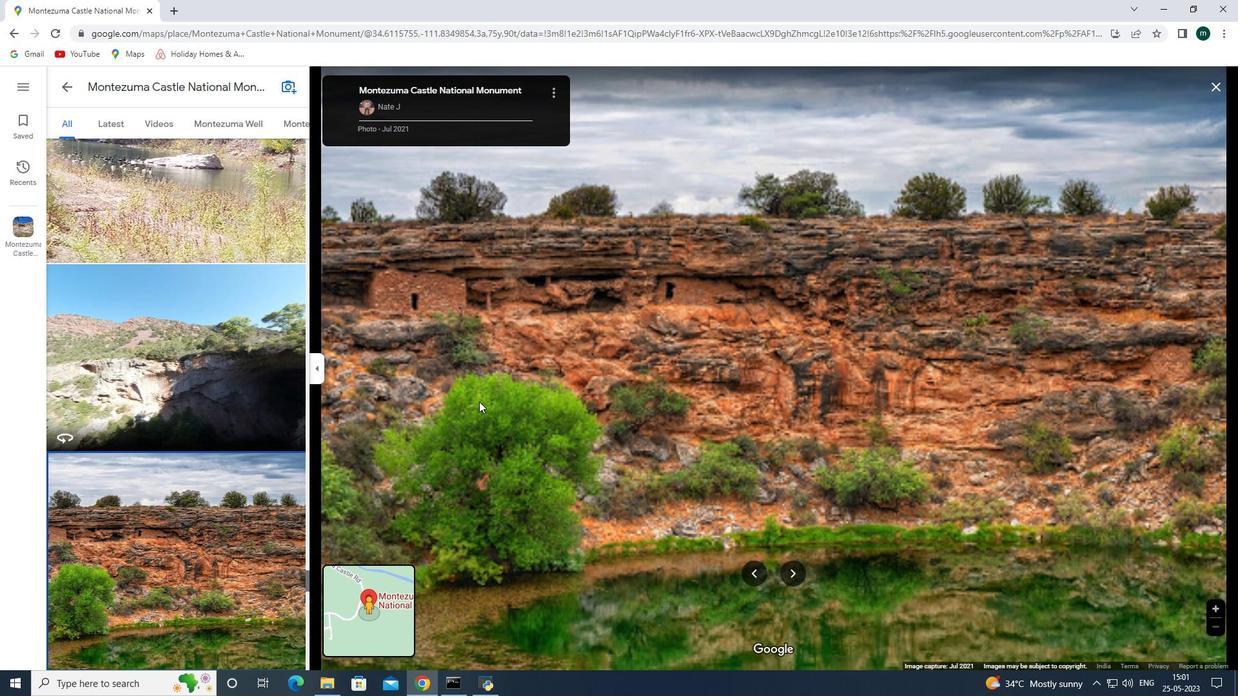 
Action: Mouse pressed left at (19, 32)
Screenshot: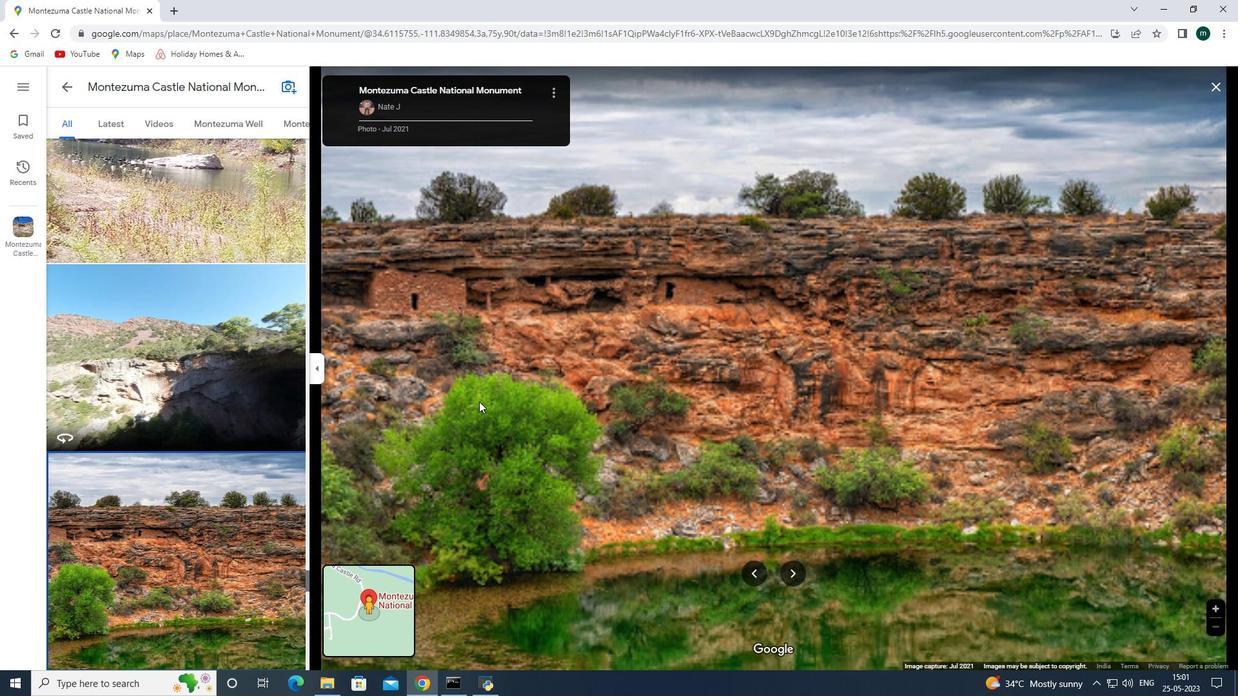 
Action: Mouse moved to (14, 32)
Screenshot: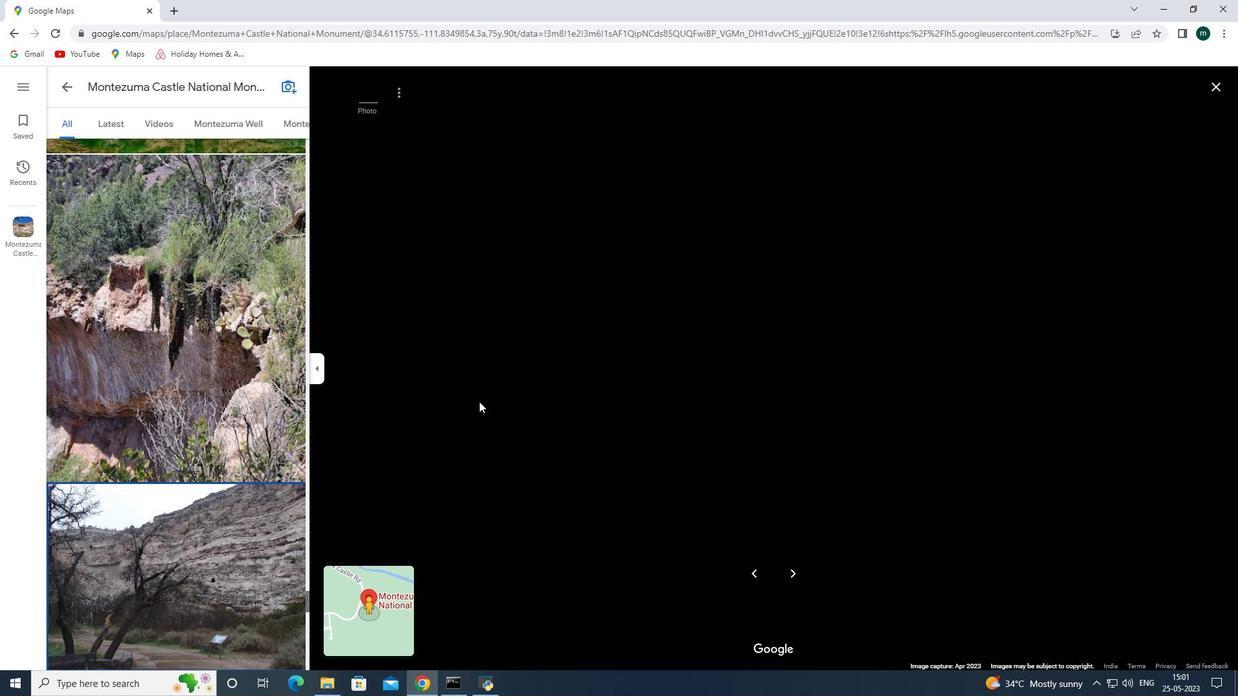 
Action: Mouse pressed left at (14, 32)
Screenshot: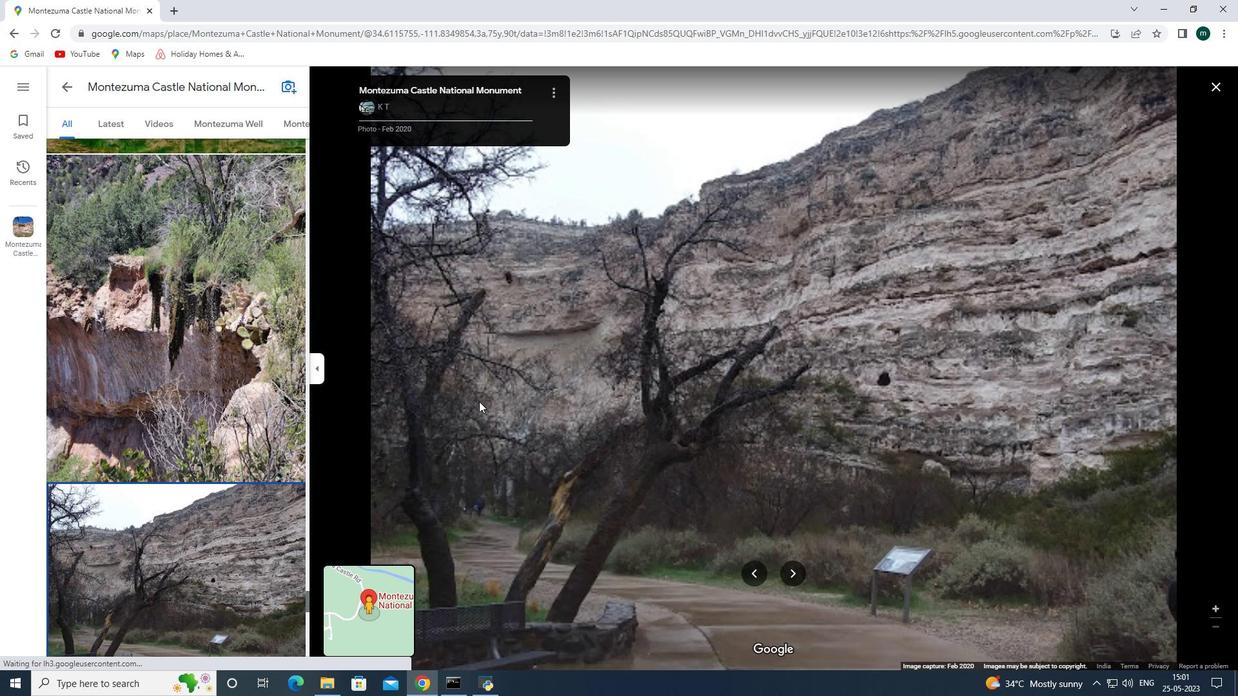 
Action: Mouse moved to (14, 34)
Screenshot: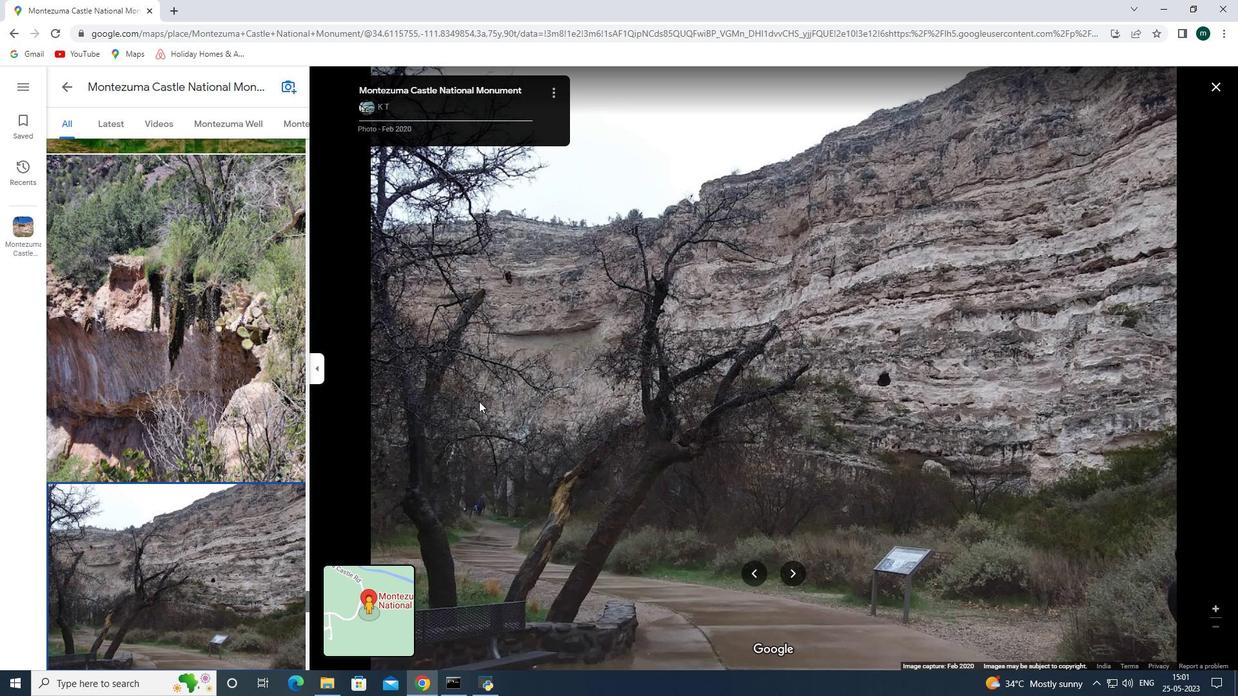 
Action: Mouse pressed left at (14, 34)
Screenshot: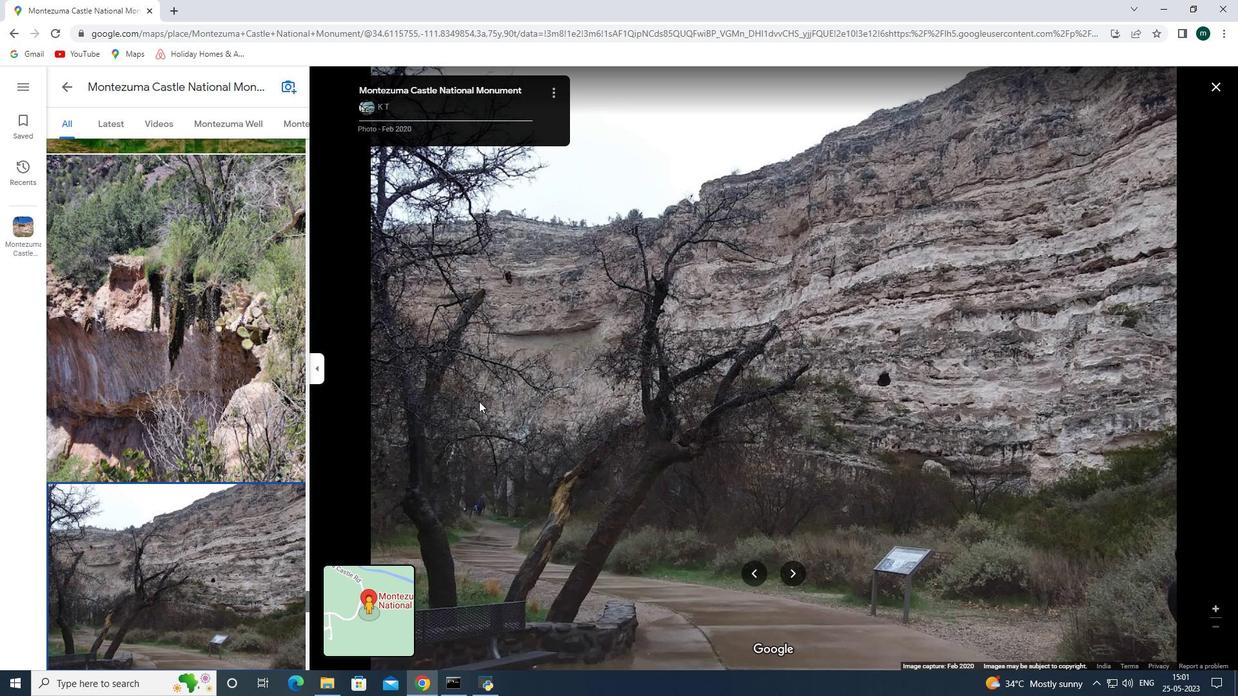 
Action: Mouse pressed left at (14, 34)
Screenshot: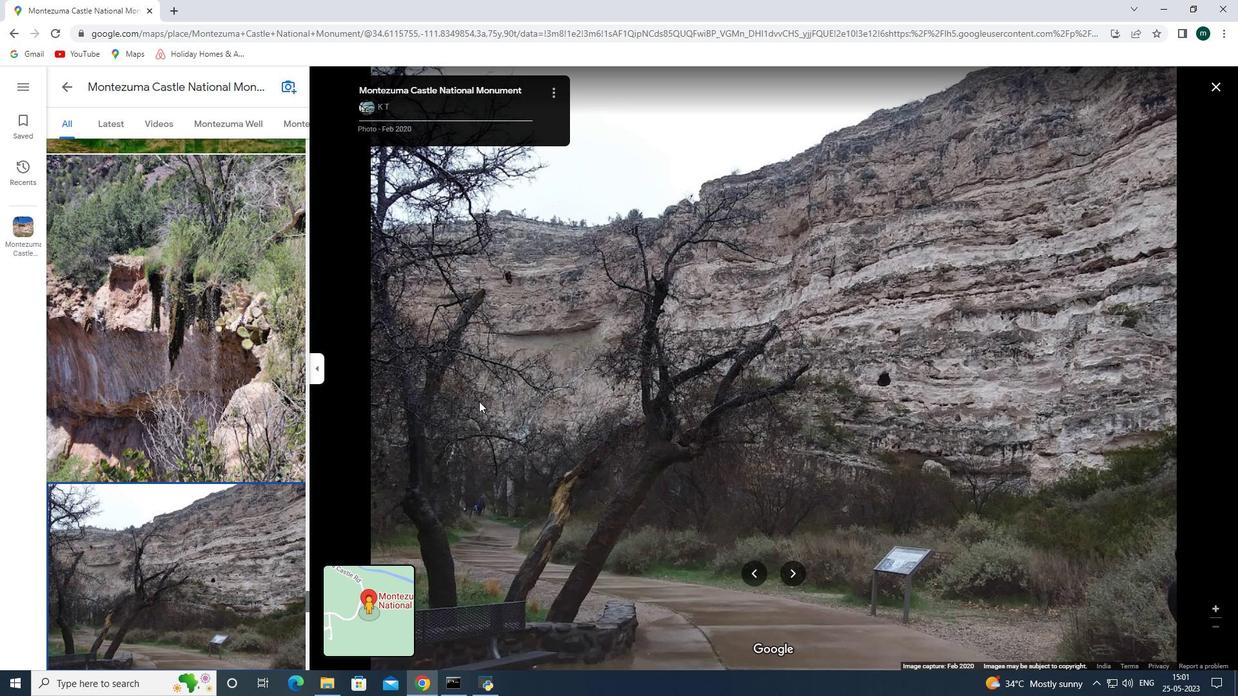 
Action: Mouse pressed left at (14, 34)
Screenshot: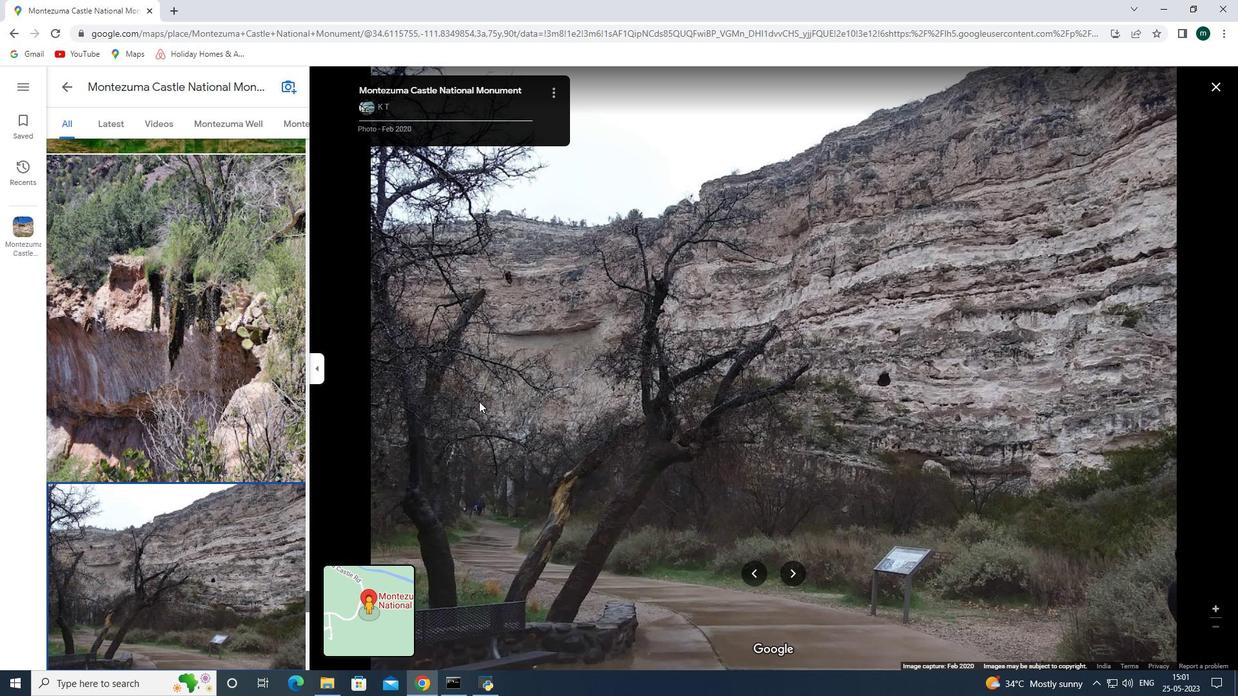 
Action: Mouse moved to (108, 162)
Screenshot: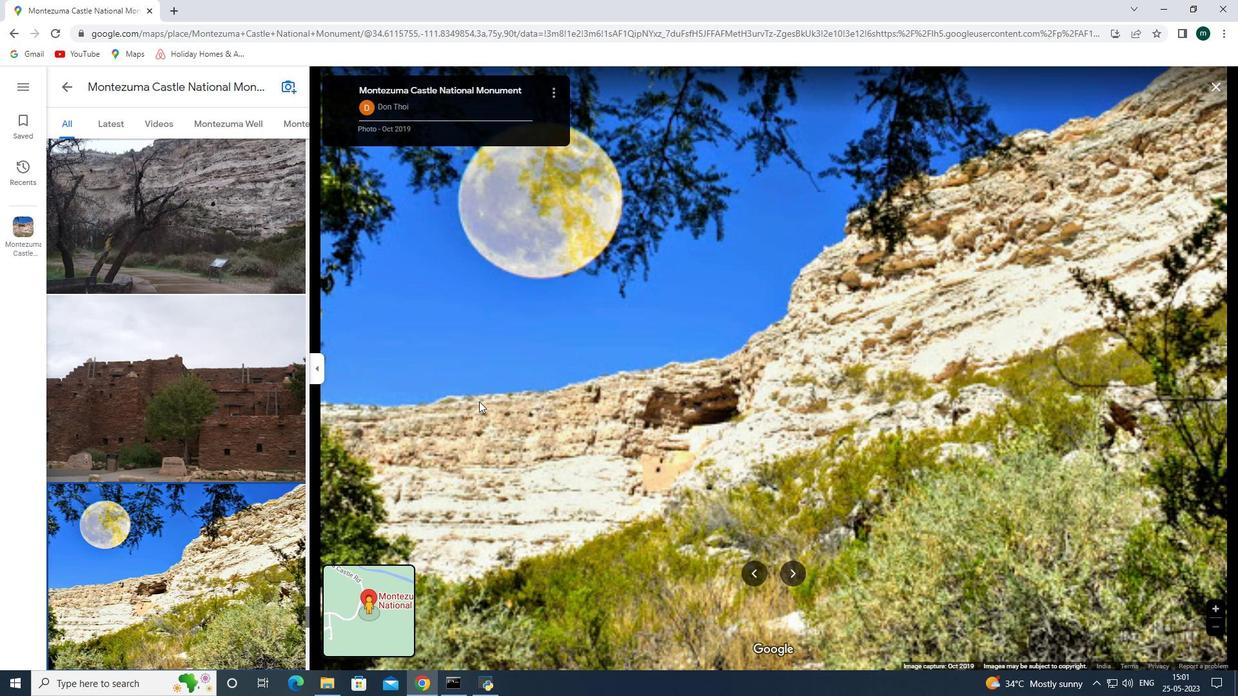 
Action: Mouse scrolled (108, 161) with delta (0, 0)
Screenshot: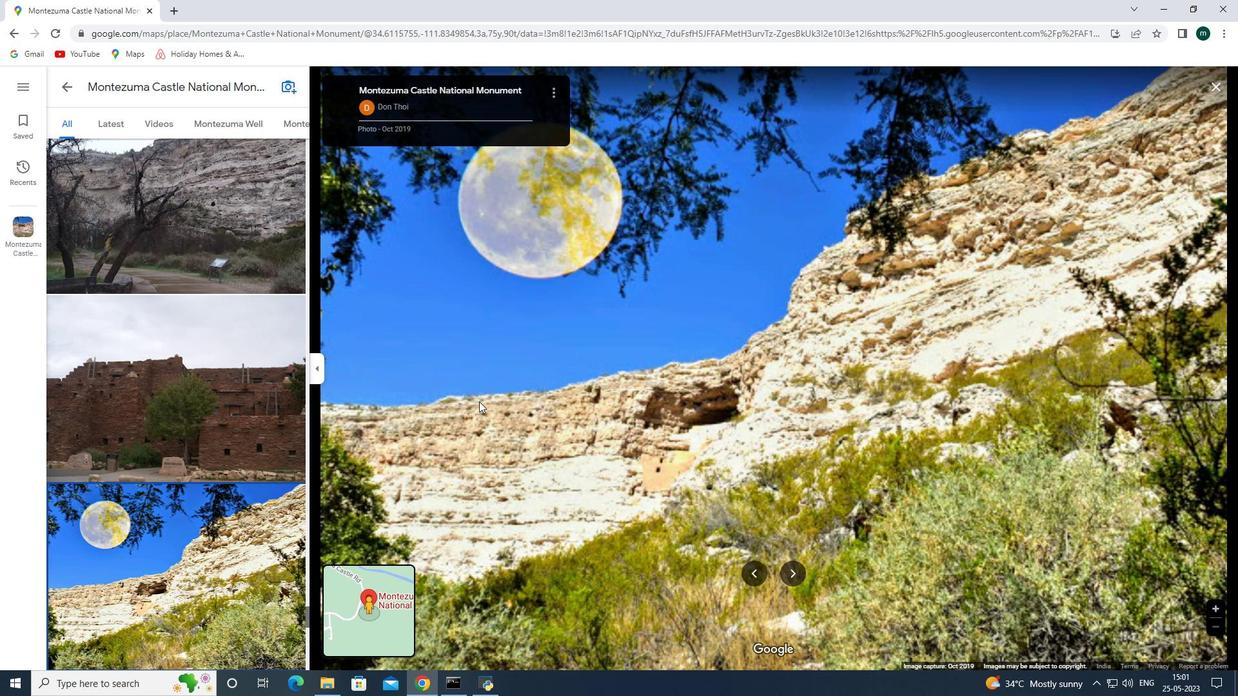 
Action: Mouse scrolled (108, 163) with delta (0, 0)
Screenshot: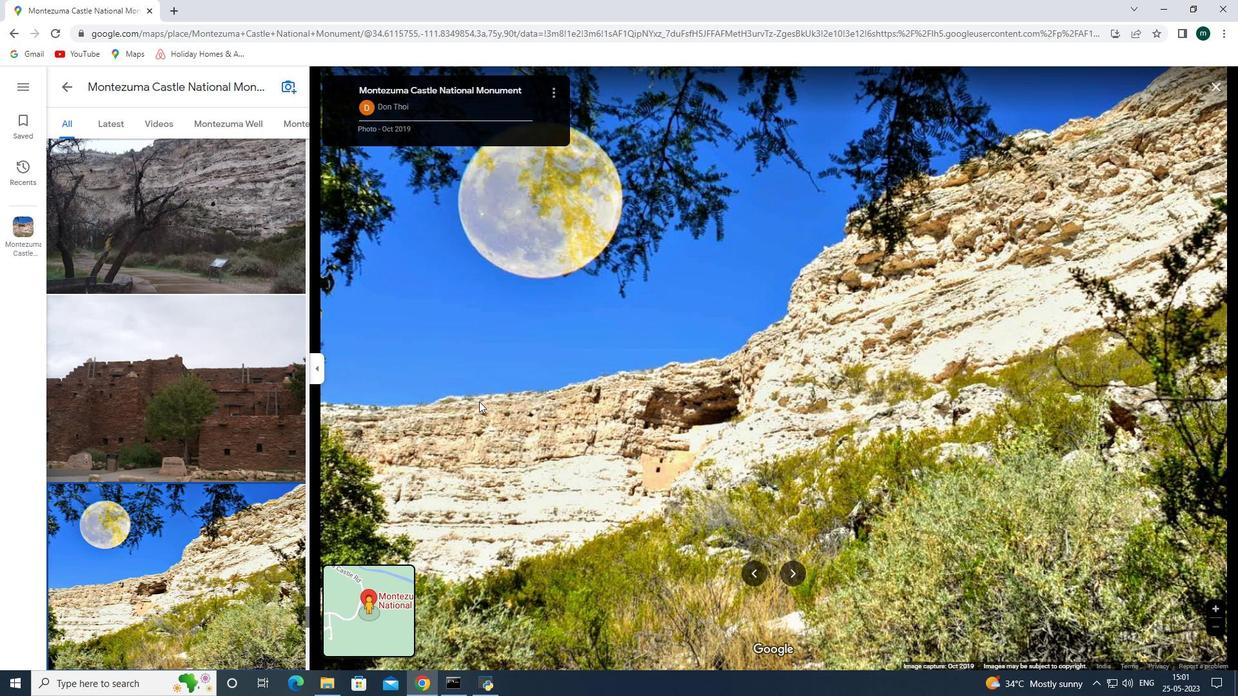 
Action: Mouse scrolled (108, 163) with delta (0, 0)
Screenshot: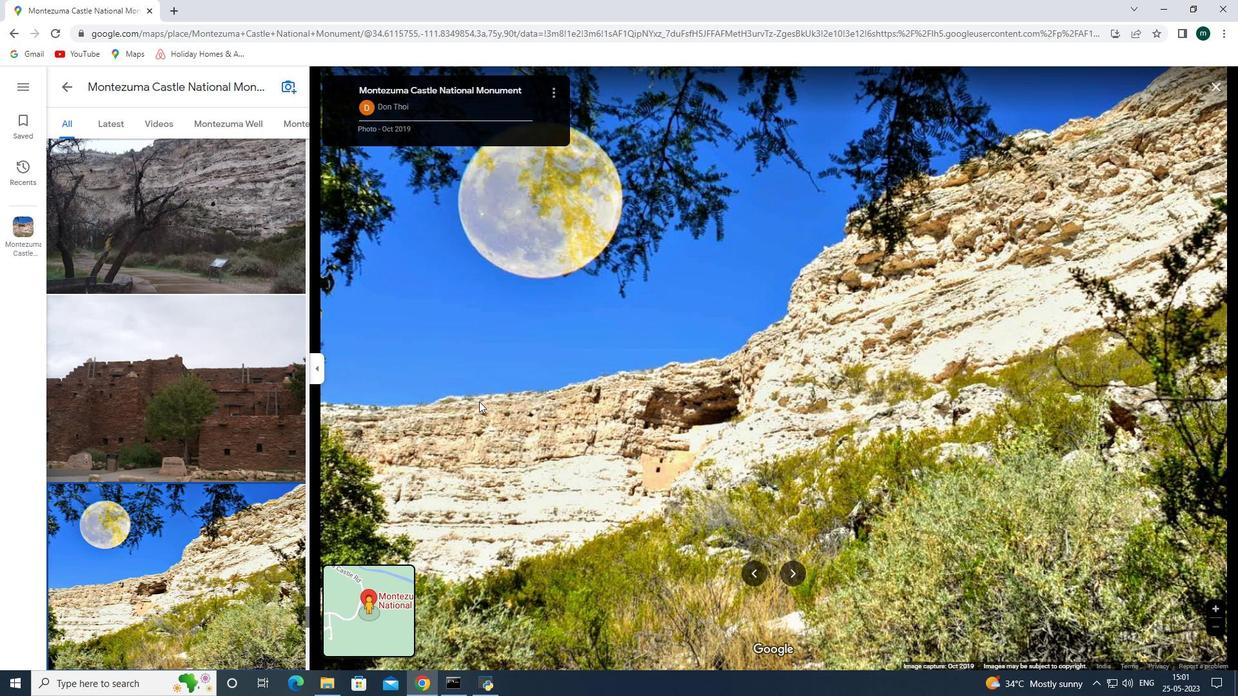 
Action: Mouse moved to (107, 159)
Screenshot: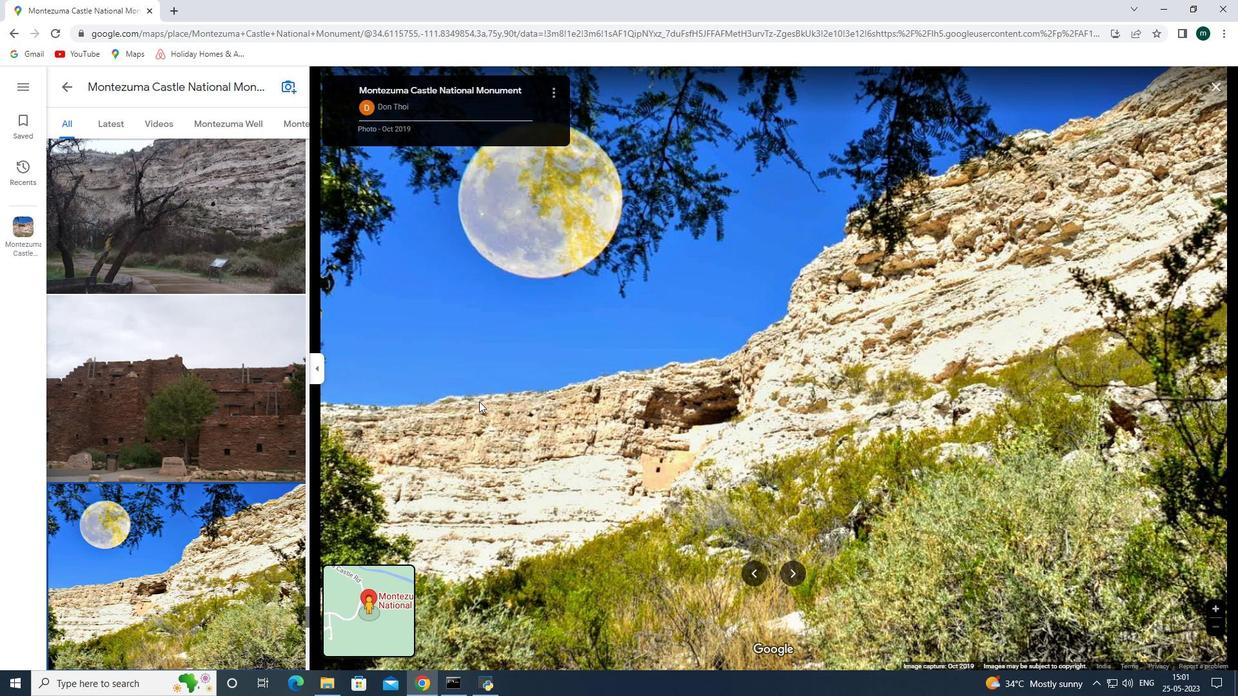 
Action: Mouse scrolled (107, 159) with delta (0, 0)
Screenshot: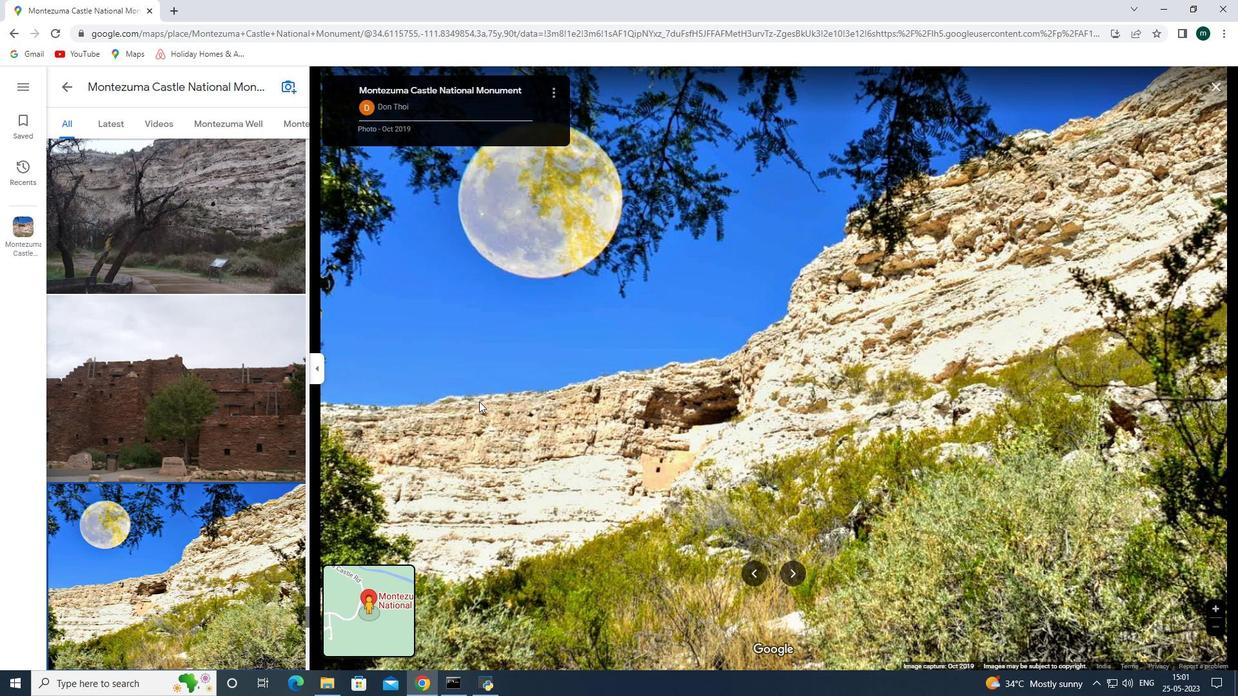 
Action: Mouse scrolled (107, 159) with delta (0, 0)
Screenshot: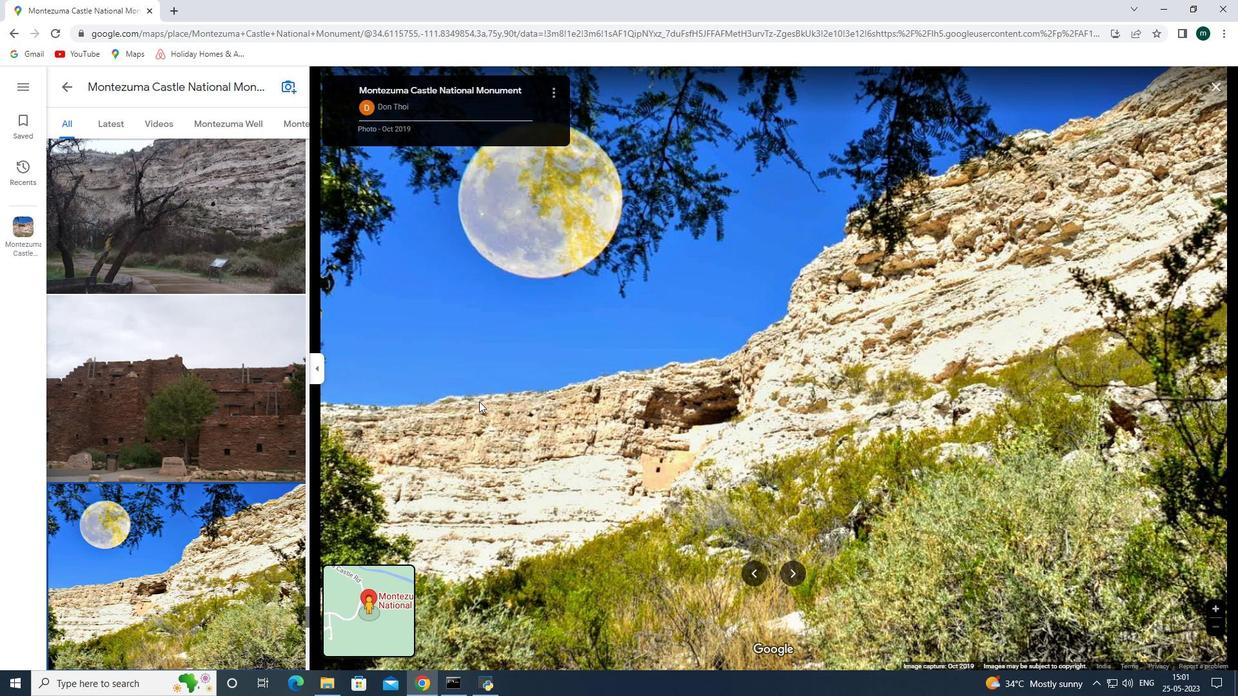 
Action: Mouse scrolled (107, 159) with delta (0, 0)
Screenshot: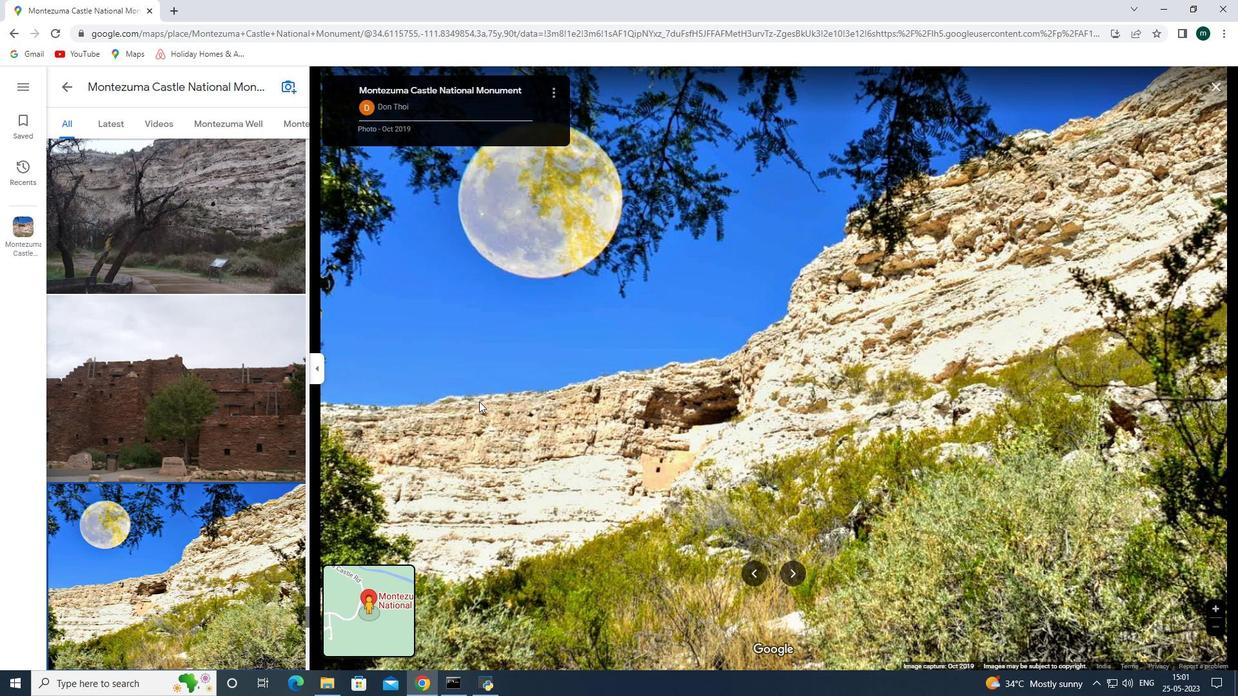 
Action: Mouse scrolled (107, 159) with delta (0, 0)
Screenshot: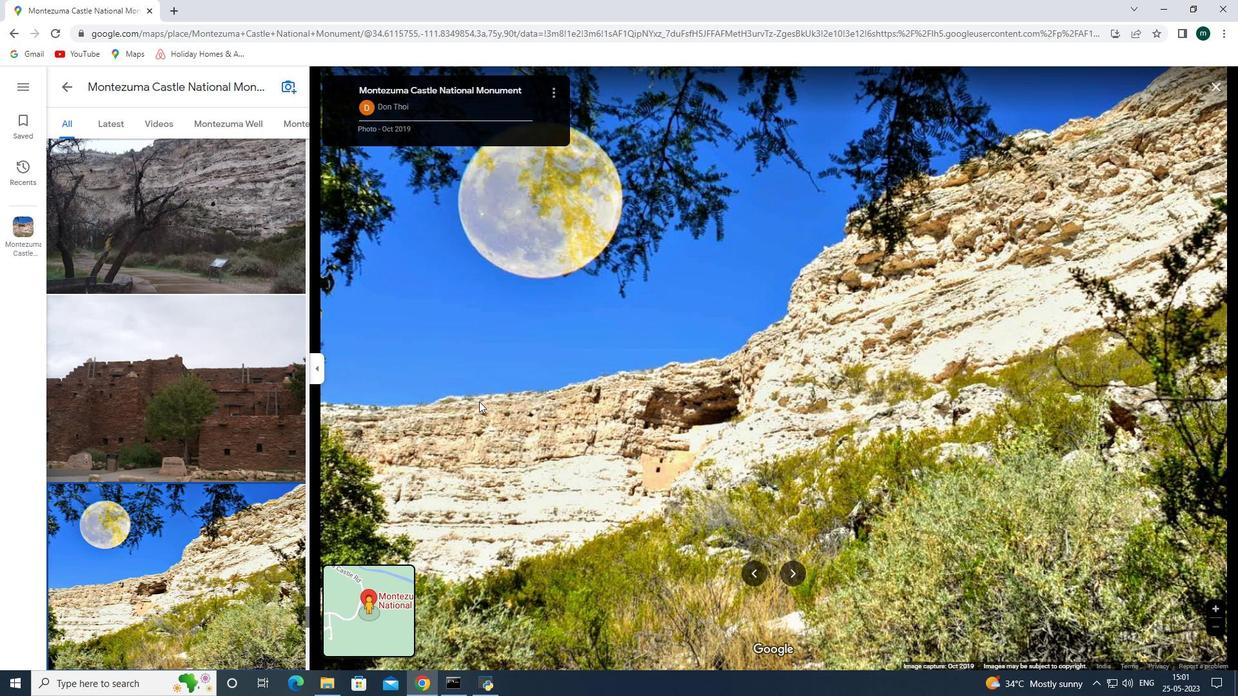 
Action: Mouse scrolled (107, 160) with delta (0, 0)
Screenshot: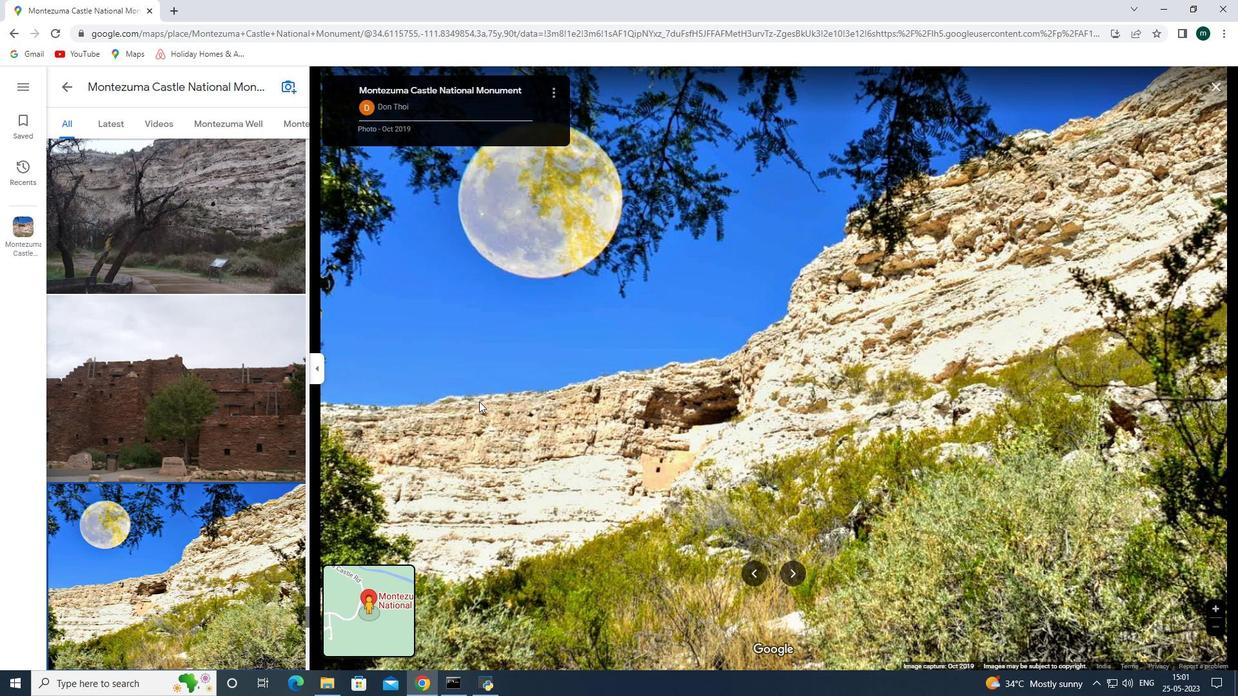 
Action: Mouse moved to (107, 159)
Screenshot: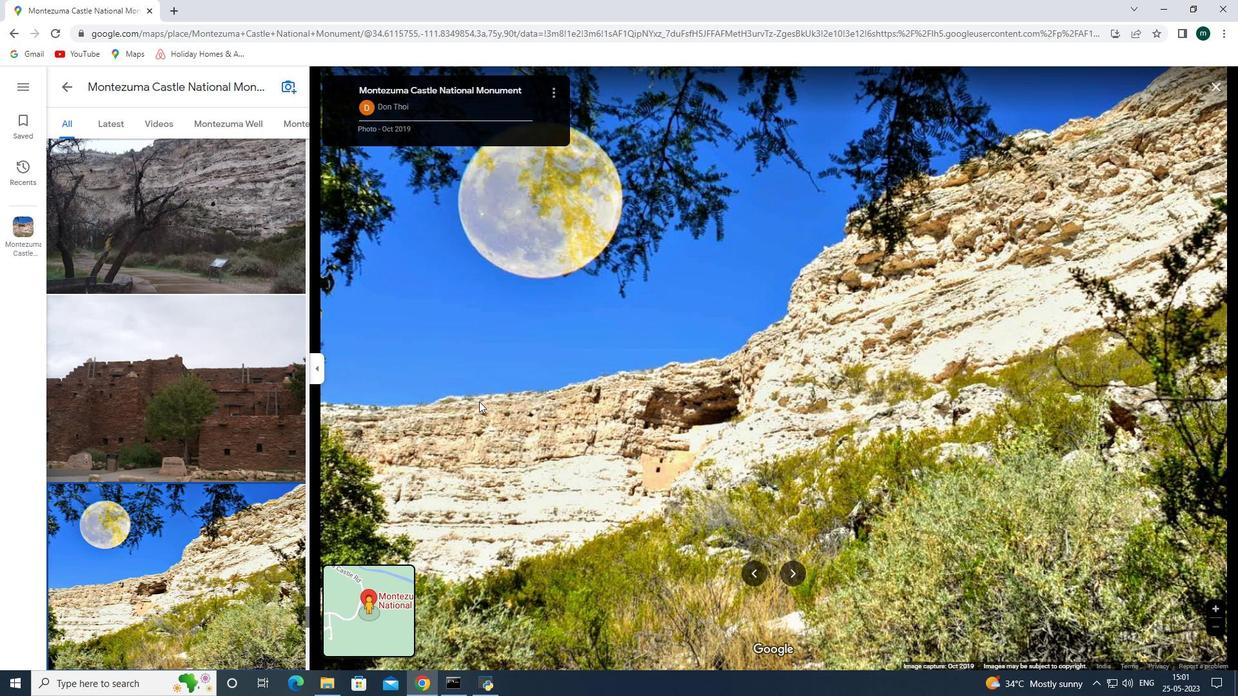 
Action: Mouse scrolled (107, 159) with delta (0, 0)
Screenshot: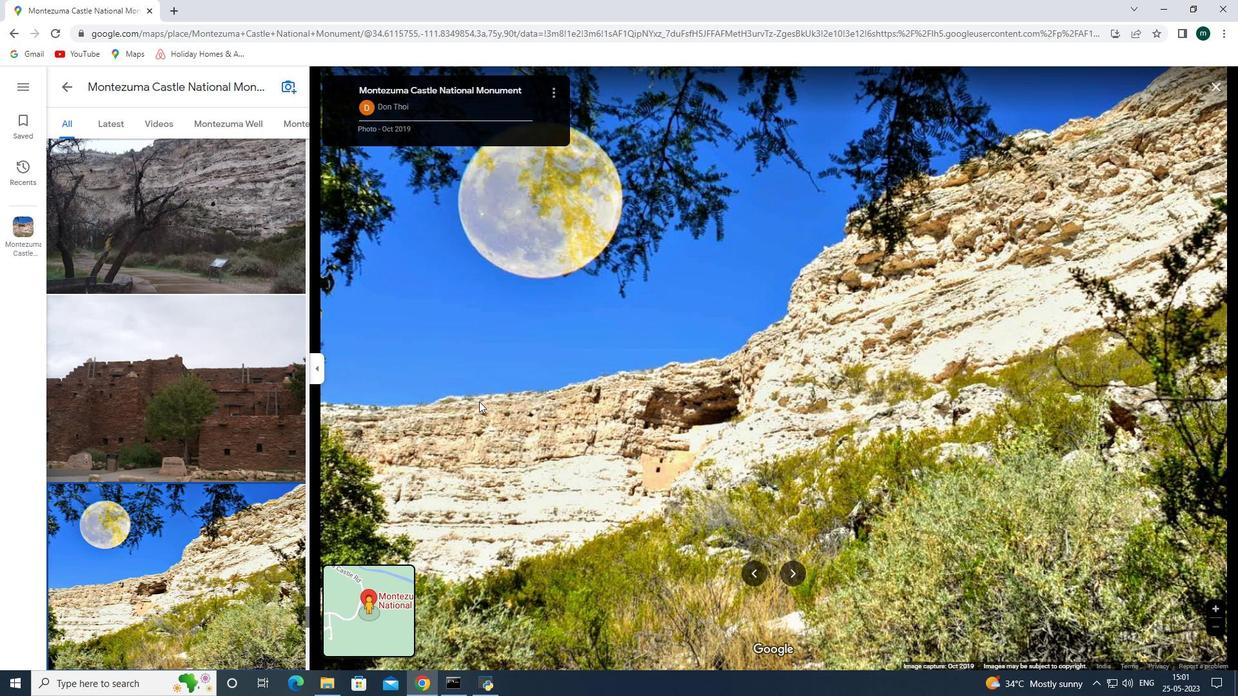 
Action: Mouse scrolled (107, 159) with delta (0, 0)
Screenshot: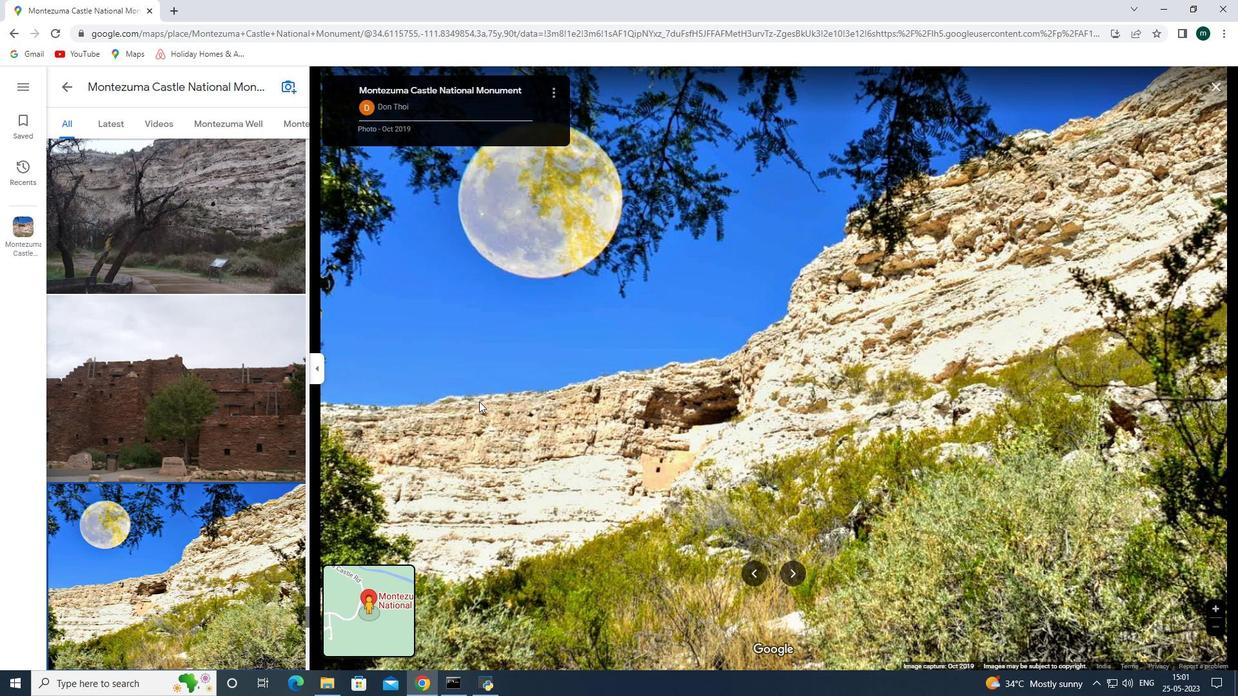 
Action: Mouse moved to (107, 152)
Screenshot: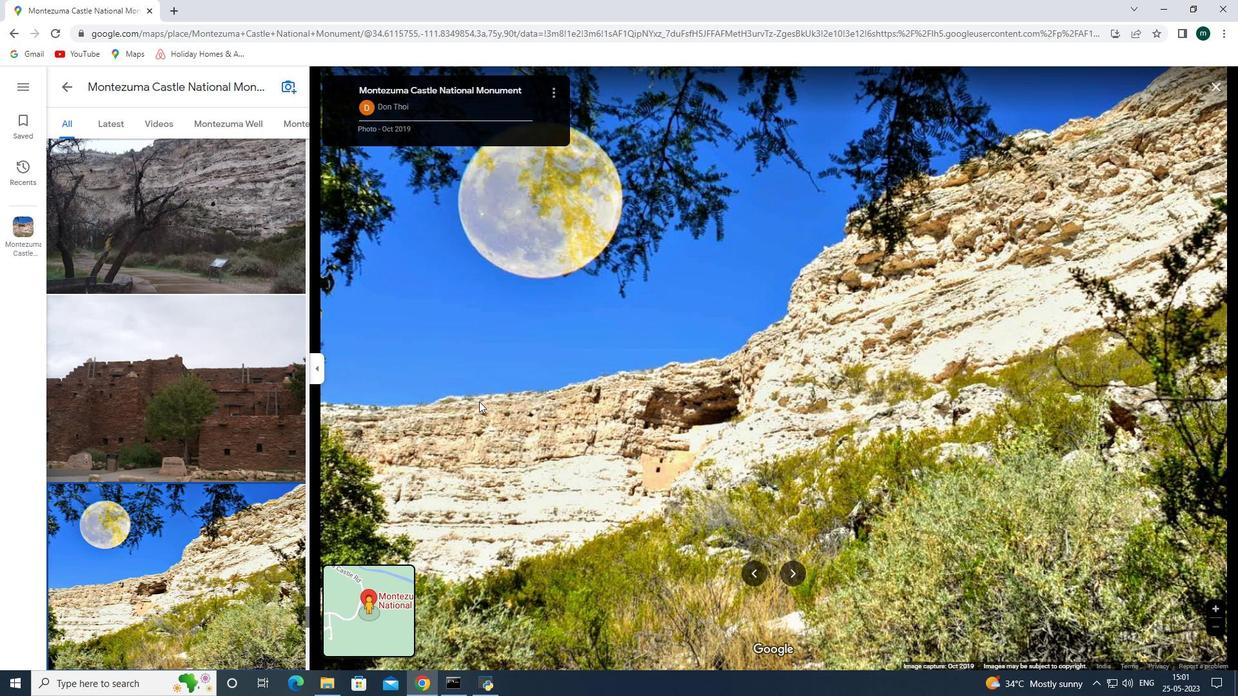 
Action: Mouse scrolled (107, 152) with delta (0, 0)
Screenshot: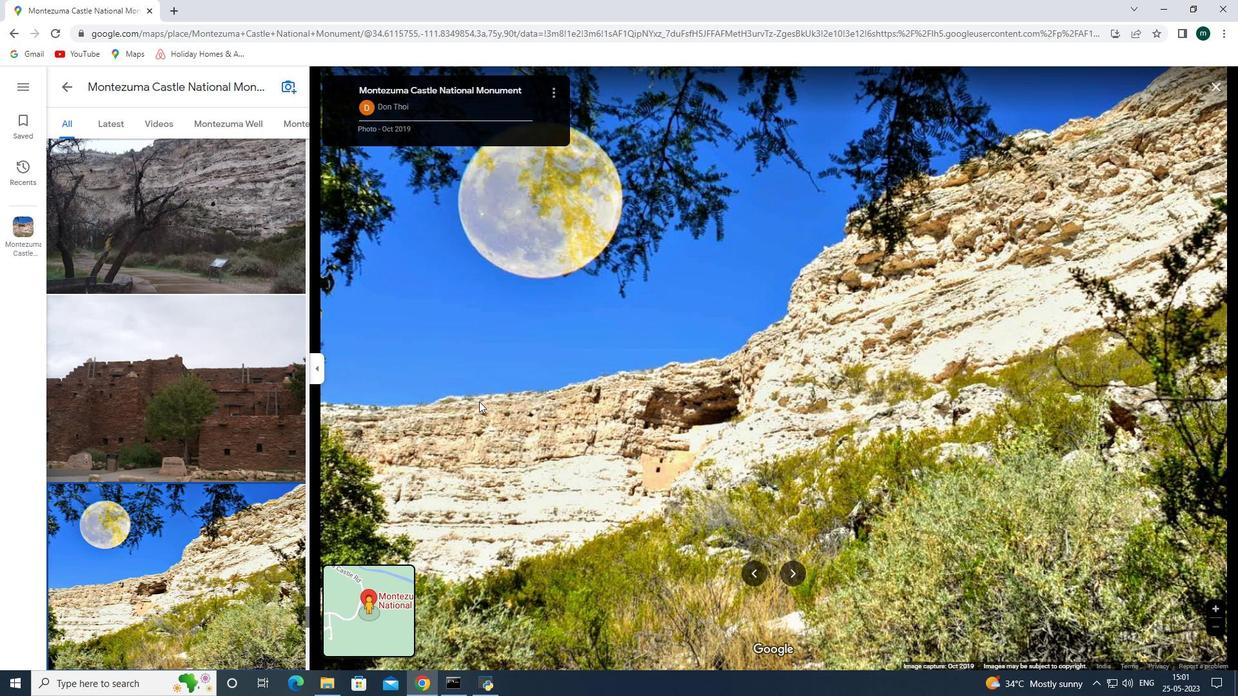
Action: Mouse scrolled (107, 152) with delta (0, 0)
Screenshot: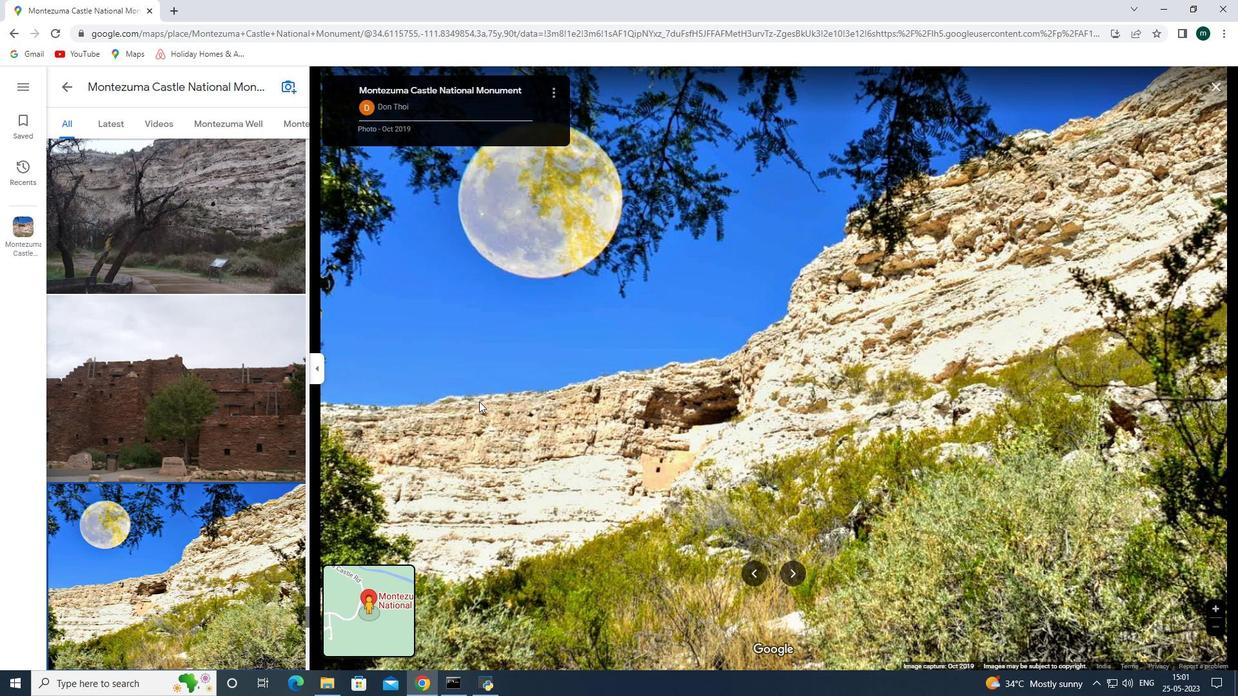 
Action: Mouse scrolled (107, 152) with delta (0, 0)
Screenshot: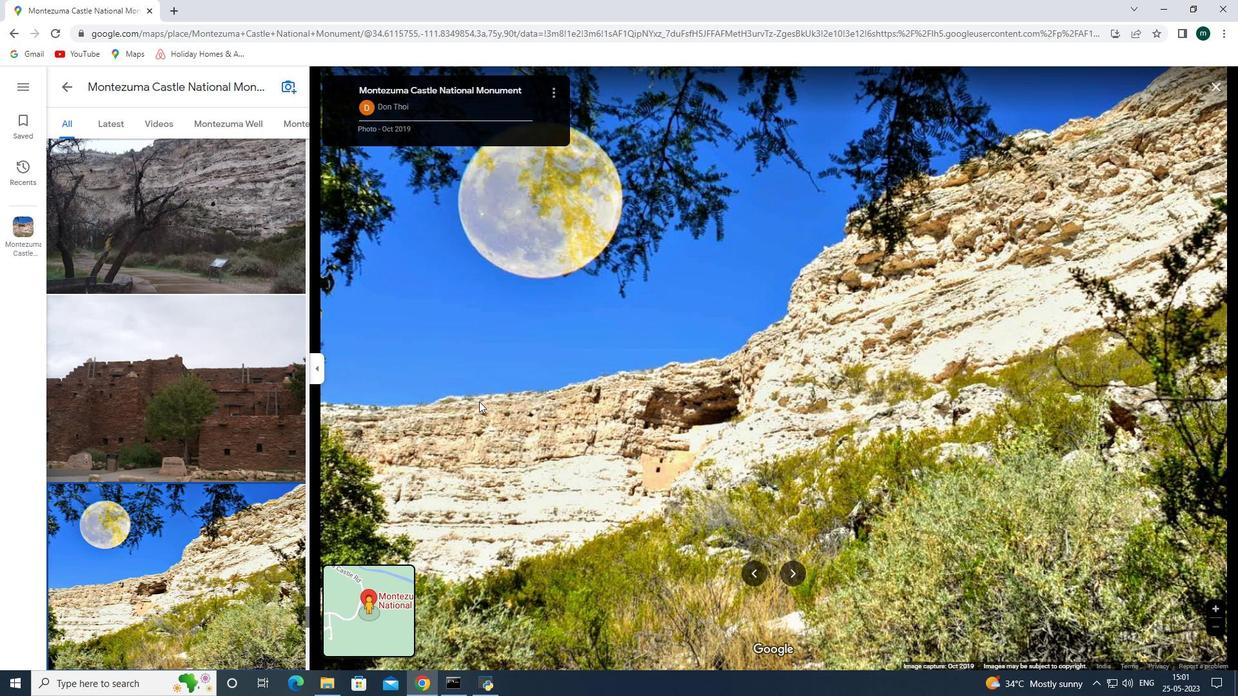 
Action: Mouse scrolled (107, 152) with delta (0, 0)
Screenshot: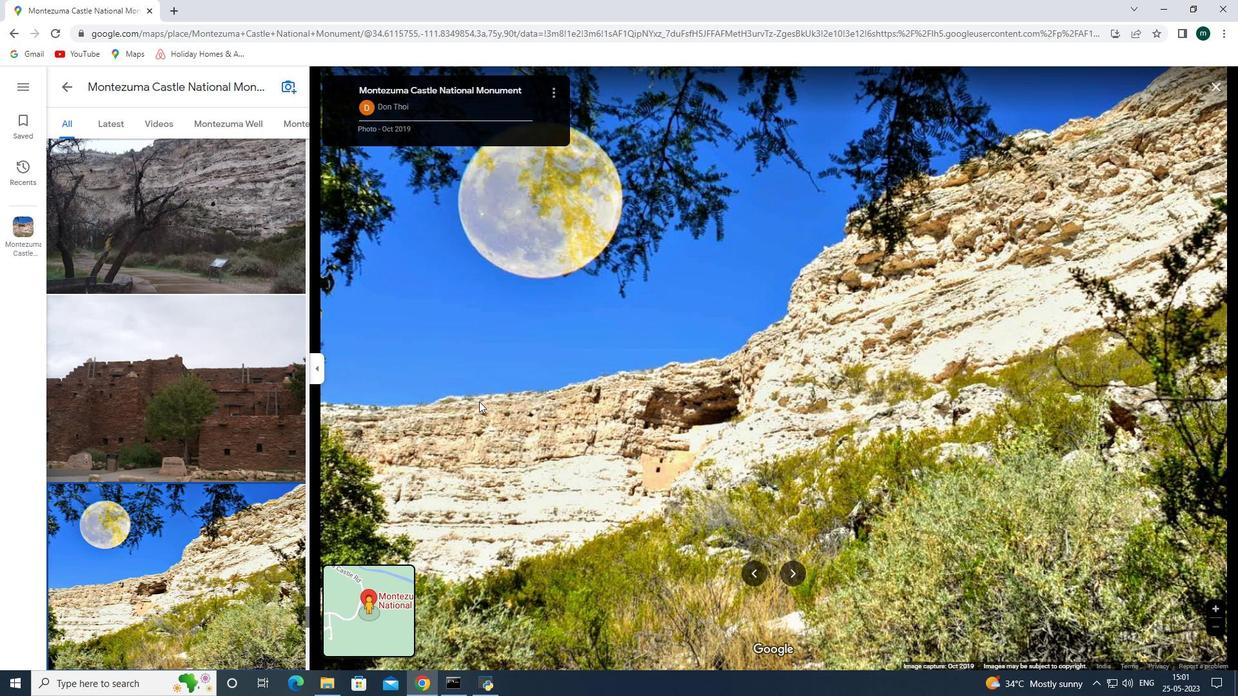 
Action: Mouse moved to (107, 150)
Screenshot: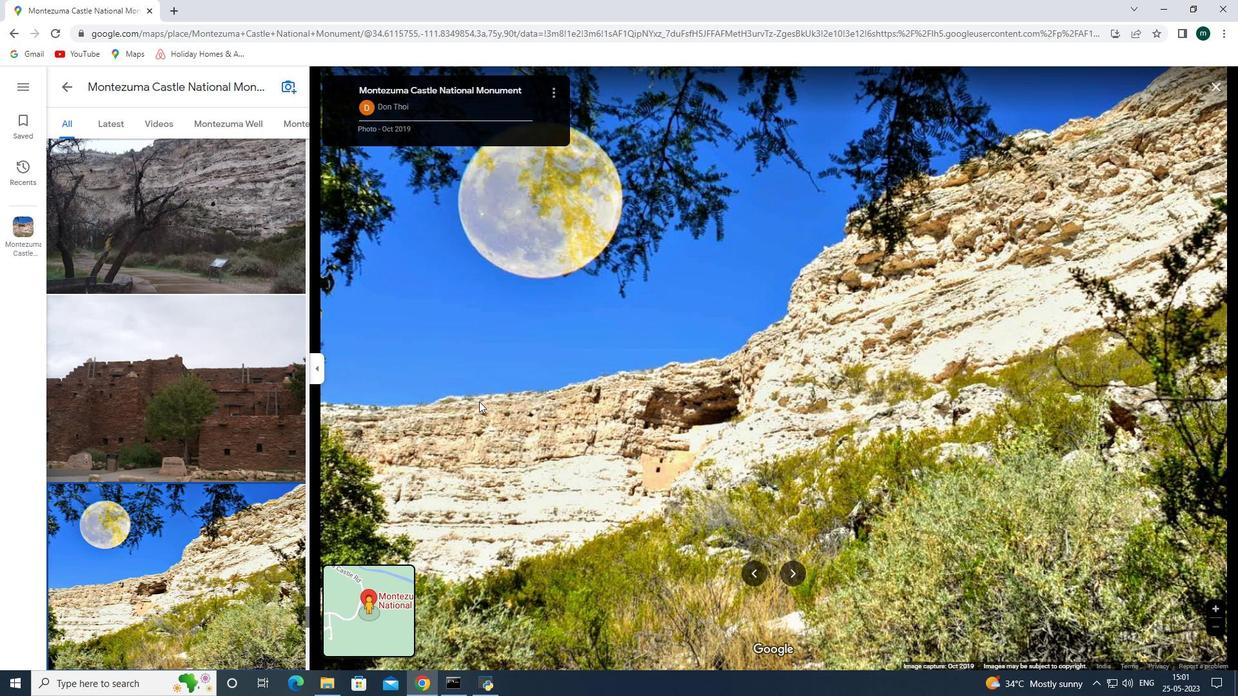 
Action: Mouse scrolled (107, 151) with delta (0, 0)
Screenshot: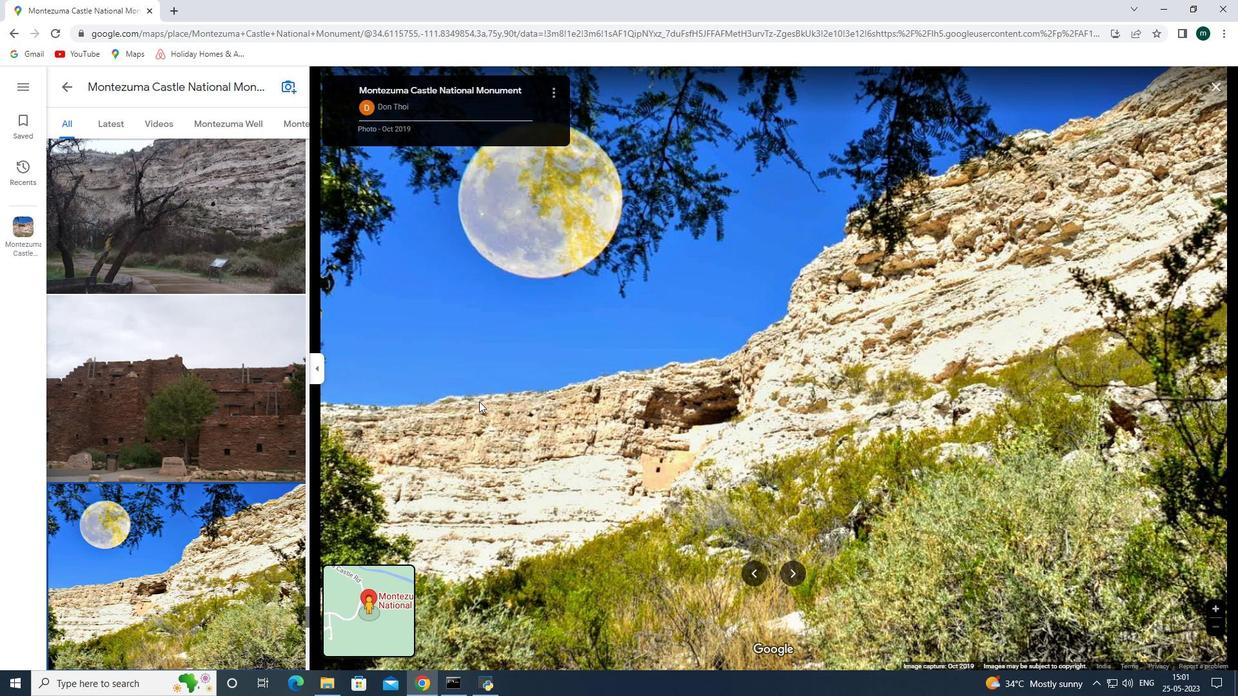
Action: Mouse moved to (107, 148)
Screenshot: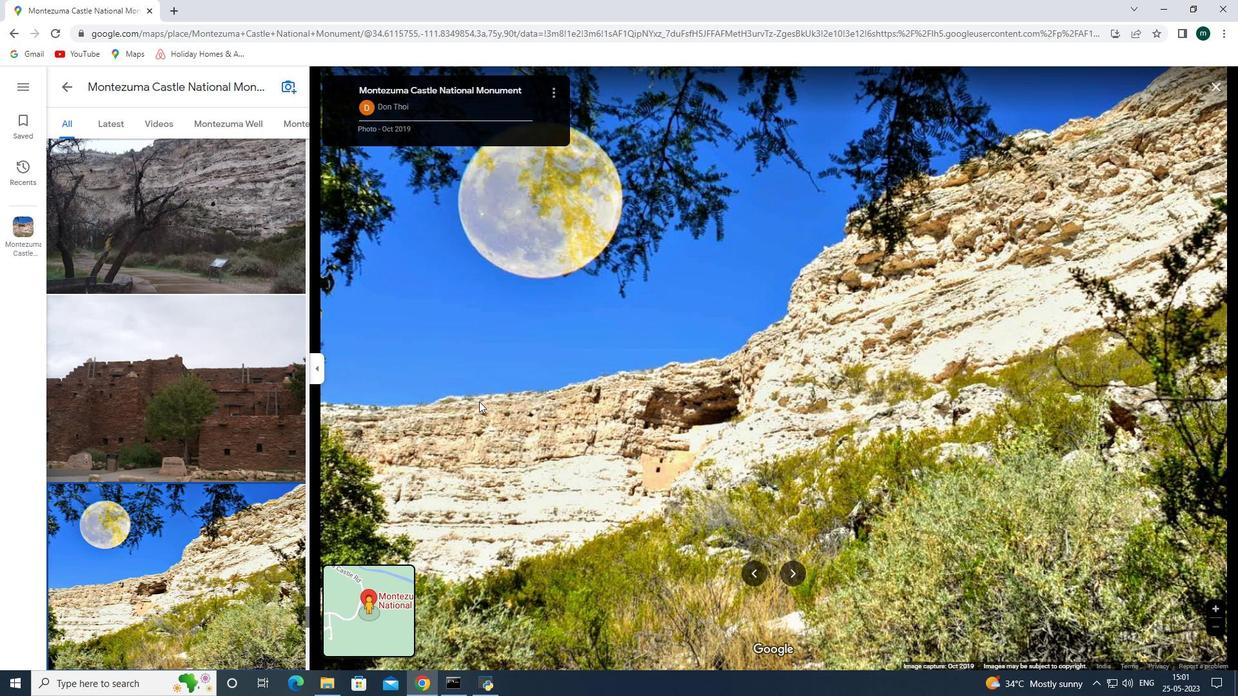 
Action: Mouse scrolled (107, 149) with delta (0, 0)
Screenshot: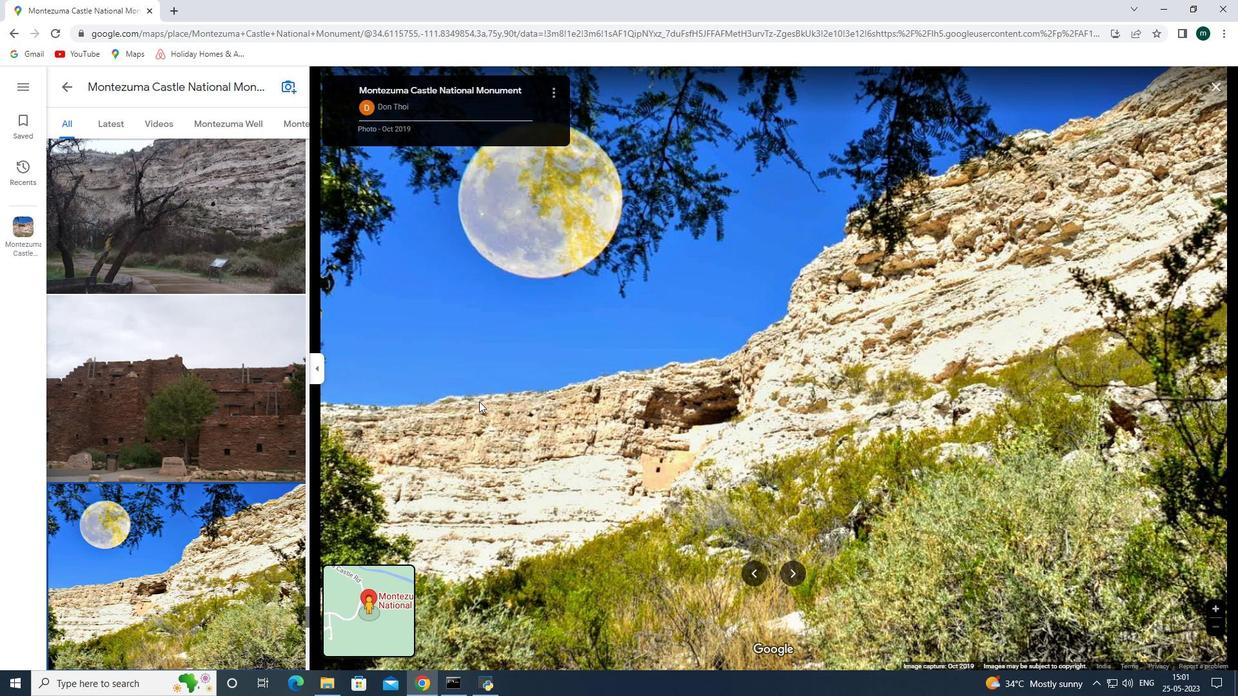 
Action: Mouse scrolled (107, 149) with delta (0, 0)
Screenshot: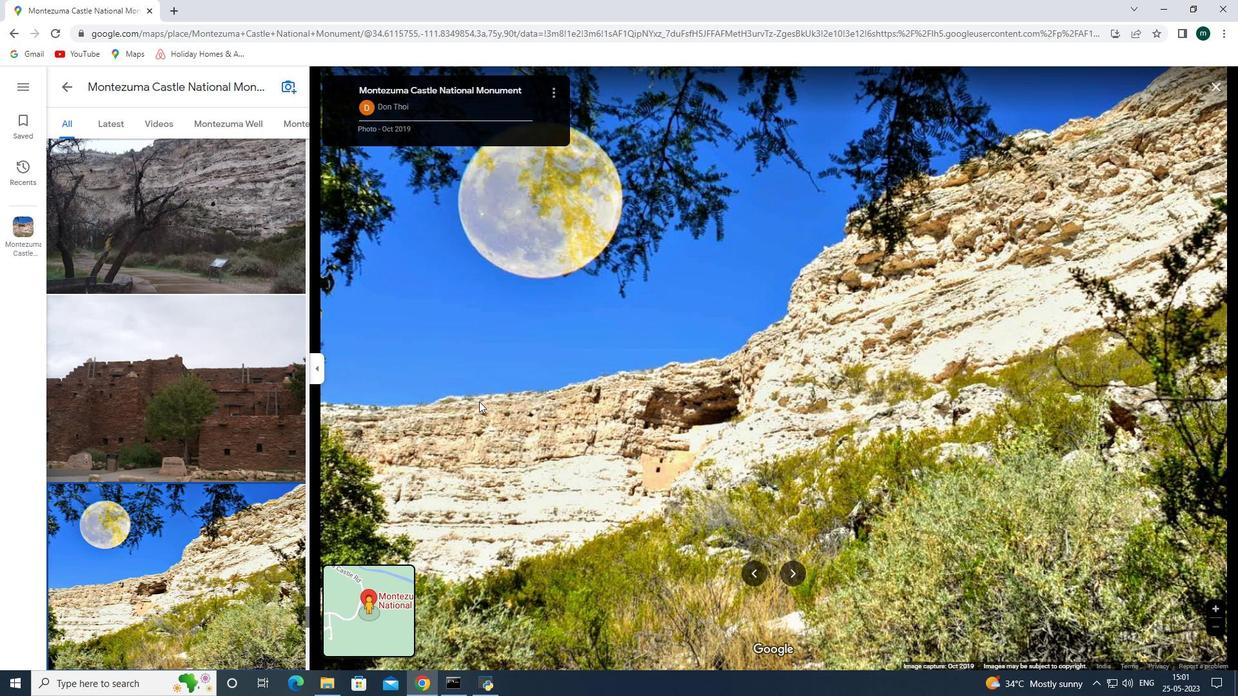 
Action: Mouse scrolled (107, 149) with delta (0, 0)
Screenshot: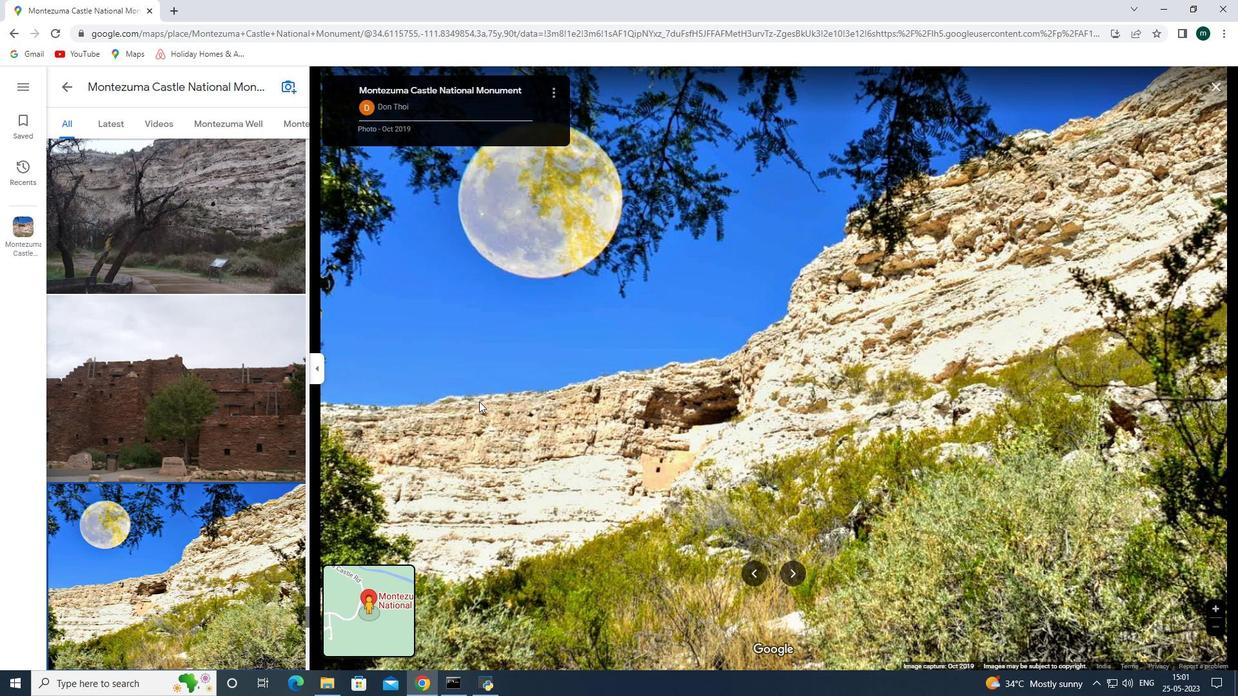 
Action: Mouse scrolled (107, 149) with delta (0, 0)
Screenshot: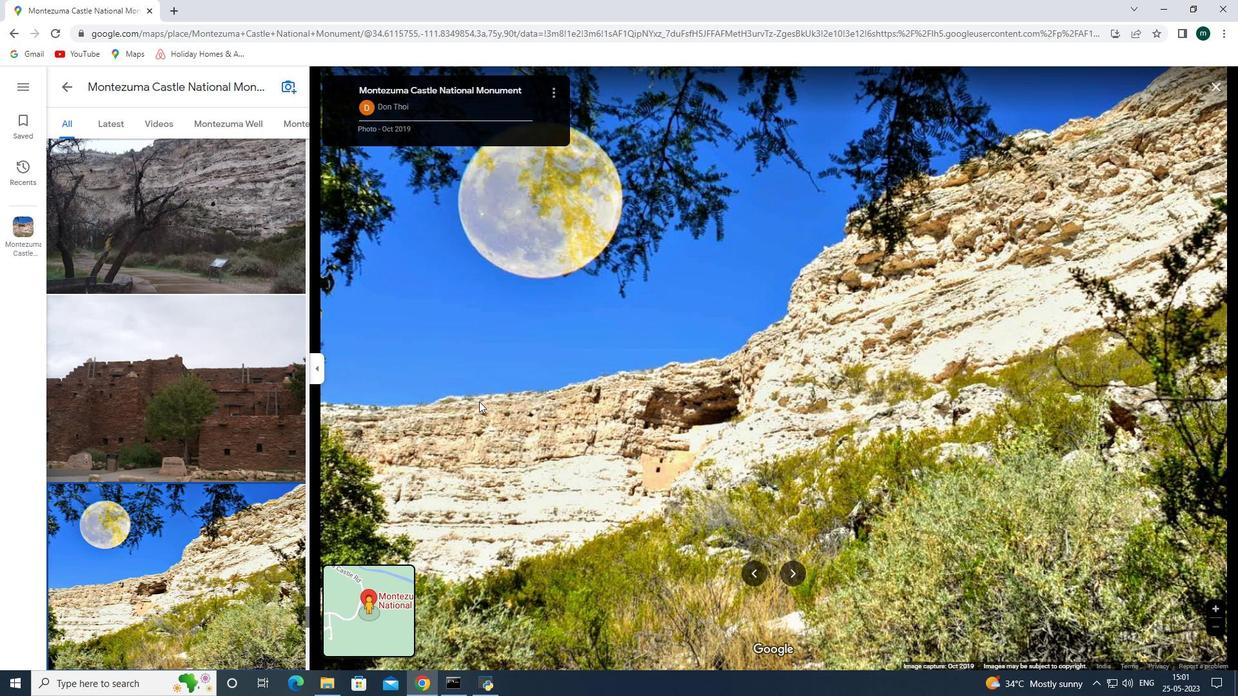 
Action: Mouse moved to (107, 148)
Screenshot: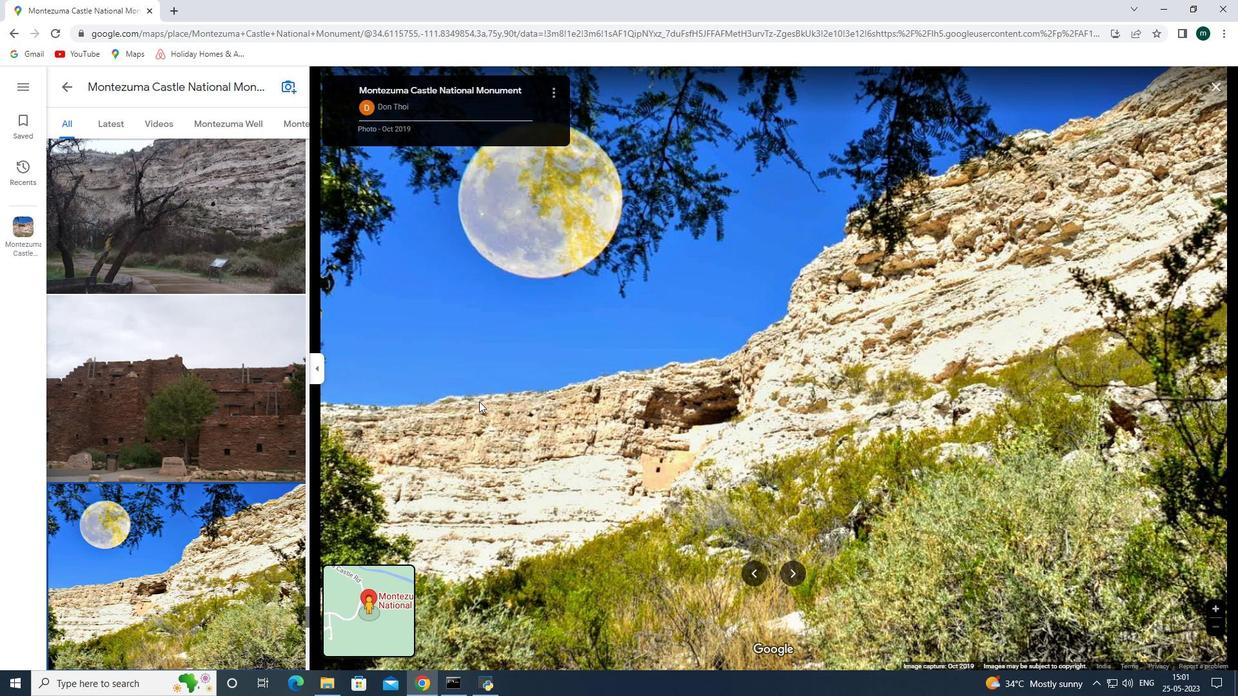 
Action: Mouse scrolled (107, 147) with delta (0, 0)
Screenshot: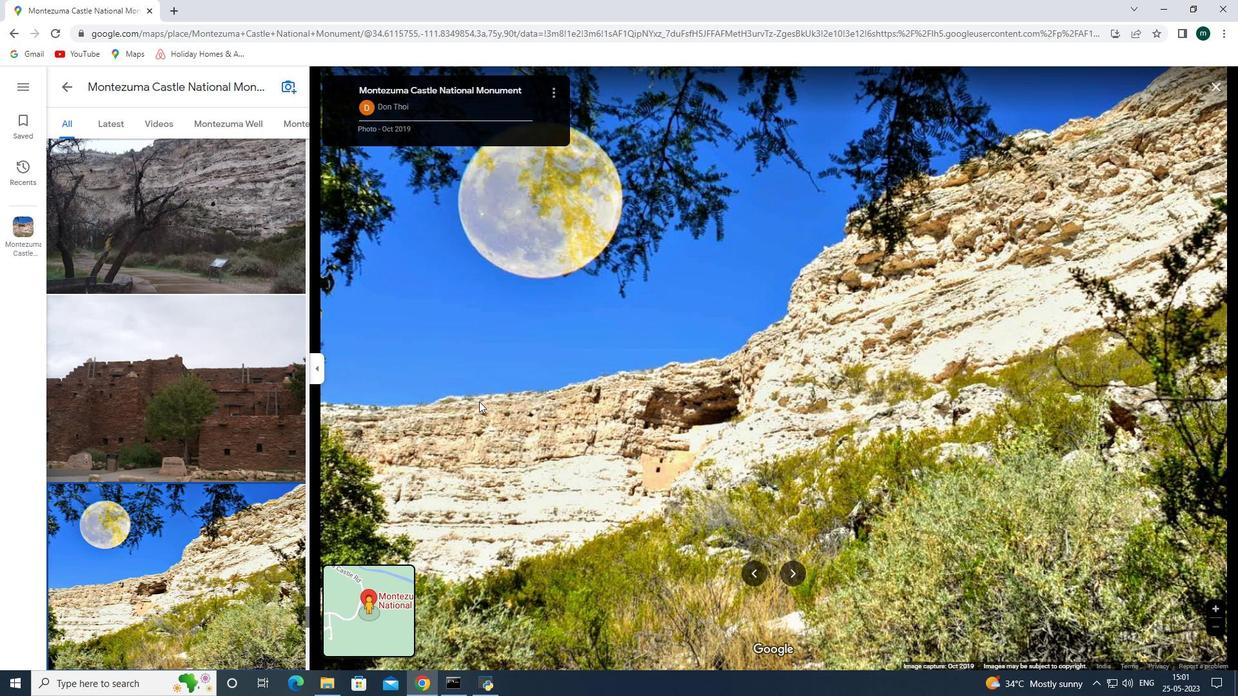 
Action: Mouse scrolled (107, 147) with delta (0, 0)
Screenshot: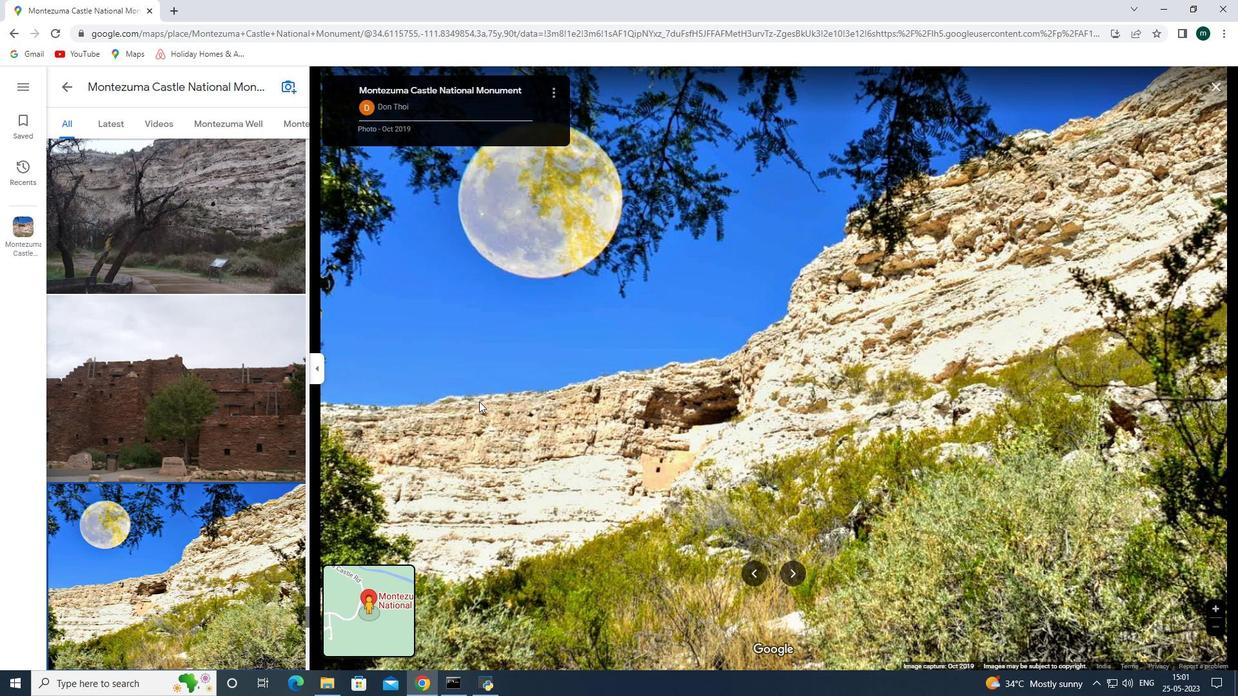 
Action: Mouse scrolled (107, 147) with delta (0, 0)
Screenshot: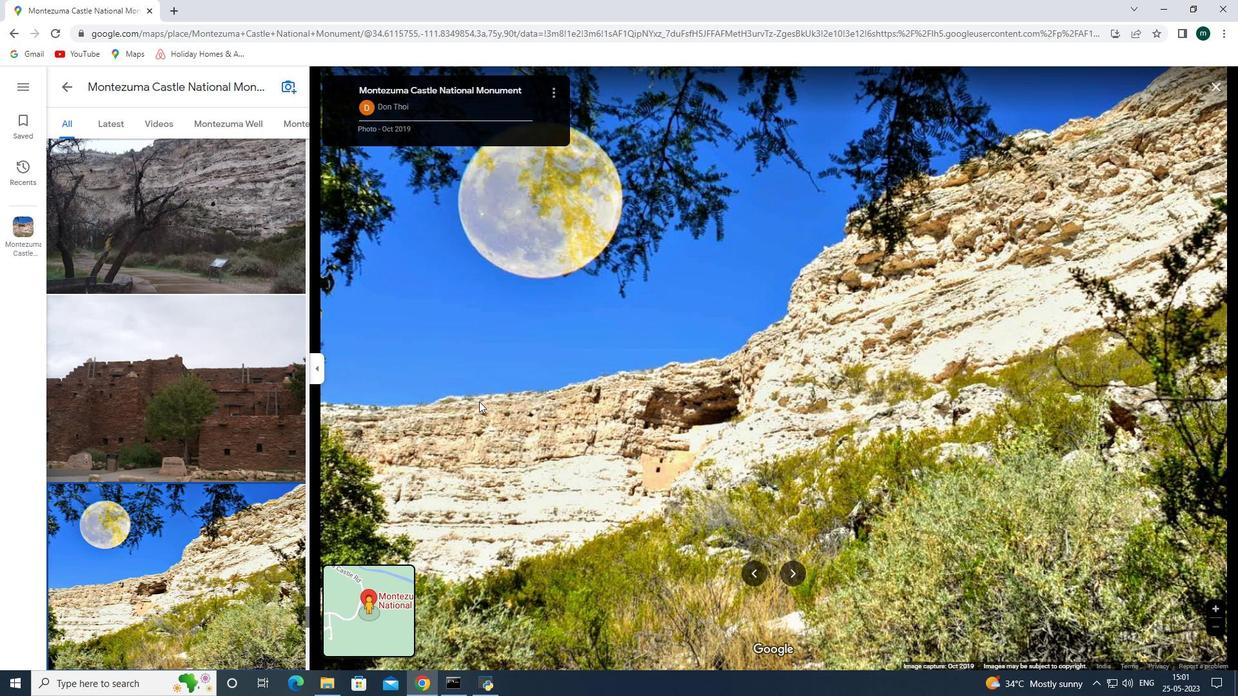 
Action: Mouse scrolled (107, 147) with delta (0, 0)
Screenshot: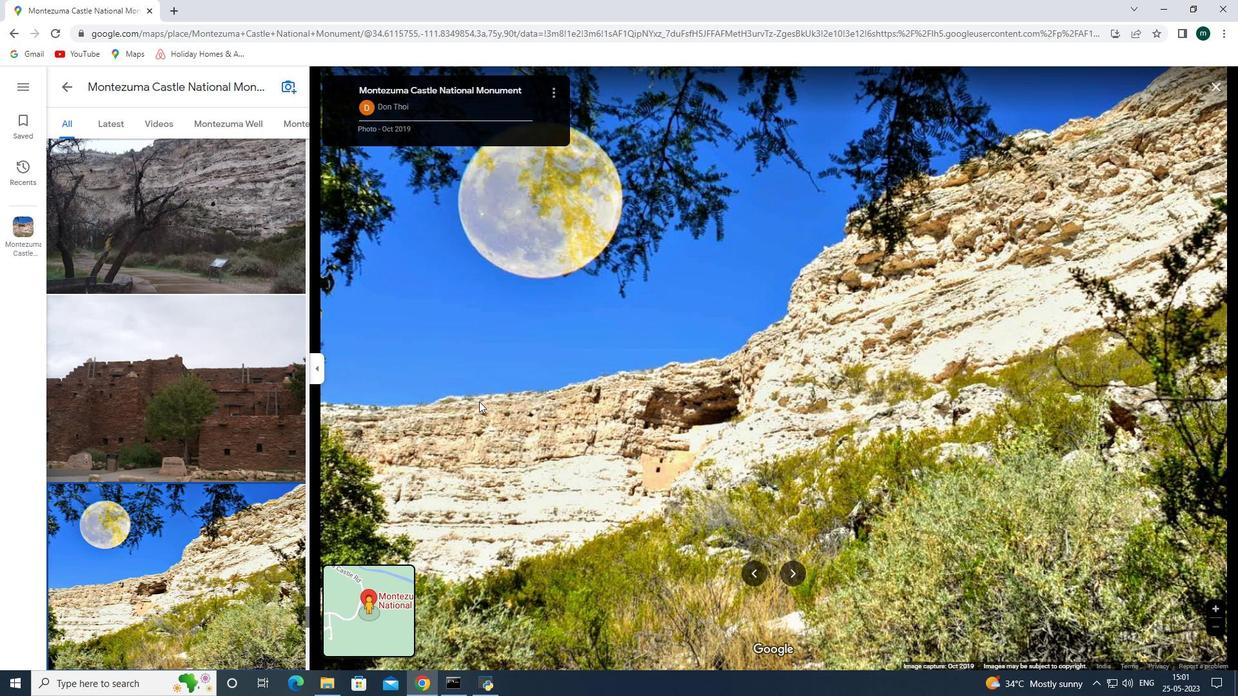 
Action: Mouse scrolled (107, 147) with delta (0, 0)
Screenshot: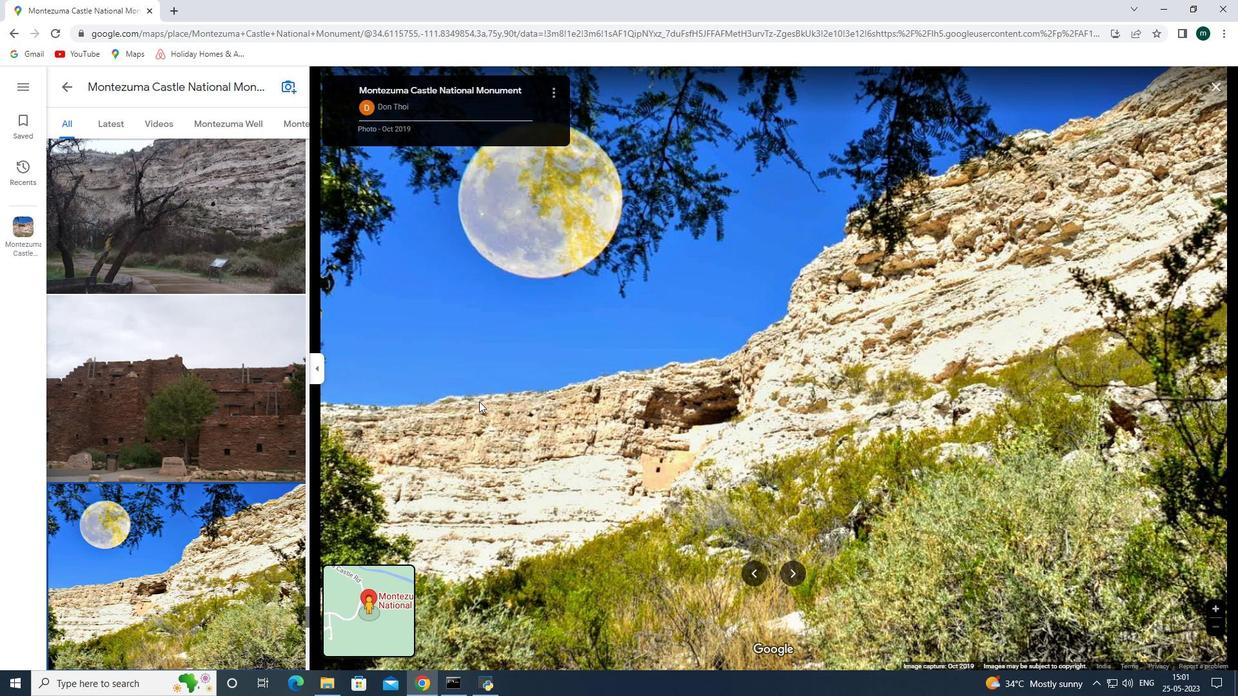 
Action: Mouse scrolled (107, 147) with delta (0, 0)
Screenshot: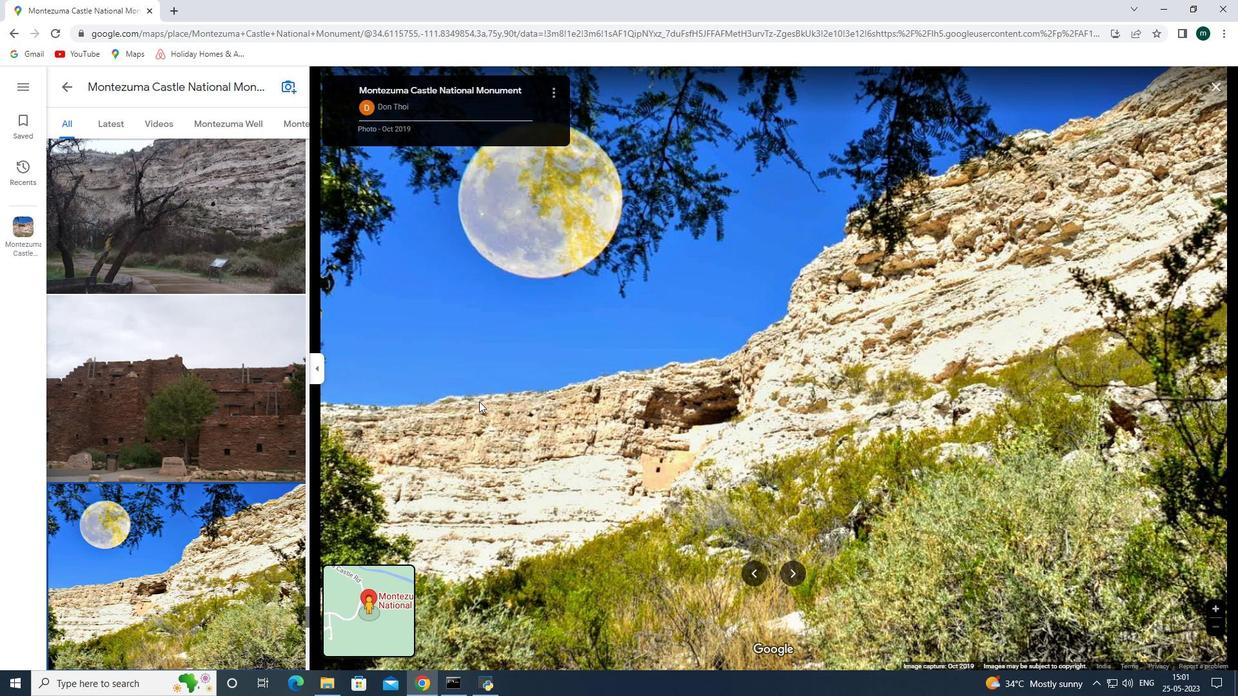 
Action: Mouse scrolled (107, 148) with delta (0, 0)
Screenshot: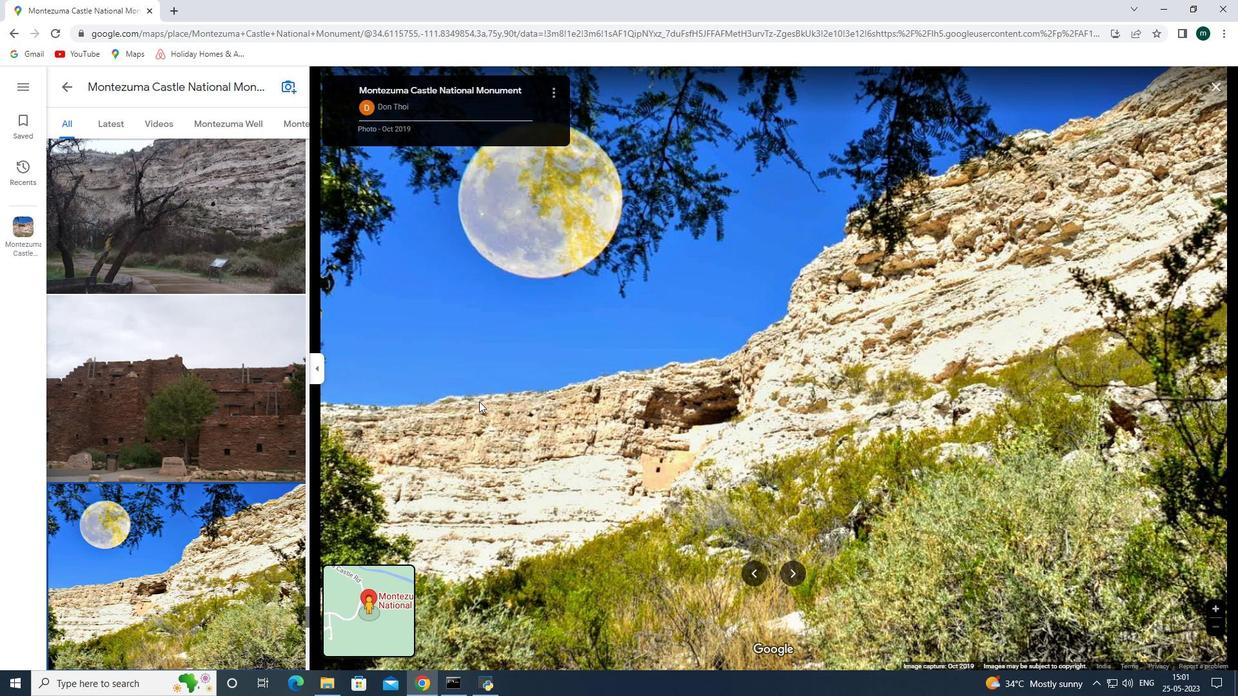 
Action: Mouse scrolled (107, 148) with delta (0, 0)
Screenshot: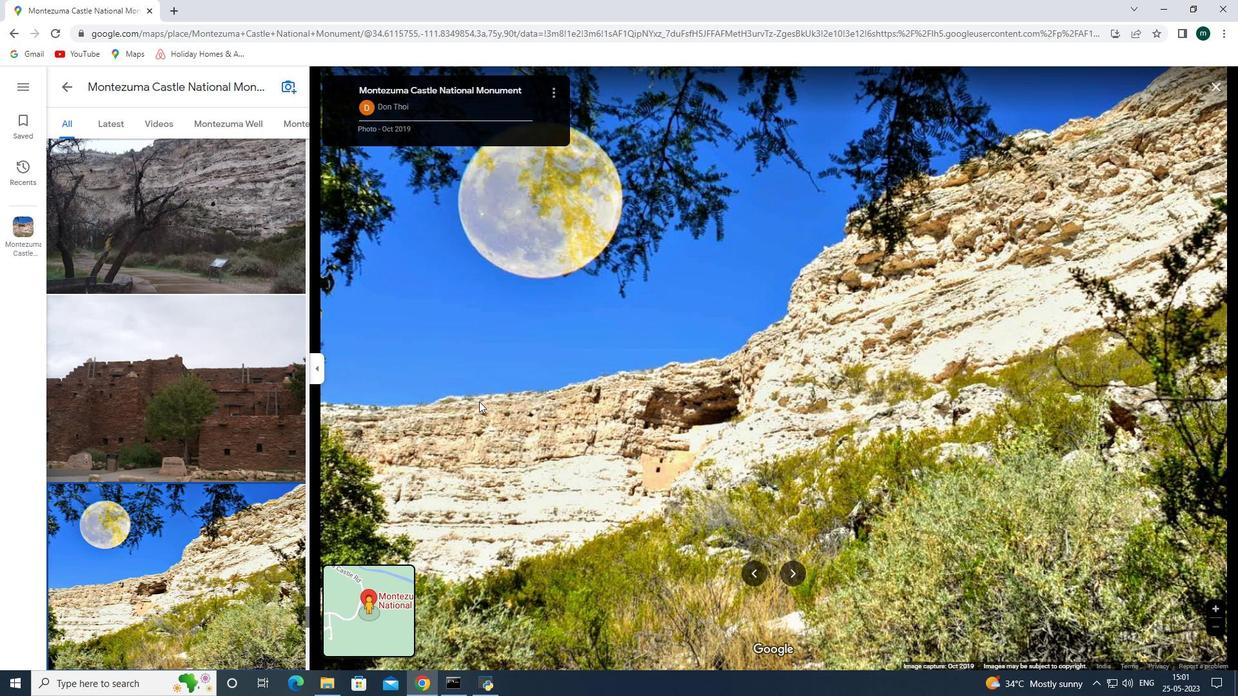 
Action: Mouse scrolled (107, 147) with delta (0, 0)
Screenshot: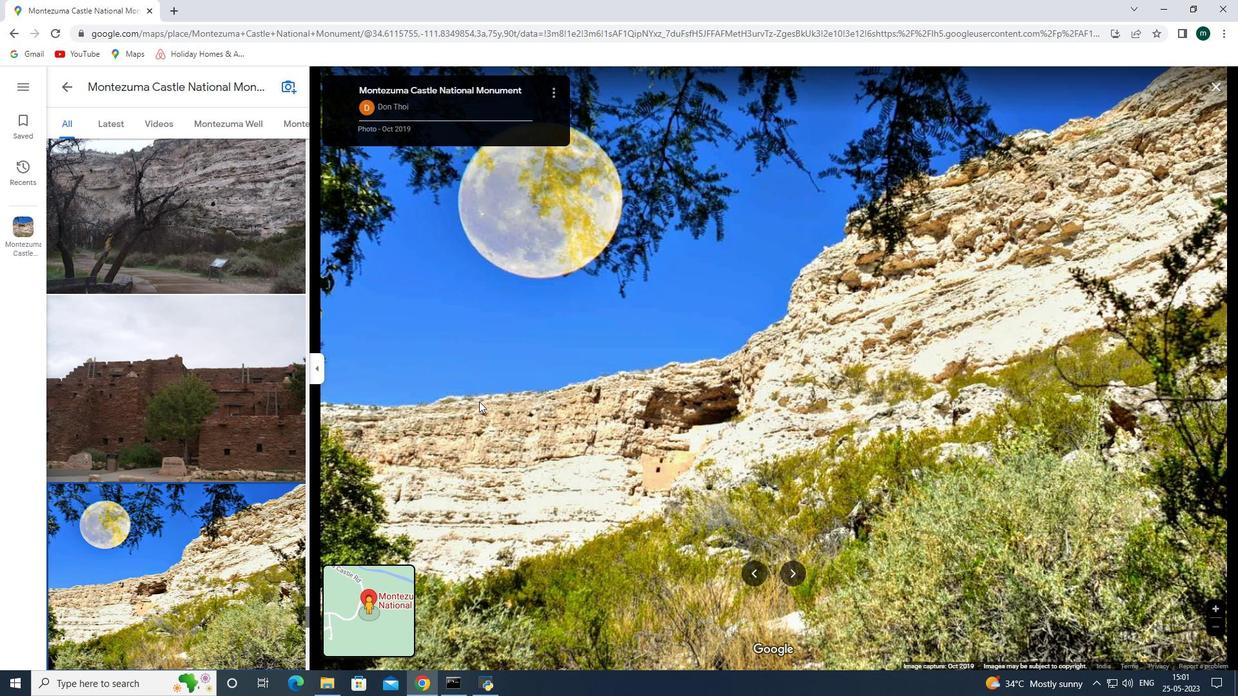 
Action: Mouse scrolled (107, 147) with delta (0, 0)
Screenshot: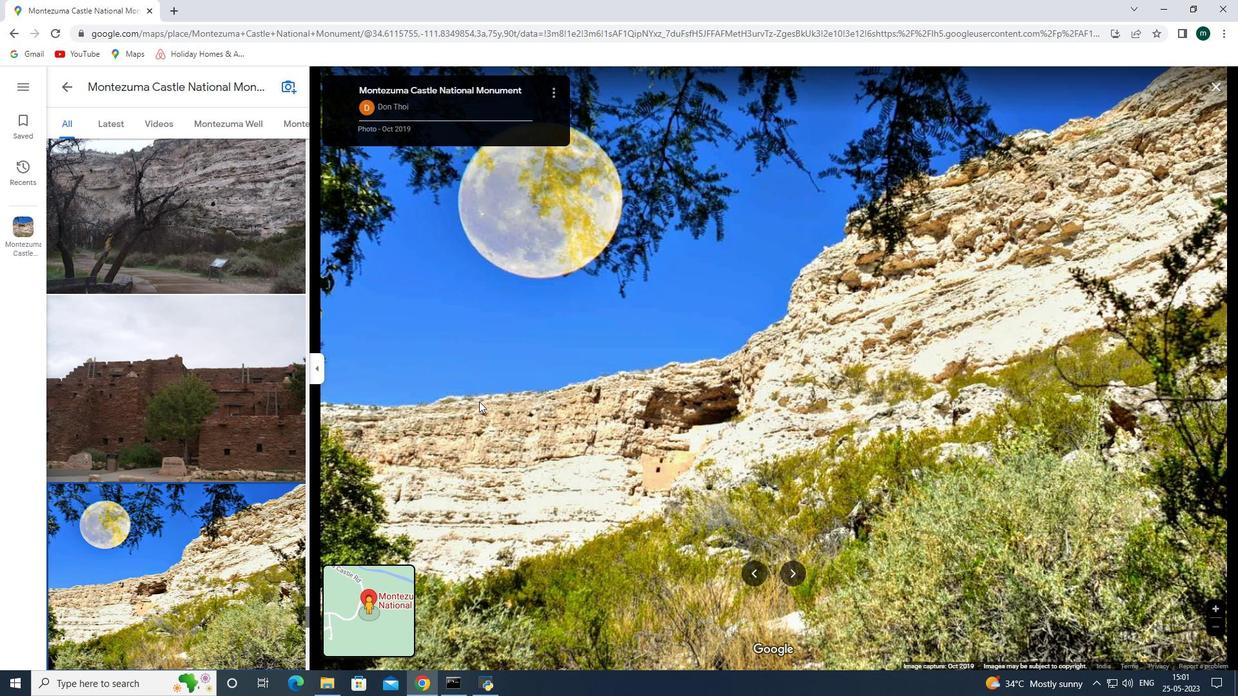 
Action: Mouse scrolled (107, 147) with delta (0, 0)
Screenshot: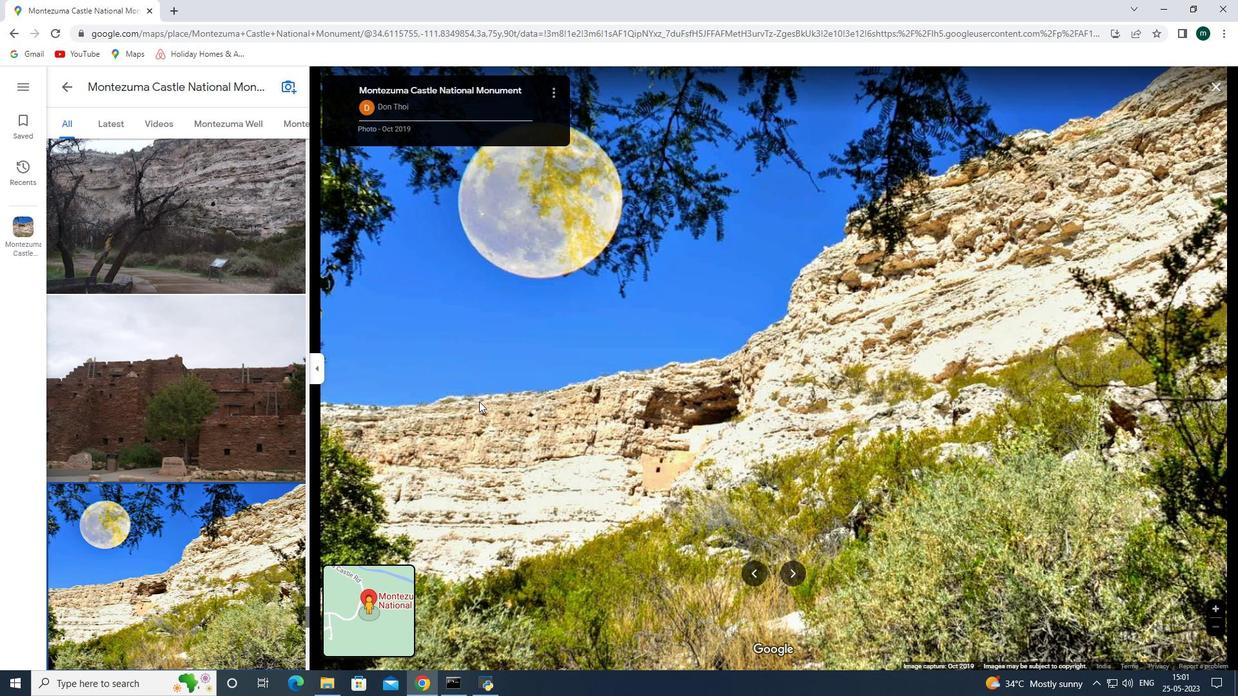 
Action: Mouse moved to (111, 259)
Screenshot: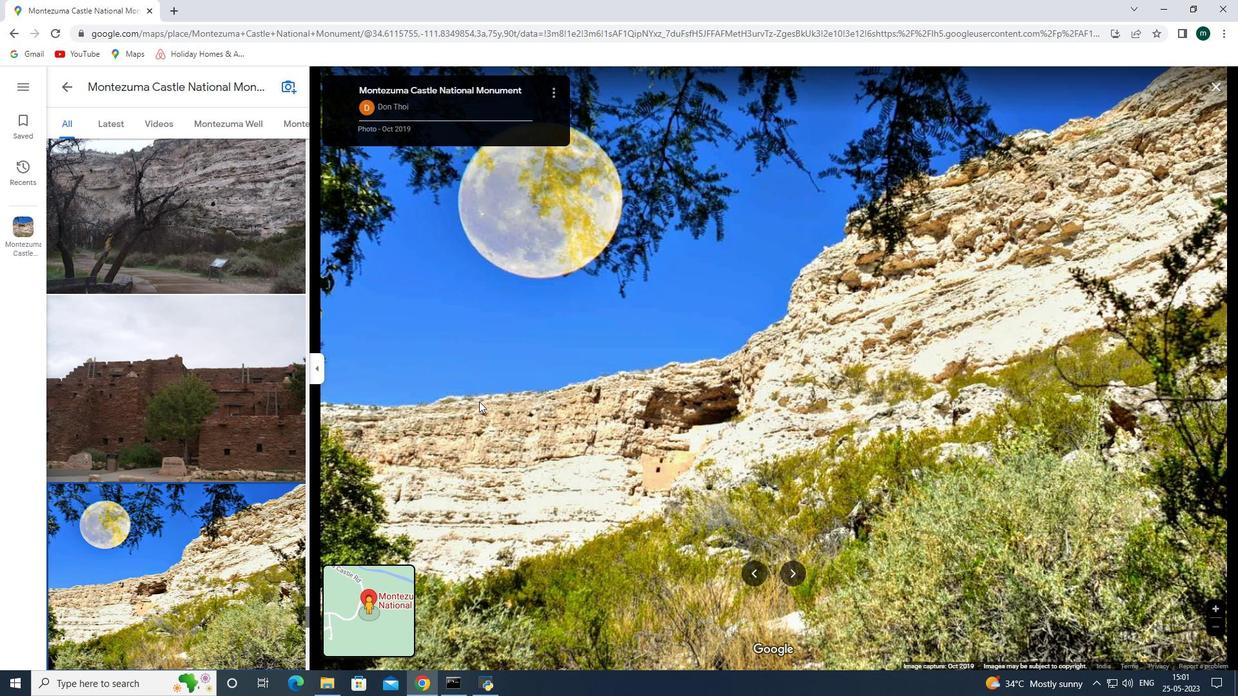 
Action: Mouse pressed left at (111, 259)
Screenshot: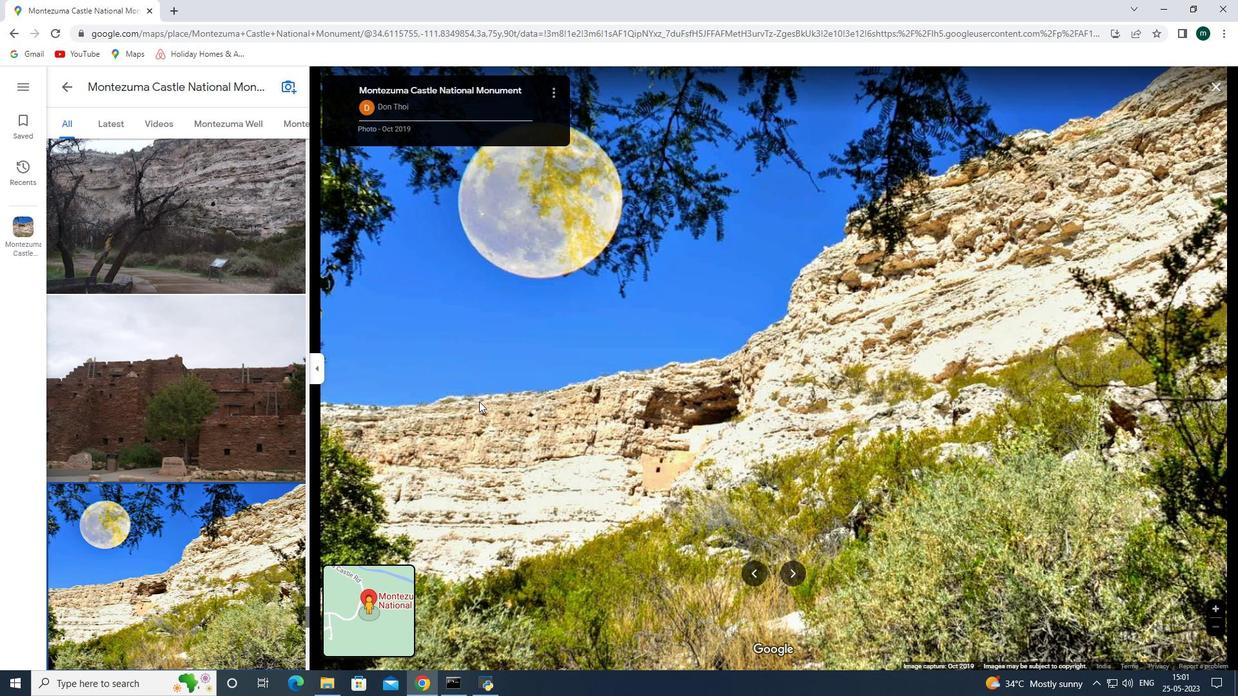 
Action: Mouse moved to (377, 154)
Screenshot: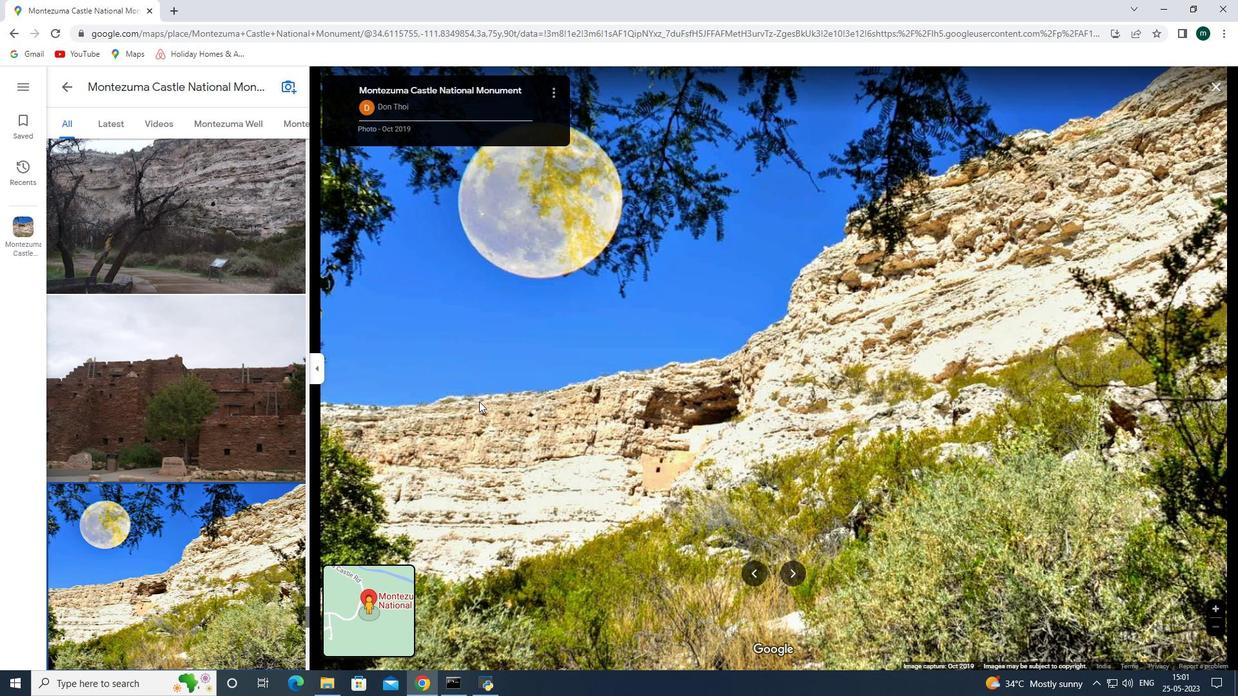 
Action: Mouse pressed left at (377, 154)
Screenshot: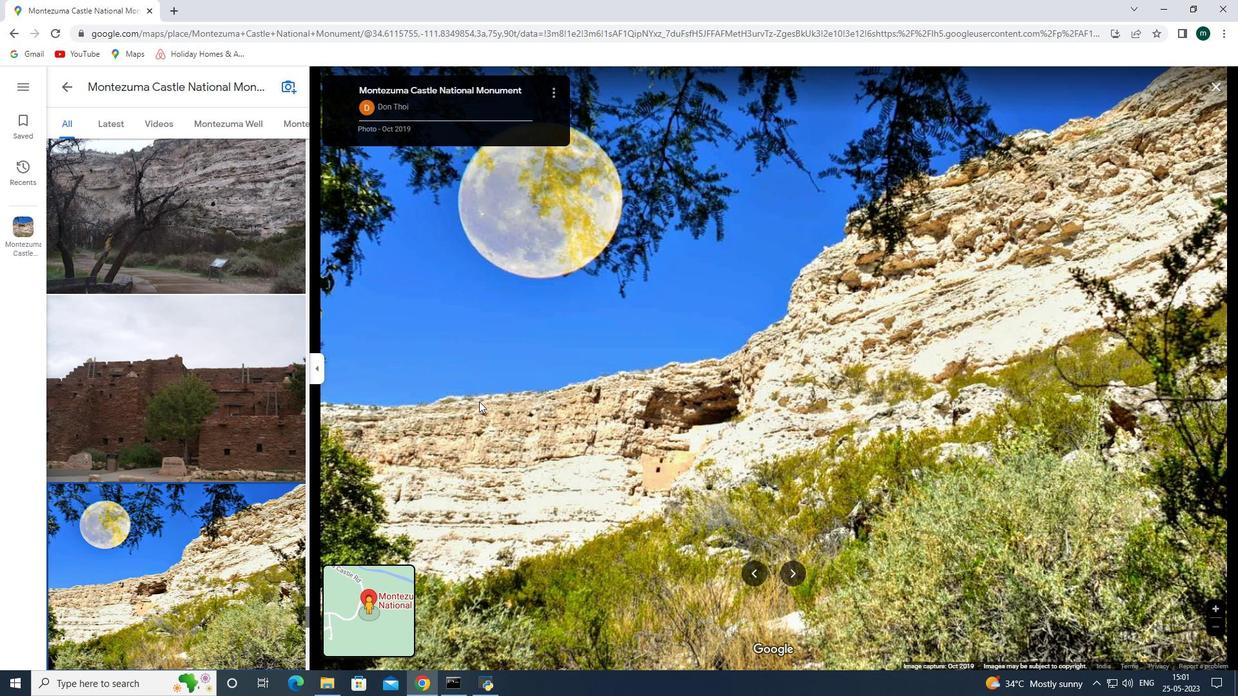 
Action: Mouse moved to (414, 138)
Screenshot: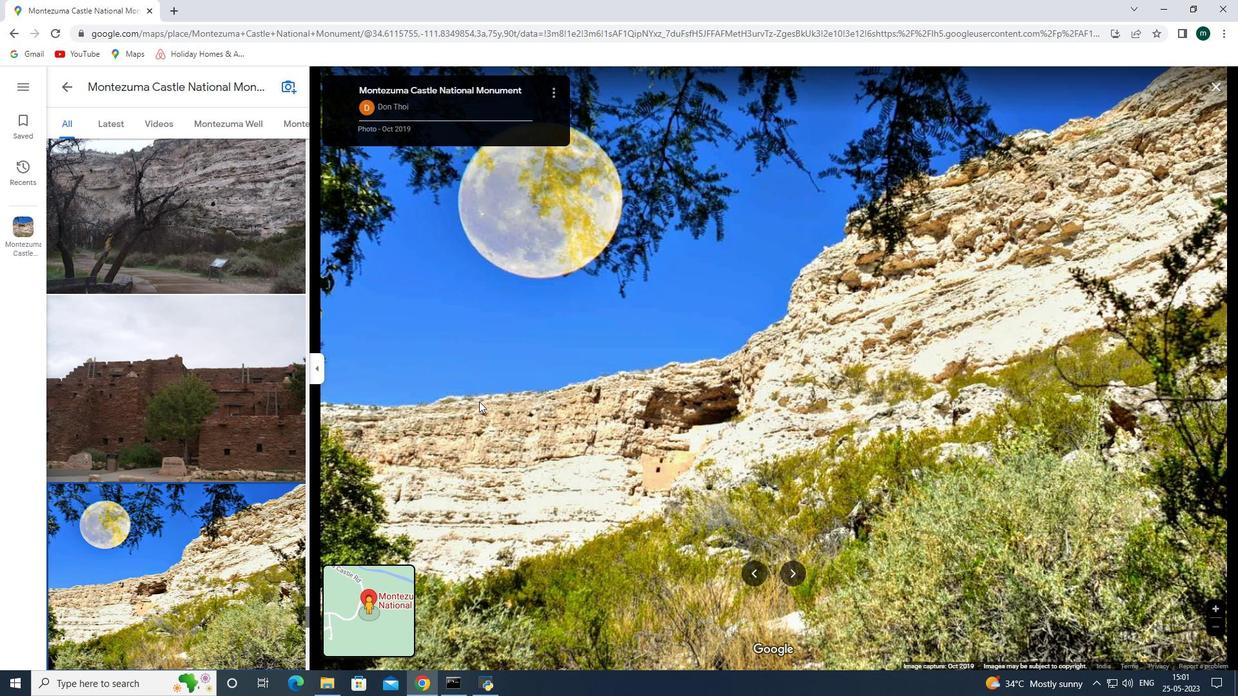 
Action: Key pressed <Key.right>
Screenshot: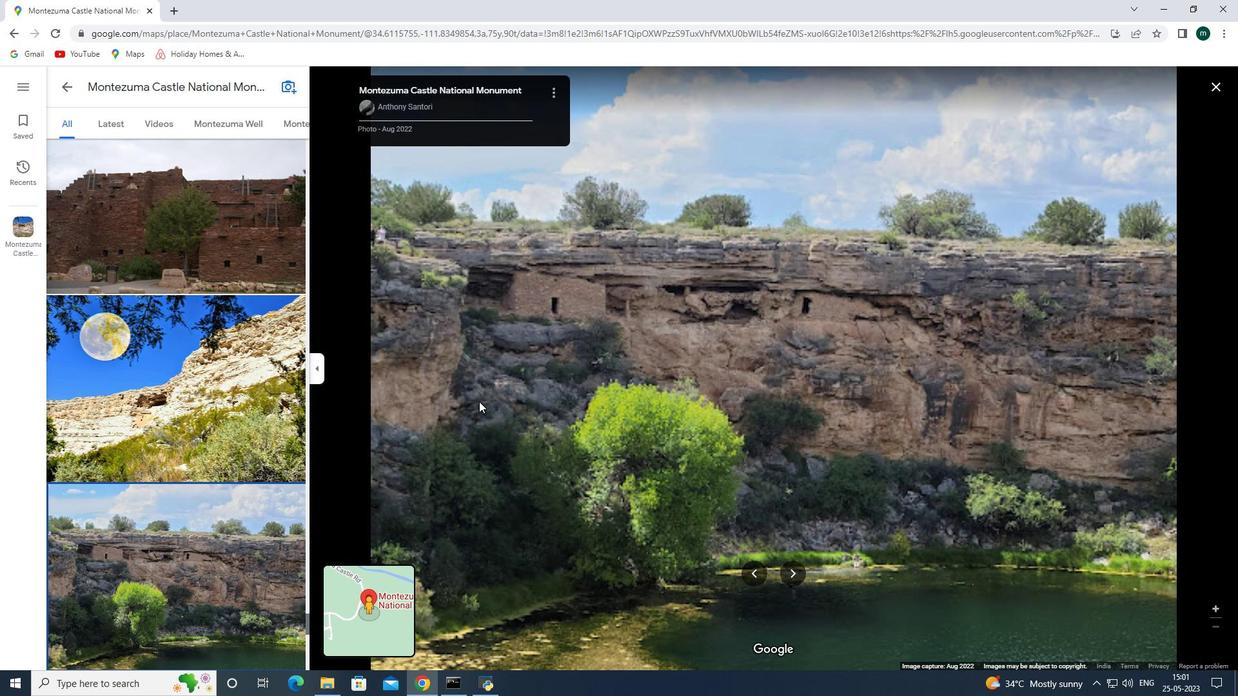 
Action: Mouse moved to (414, 138)
Screenshot: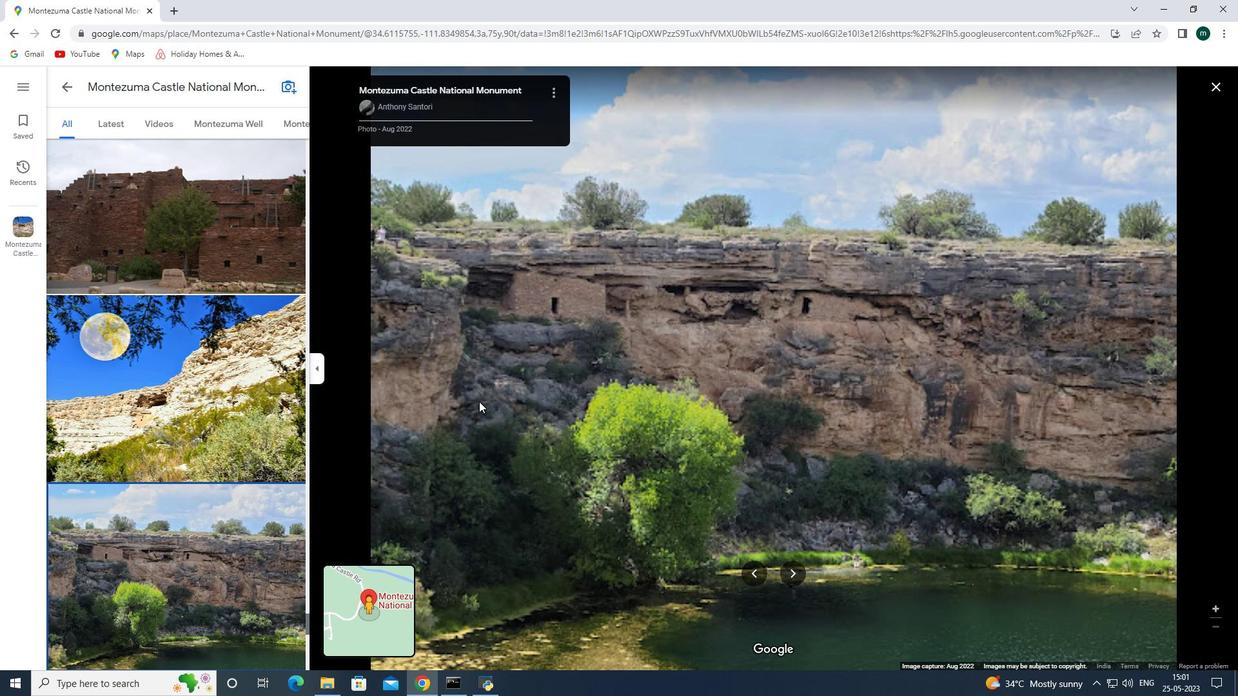 
Action: Key pressed <Key.right><Key.right><Key.right><Key.right><Key.right><Key.right><Key.right><Key.right><Key.right><Key.right><Key.right><Key.right><Key.right><Key.right><Key.right><Key.right><Key.right><Key.right><Key.right><Key.right><Key.right><Key.right><Key.right><Key.right><Key.right><Key.right><Key.right><Key.right><Key.right><Key.right><Key.right><Key.right><Key.right><Key.right><Key.right><Key.right><Key.right><Key.right><Key.right><Key.right><Key.right><Key.right><Key.right><Key.right><Key.right>
Screenshot: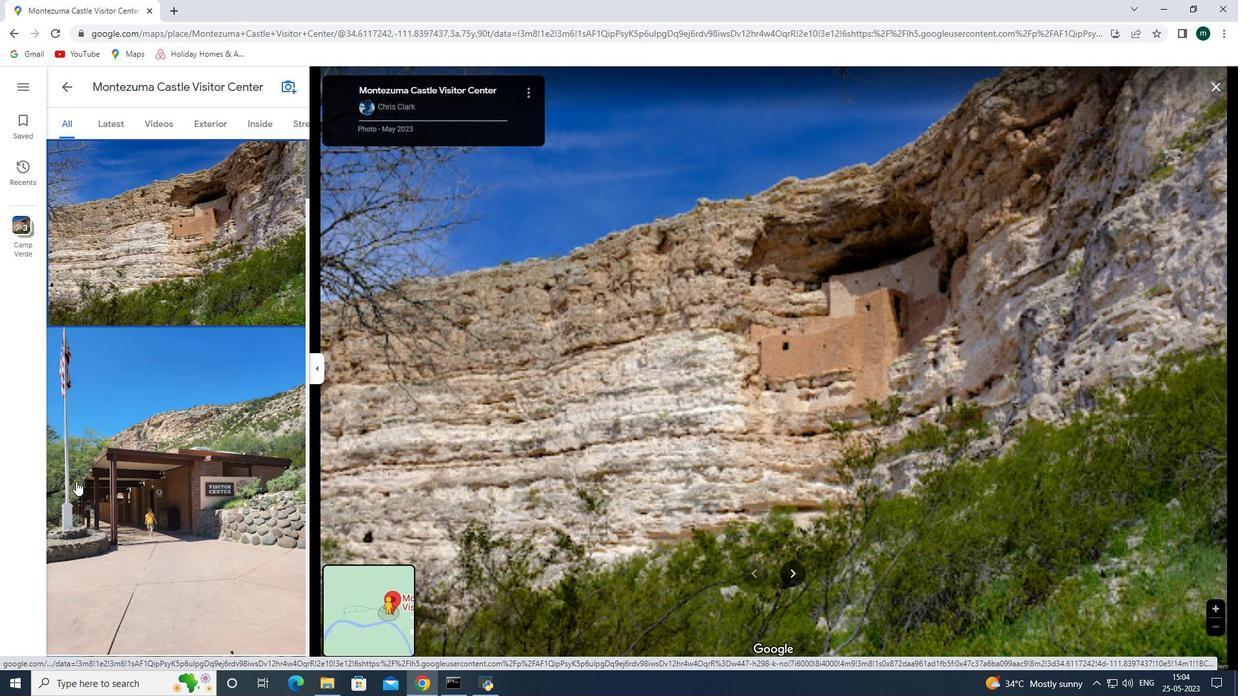 
Action: Mouse moved to (12, 39)
Screenshot: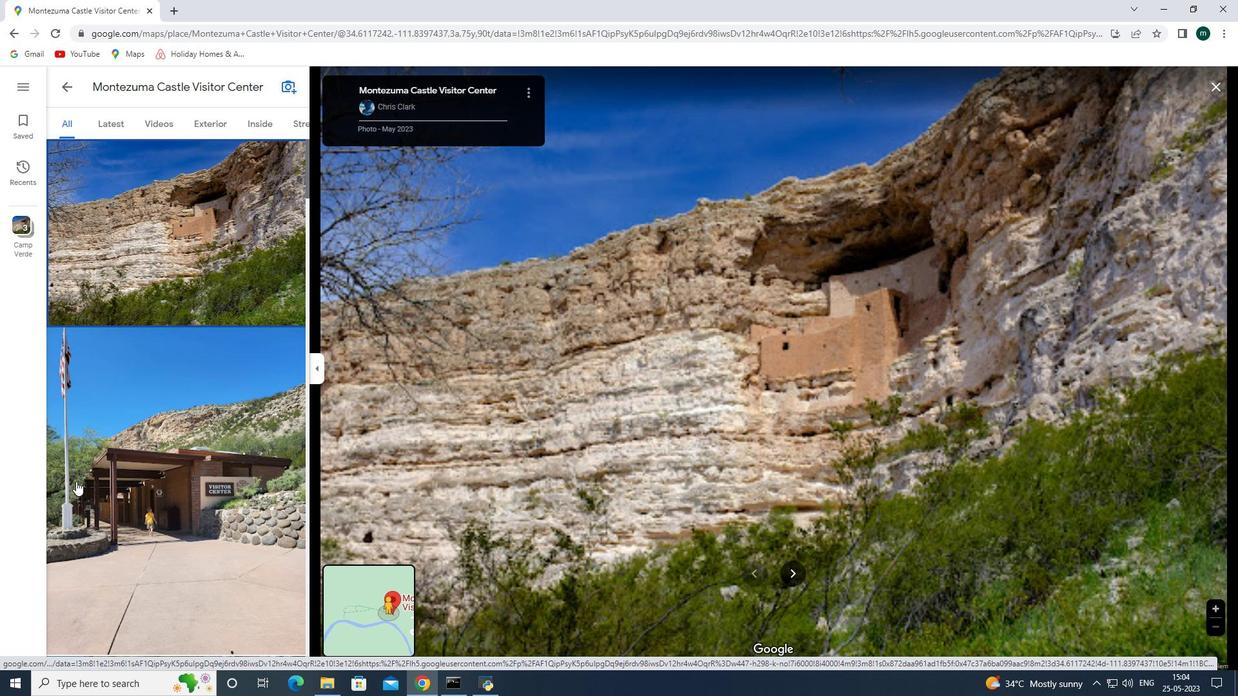 
Action: Mouse pressed left at (12, 39)
Screenshot: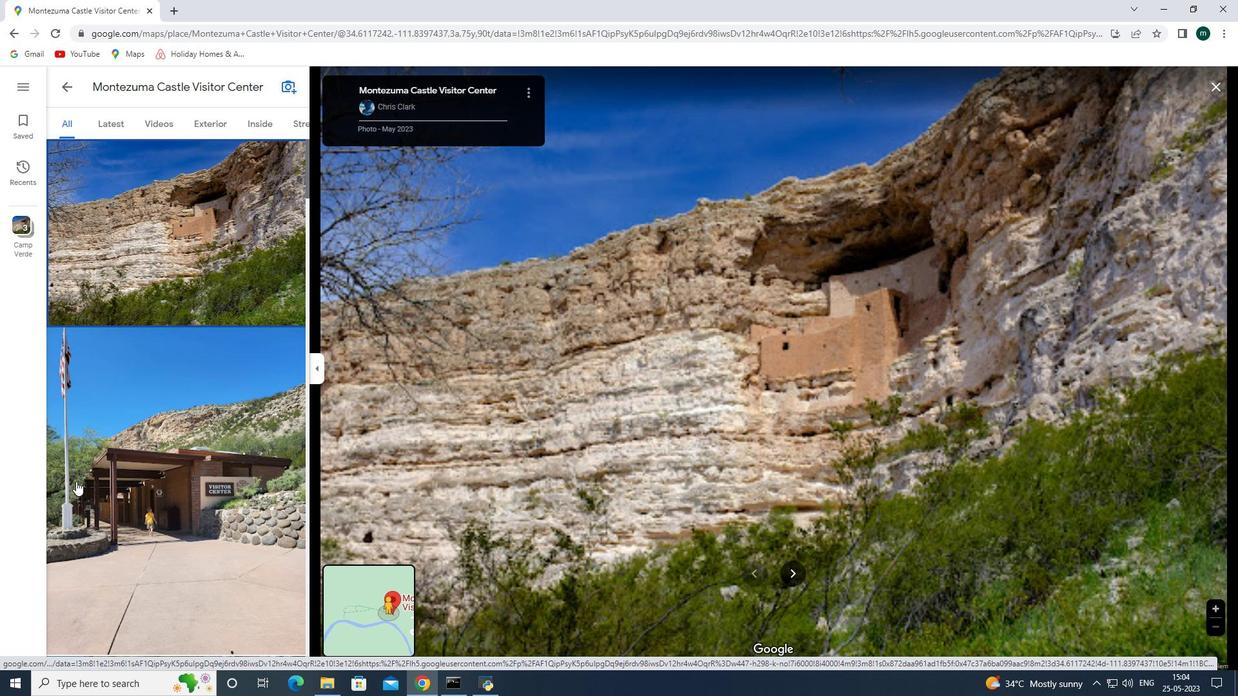 
Action: Mouse moved to (10, 32)
Screenshot: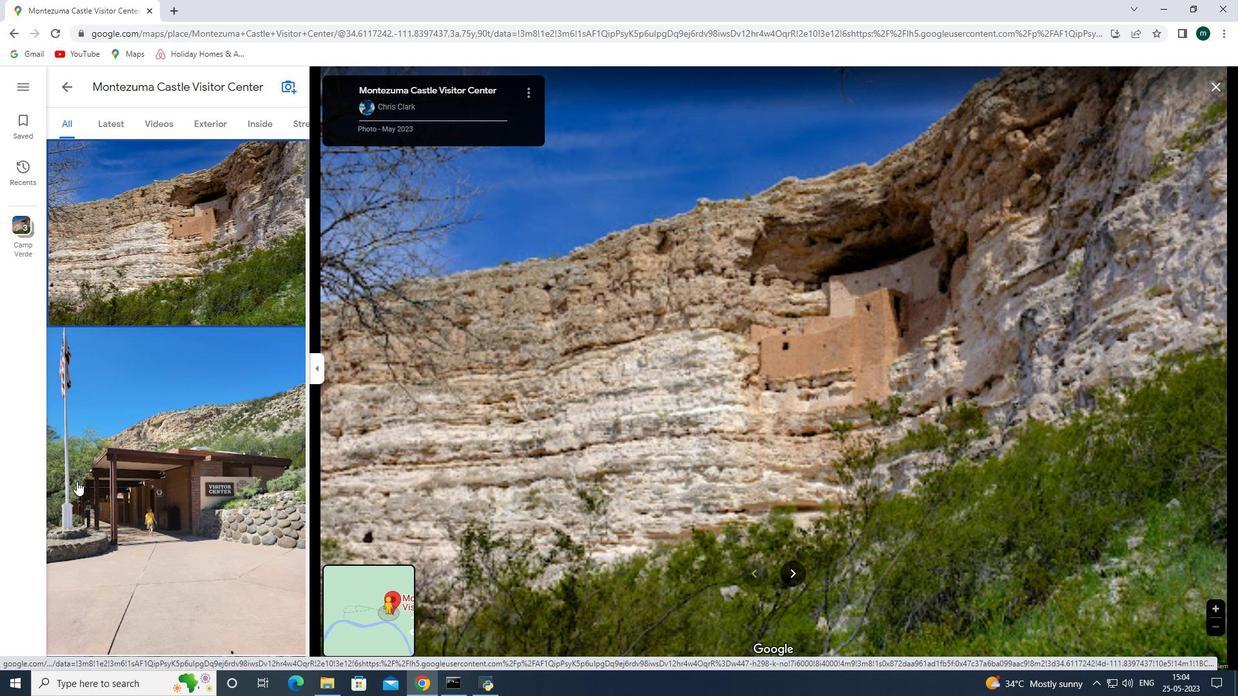 
Action: Mouse pressed left at (10, 32)
Screenshot: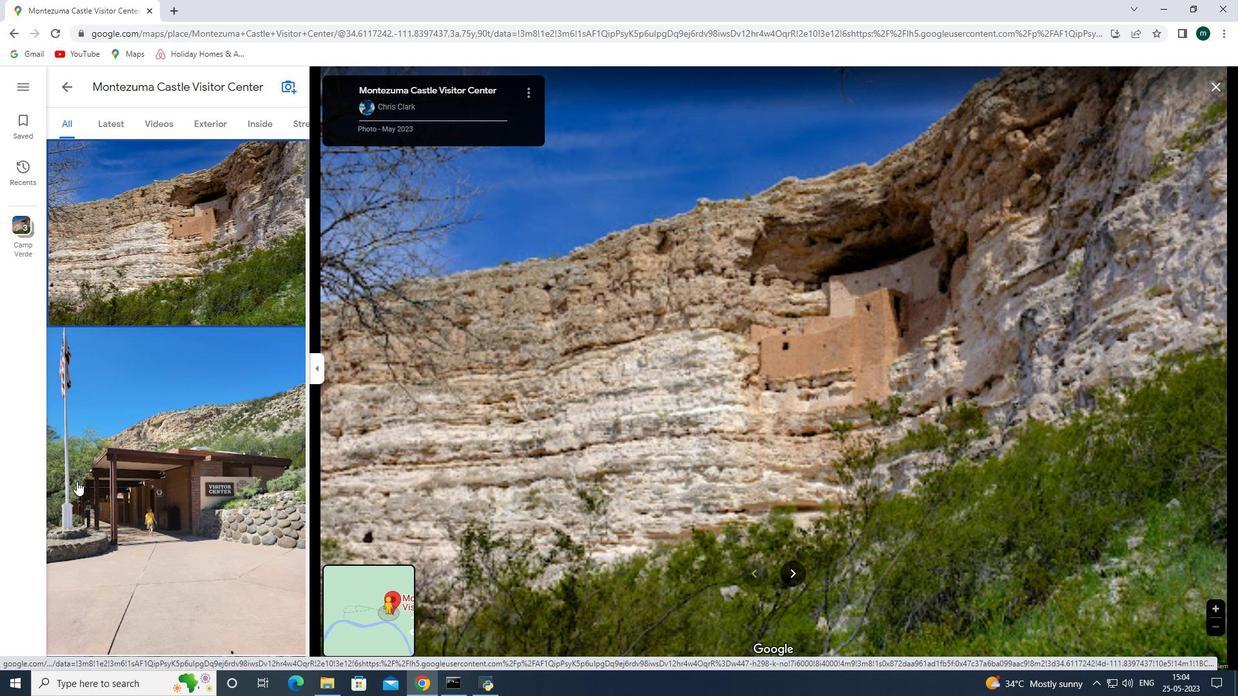 
Action: Mouse moved to (14, 32)
Screenshot: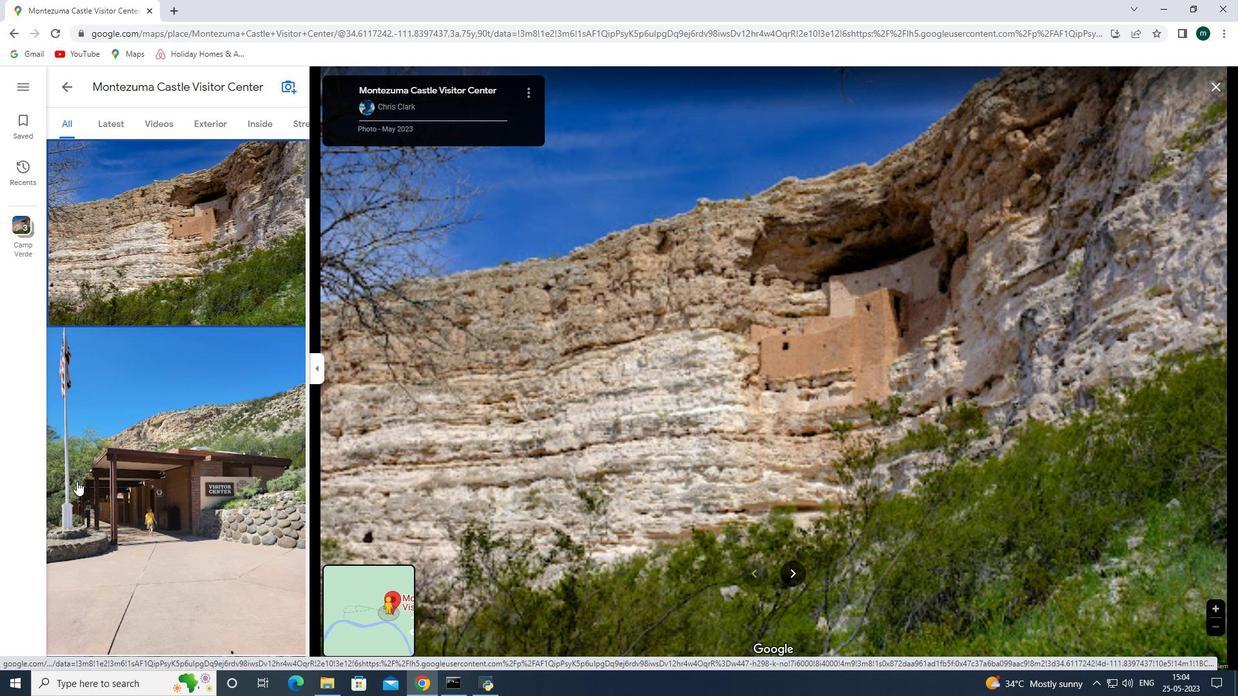 
Action: Mouse pressed left at (14, 32)
Screenshot: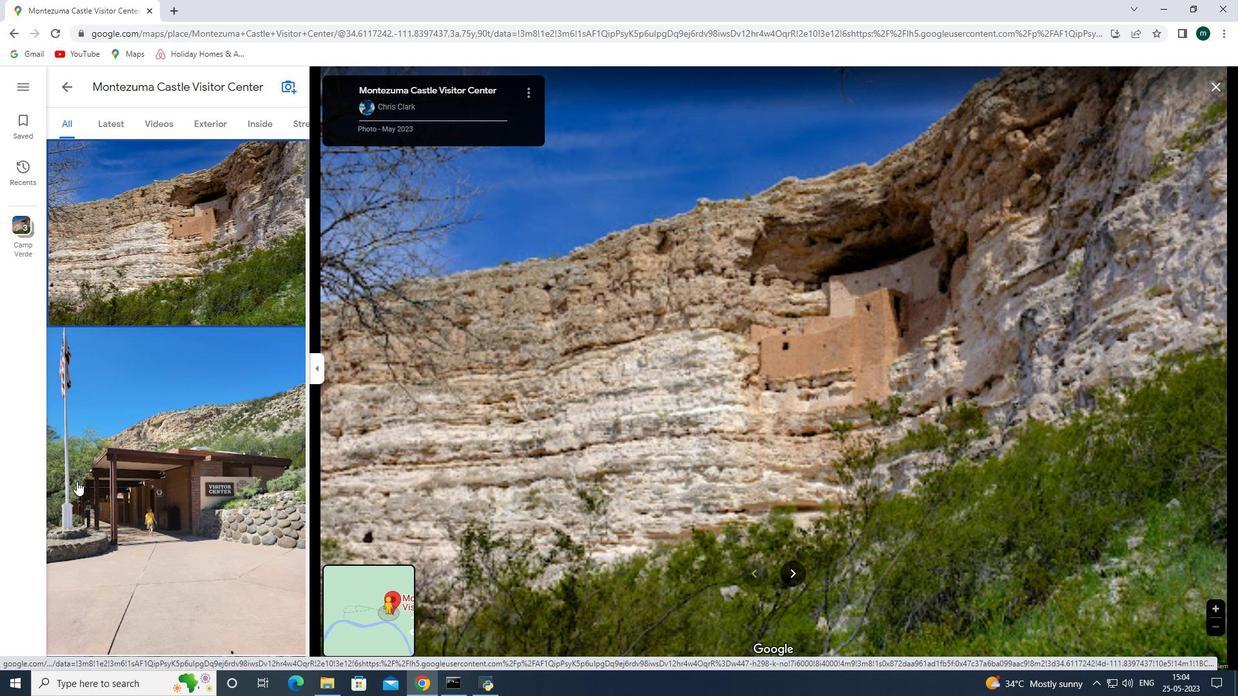 
Action: Mouse moved to (14, 32)
Screenshot: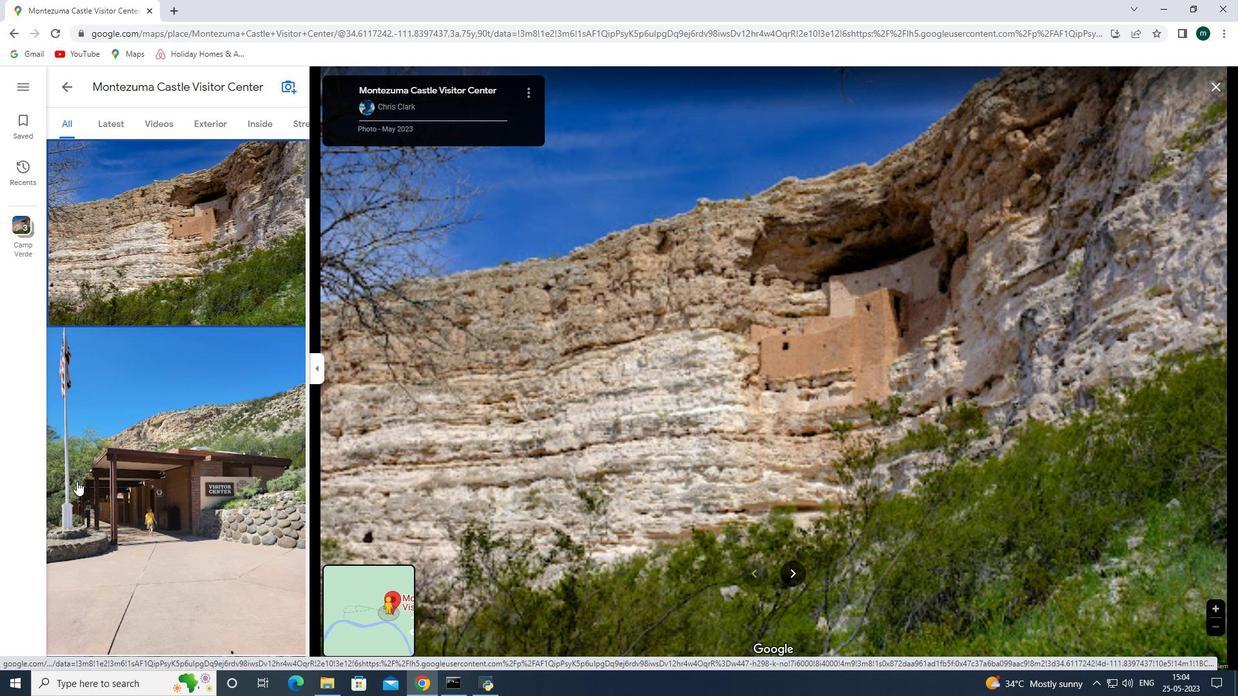 
Action: Mouse pressed left at (14, 32)
Screenshot: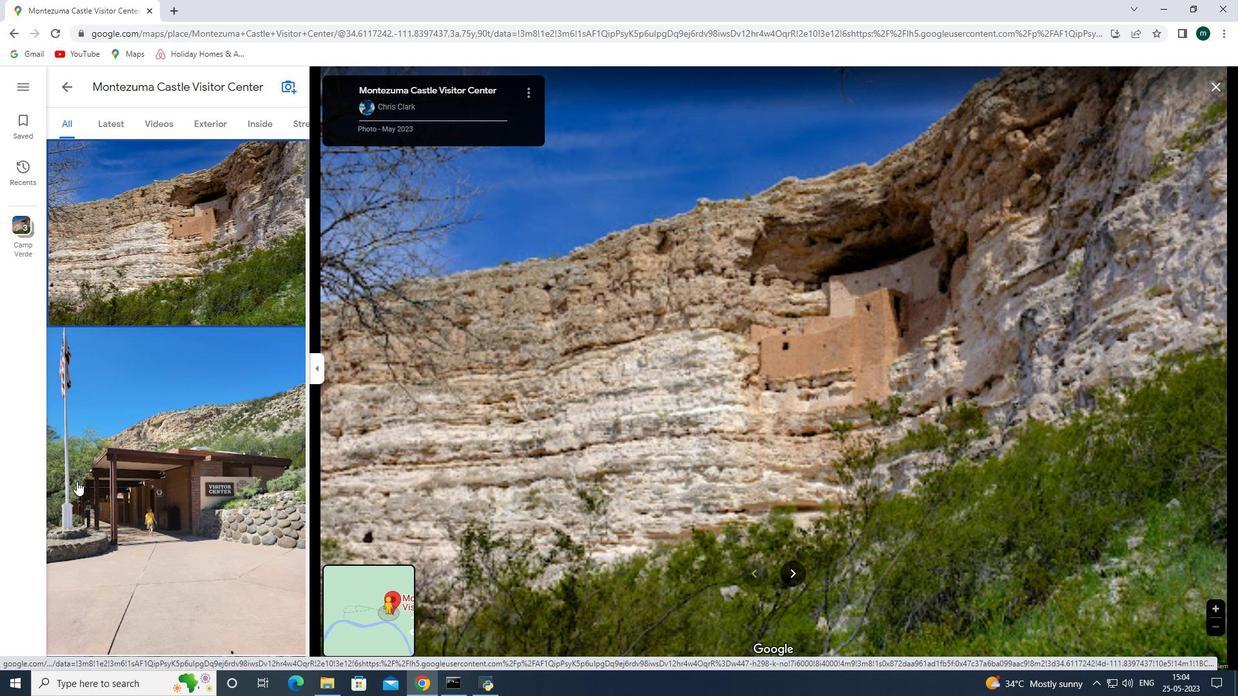 
Action: Mouse moved to (199, 298)
Screenshot: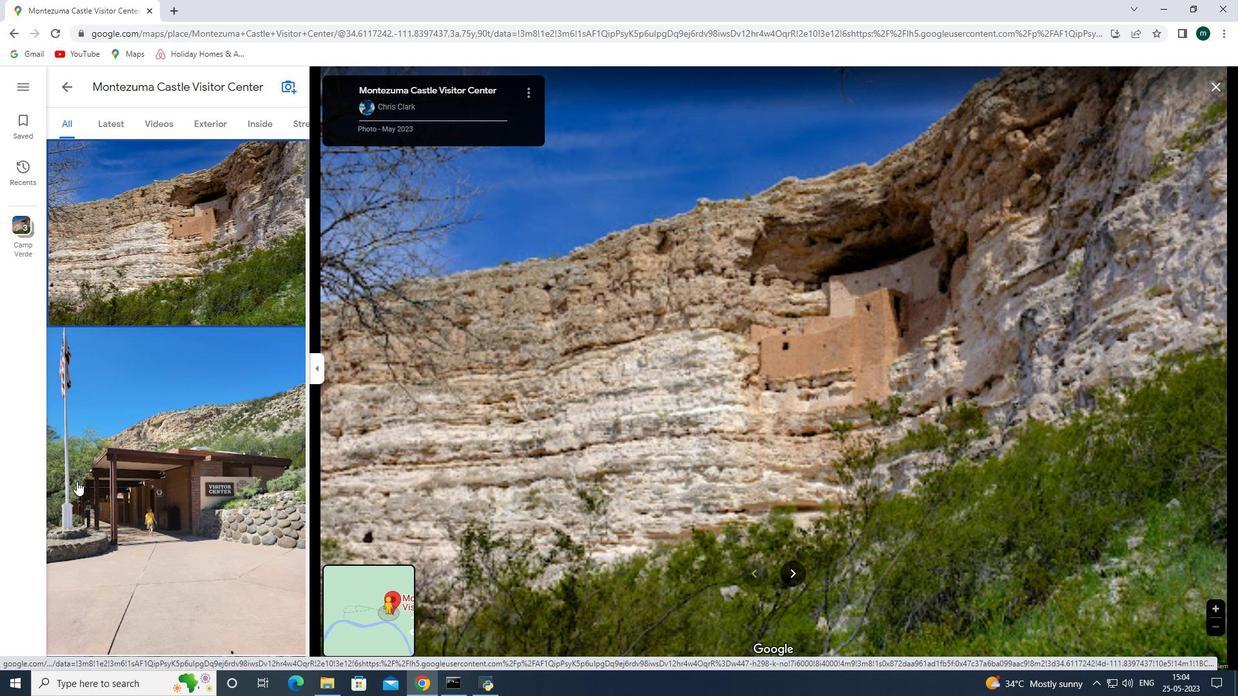 
Action: Mouse scrolled (199, 297) with delta (0, 0)
Screenshot: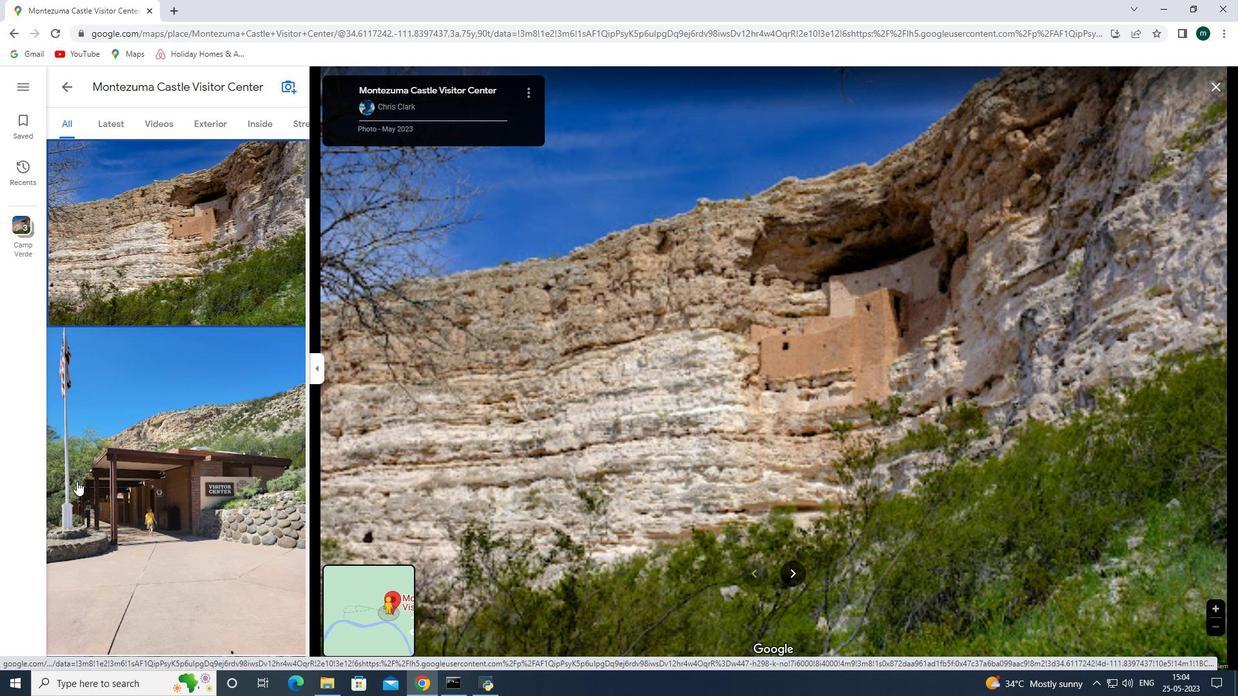 
Action: Mouse moved to (199, 300)
Screenshot: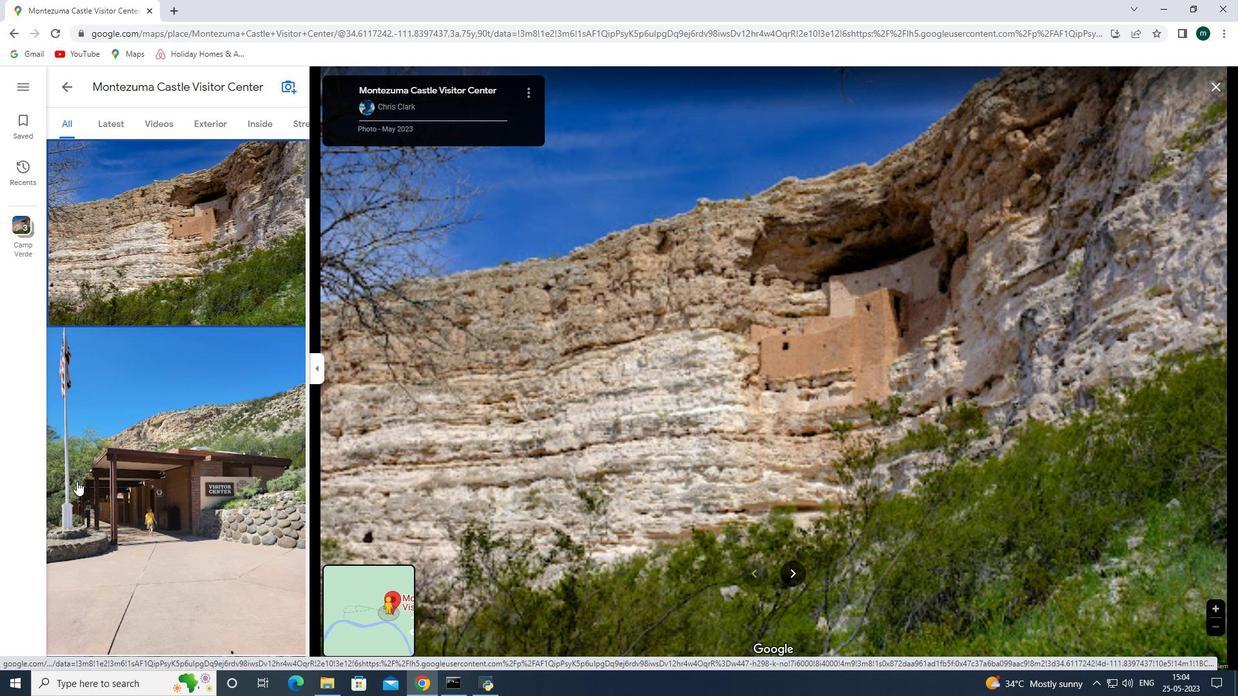
Action: Mouse scrolled (199, 299) with delta (0, 0)
Screenshot: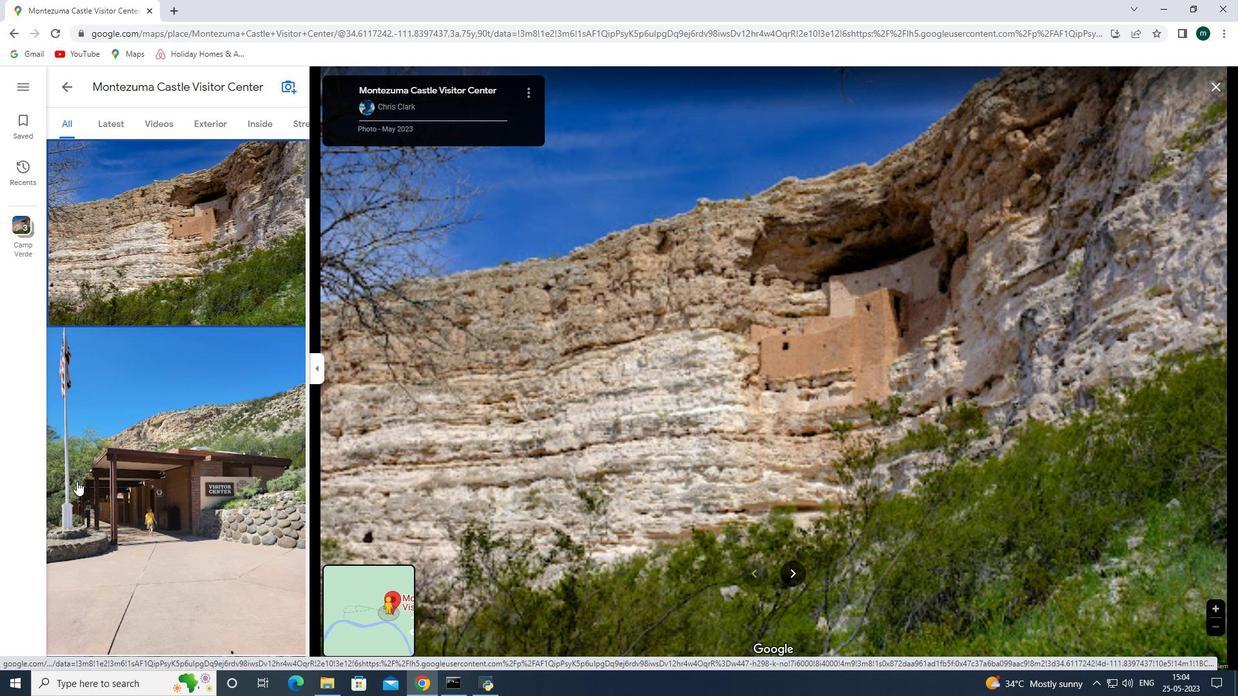 
Action: Mouse moved to (200, 301)
Screenshot: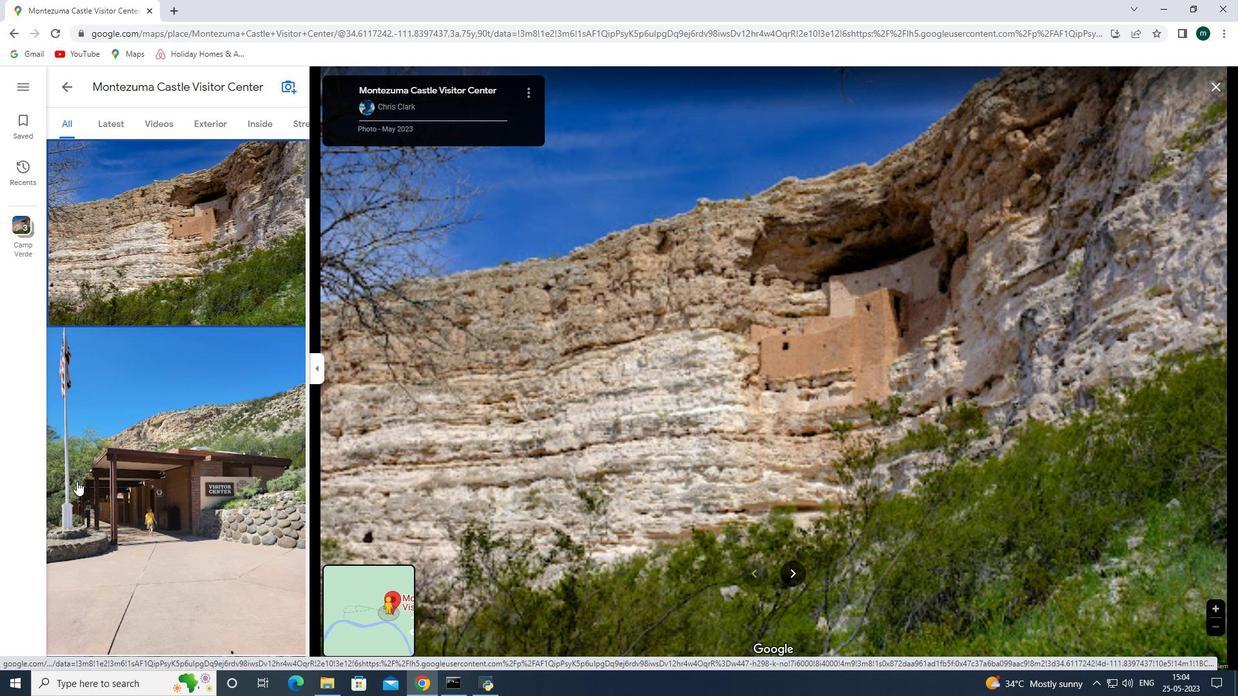 
Action: Mouse scrolled (199, 300) with delta (0, 0)
Screenshot: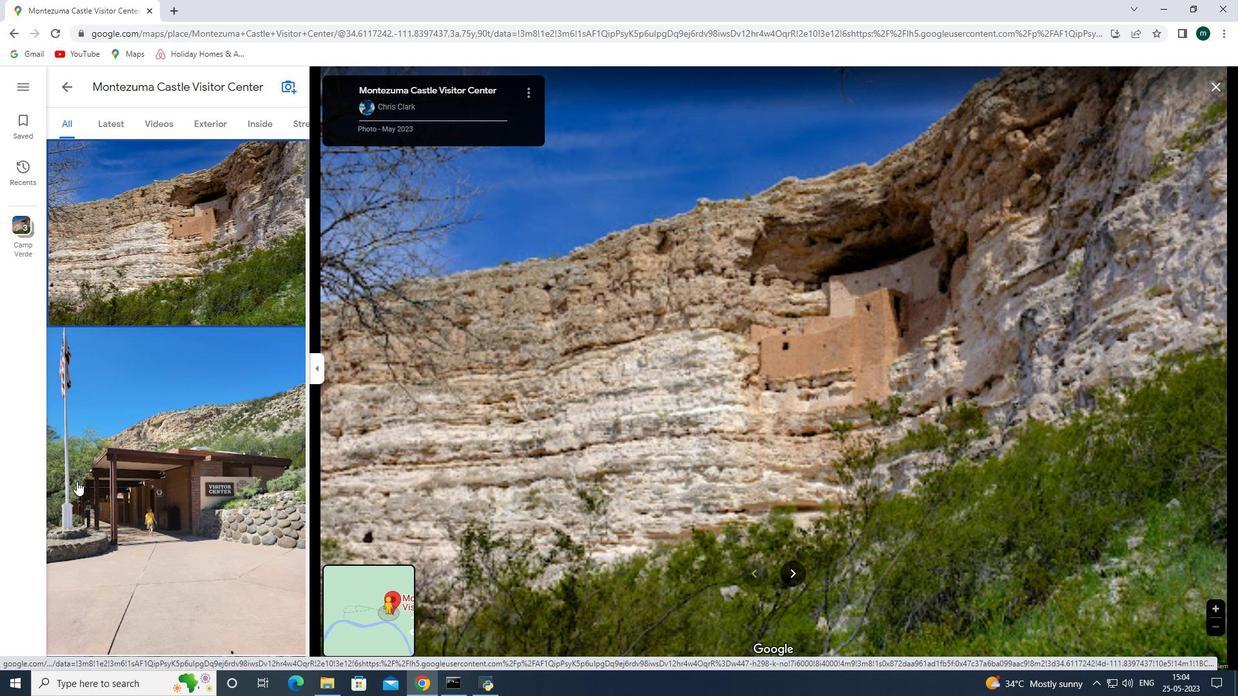 
Action: Mouse scrolled (199, 300) with delta (0, 0)
Screenshot: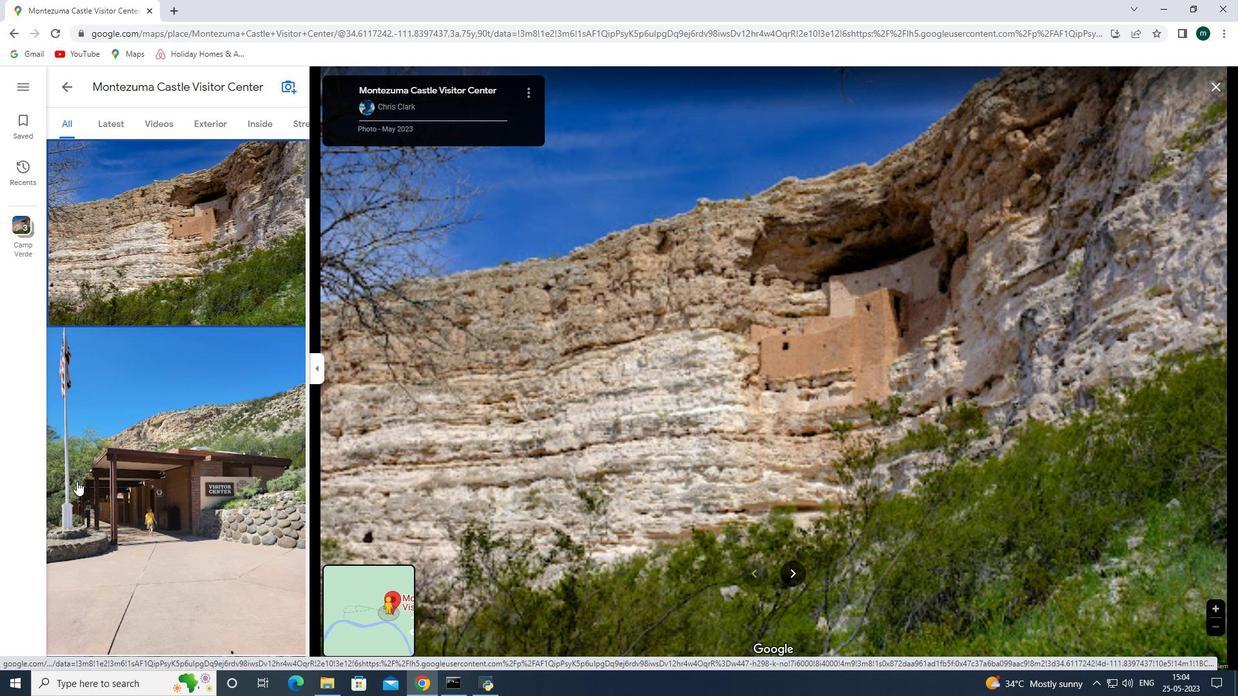 
Action: Mouse moved to (121, 373)
Screenshot: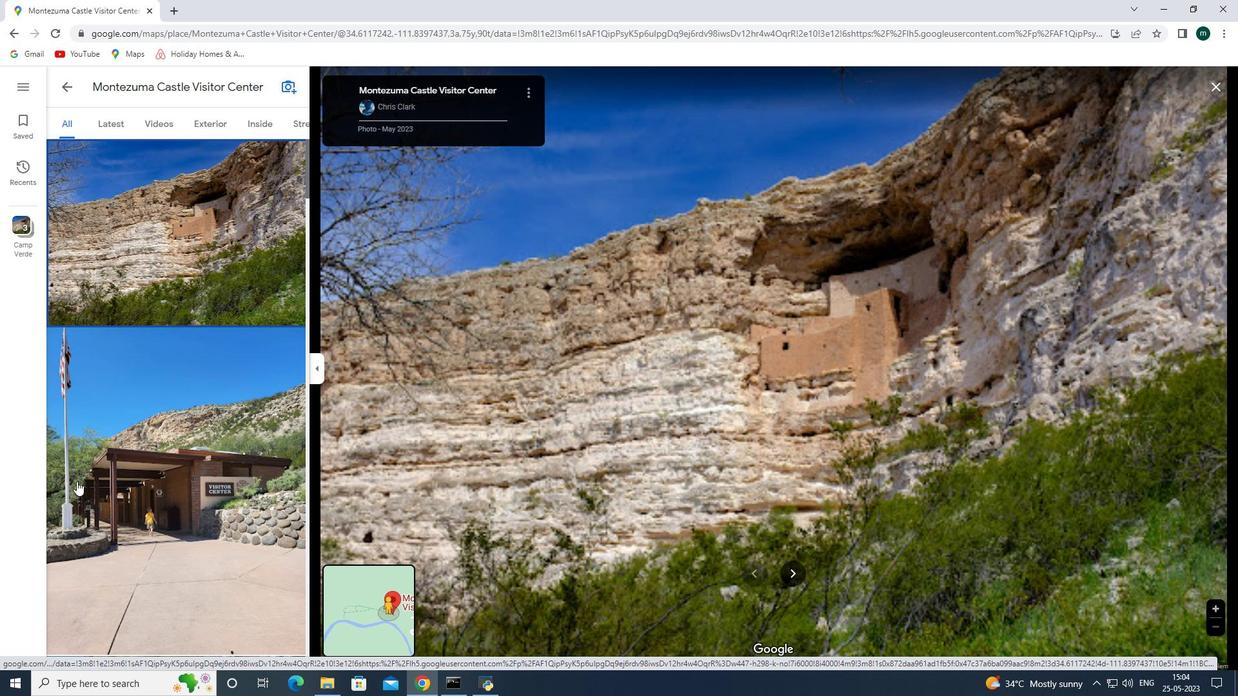 
Action: Mouse scrolled (121, 372) with delta (0, 0)
Screenshot: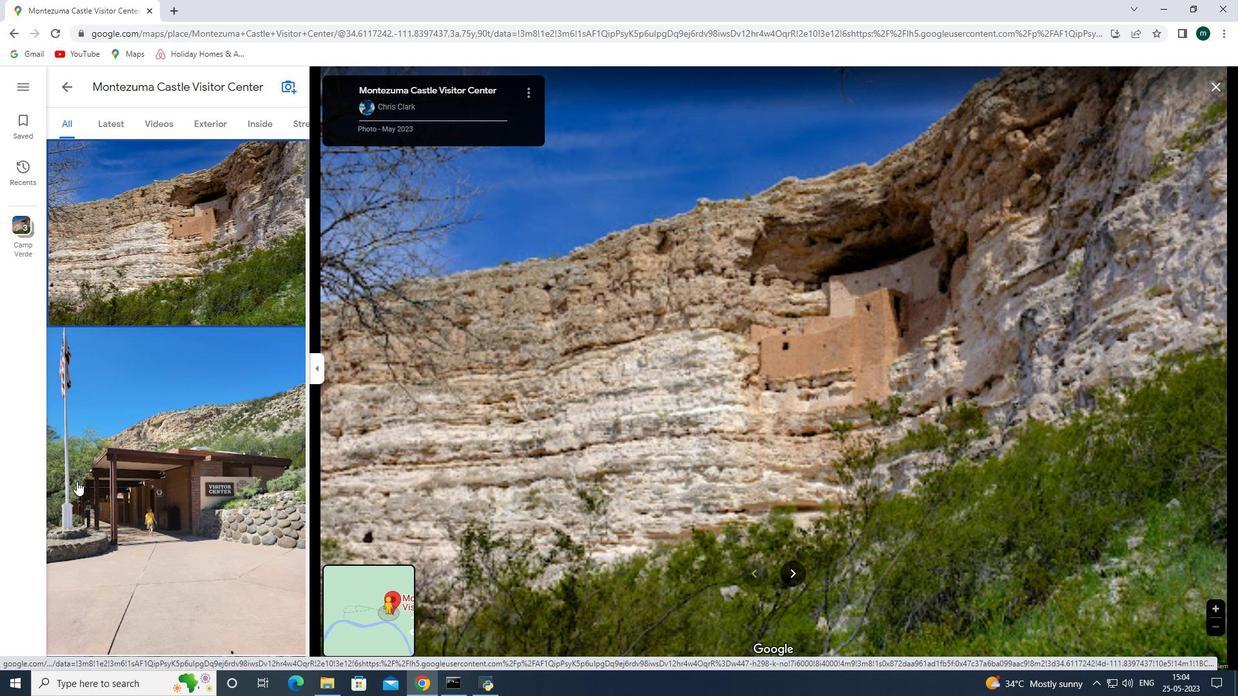 
Action: Mouse scrolled (121, 372) with delta (0, 0)
Screenshot: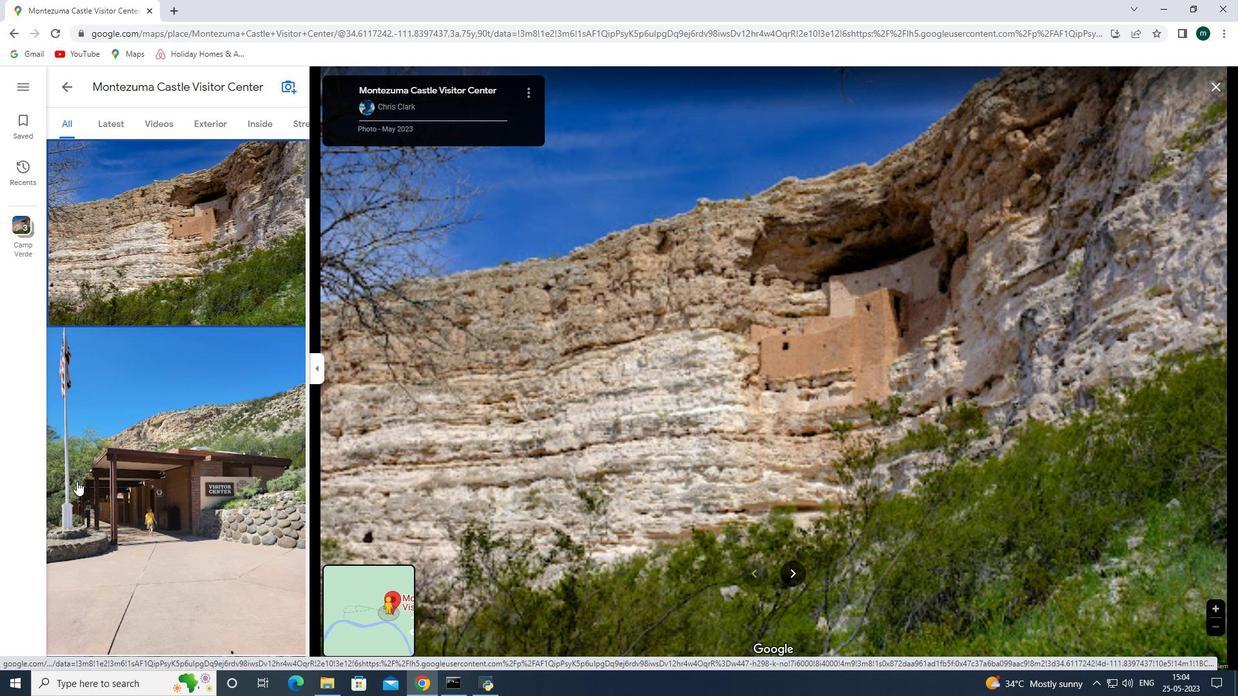
Action: Mouse scrolled (121, 374) with delta (0, 0)
Screenshot: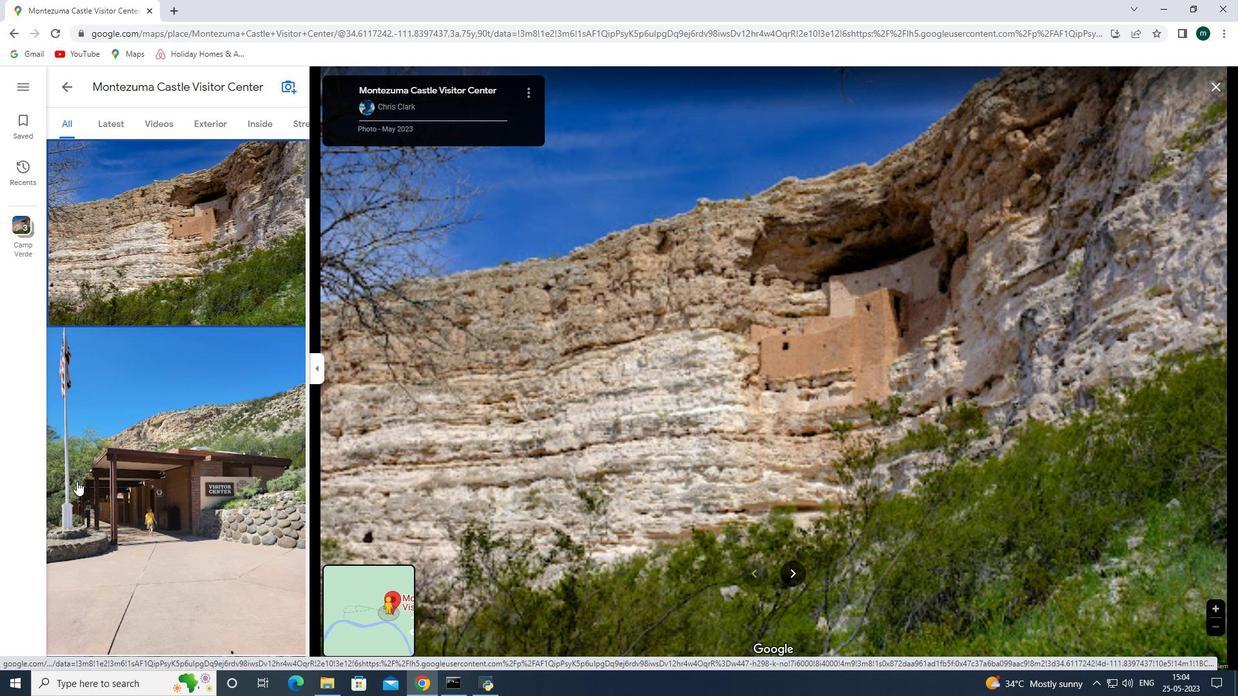 
Action: Mouse moved to (121, 373)
Screenshot: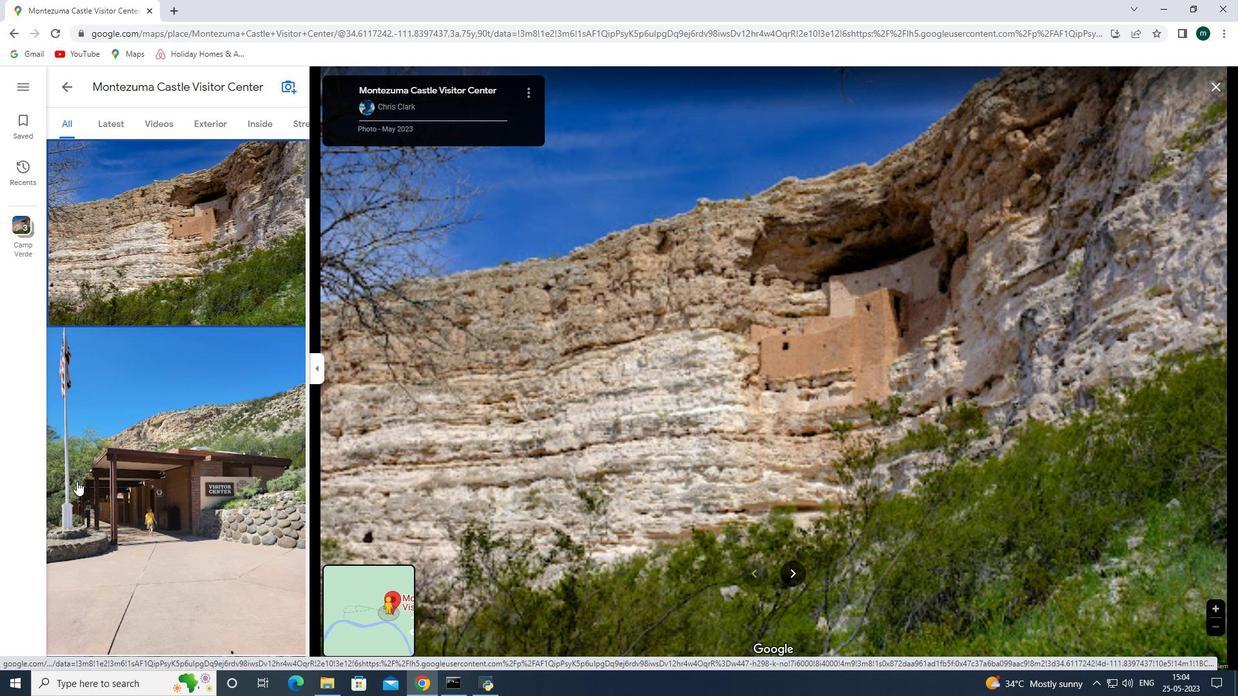 
Action: Mouse scrolled (121, 374) with delta (0, 0)
Screenshot: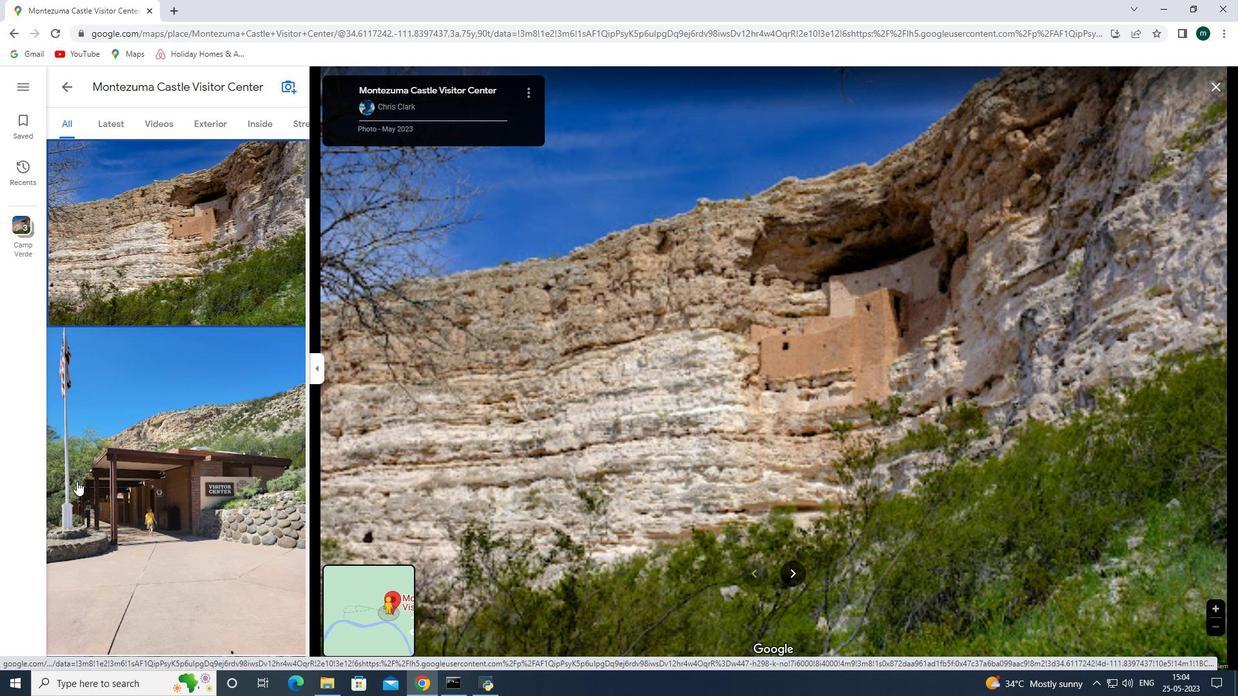 
Action: Mouse moved to (88, 163)
Screenshot: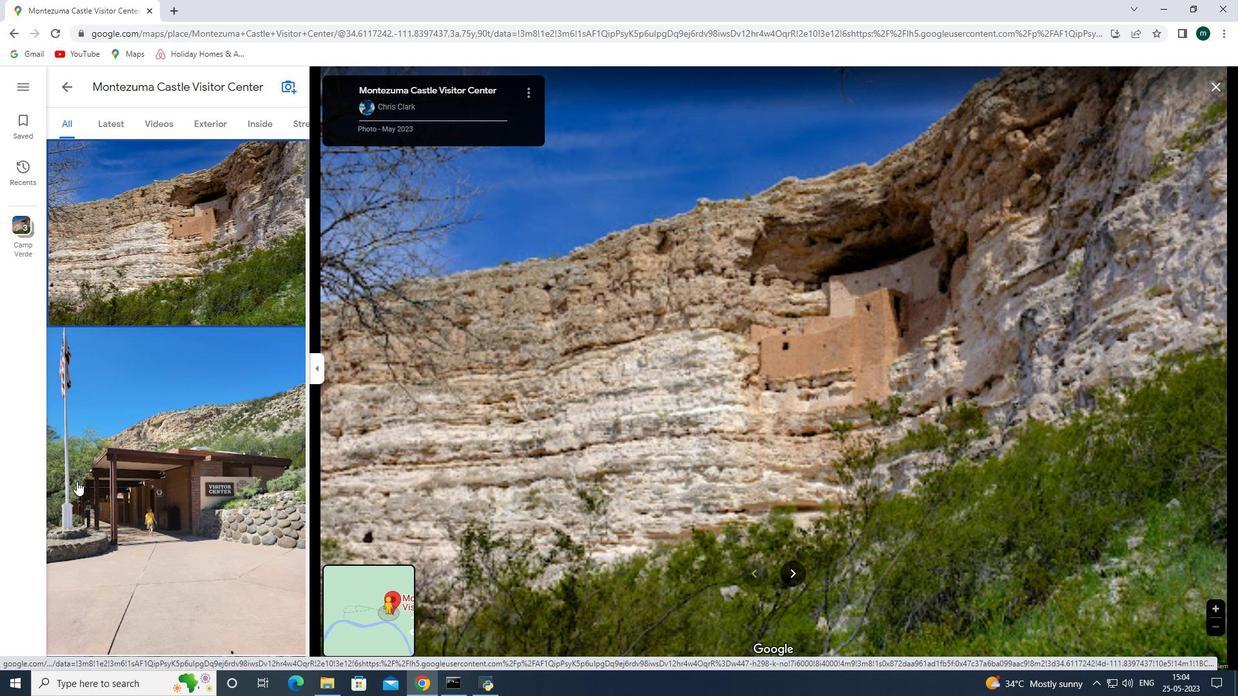 
Action: Mouse pressed left at (88, 163)
Screenshot: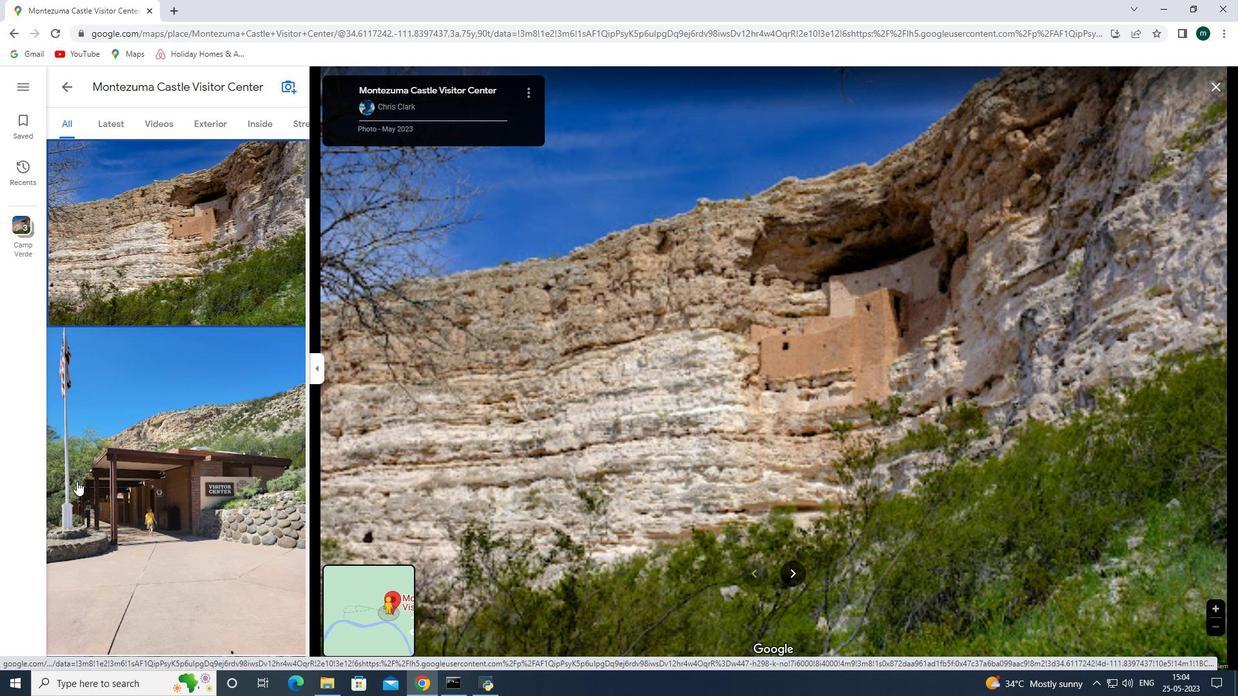 
Action: Mouse moved to (430, 176)
Screenshot: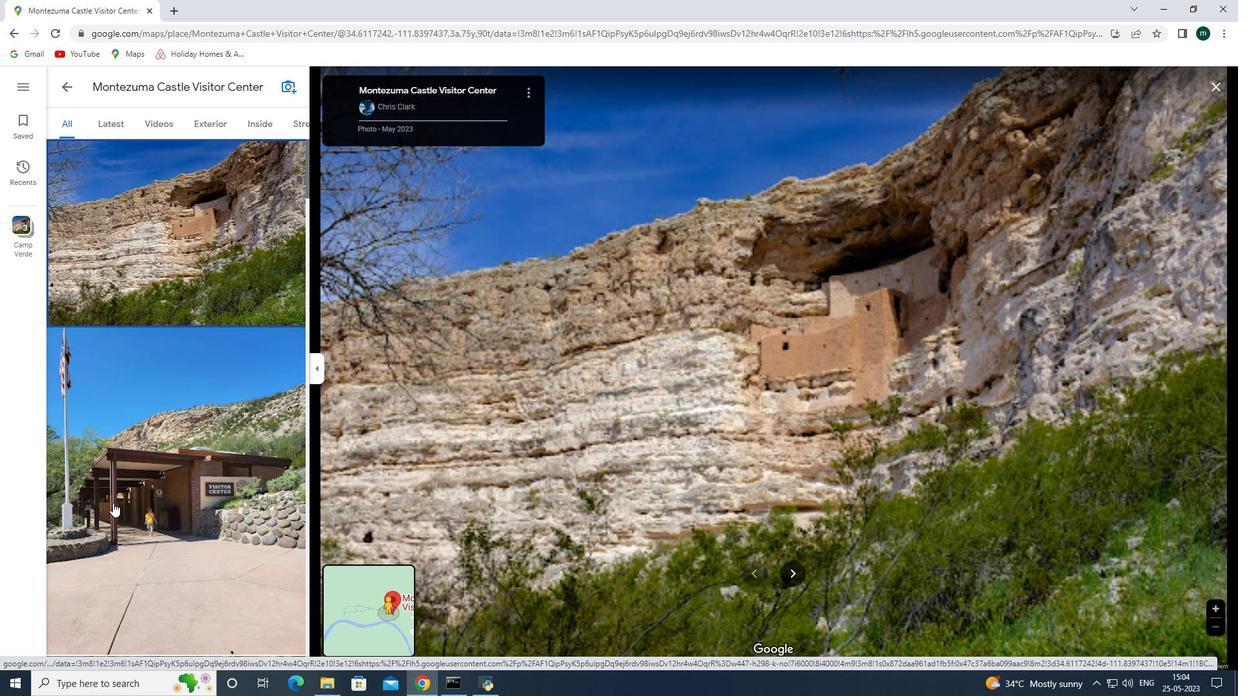 
Action: Mouse pressed left at (430, 176)
Screenshot: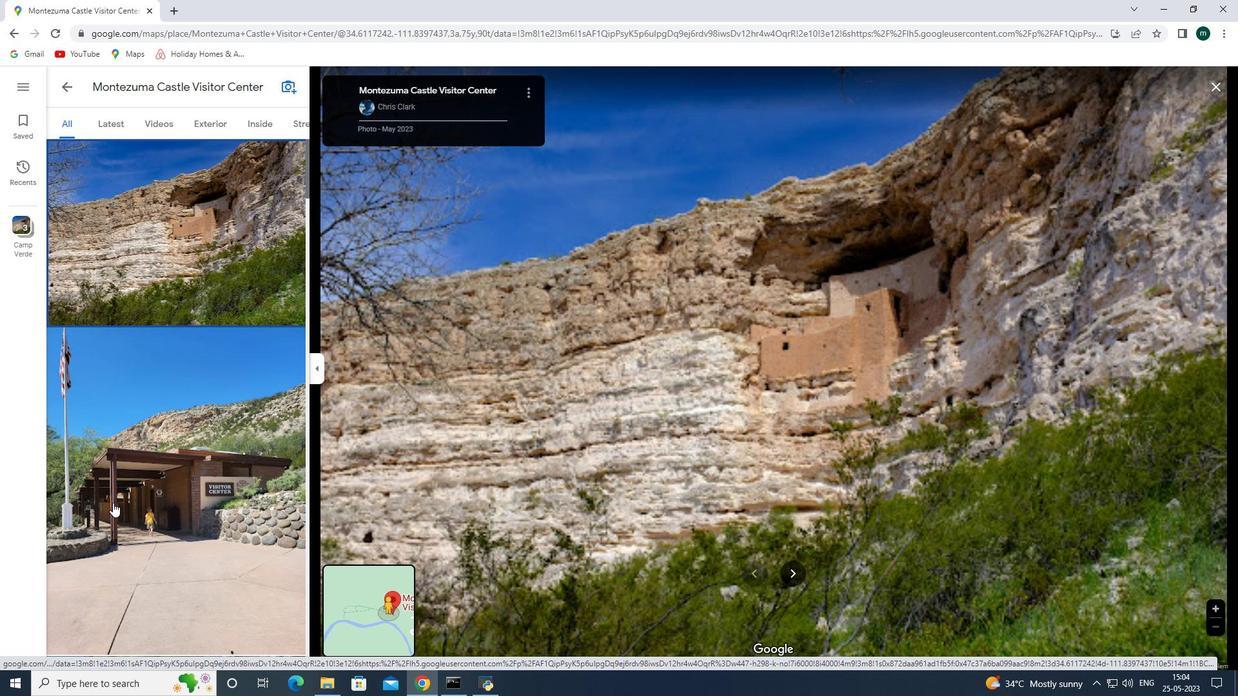 
Action: Mouse moved to (434, 184)
Screenshot: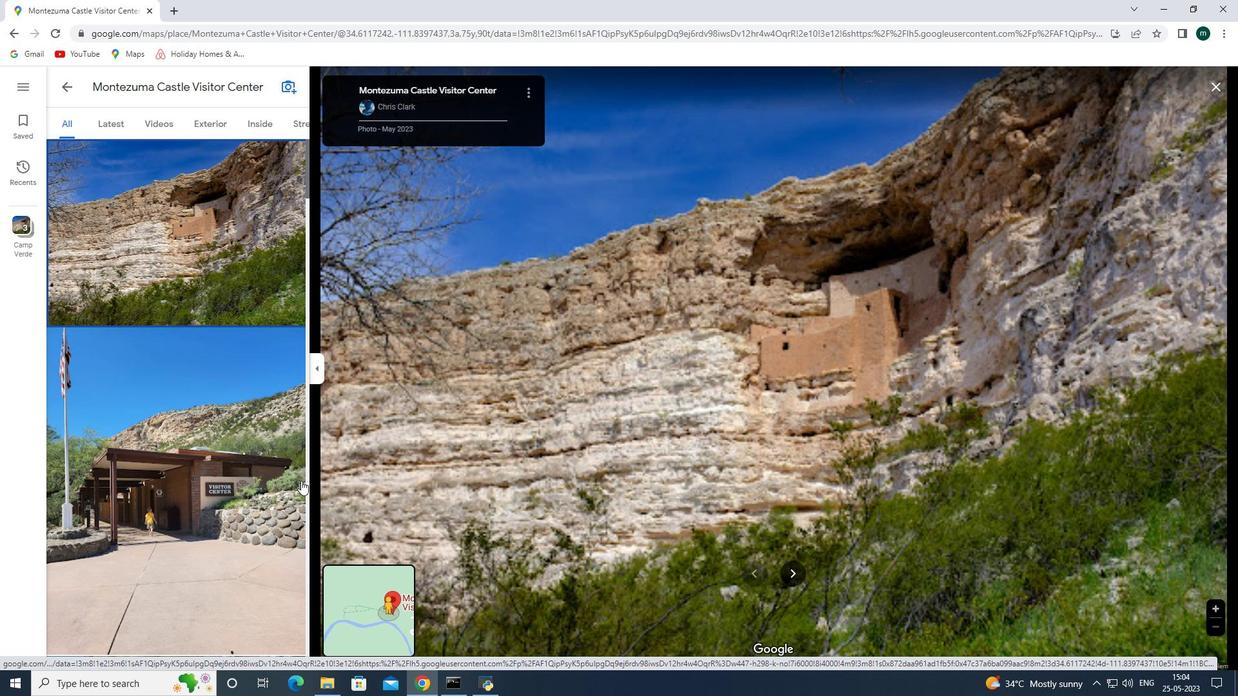 
Action: Mouse pressed left at (434, 184)
Screenshot: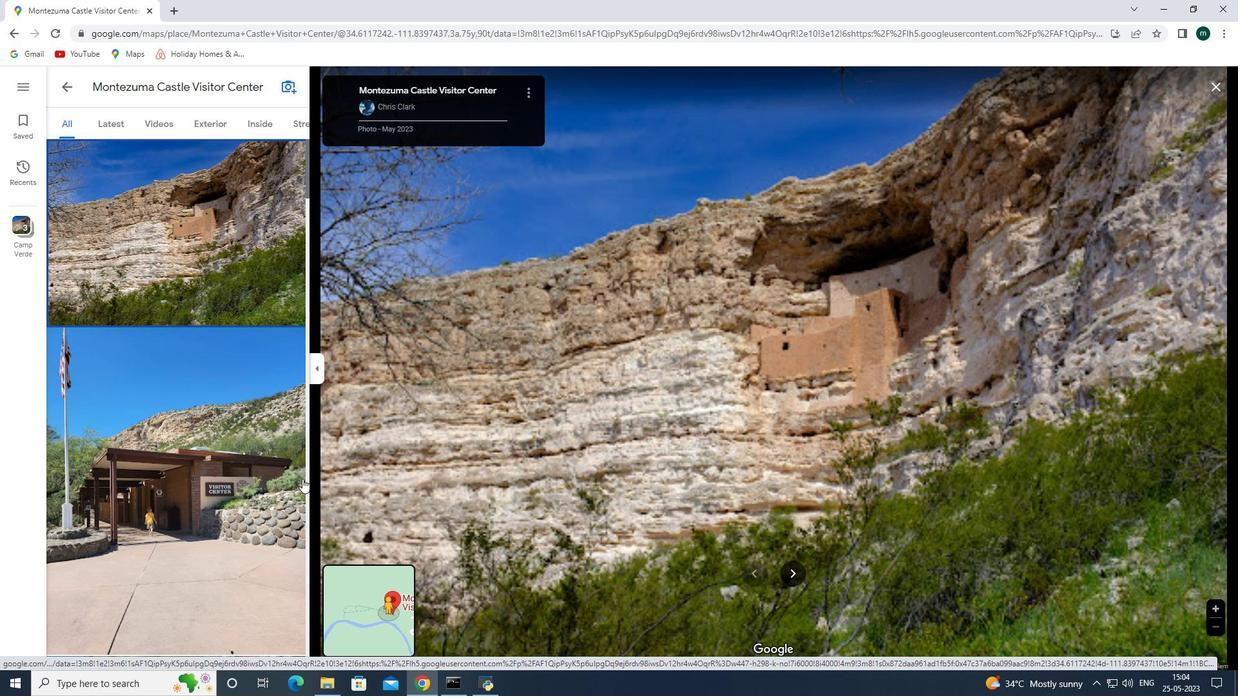 
Action: Mouse moved to (817, 185)
Screenshot: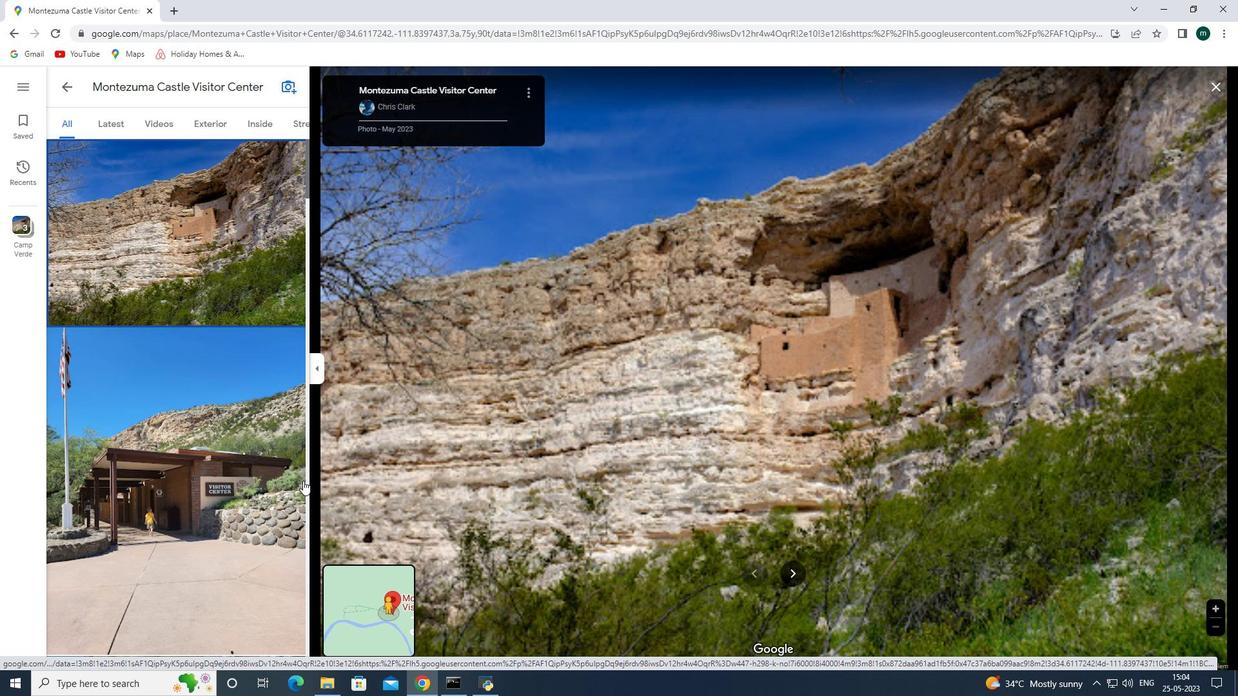 
Action: Key pressed <Key.right>
Screenshot: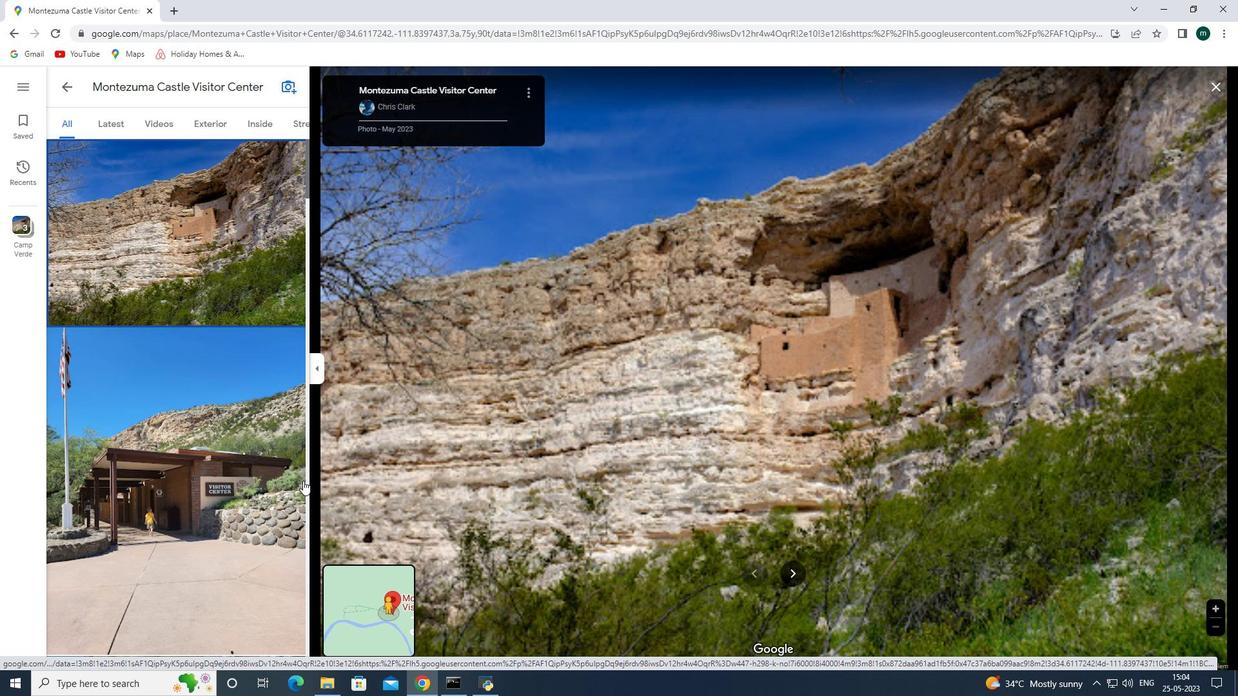 
Action: Mouse moved to (820, 184)
Screenshot: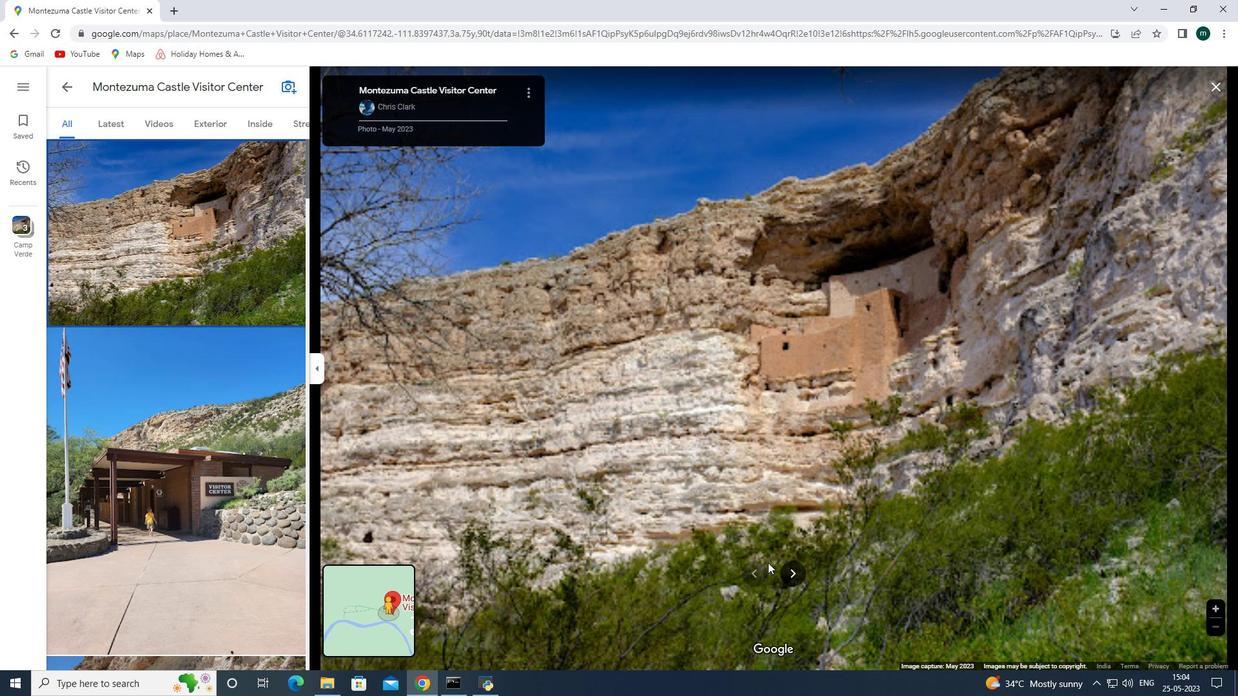 
Action: Key pressed <Key.right>
Screenshot: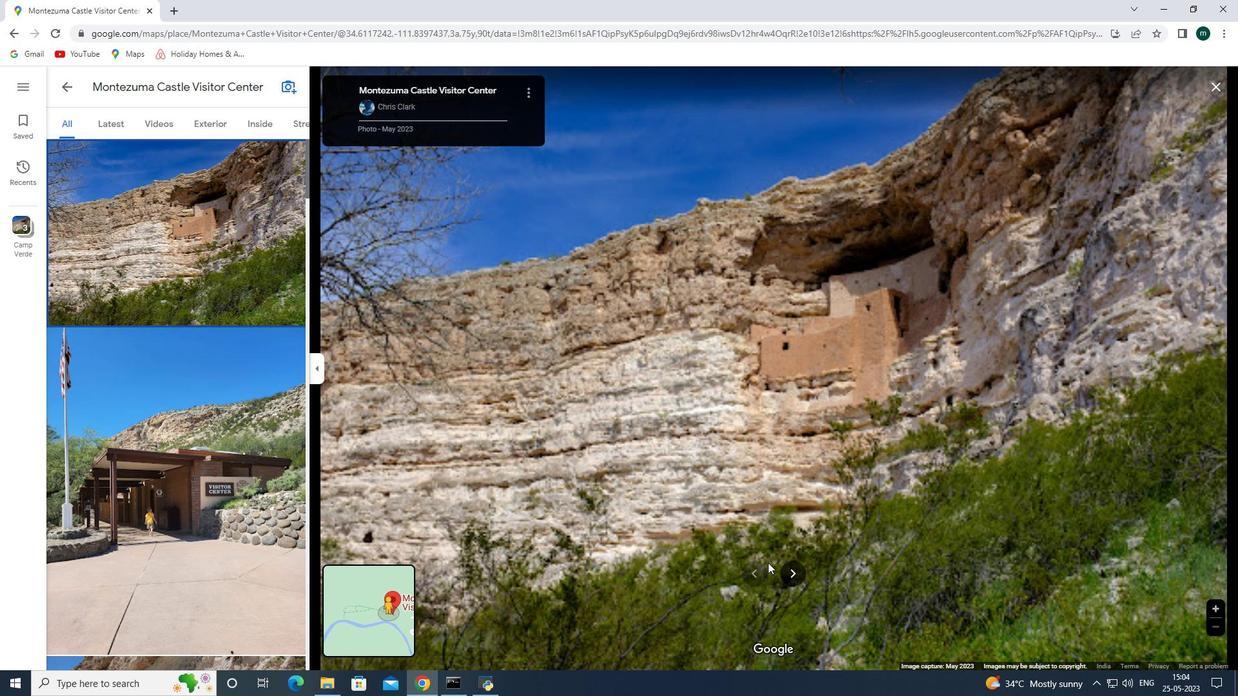 
Action: Mouse moved to (818, 184)
Screenshot: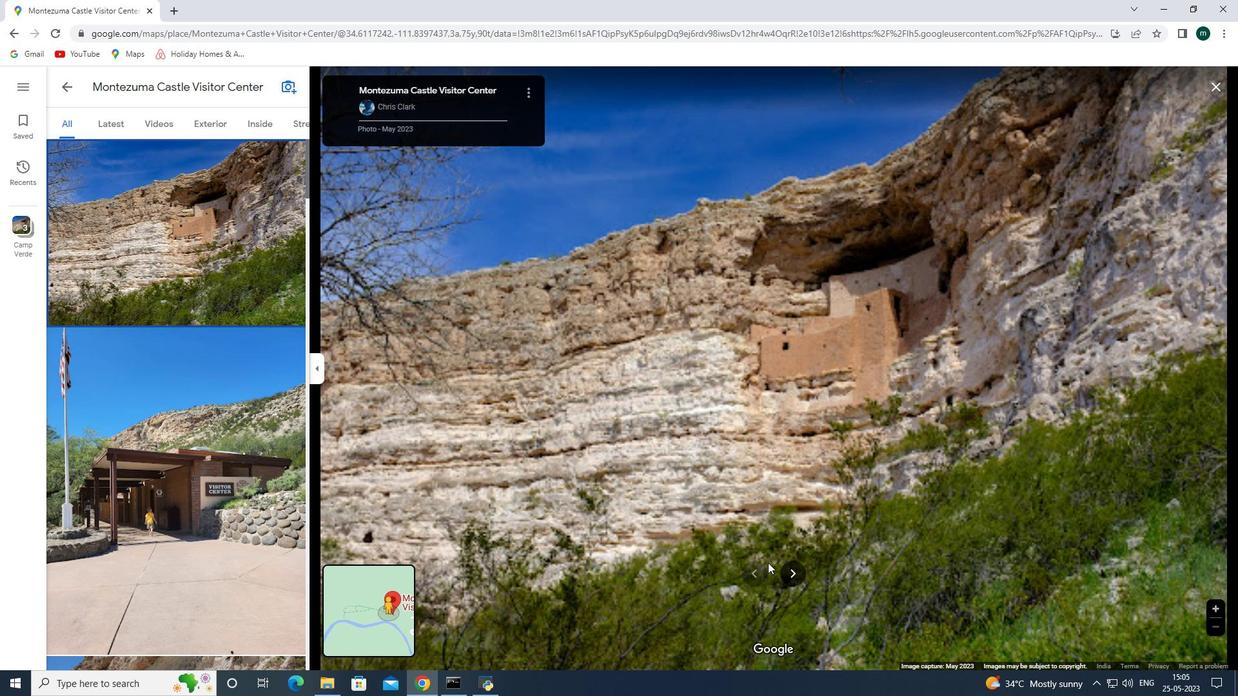 
Action: Key pressed <Key.right>
Screenshot: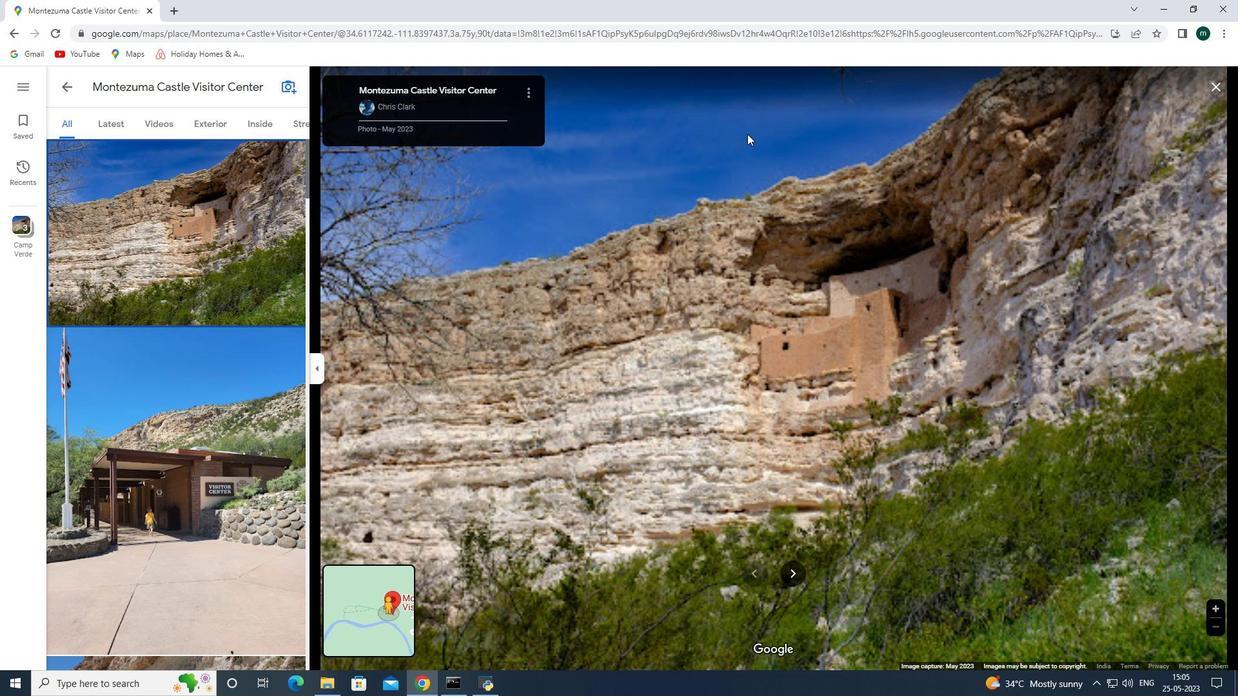 
Action: Mouse moved to (803, 183)
Screenshot: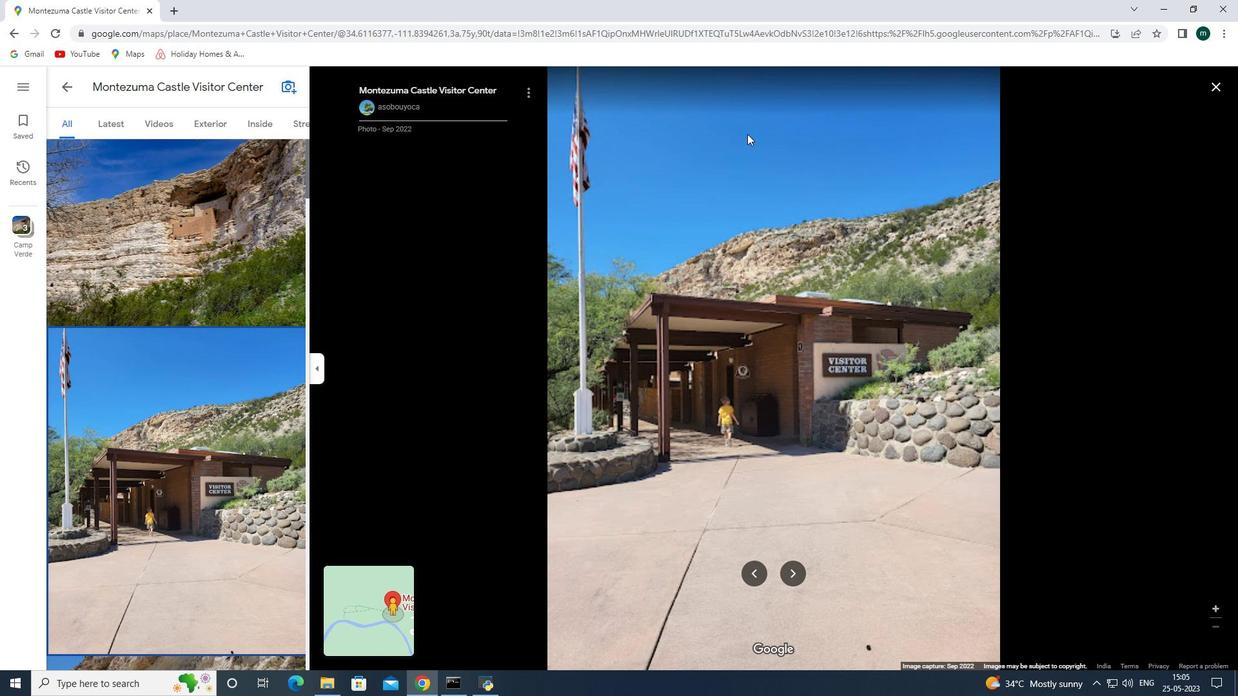 
Action: Key pressed <Key.right>
Screenshot: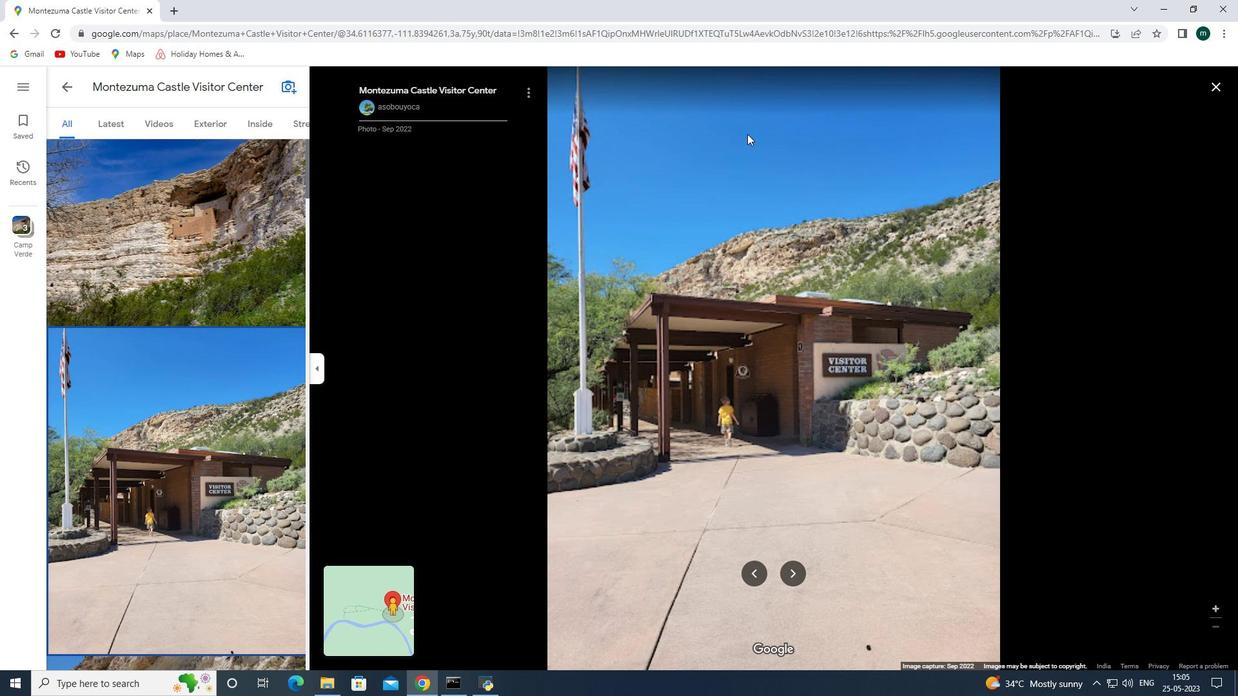 
Action: Mouse moved to (802, 182)
Screenshot: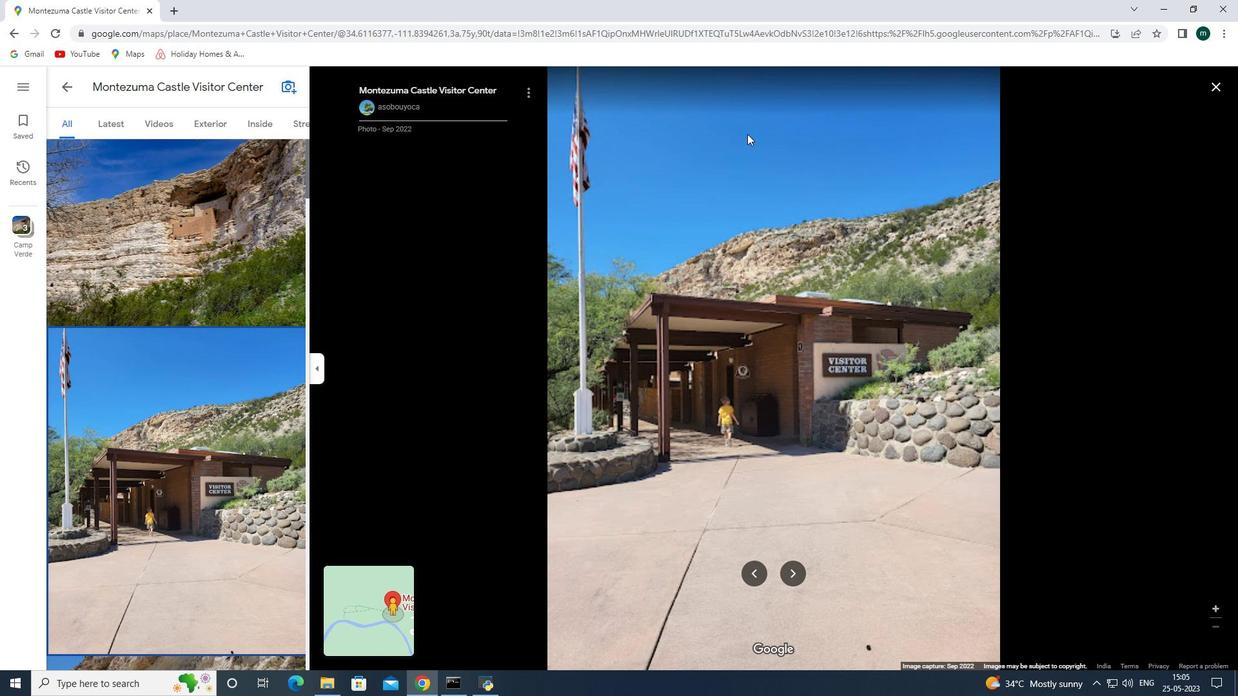 
Action: Key pressed <Key.right><Key.right><Key.right><Key.right>
Screenshot: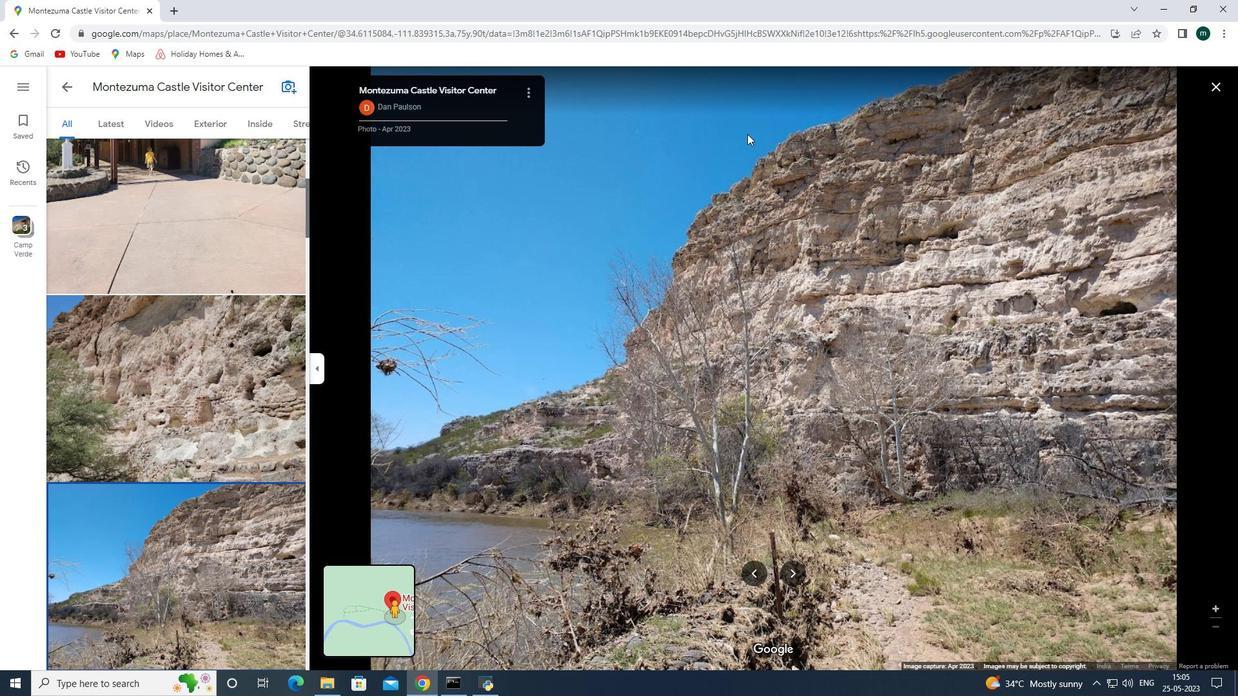 
Action: Mouse moved to (801, 182)
Screenshot: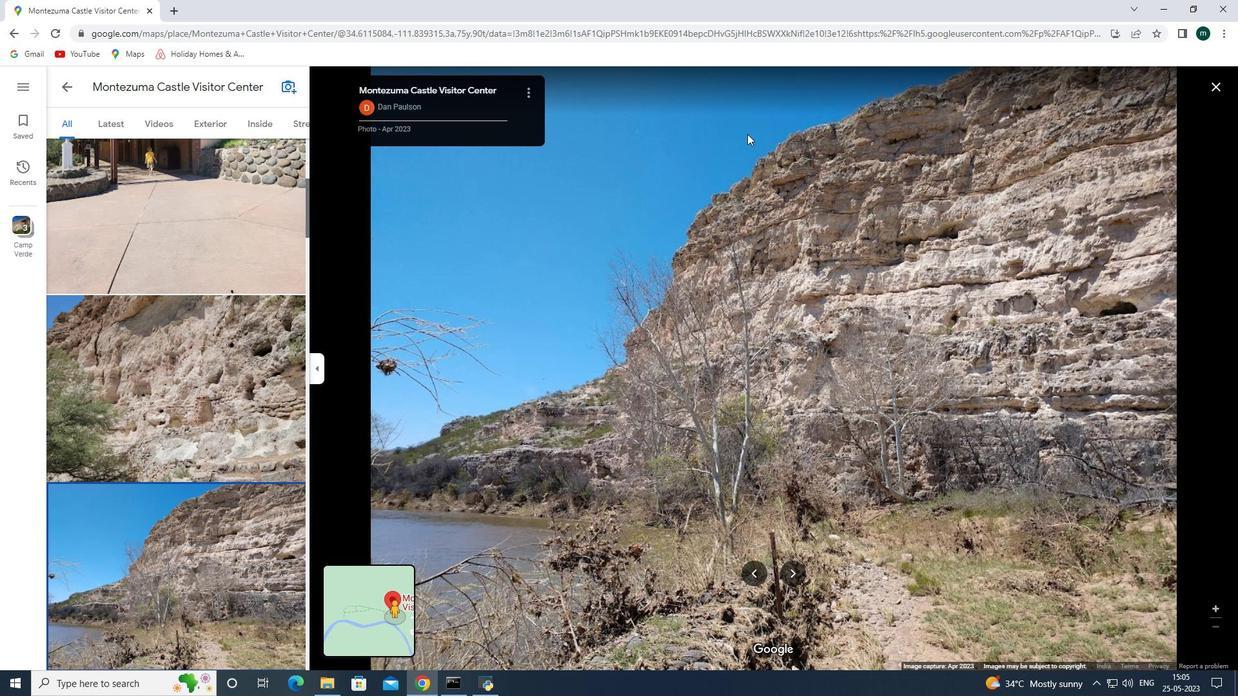 
Action: Key pressed <Key.right>
Screenshot: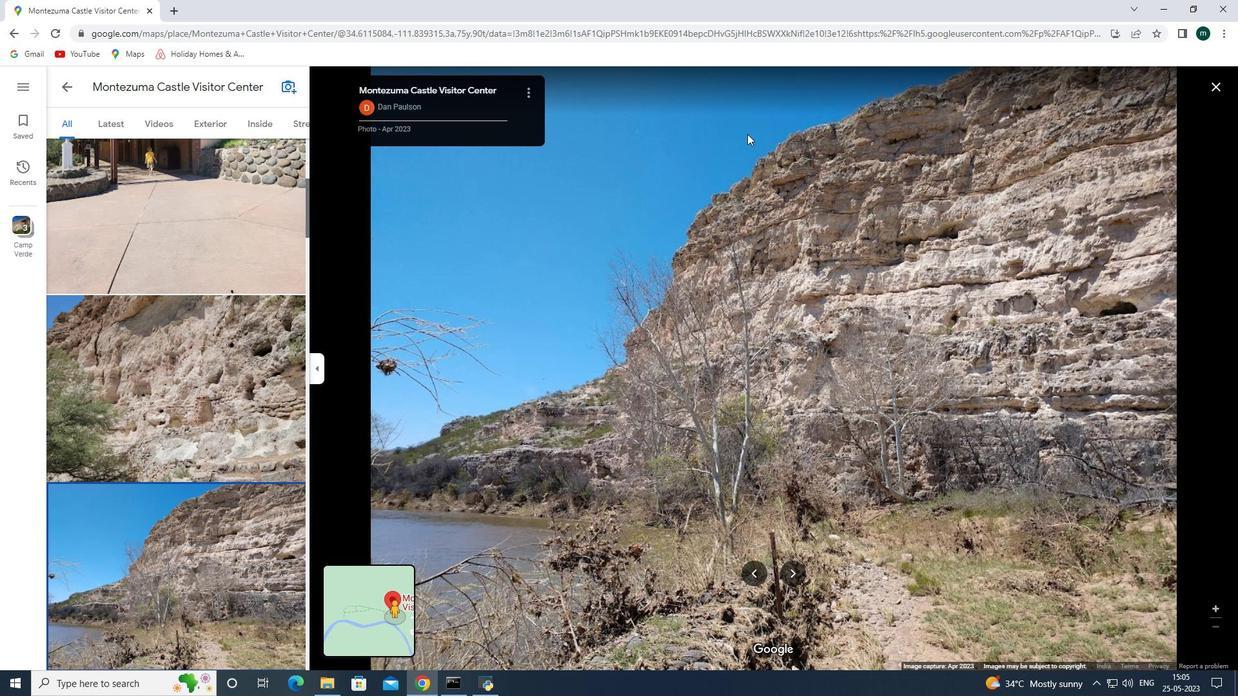 
Action: Mouse moved to (801, 181)
Screenshot: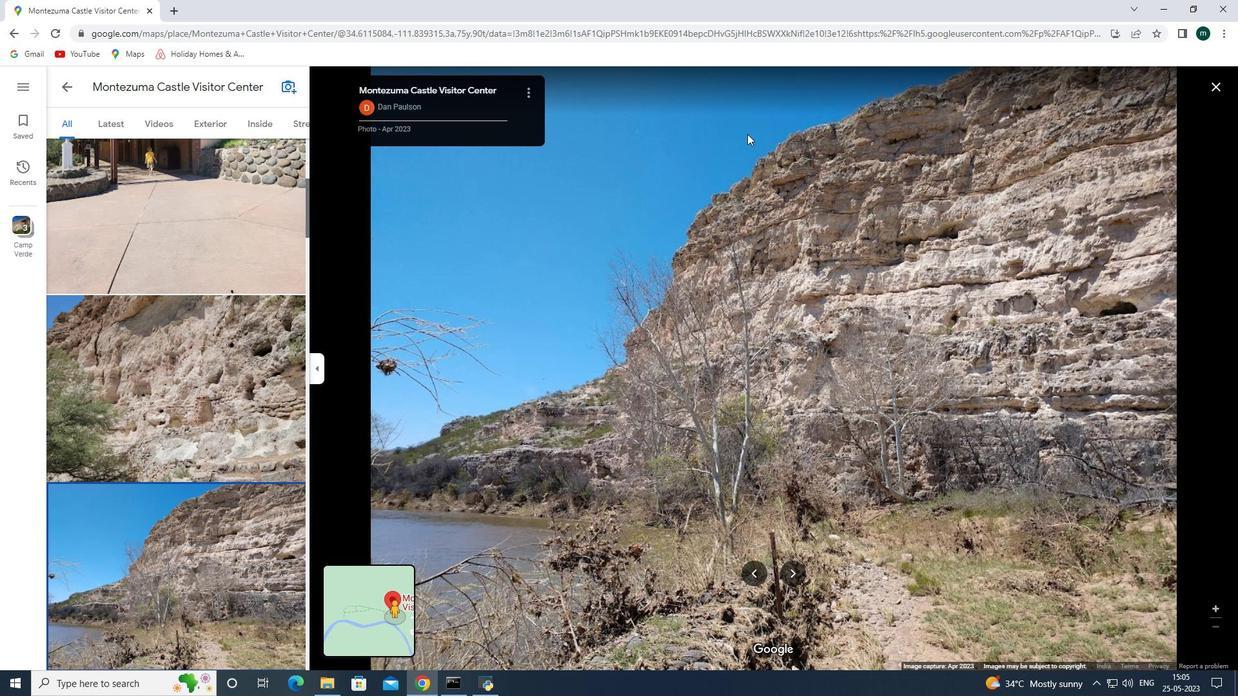 
Action: Key pressed <Key.right><Key.right>
Screenshot: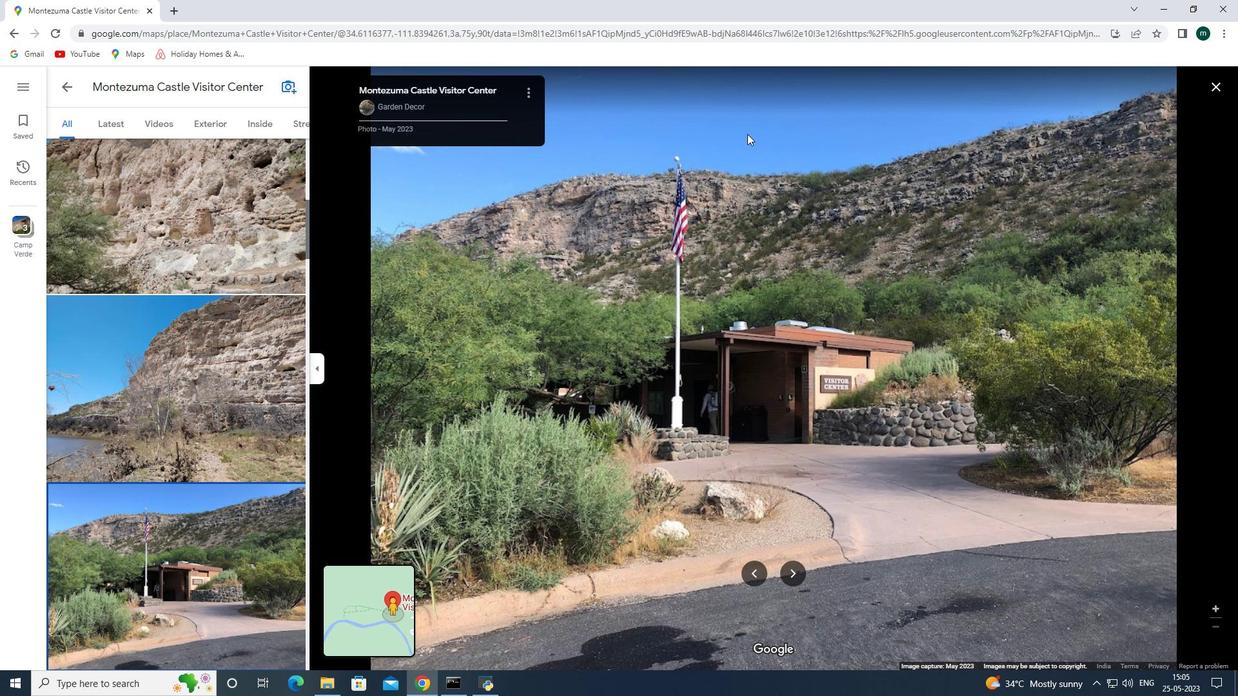 
Action: Mouse moved to (801, 180)
Screenshot: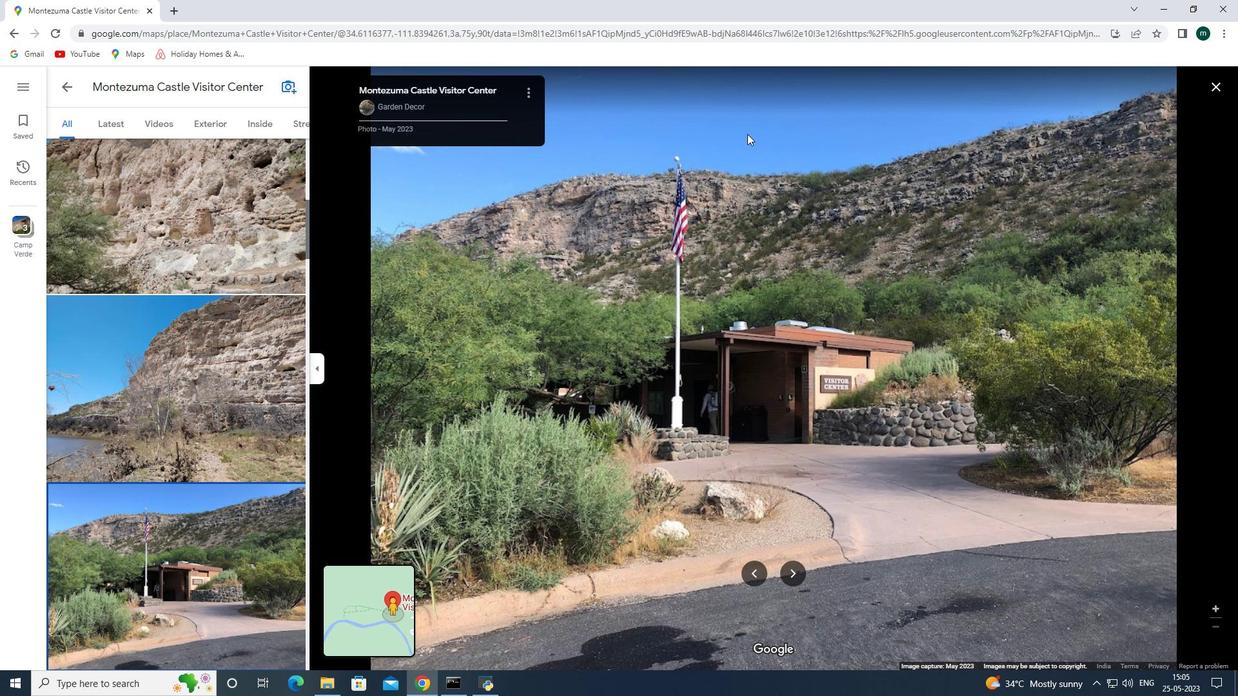 
Action: Key pressed <Key.right>
Screenshot: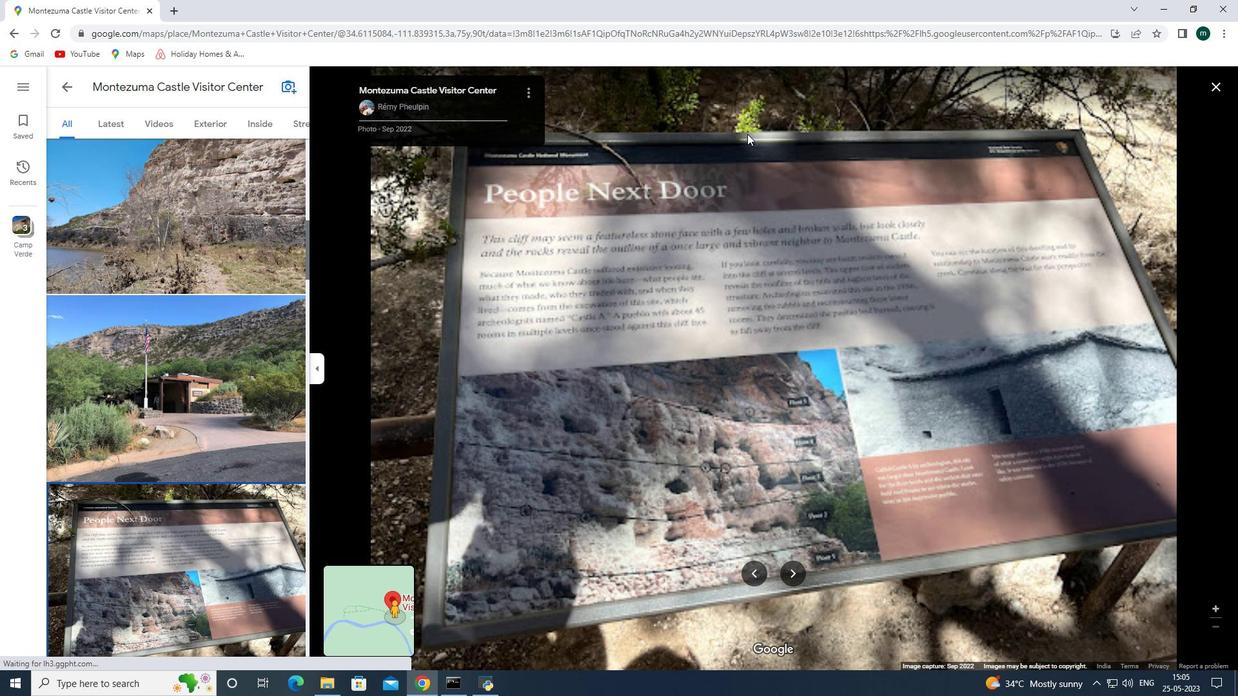 
Action: Mouse moved to (801, 178)
